 Task: Select Alcohol. Add to cart, from Cowboys Liquor for 425 Callison Lane, Wilmington, Delaware 19801, Cell Number 302-432-3748, following items : XOXO Pinot Grigio Chardonnay Sparkling (750 ml)_x000D_
 - 2, Peller Family Vineyards Sauvignon Blanc (4 L)_x000D_
 - 2, Peller Family Vineyards Dry White (1 L)_x000D_
 - 1, Good Natured Rosé (750 ml)_x000D_
 - 1, Wayne Gretzky Estates Cabernet Merlot VQA (3 L)_x000D_
 - 3
Action: Mouse moved to (532, 129)
Screenshot: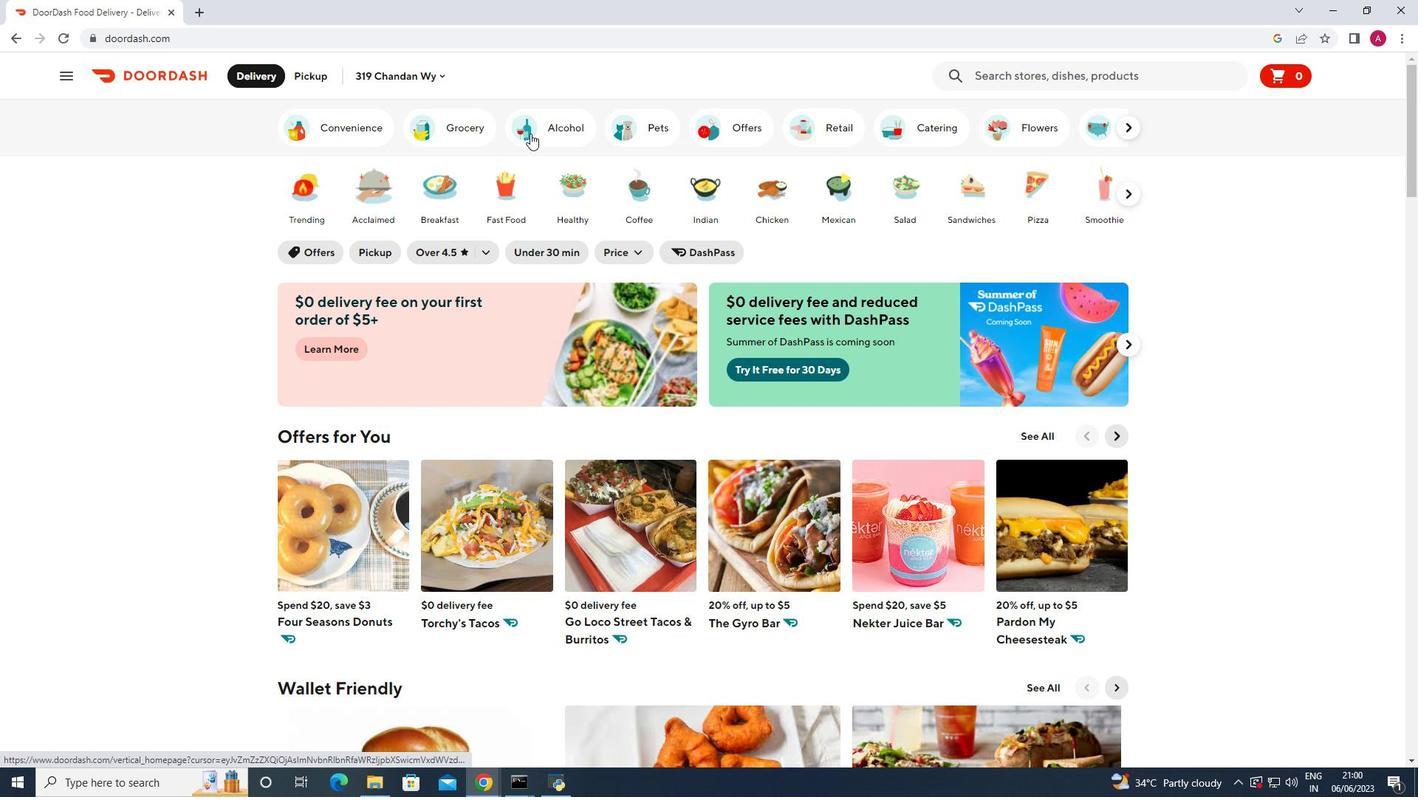 
Action: Mouse pressed left at (532, 129)
Screenshot: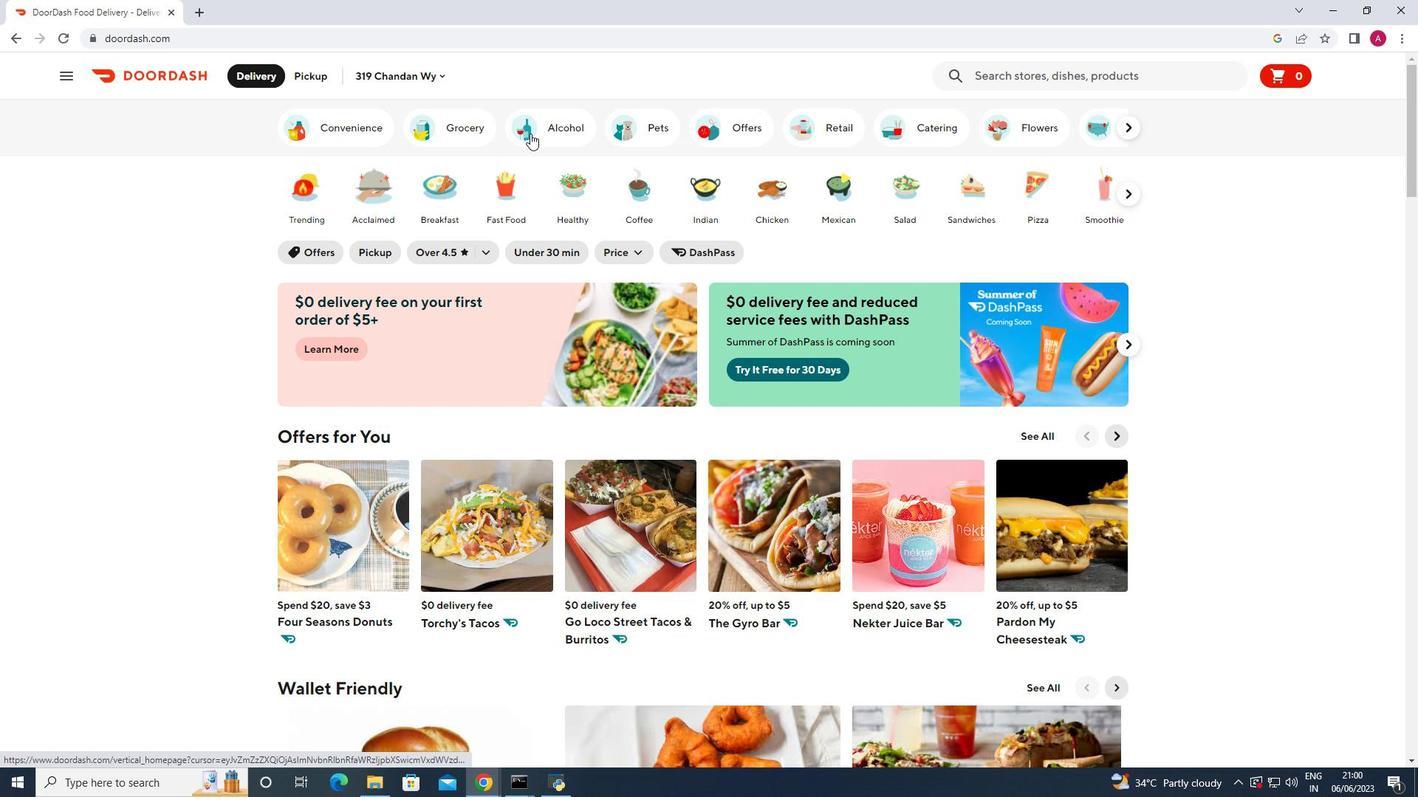 
Action: Mouse moved to (652, 350)
Screenshot: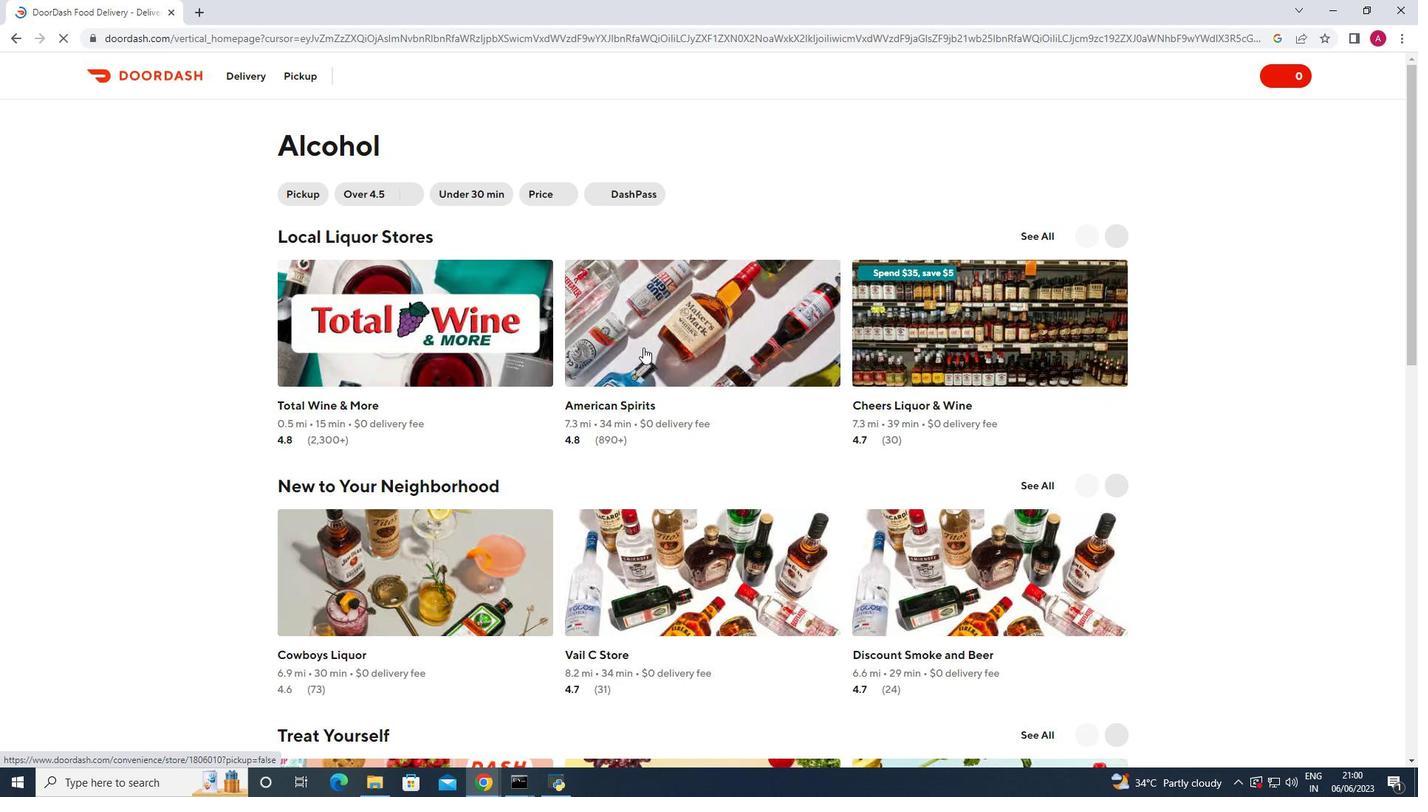 
Action: Mouse scrolled (652, 349) with delta (0, 0)
Screenshot: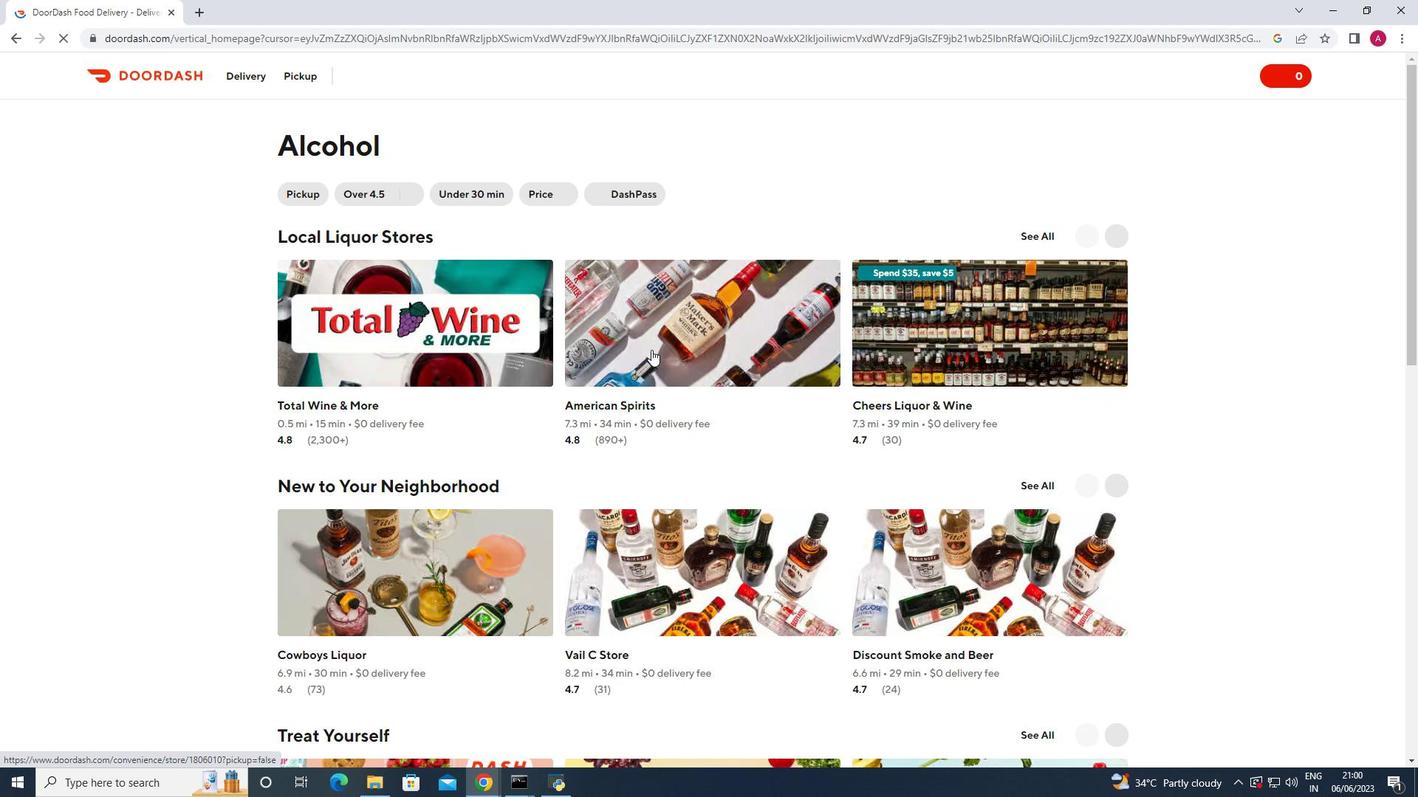
Action: Mouse scrolled (652, 349) with delta (0, 0)
Screenshot: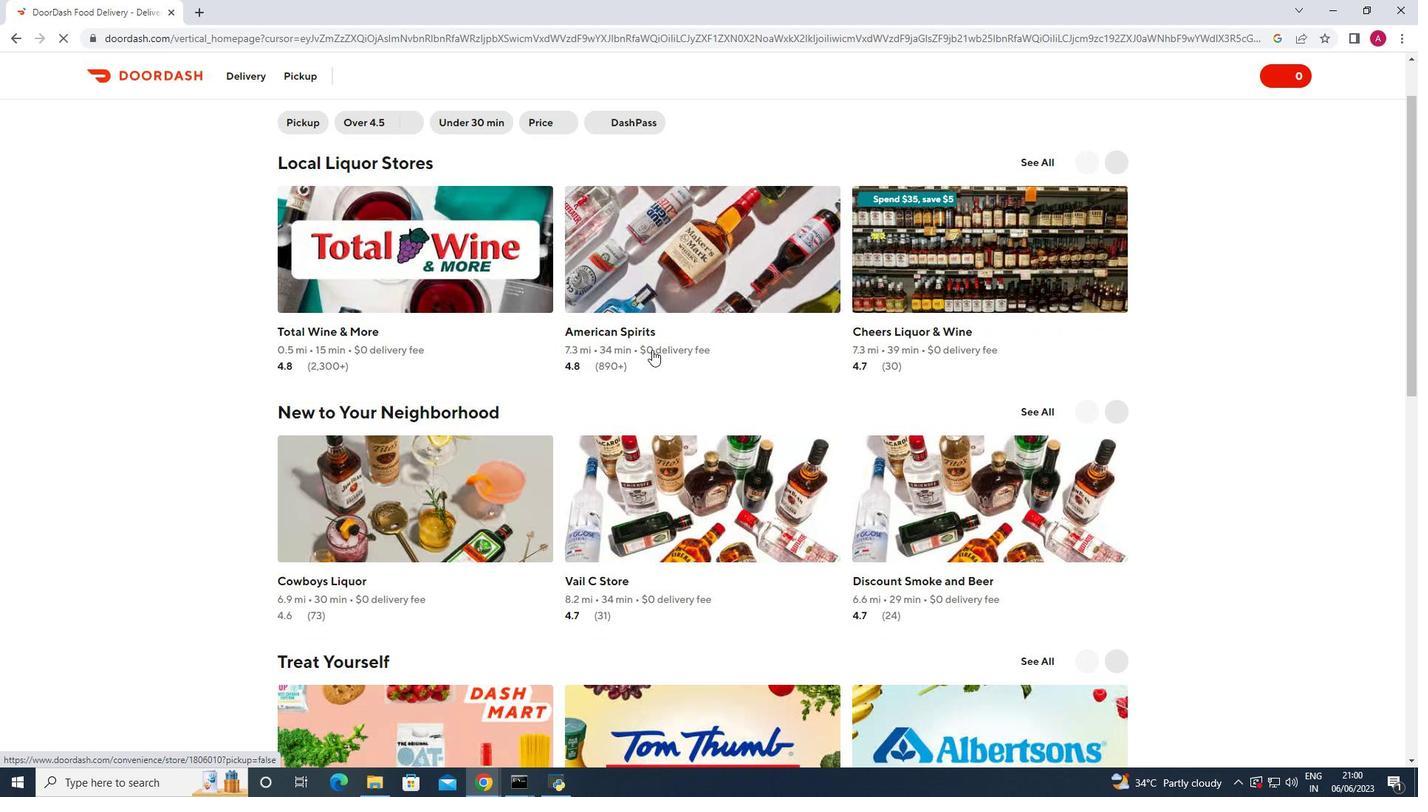 
Action: Mouse scrolled (652, 349) with delta (0, 0)
Screenshot: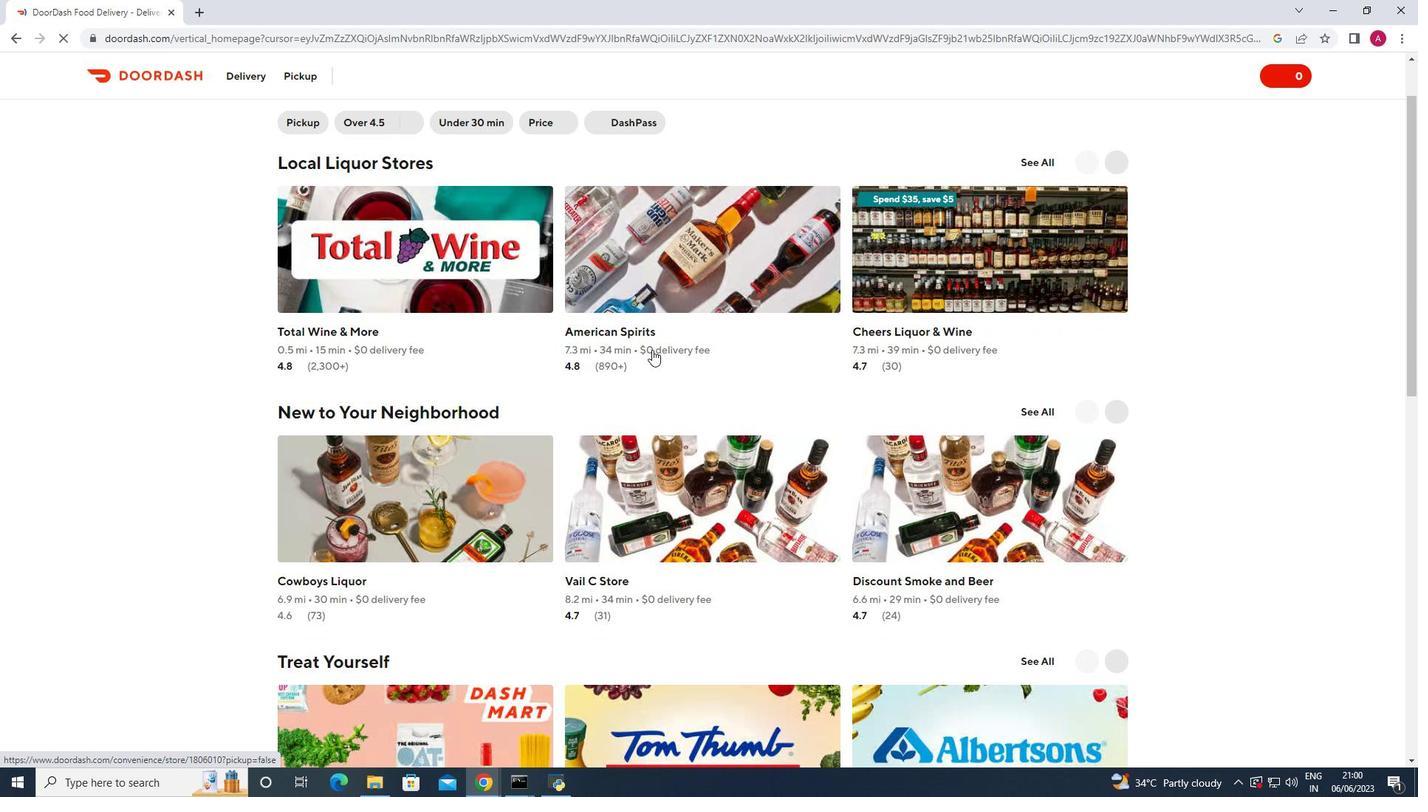 
Action: Mouse scrolled (652, 349) with delta (0, 0)
Screenshot: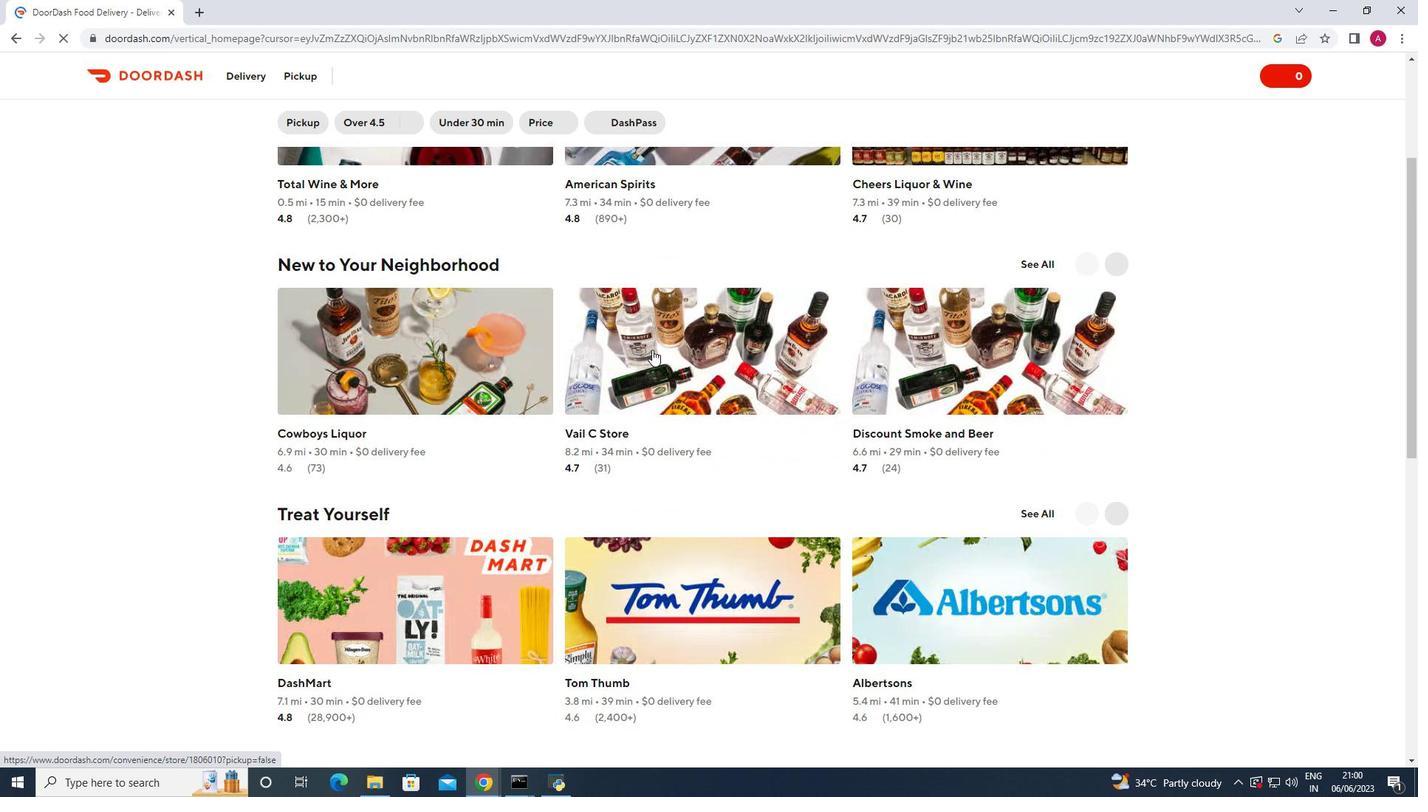 
Action: Mouse scrolled (652, 349) with delta (0, 0)
Screenshot: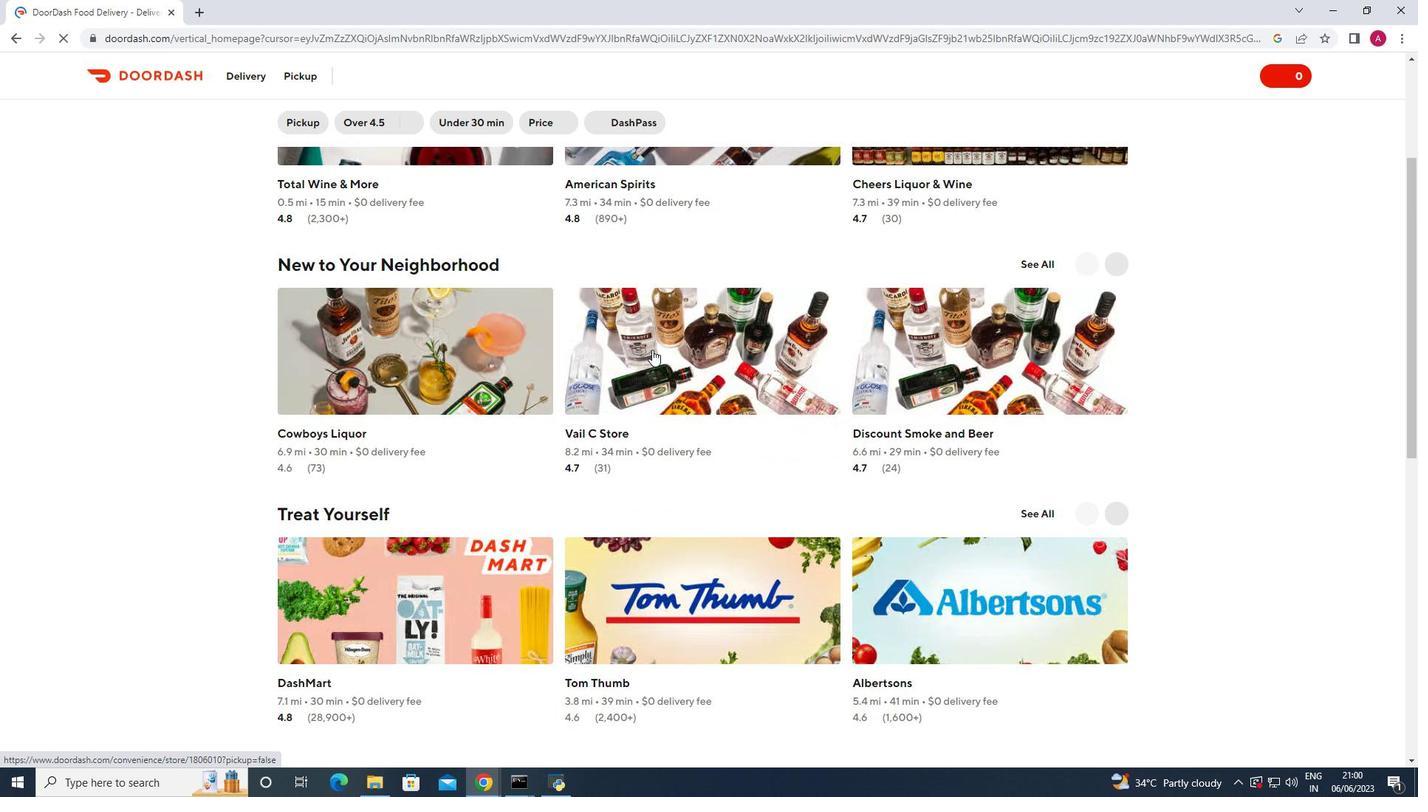 
Action: Mouse scrolled (652, 349) with delta (0, 0)
Screenshot: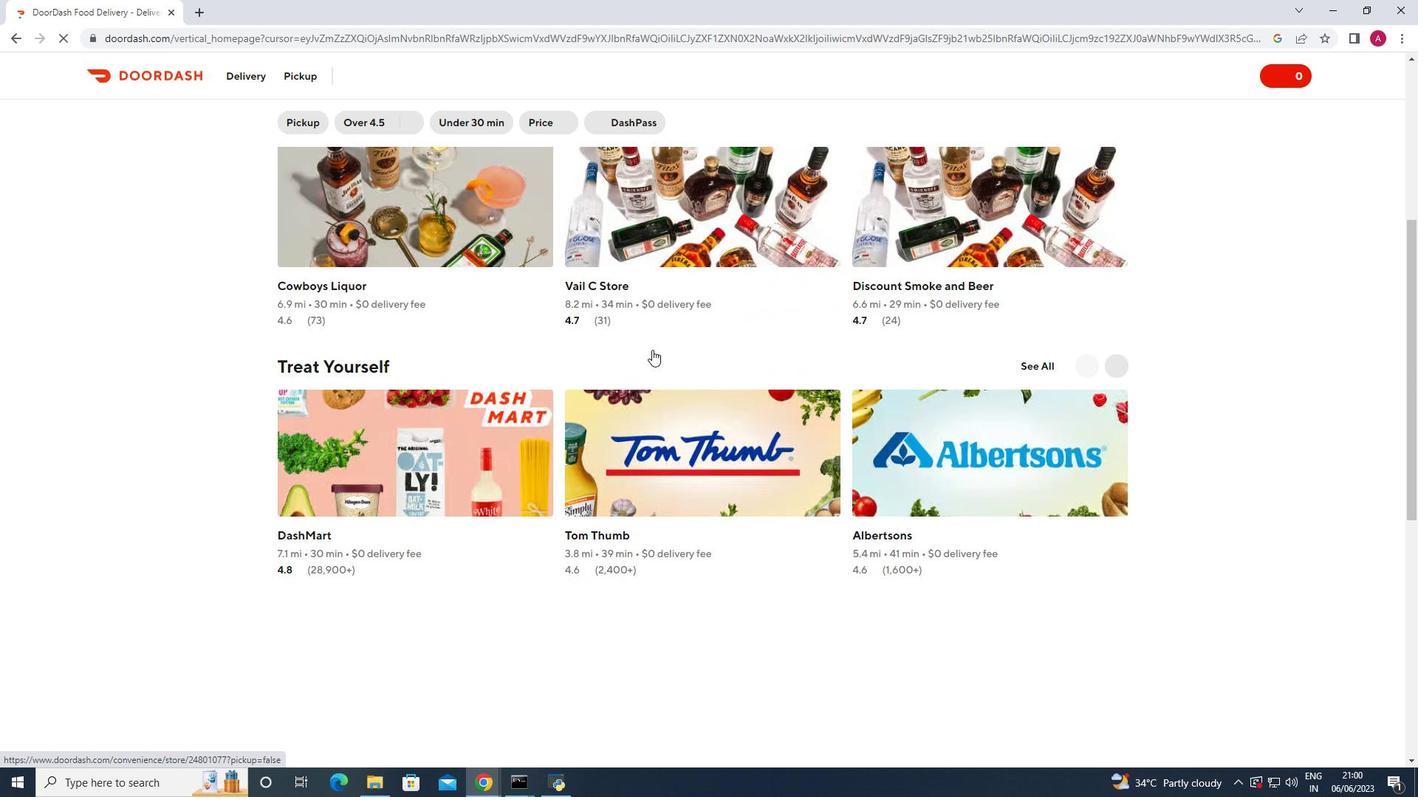 
Action: Mouse scrolled (652, 349) with delta (0, 0)
Screenshot: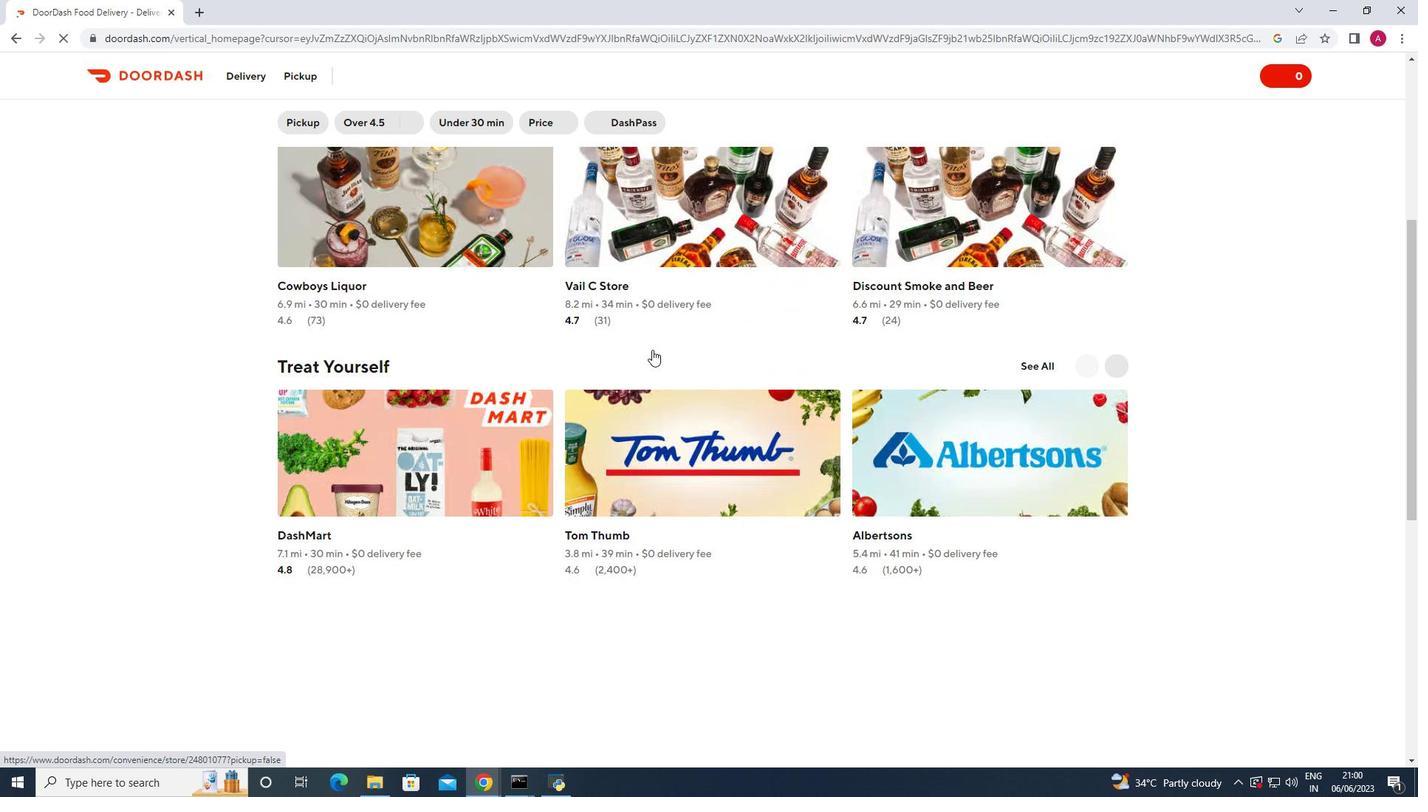 
Action: Mouse scrolled (652, 349) with delta (0, 0)
Screenshot: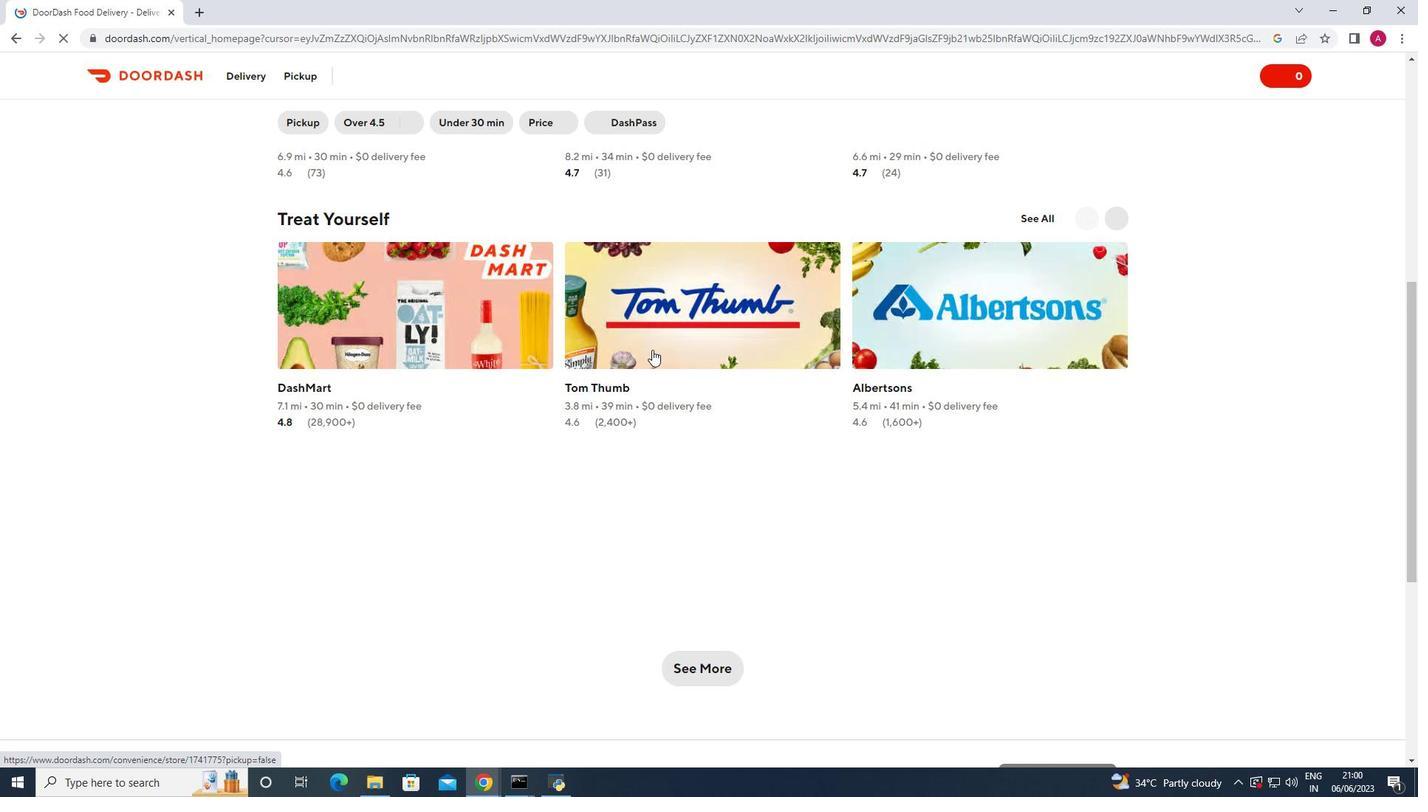 
Action: Mouse scrolled (652, 349) with delta (0, 0)
Screenshot: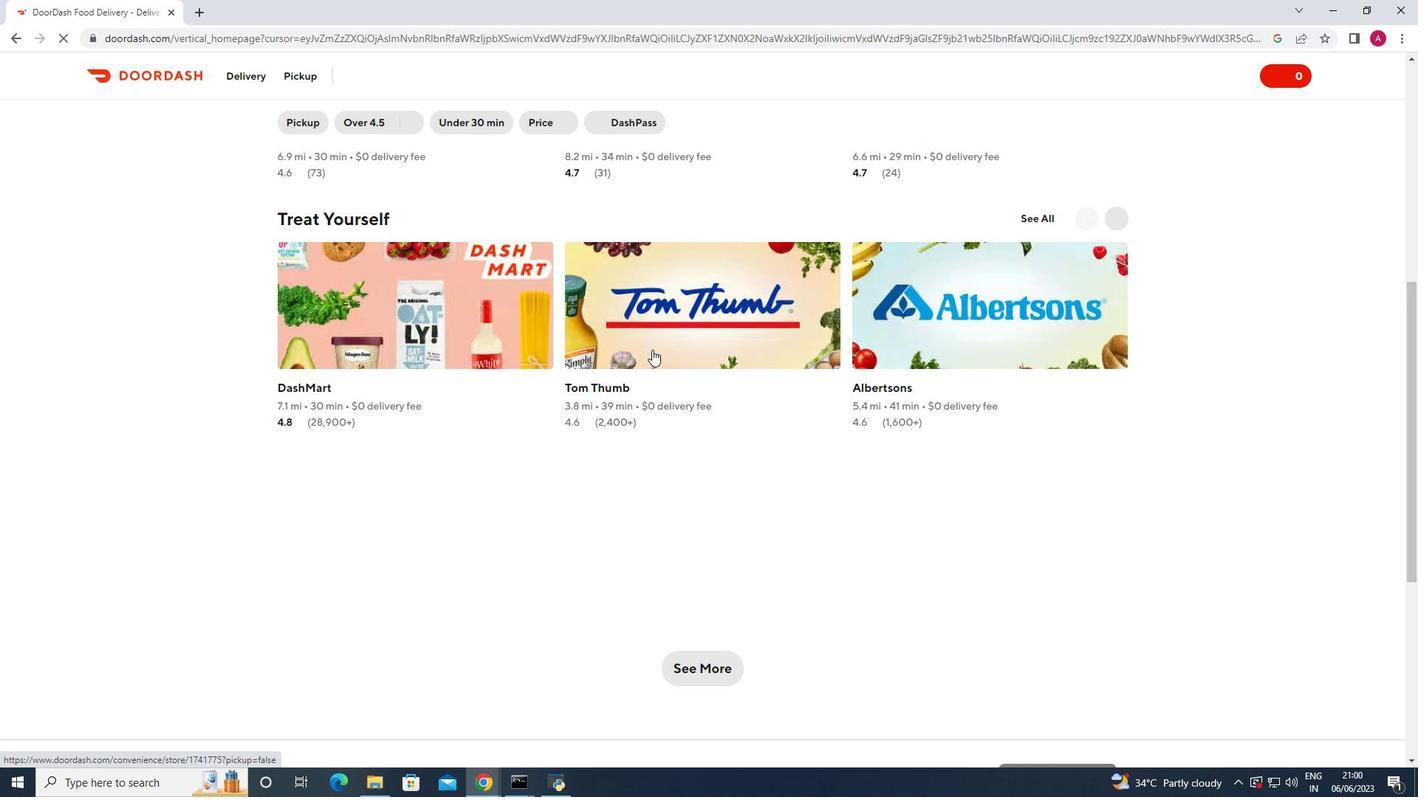 
Action: Mouse moved to (675, 588)
Screenshot: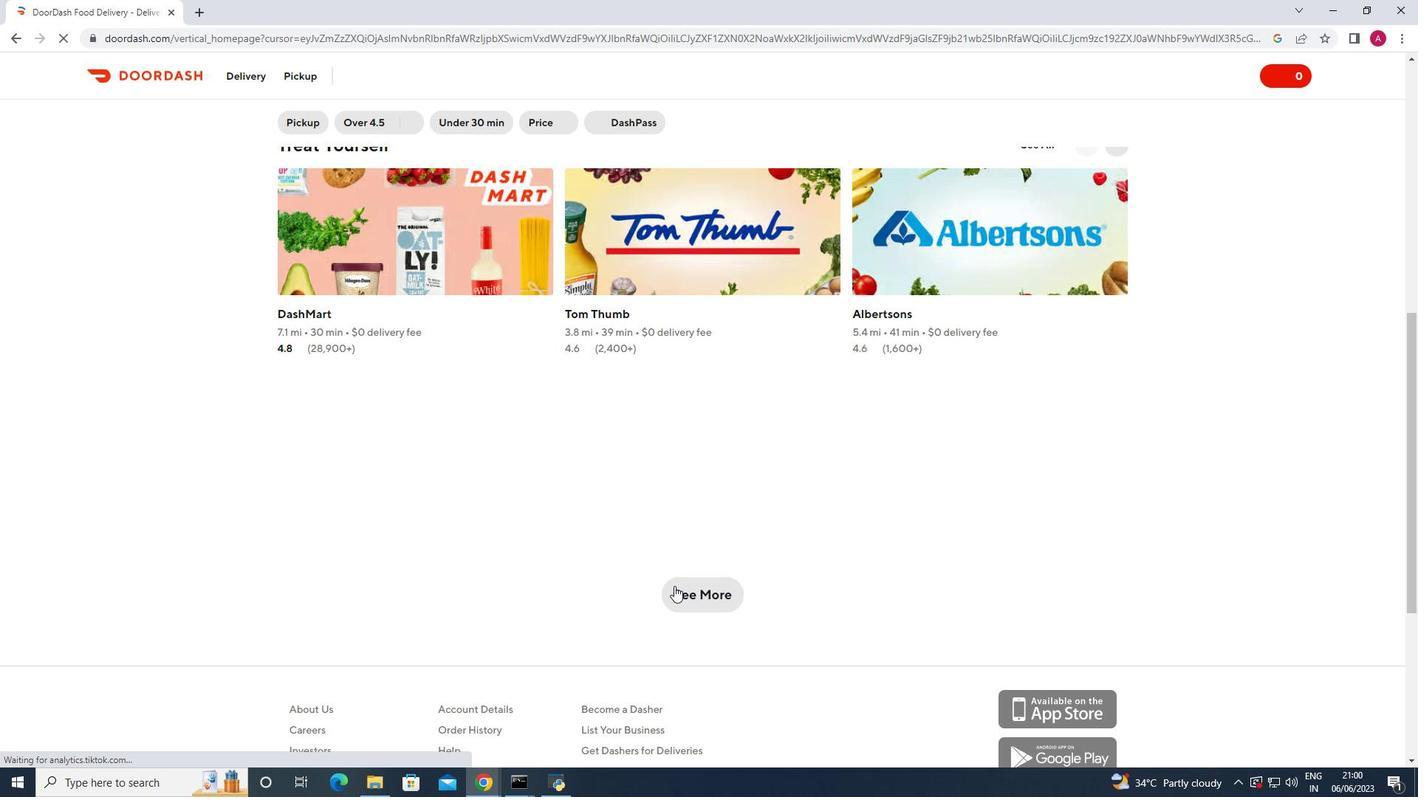 
Action: Mouse pressed left at (675, 588)
Screenshot: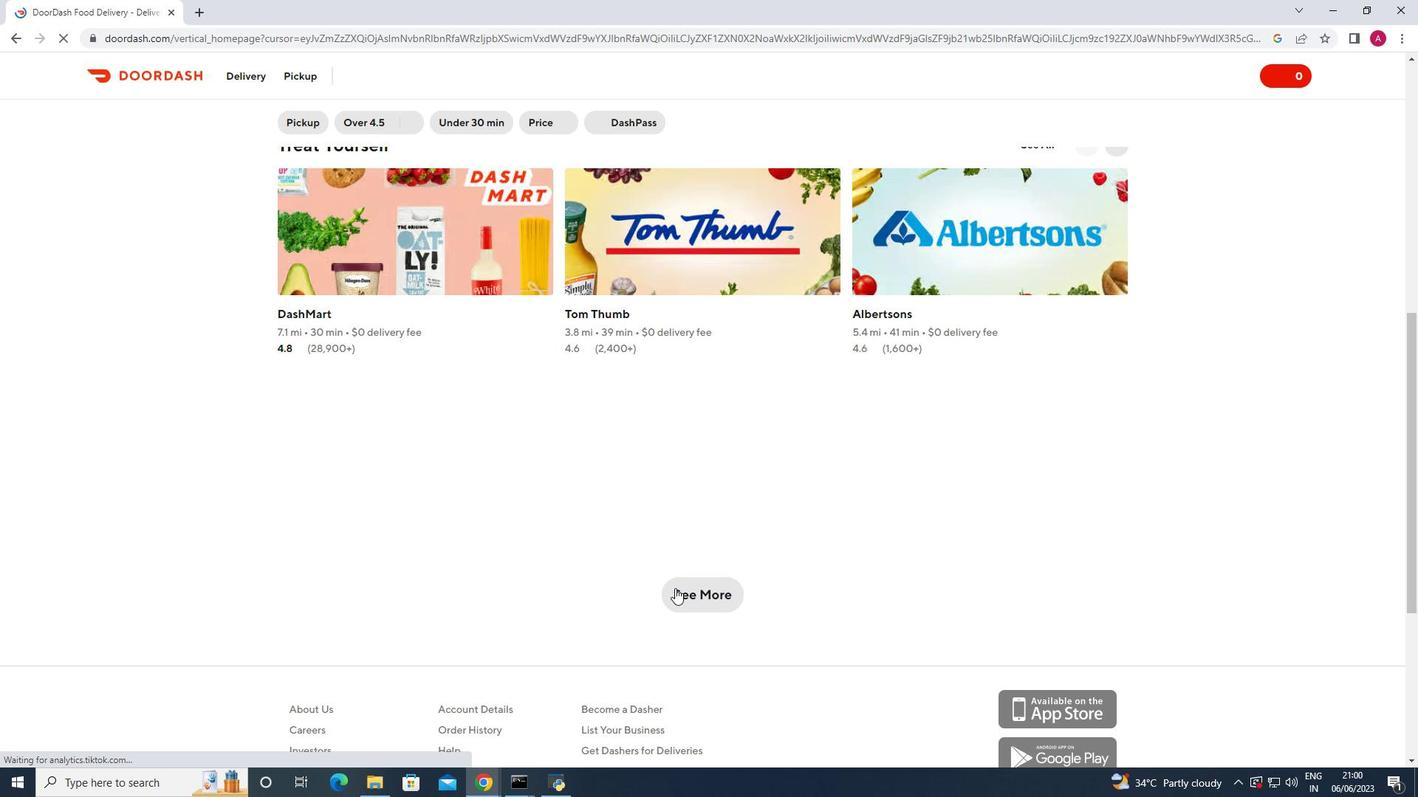 
Action: Mouse moved to (514, 482)
Screenshot: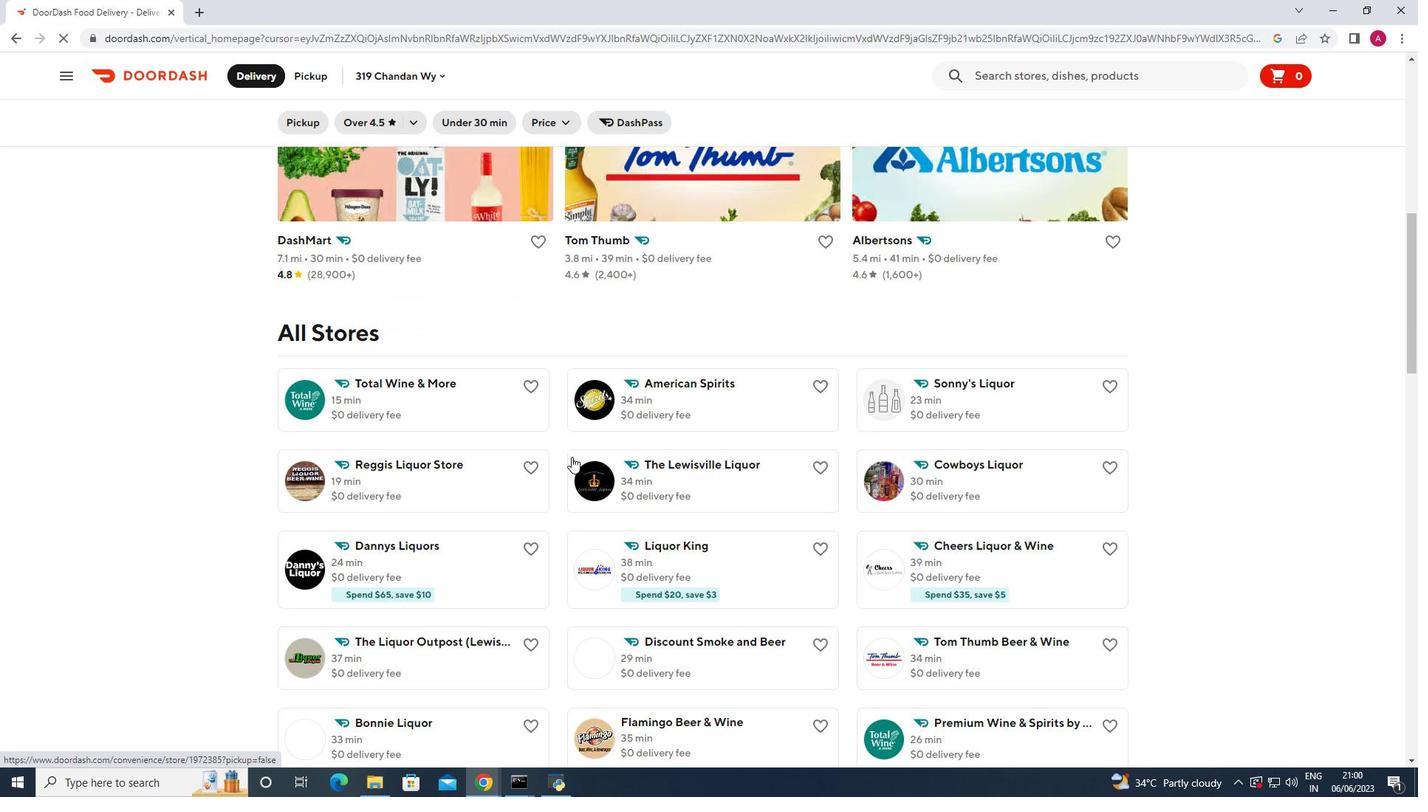 
Action: Mouse scrolled (514, 481) with delta (0, 0)
Screenshot: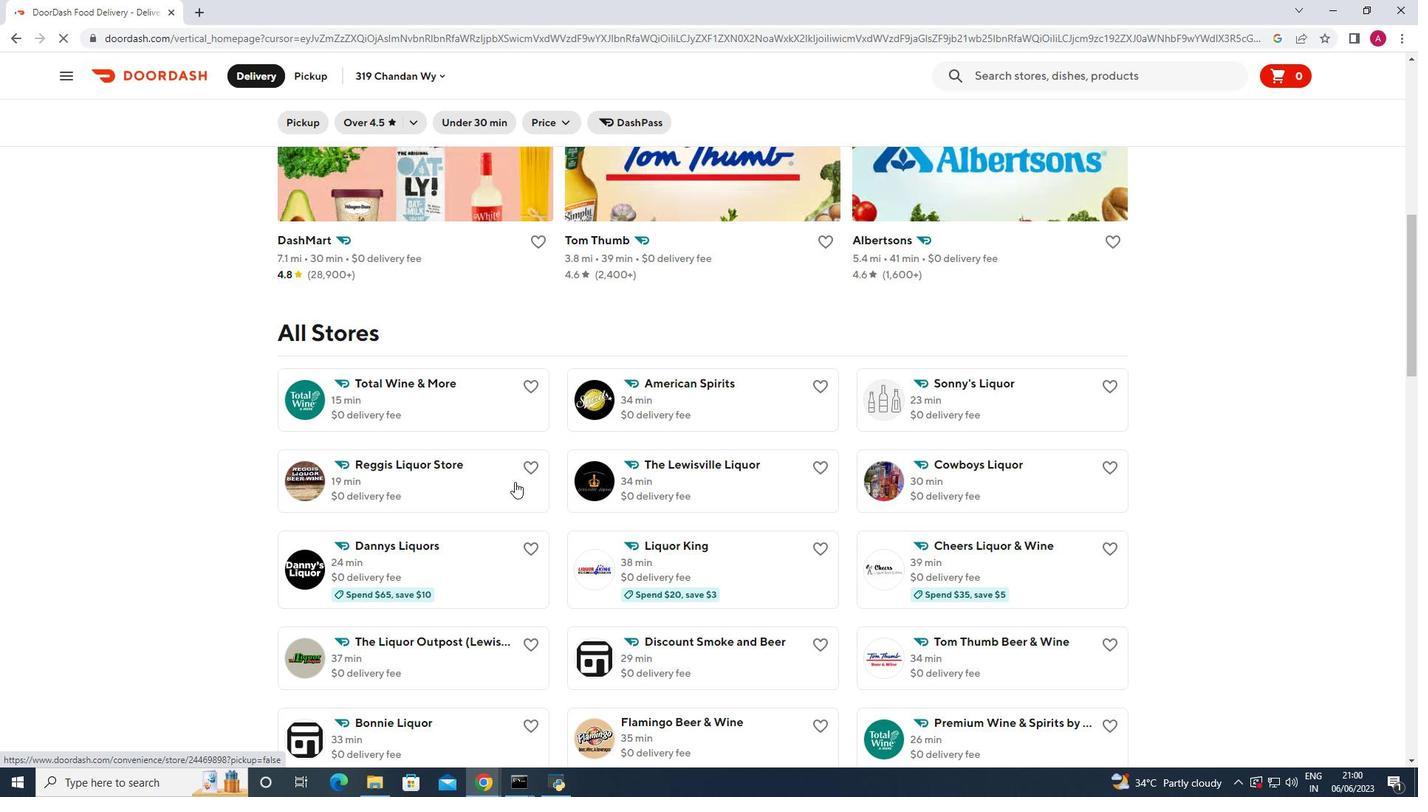 
Action: Mouse scrolled (514, 481) with delta (0, 0)
Screenshot: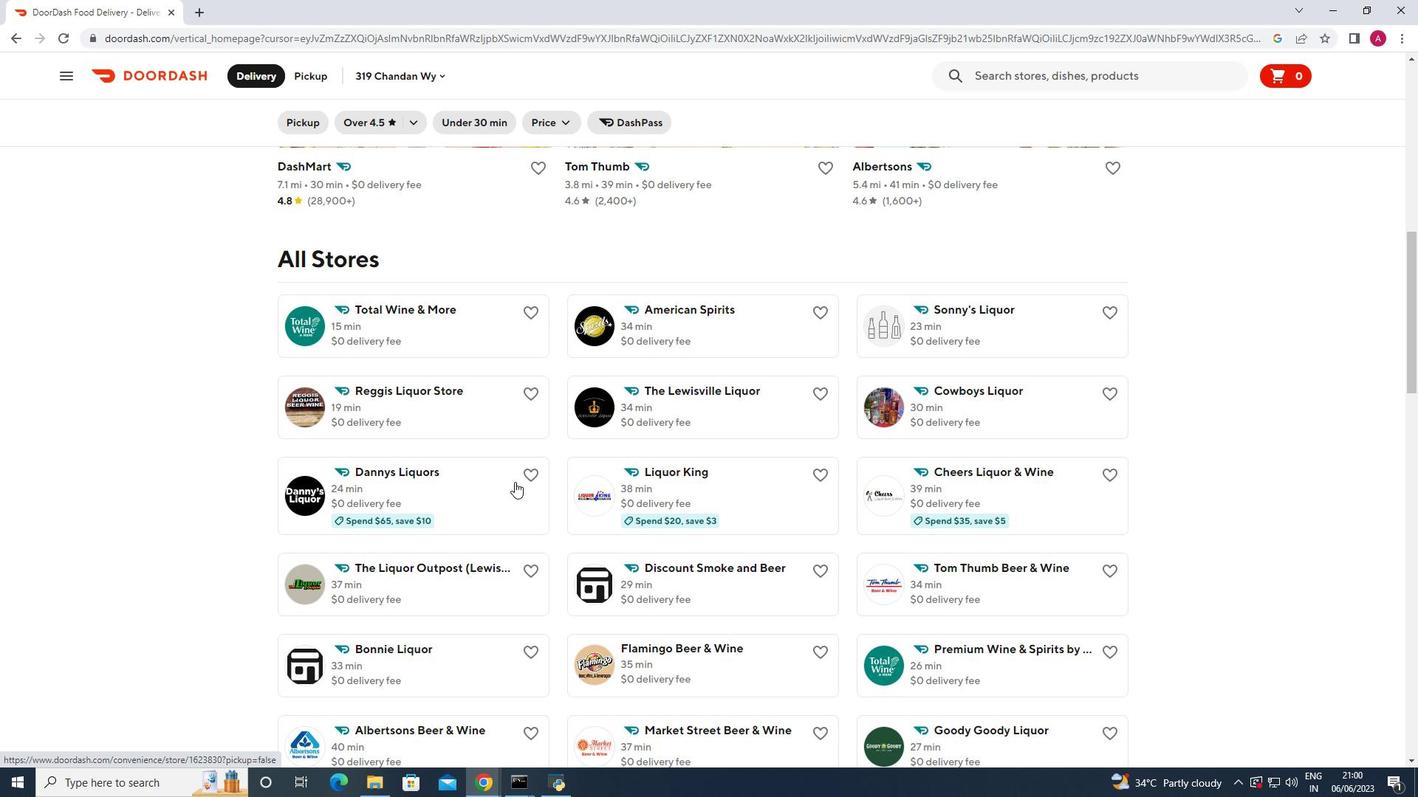 
Action: Mouse scrolled (514, 481) with delta (0, 0)
Screenshot: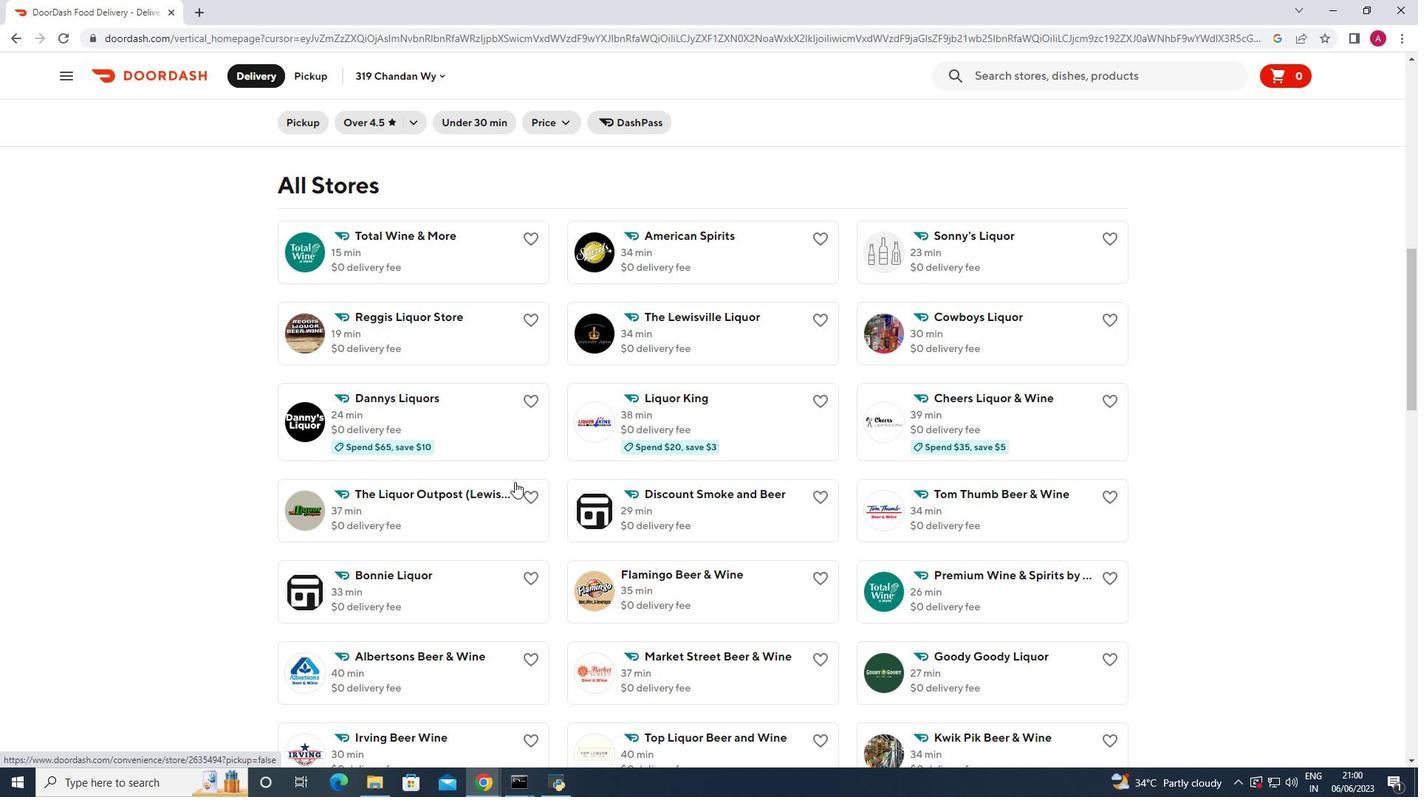 
Action: Mouse scrolled (514, 481) with delta (0, 0)
Screenshot: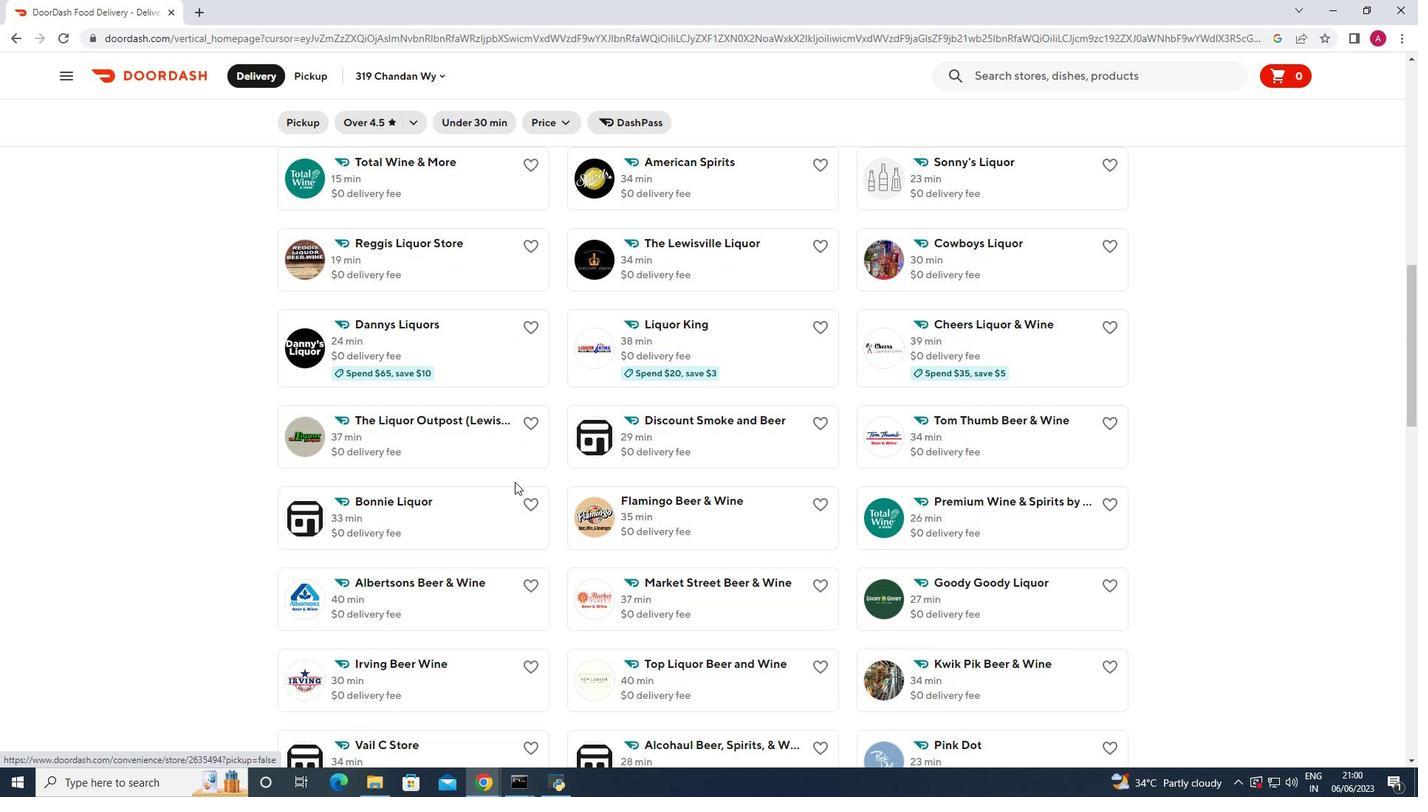 
Action: Mouse scrolled (514, 481) with delta (0, 0)
Screenshot: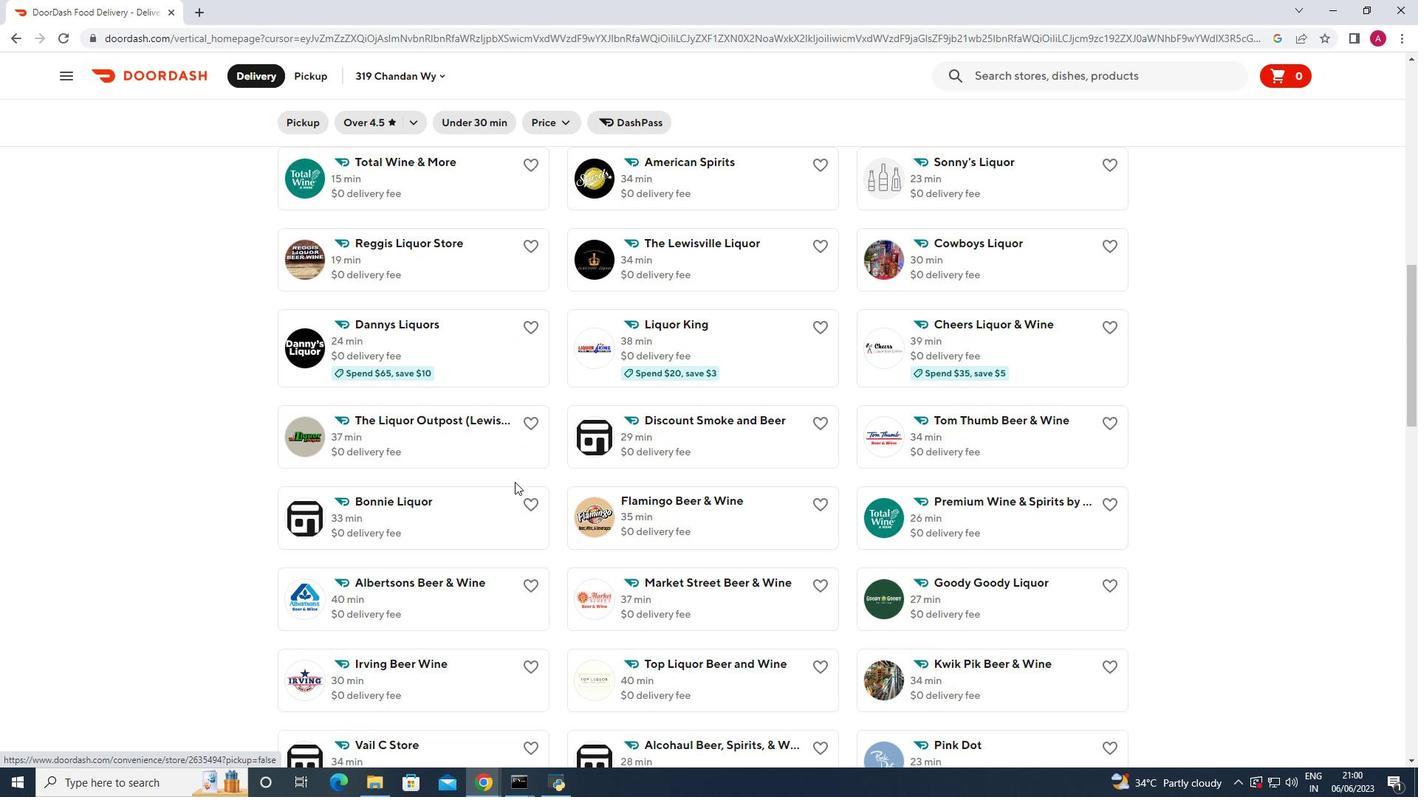 
Action: Mouse scrolled (514, 481) with delta (0, 0)
Screenshot: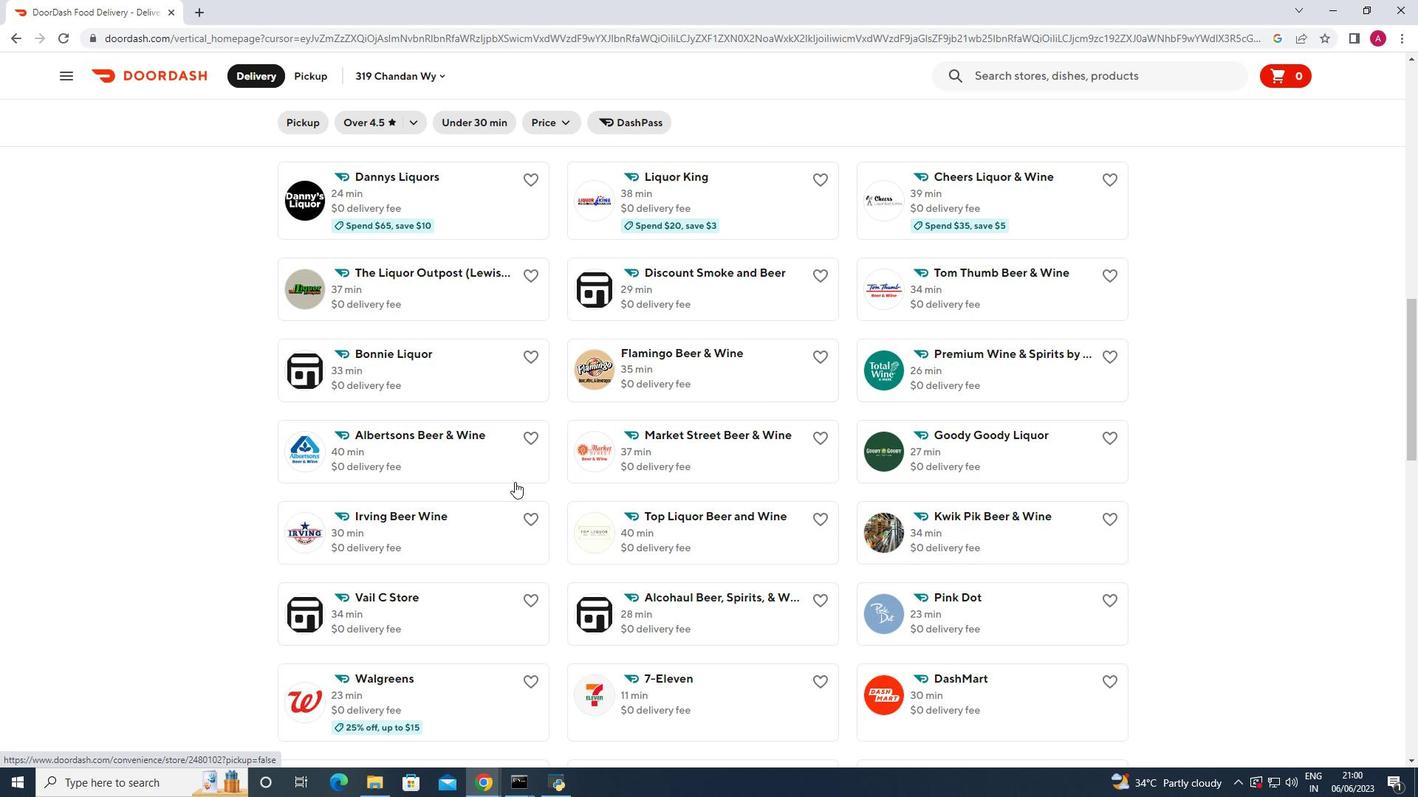 
Action: Mouse scrolled (514, 481) with delta (0, 0)
Screenshot: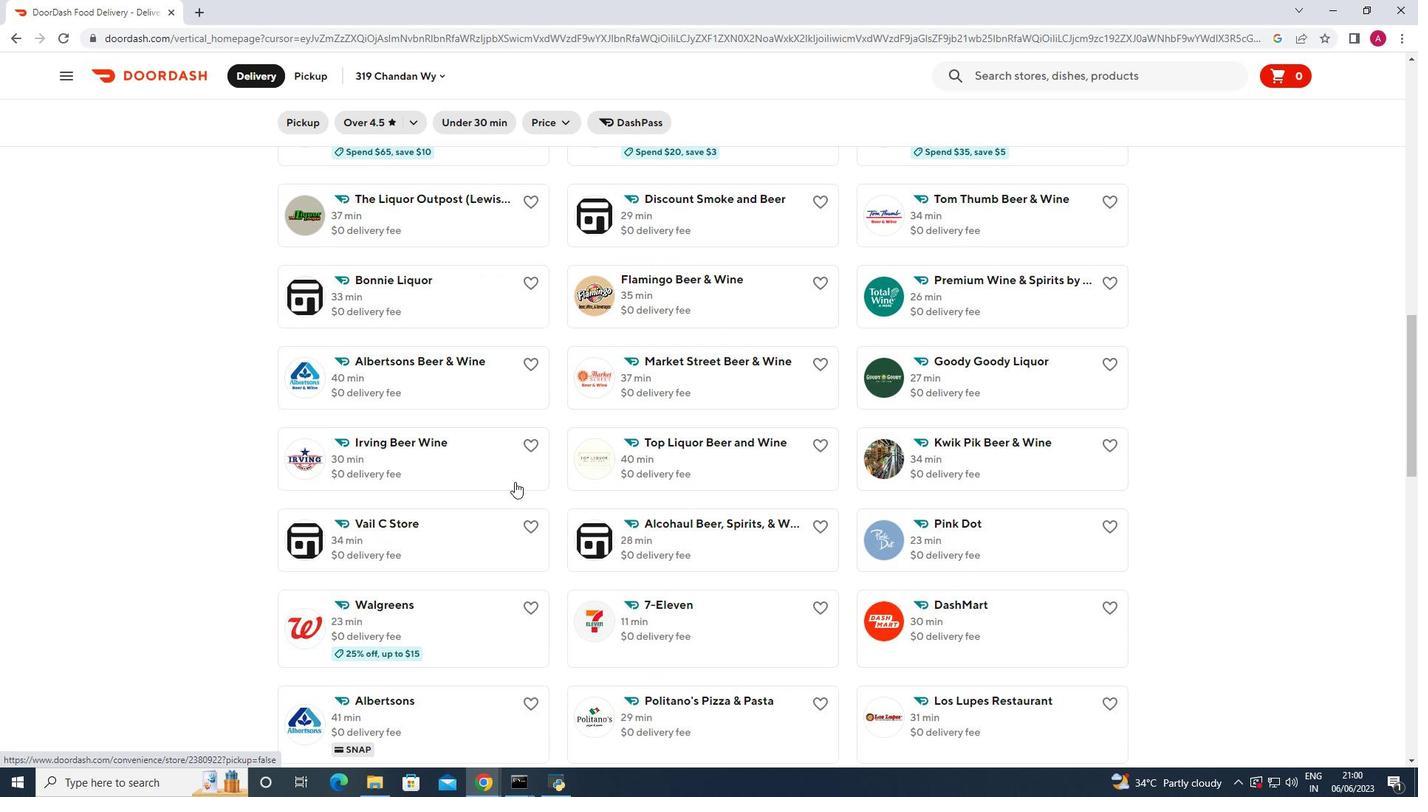 
Action: Mouse scrolled (514, 481) with delta (0, 0)
Screenshot: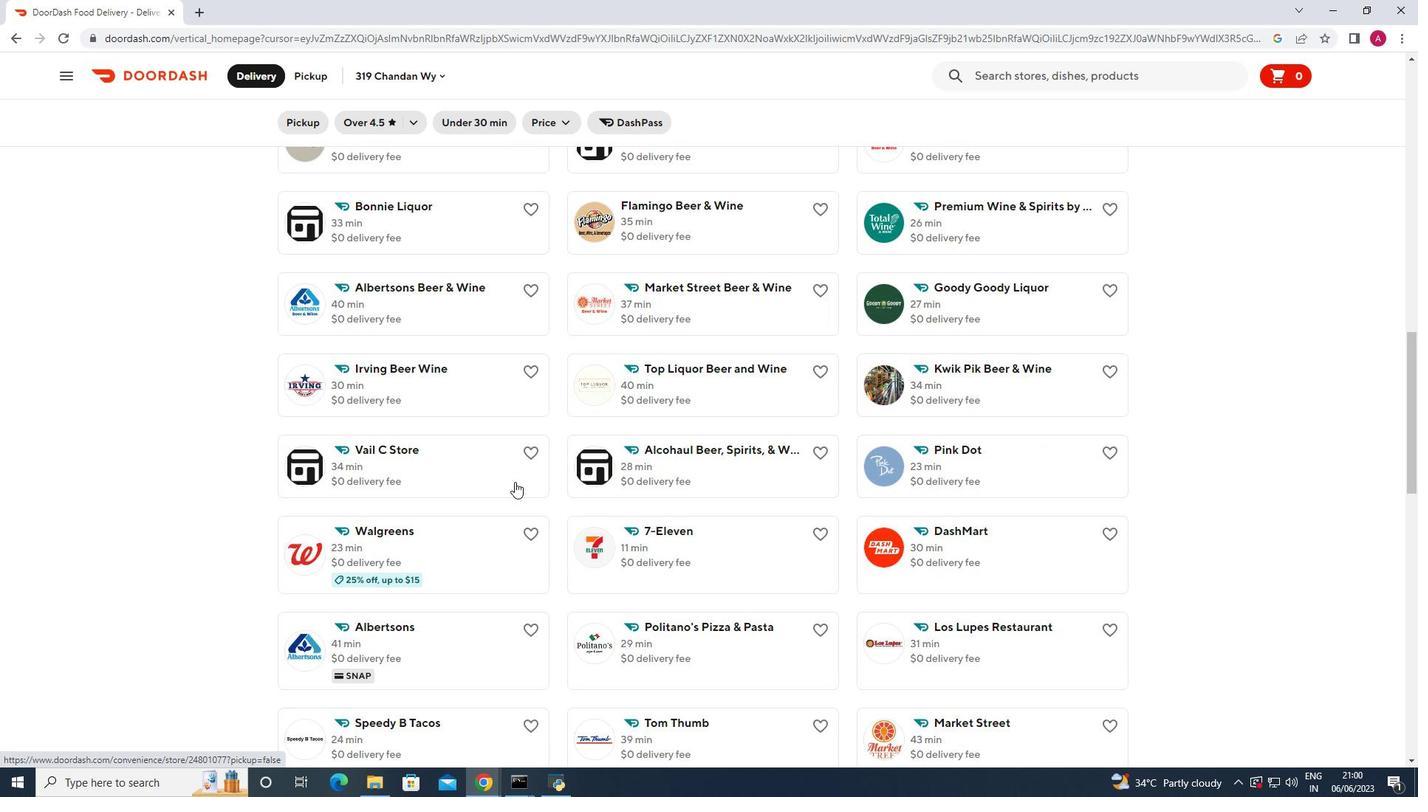 
Action: Mouse scrolled (514, 481) with delta (0, 0)
Screenshot: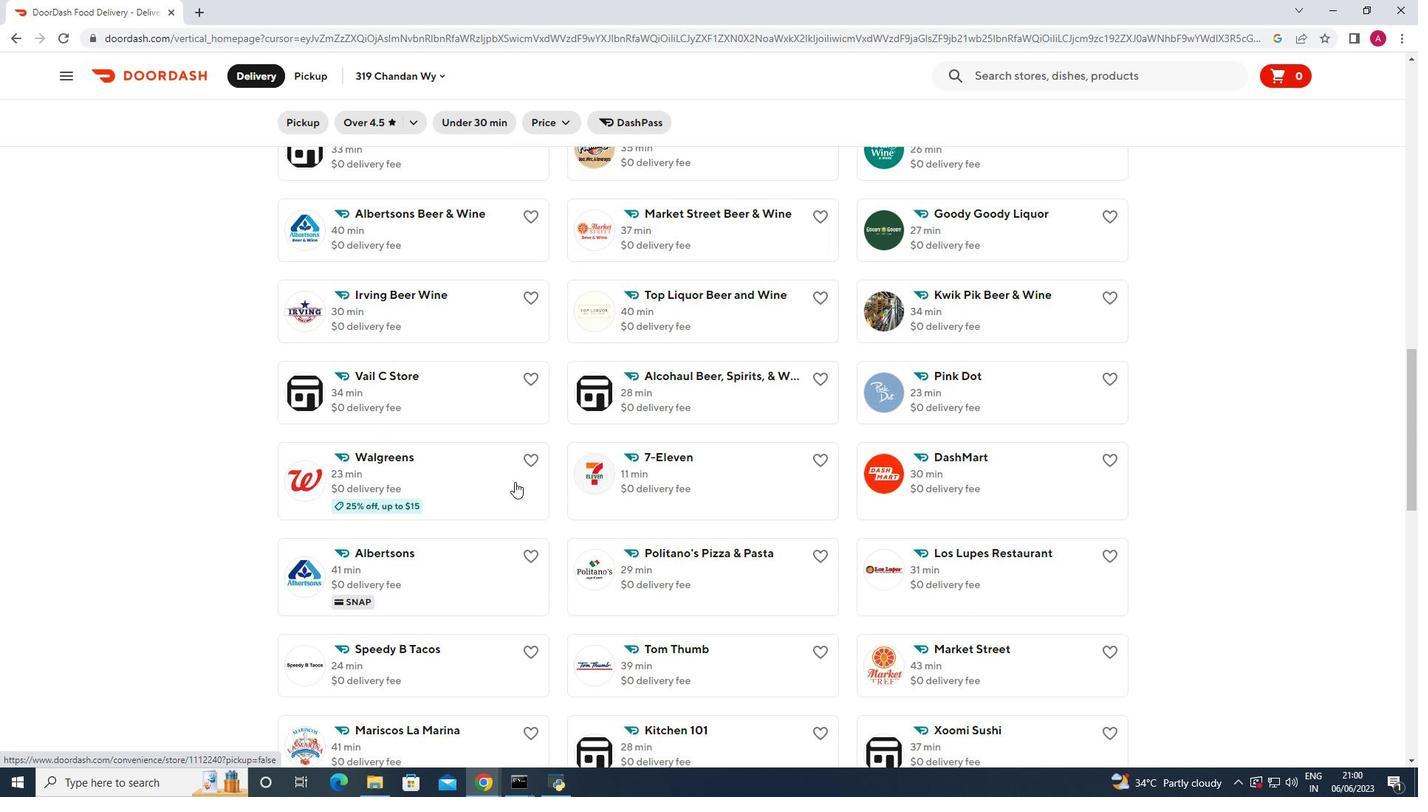 
Action: Mouse scrolled (514, 481) with delta (0, 0)
Screenshot: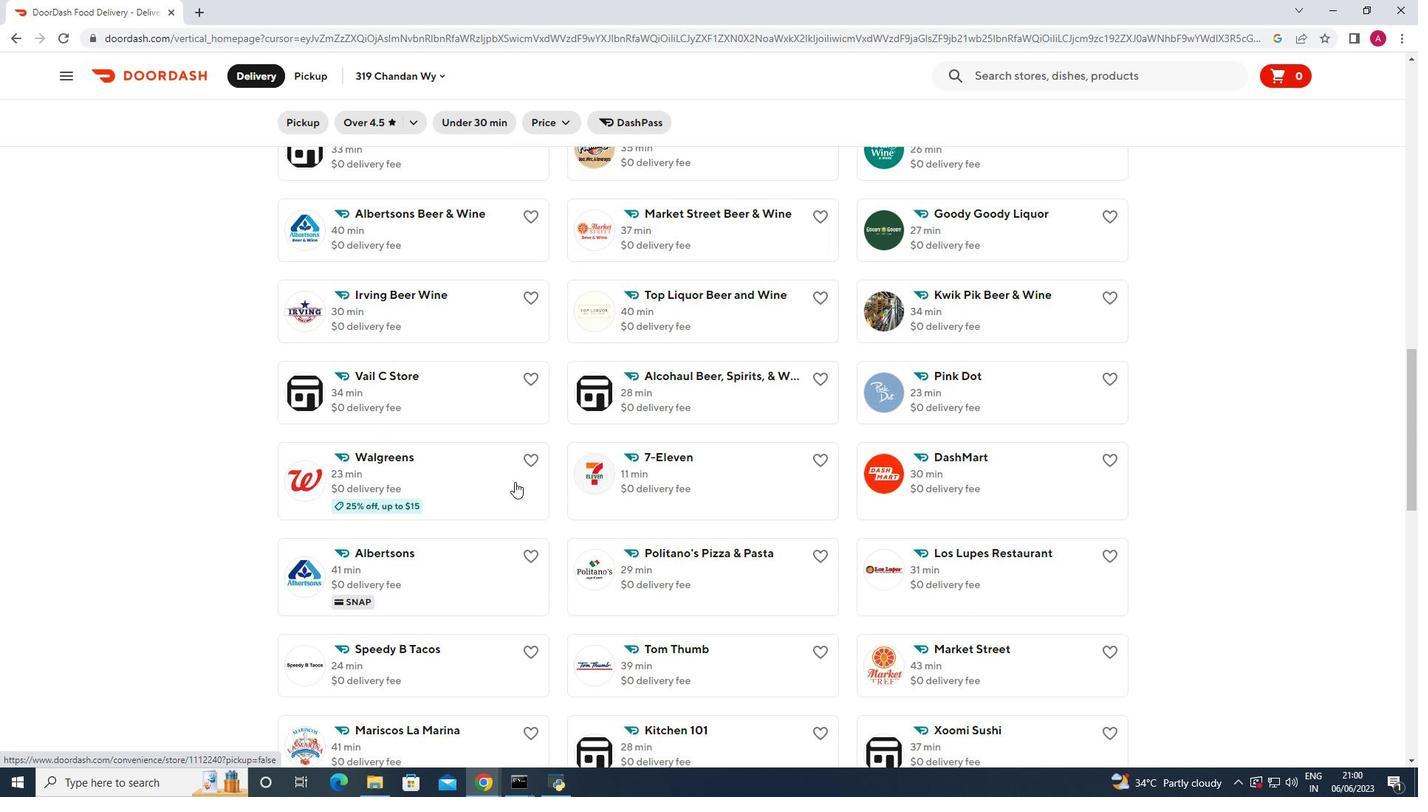 
Action: Mouse scrolled (514, 481) with delta (0, 0)
Screenshot: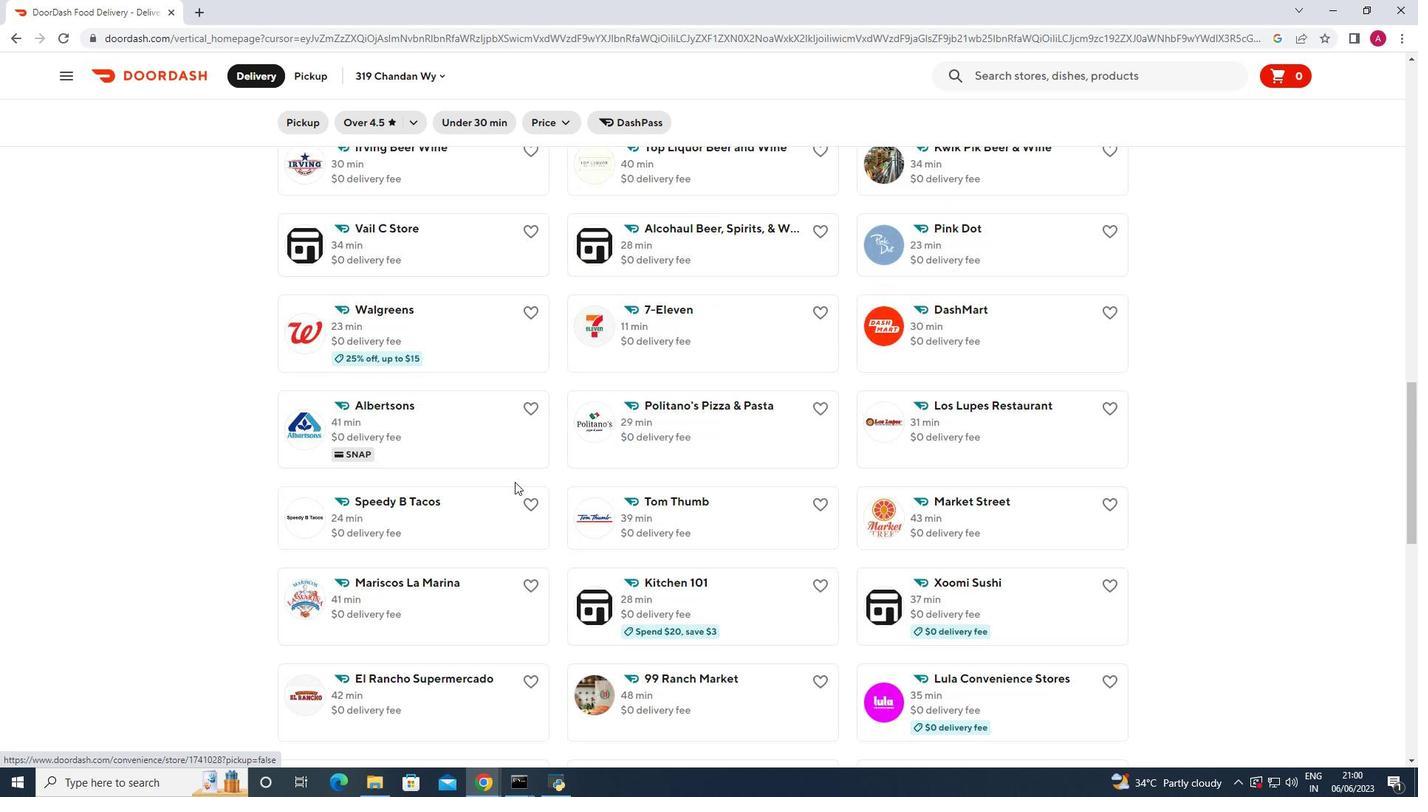 
Action: Mouse scrolled (514, 481) with delta (0, 0)
Screenshot: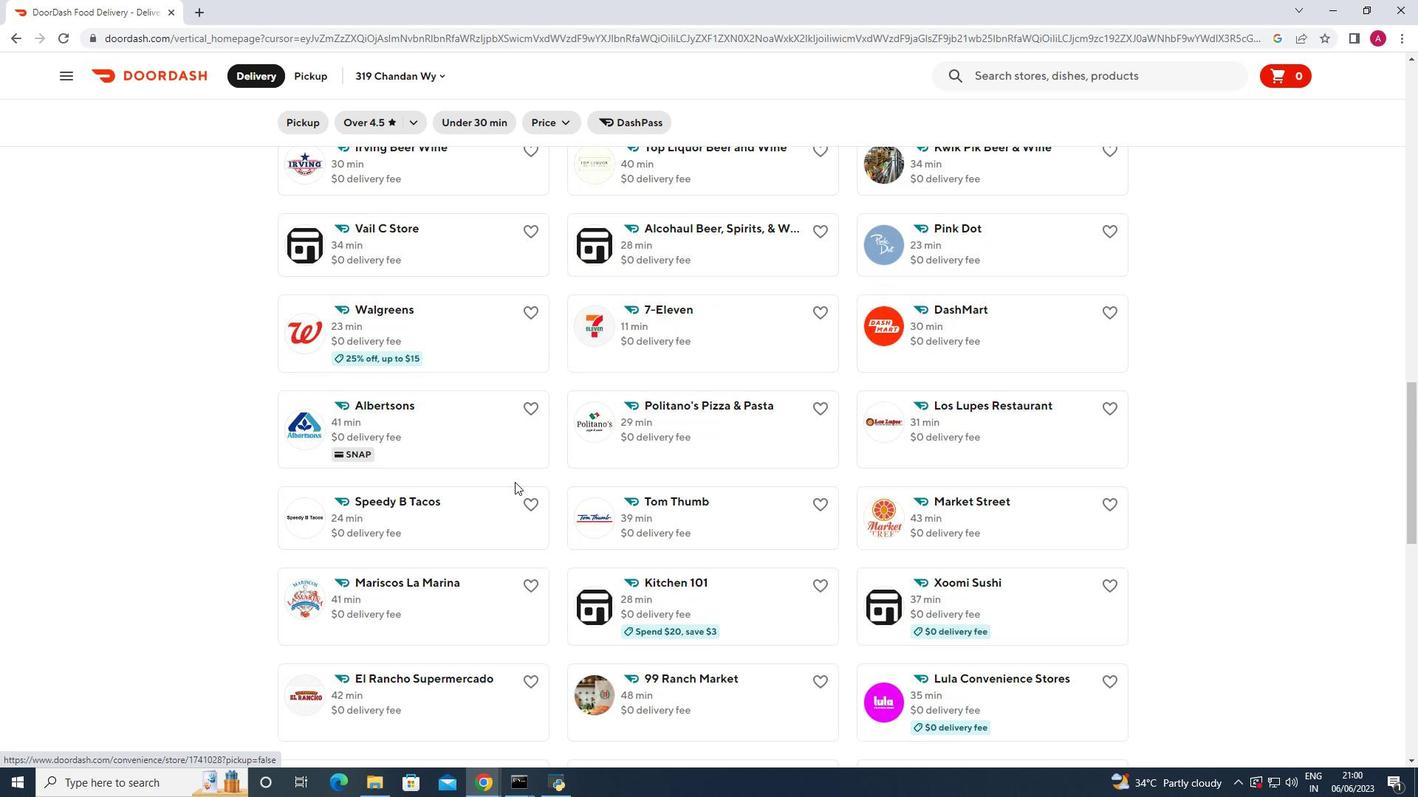 
Action: Mouse scrolled (514, 481) with delta (0, 0)
Screenshot: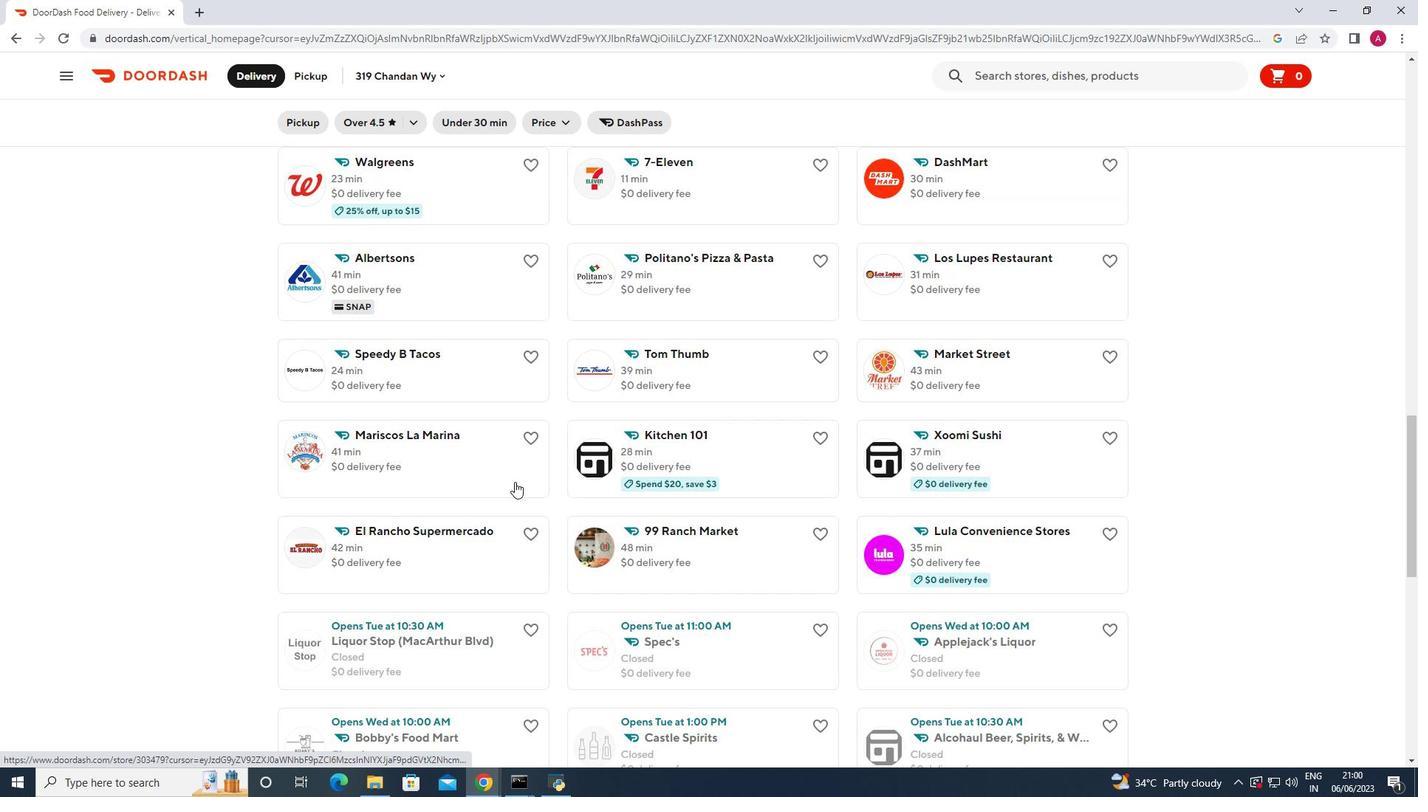 
Action: Mouse scrolled (514, 481) with delta (0, 0)
Screenshot: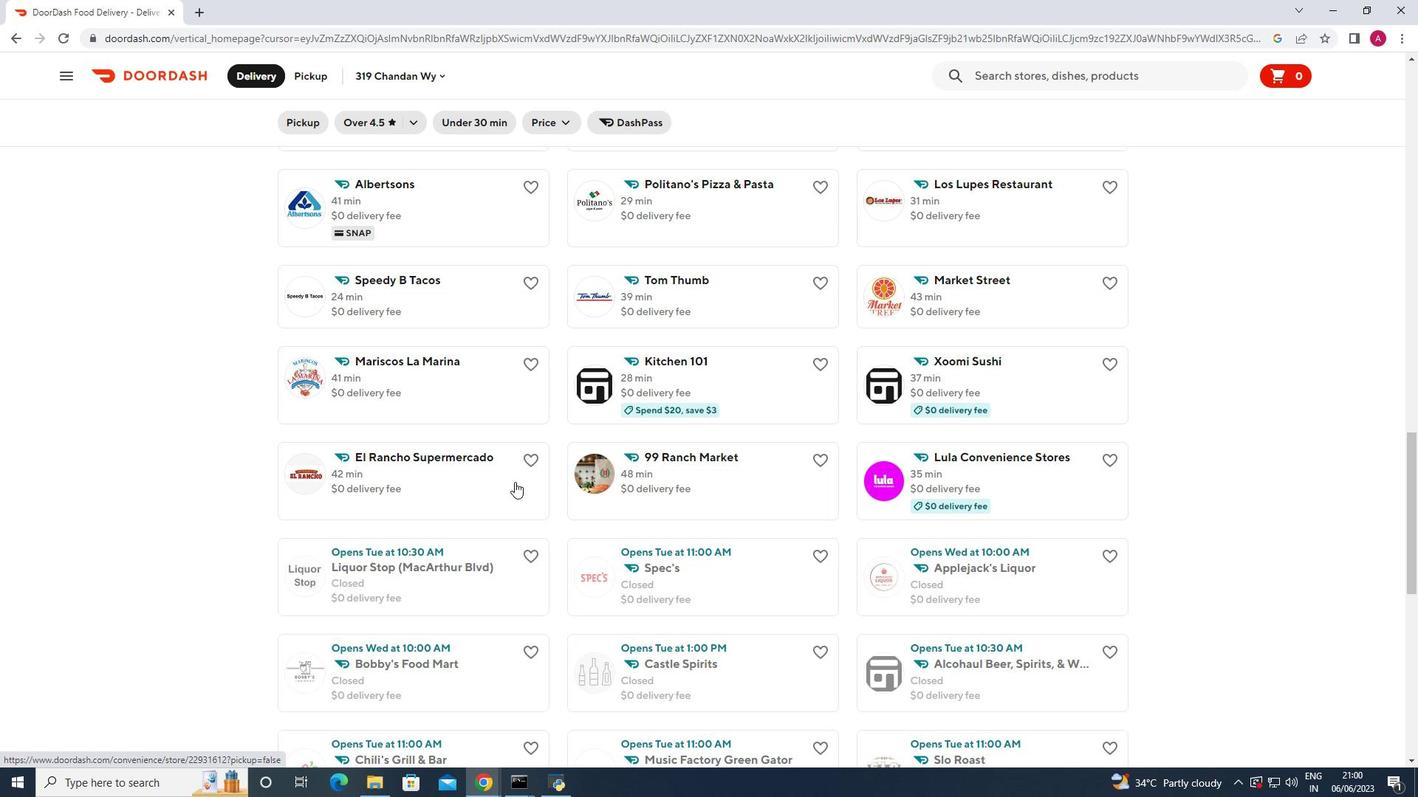 
Action: Mouse scrolled (514, 481) with delta (0, 0)
Screenshot: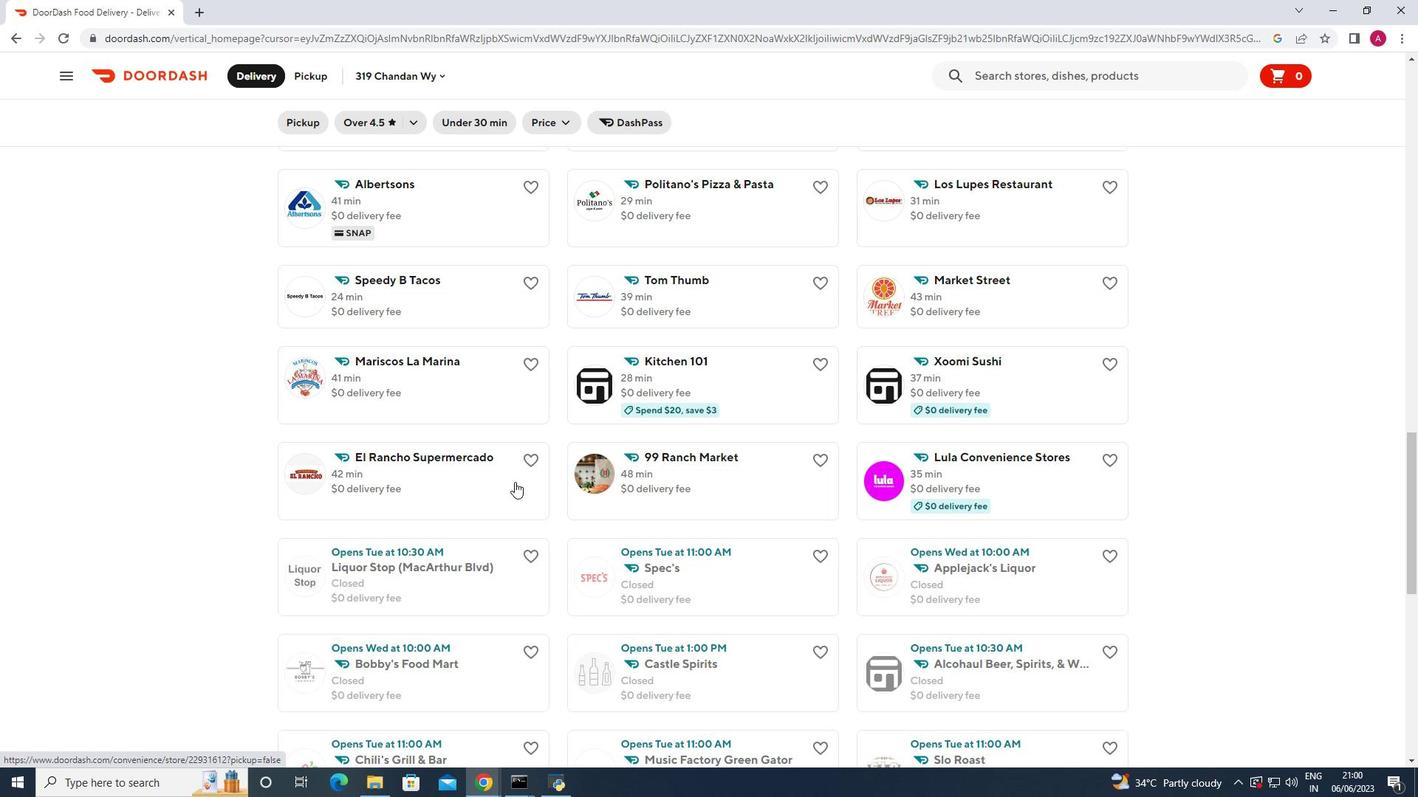 
Action: Mouse scrolled (514, 481) with delta (0, 0)
Screenshot: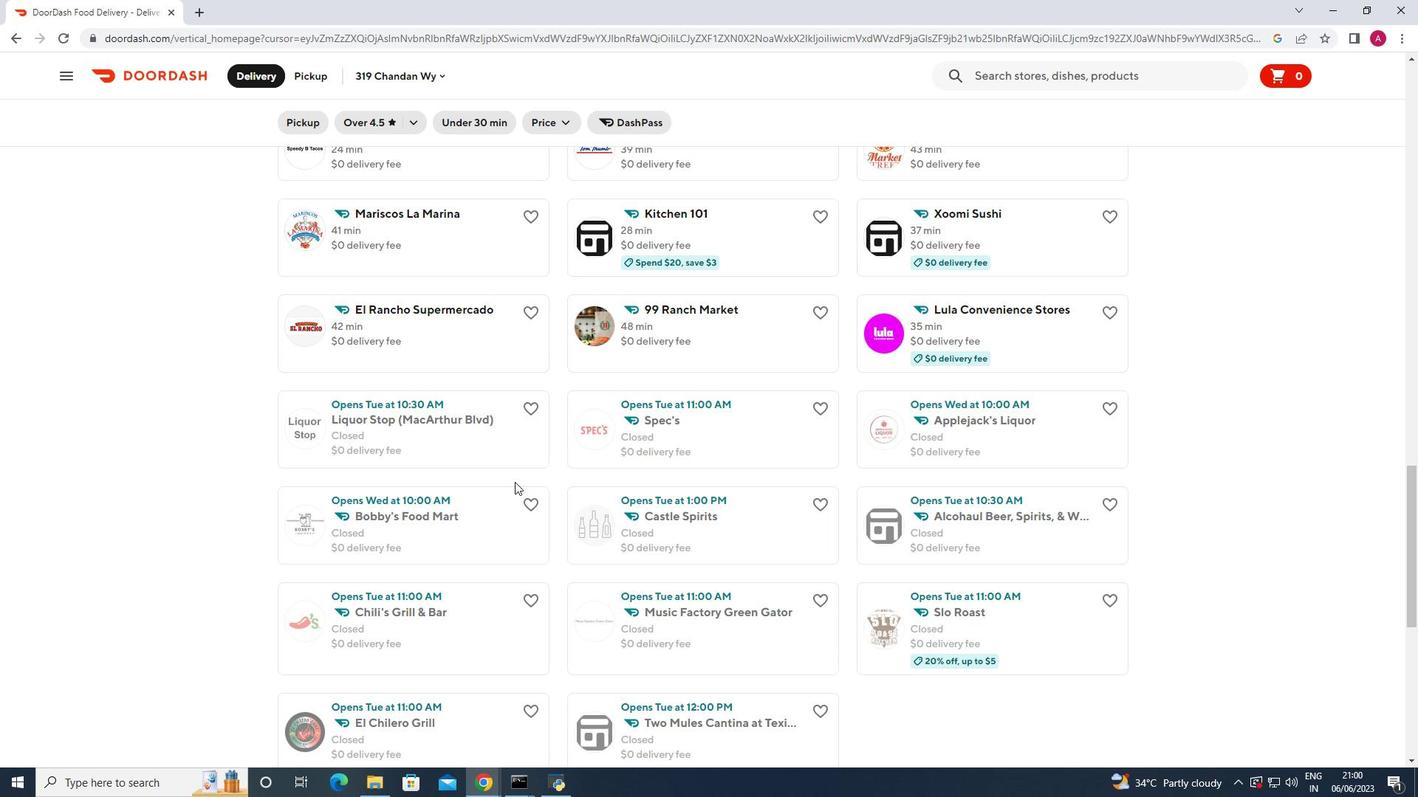
Action: Mouse scrolled (514, 481) with delta (0, 0)
Screenshot: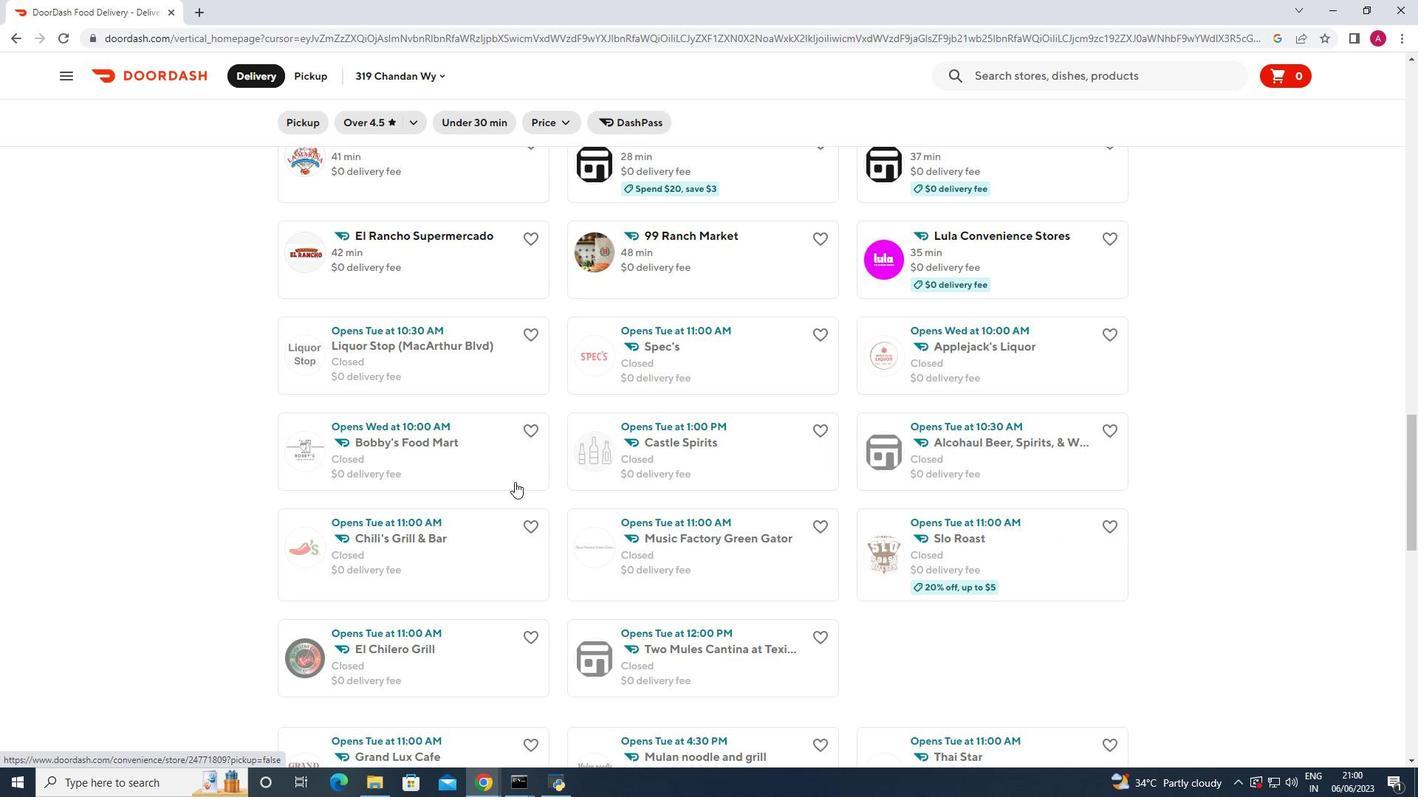 
Action: Mouse scrolled (514, 481) with delta (0, 0)
Screenshot: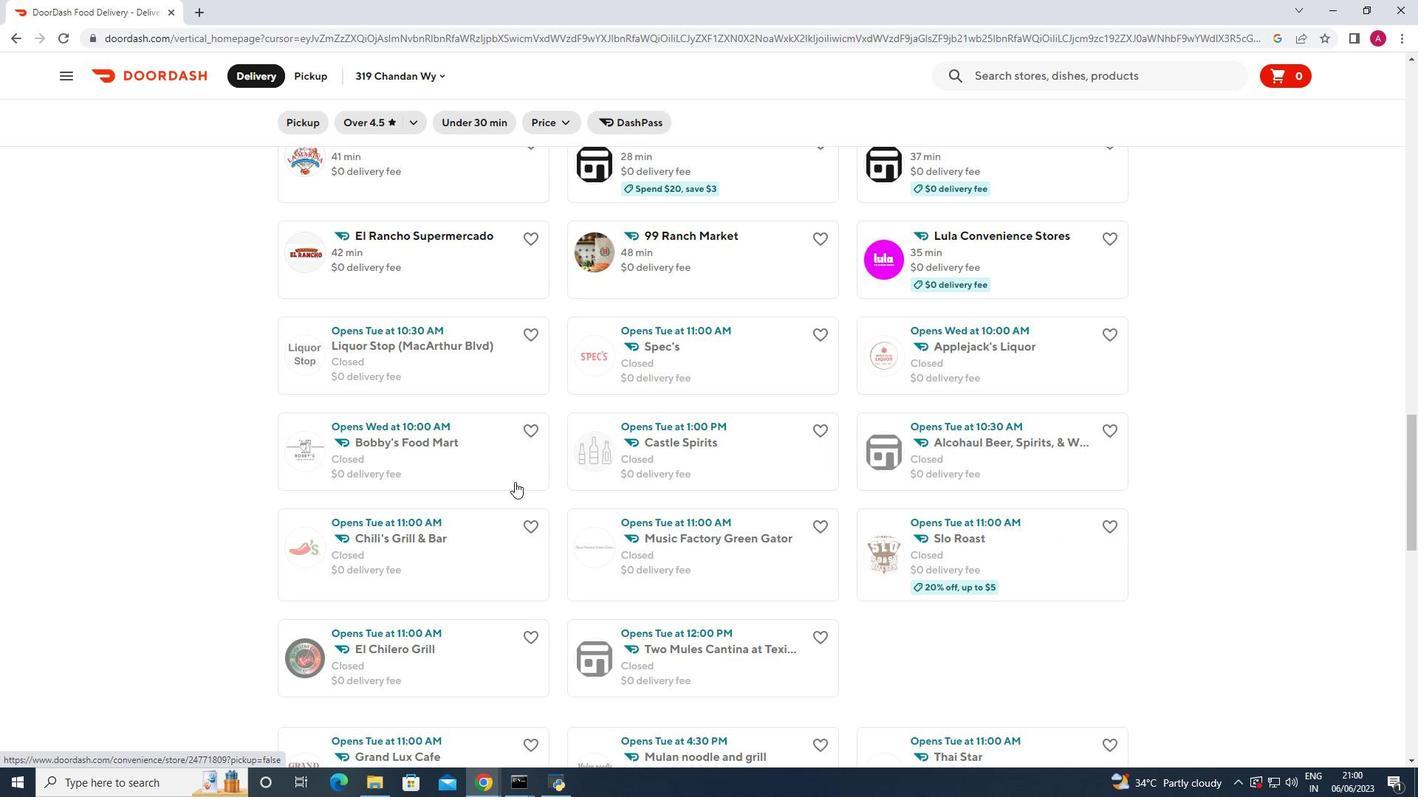 
Action: Mouse scrolled (514, 481) with delta (0, 0)
Screenshot: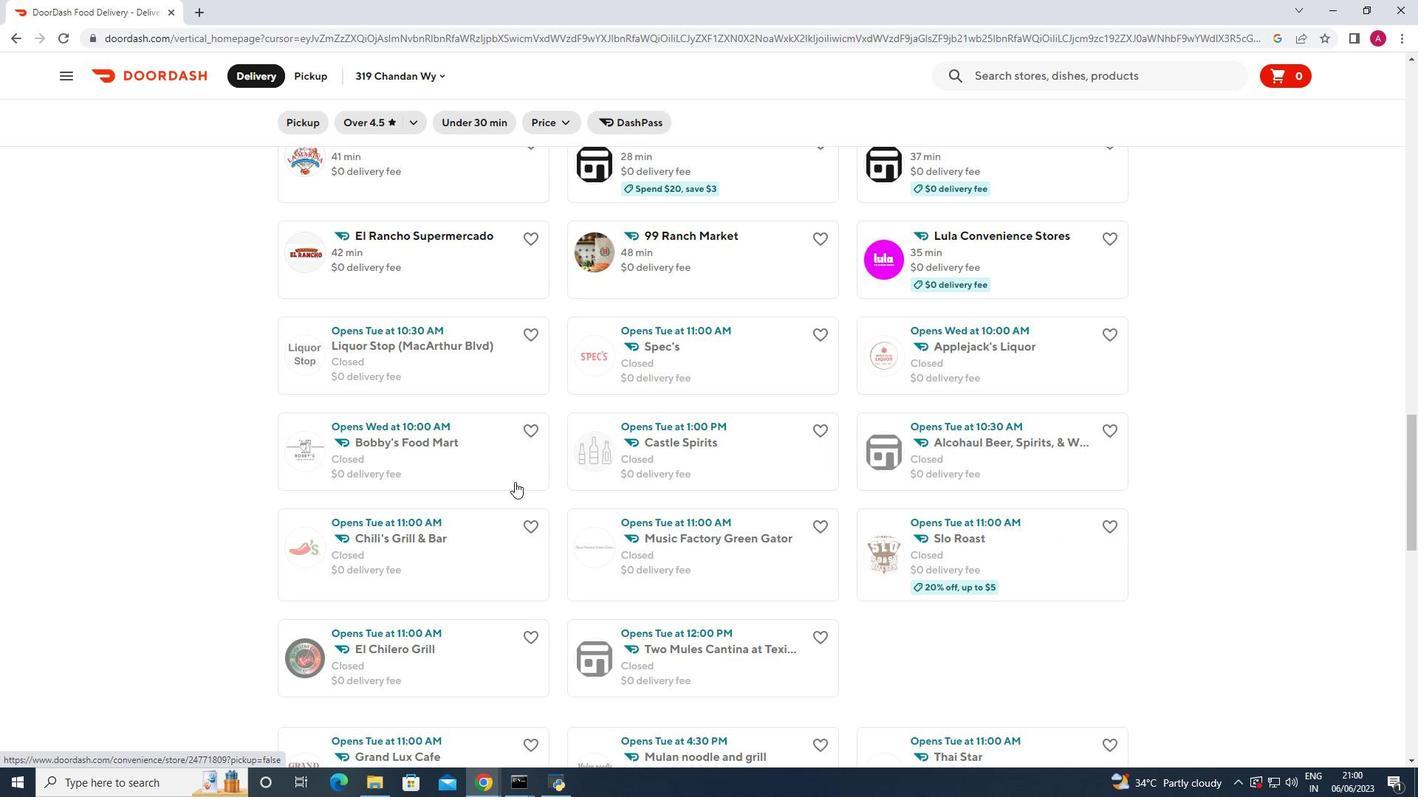 
Action: Mouse scrolled (514, 481) with delta (0, 0)
Screenshot: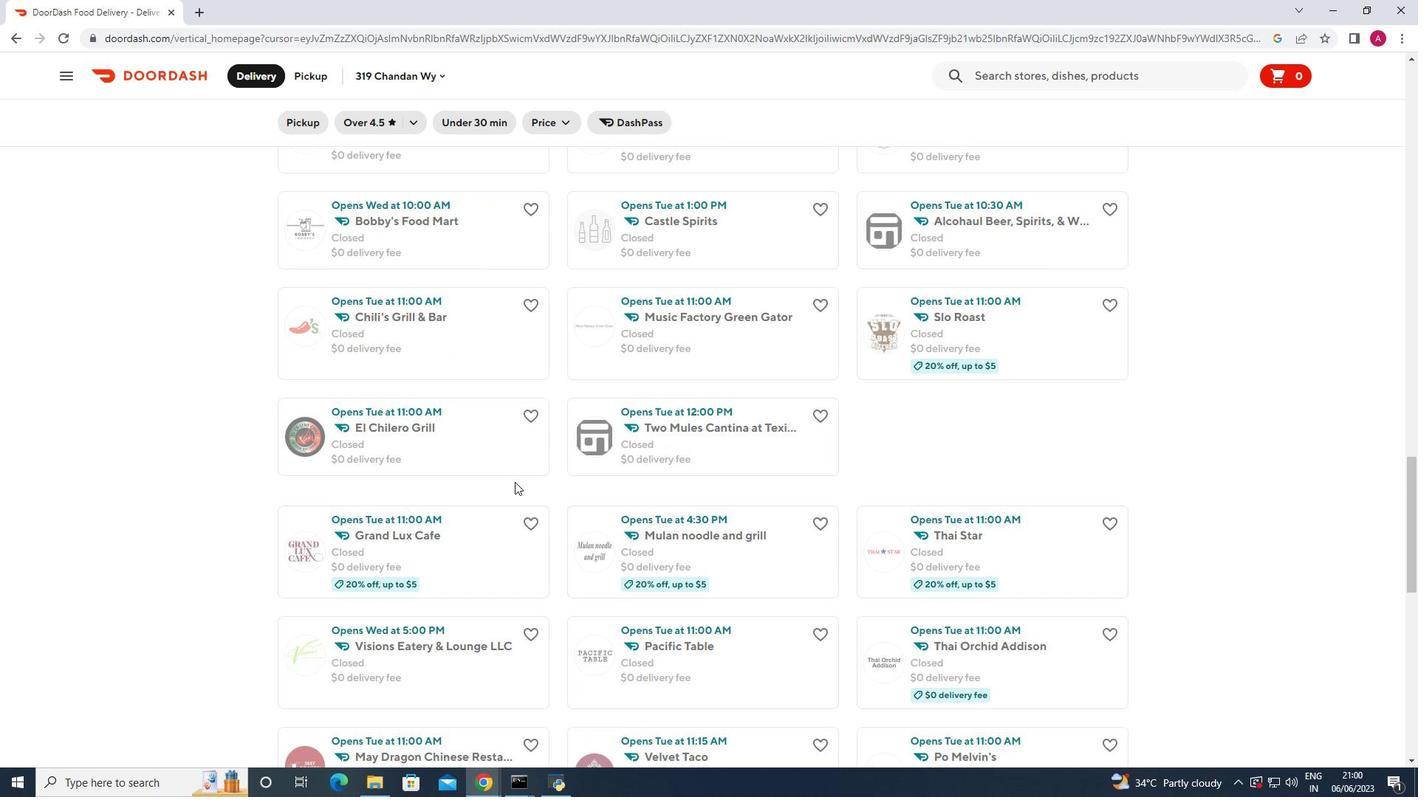 
Action: Mouse scrolled (514, 481) with delta (0, 0)
Screenshot: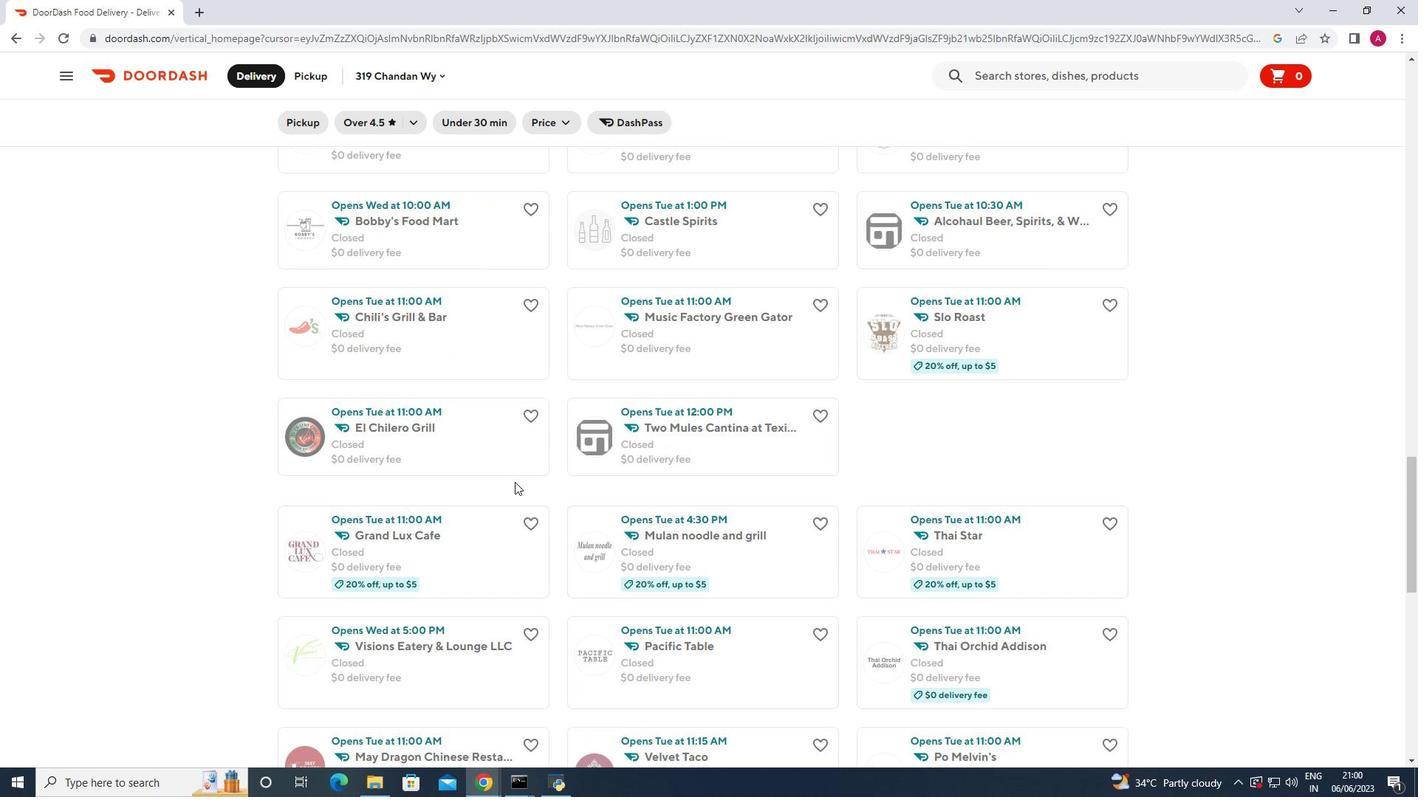 
Action: Mouse scrolled (514, 481) with delta (0, 0)
Screenshot: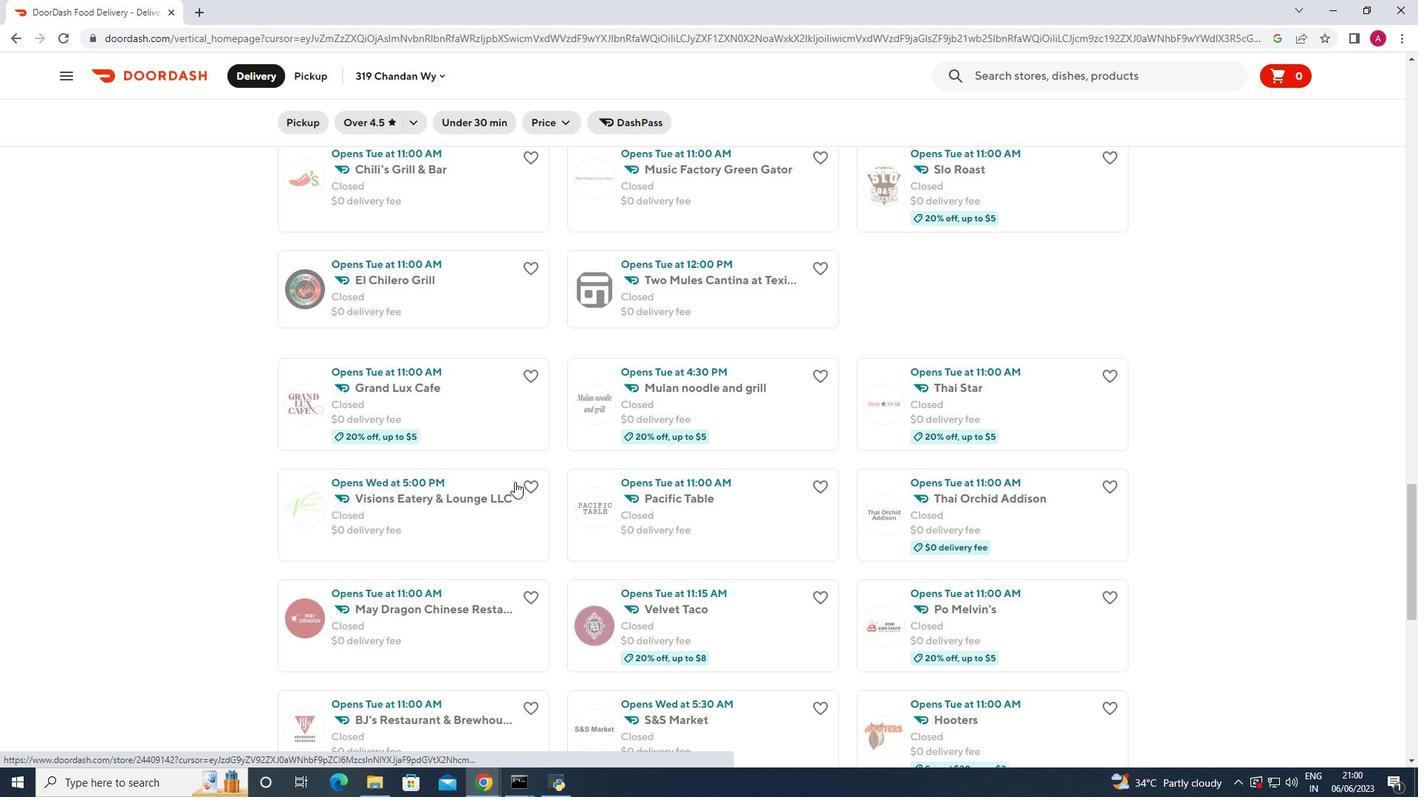 
Action: Mouse scrolled (514, 481) with delta (0, 0)
Screenshot: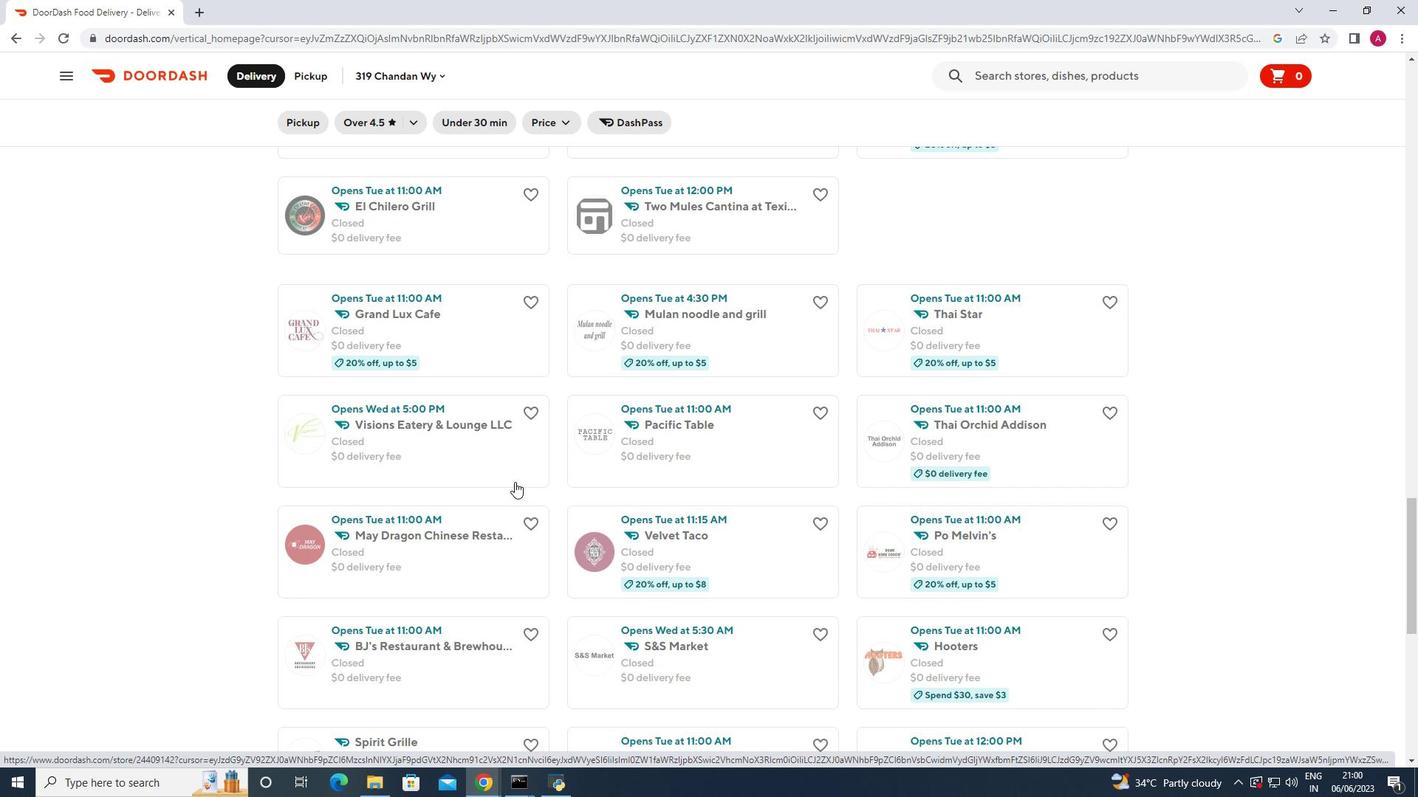 
Action: Mouse scrolled (514, 481) with delta (0, 0)
Screenshot: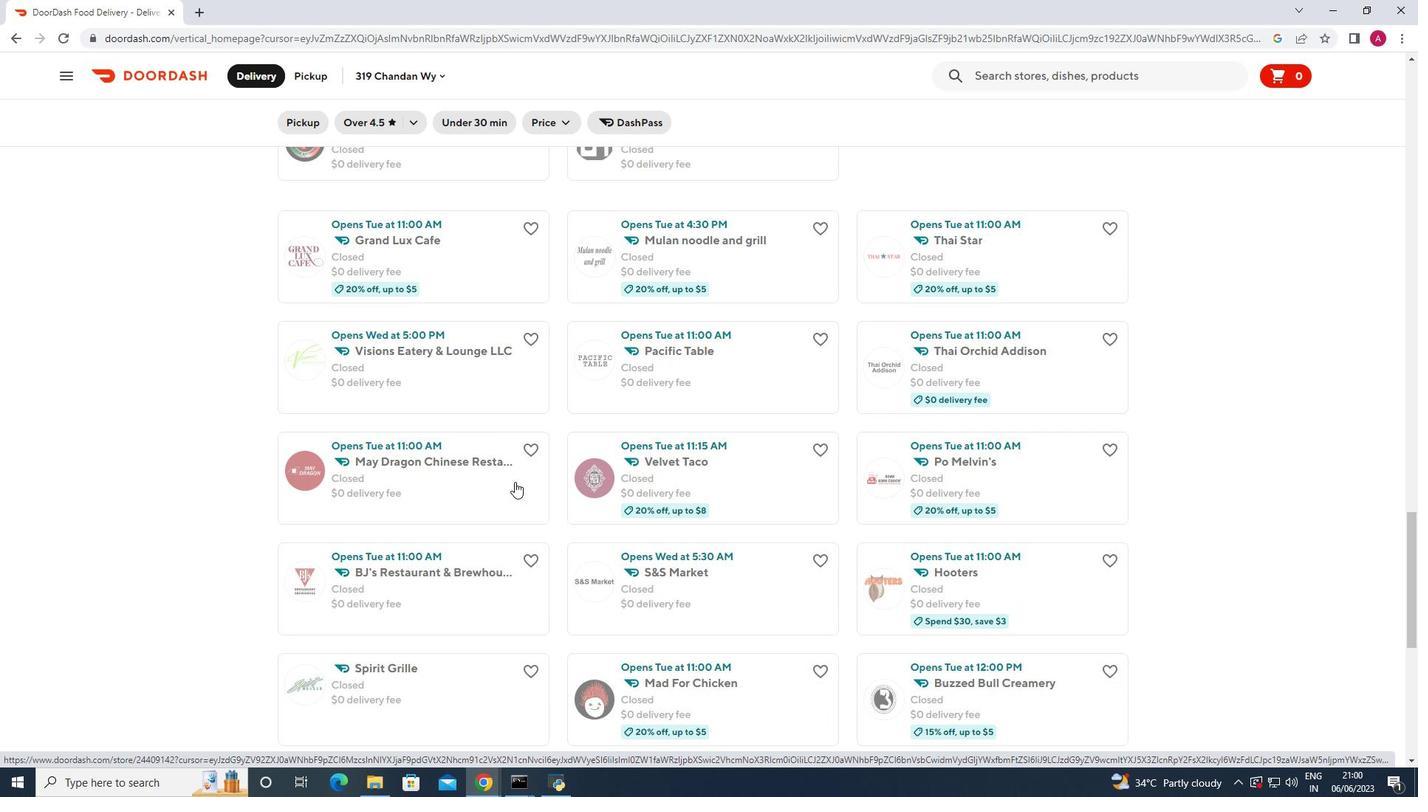 
Action: Mouse scrolled (514, 481) with delta (0, 0)
Screenshot: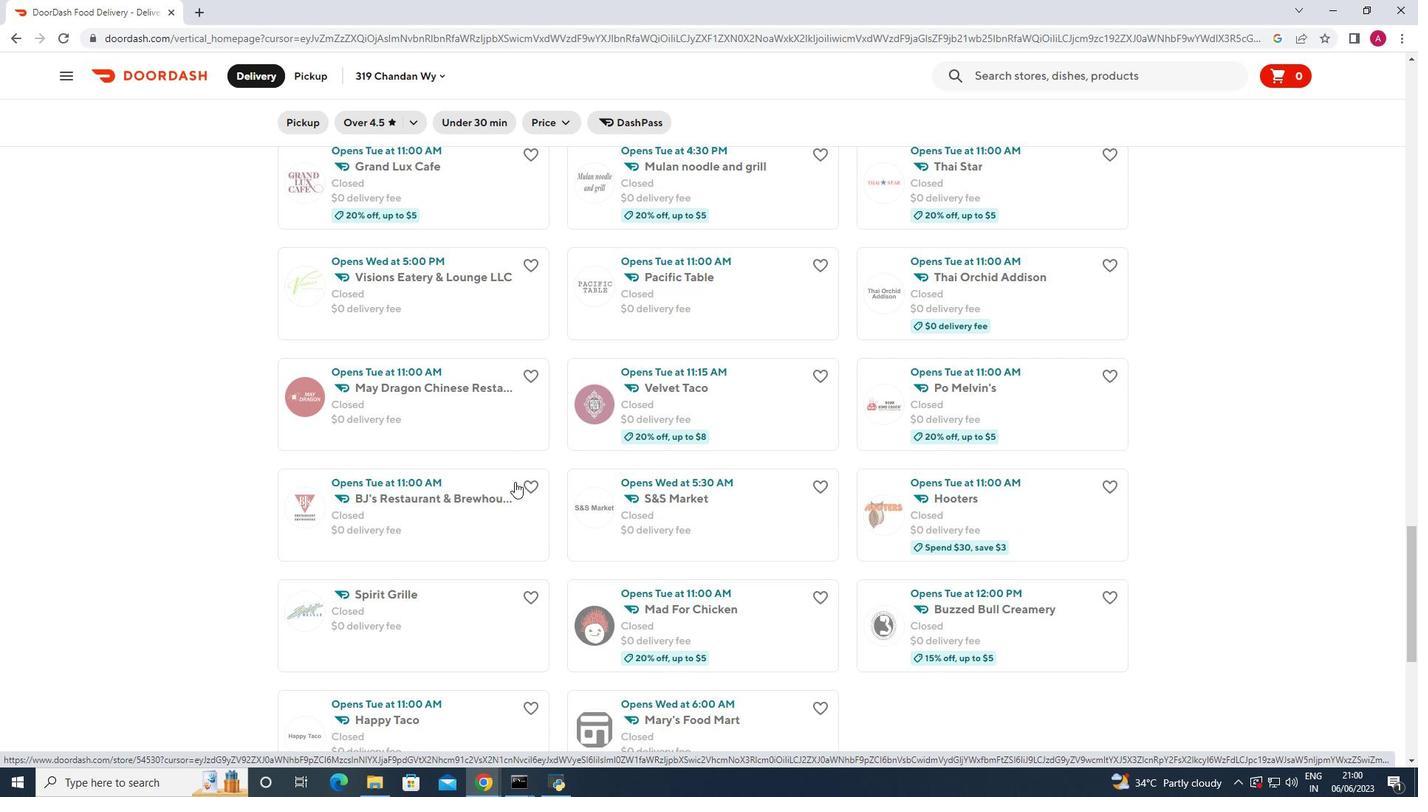 
Action: Mouse scrolled (514, 481) with delta (0, 0)
Screenshot: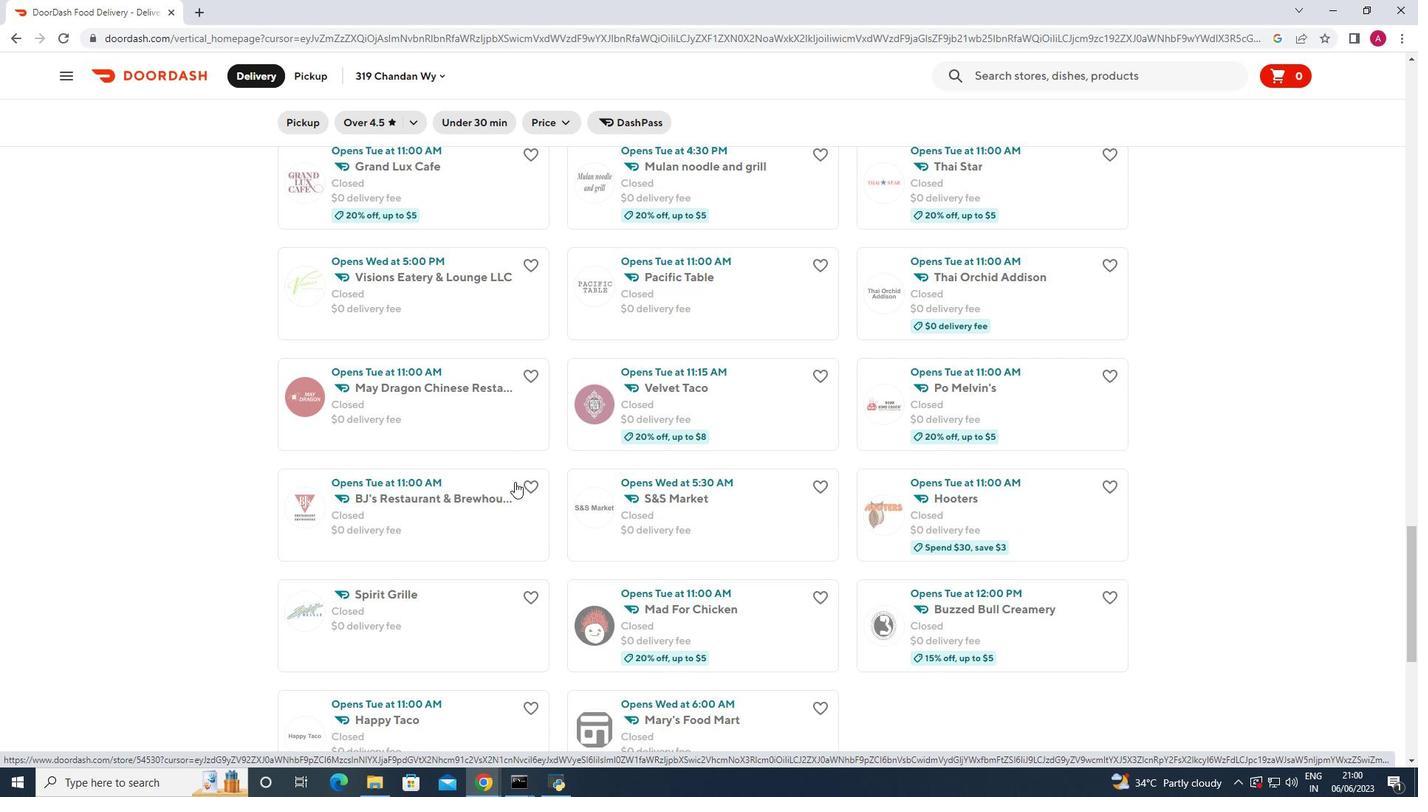 
Action: Mouse scrolled (514, 481) with delta (0, 0)
Screenshot: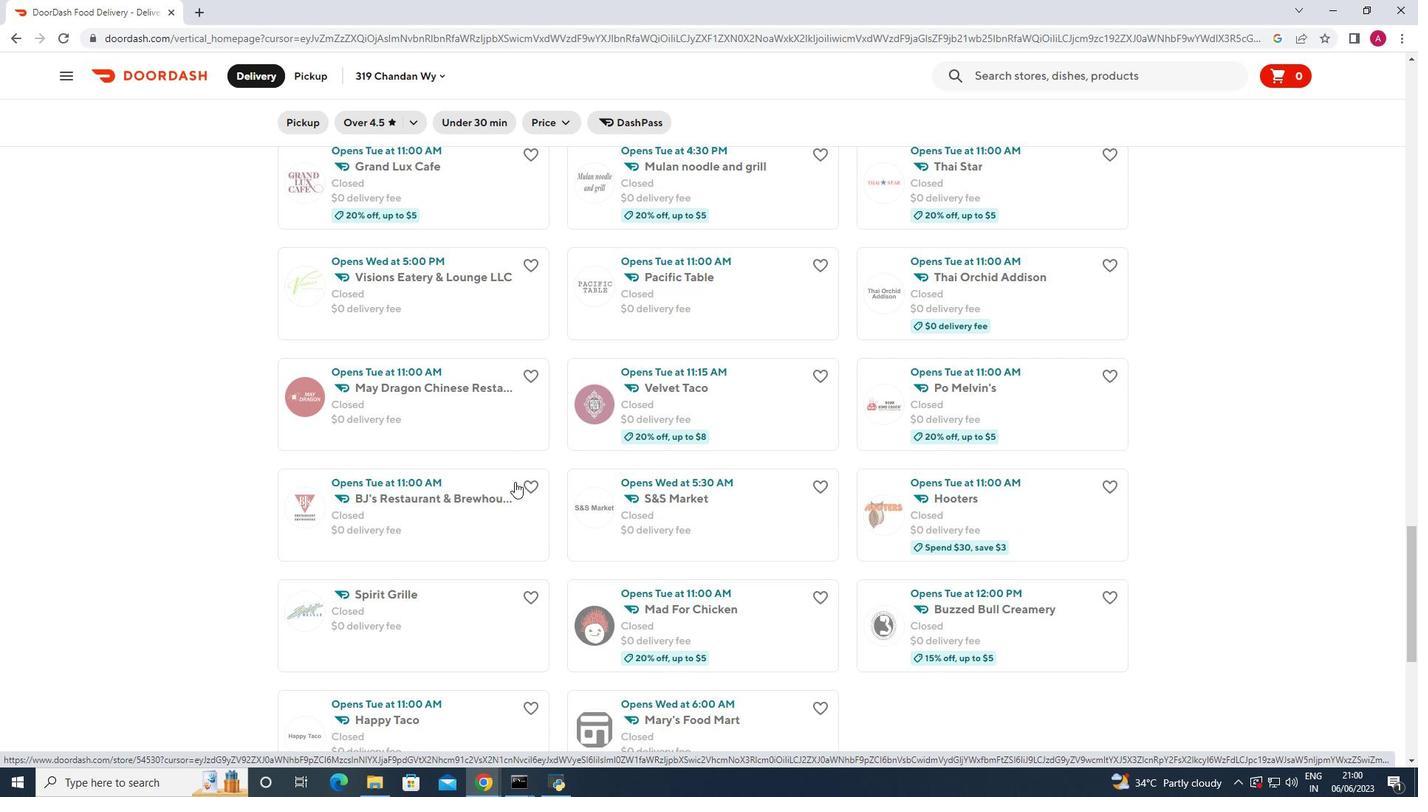 
Action: Mouse scrolled (514, 483) with delta (0, 0)
Screenshot: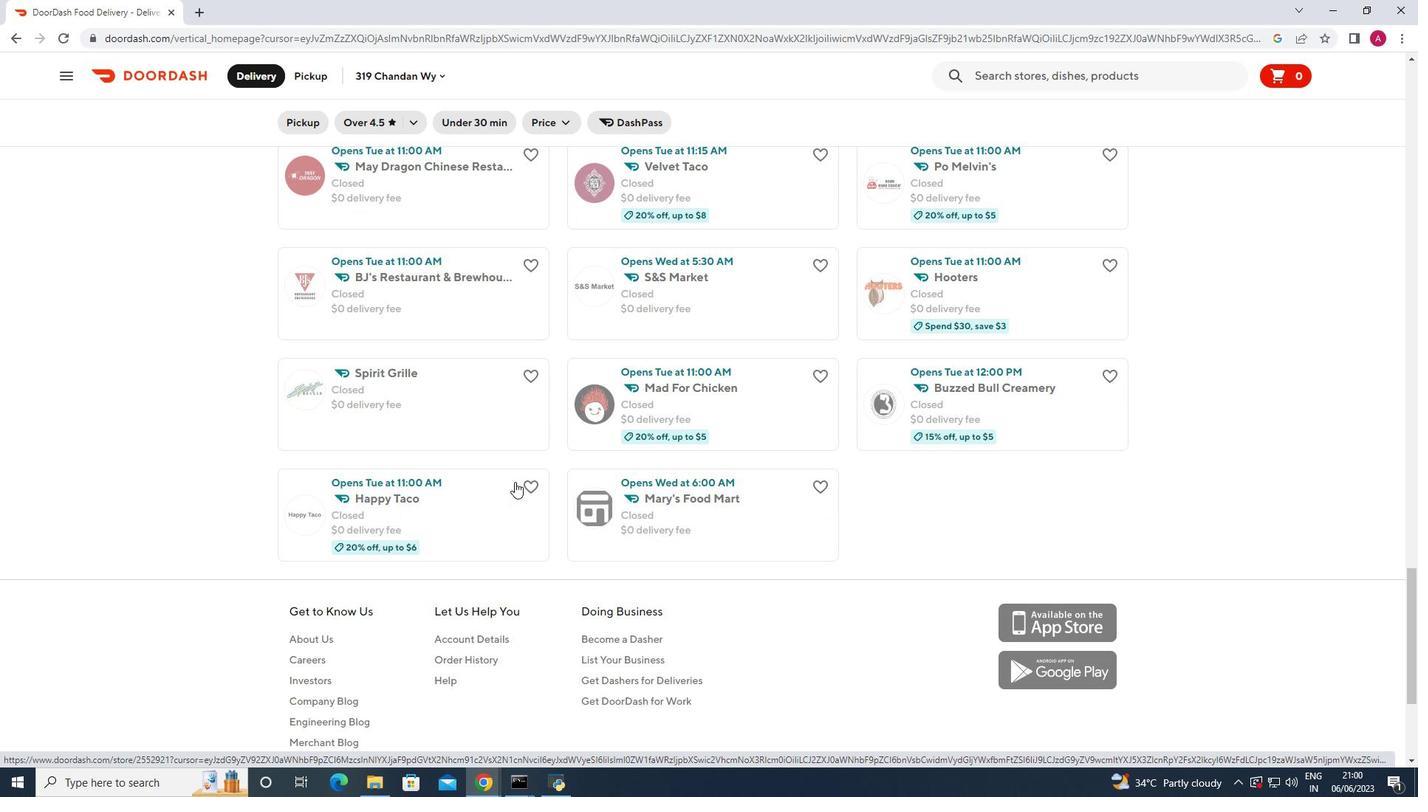 
Action: Mouse scrolled (514, 483) with delta (0, 0)
Screenshot: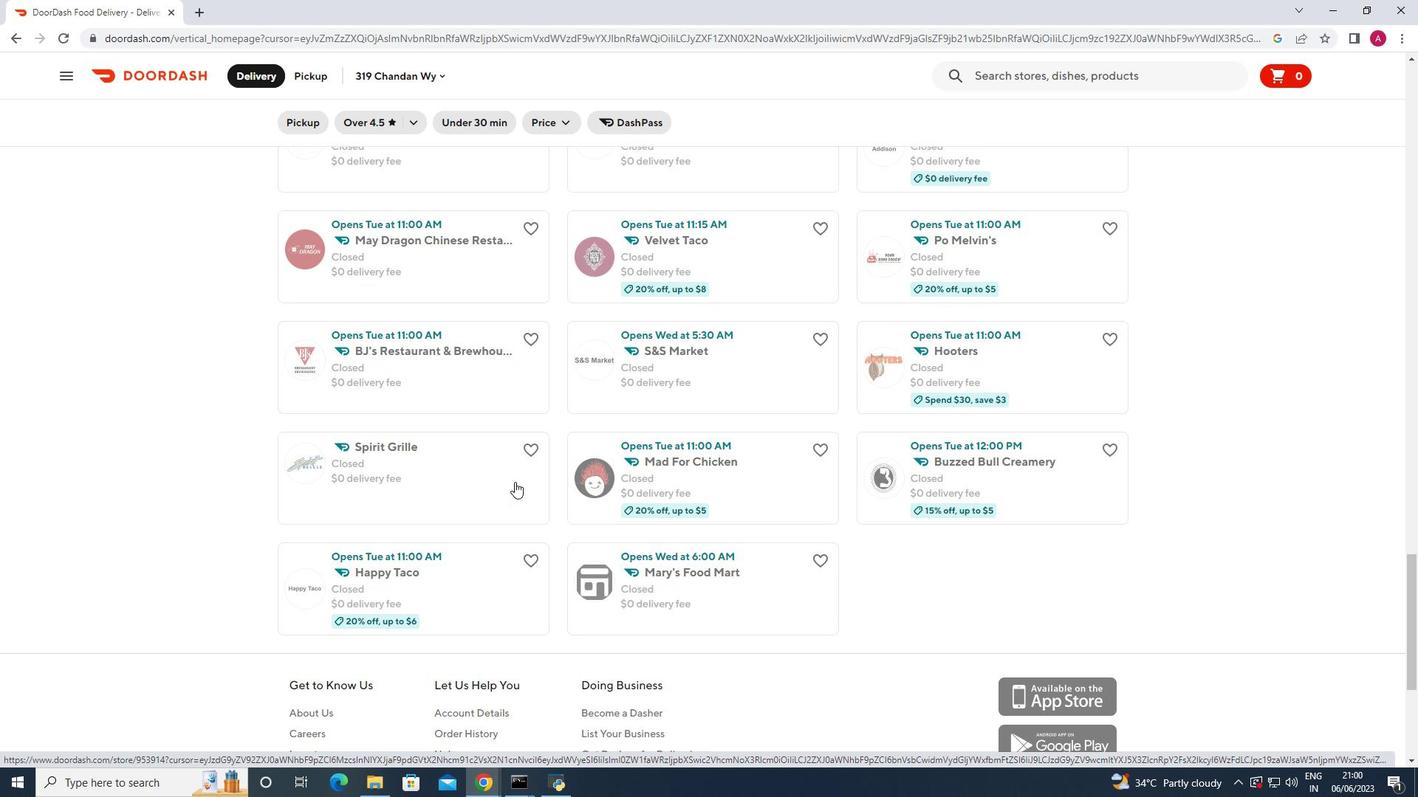 
Action: Mouse scrolled (514, 483) with delta (0, 0)
Screenshot: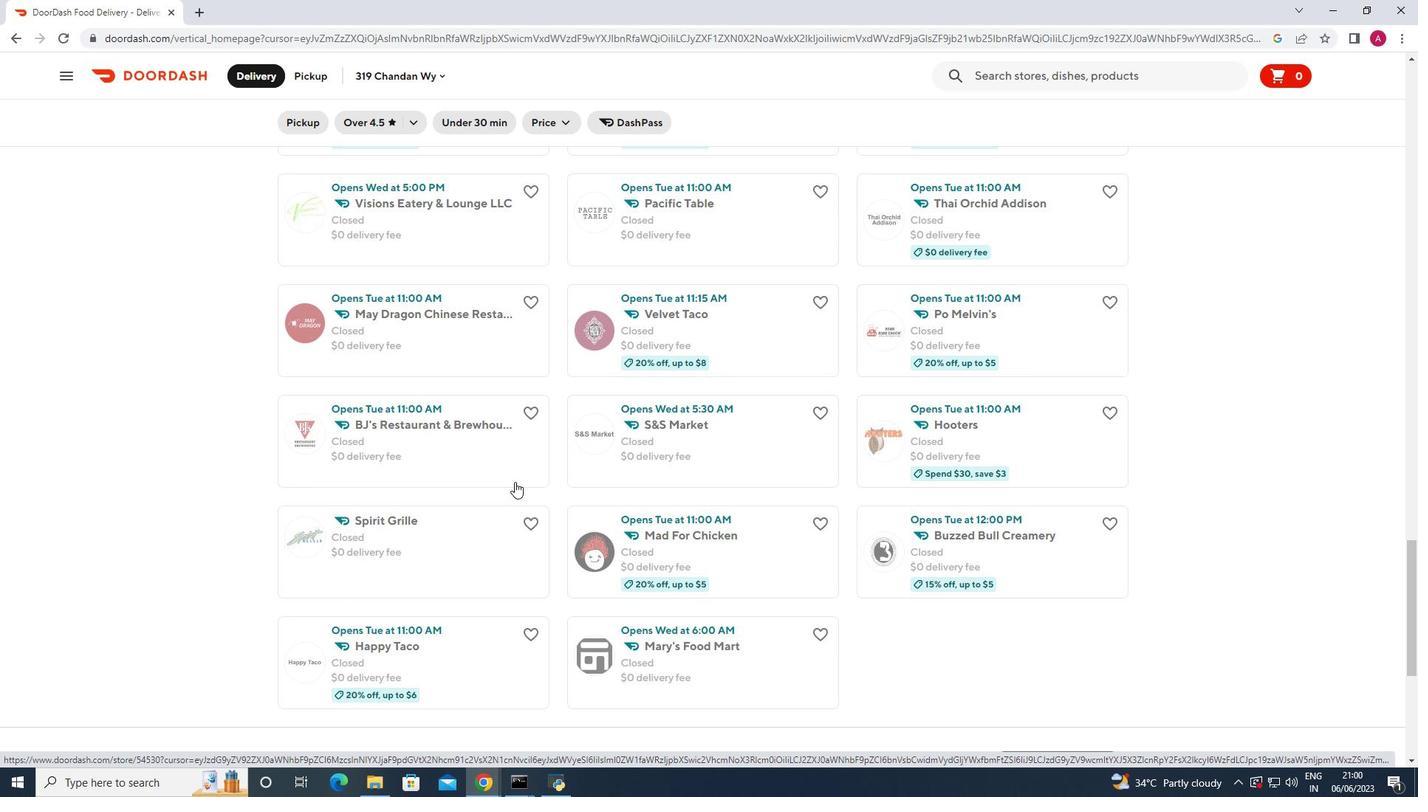 
Action: Mouse scrolled (514, 483) with delta (0, 0)
Screenshot: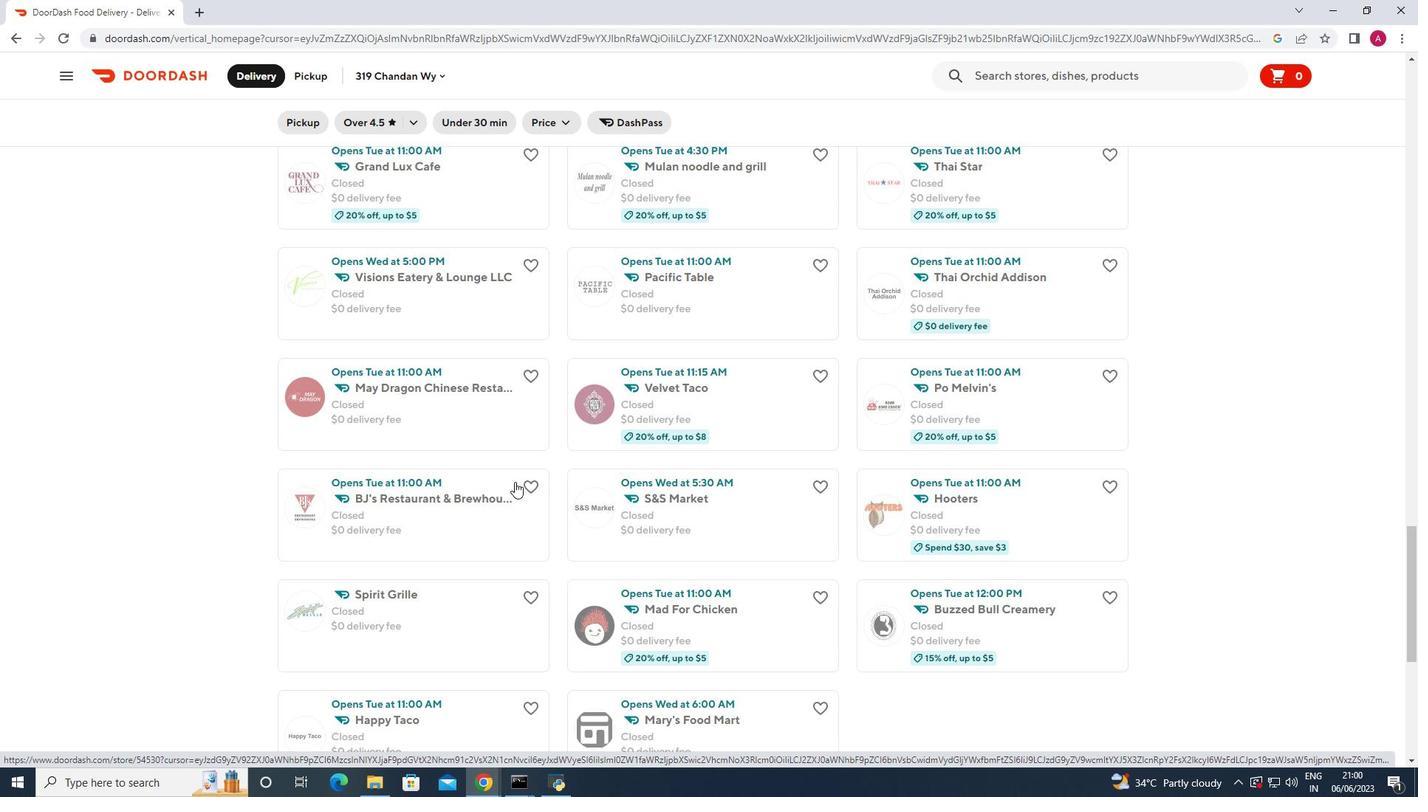 
Action: Mouse scrolled (514, 483) with delta (0, 0)
Screenshot: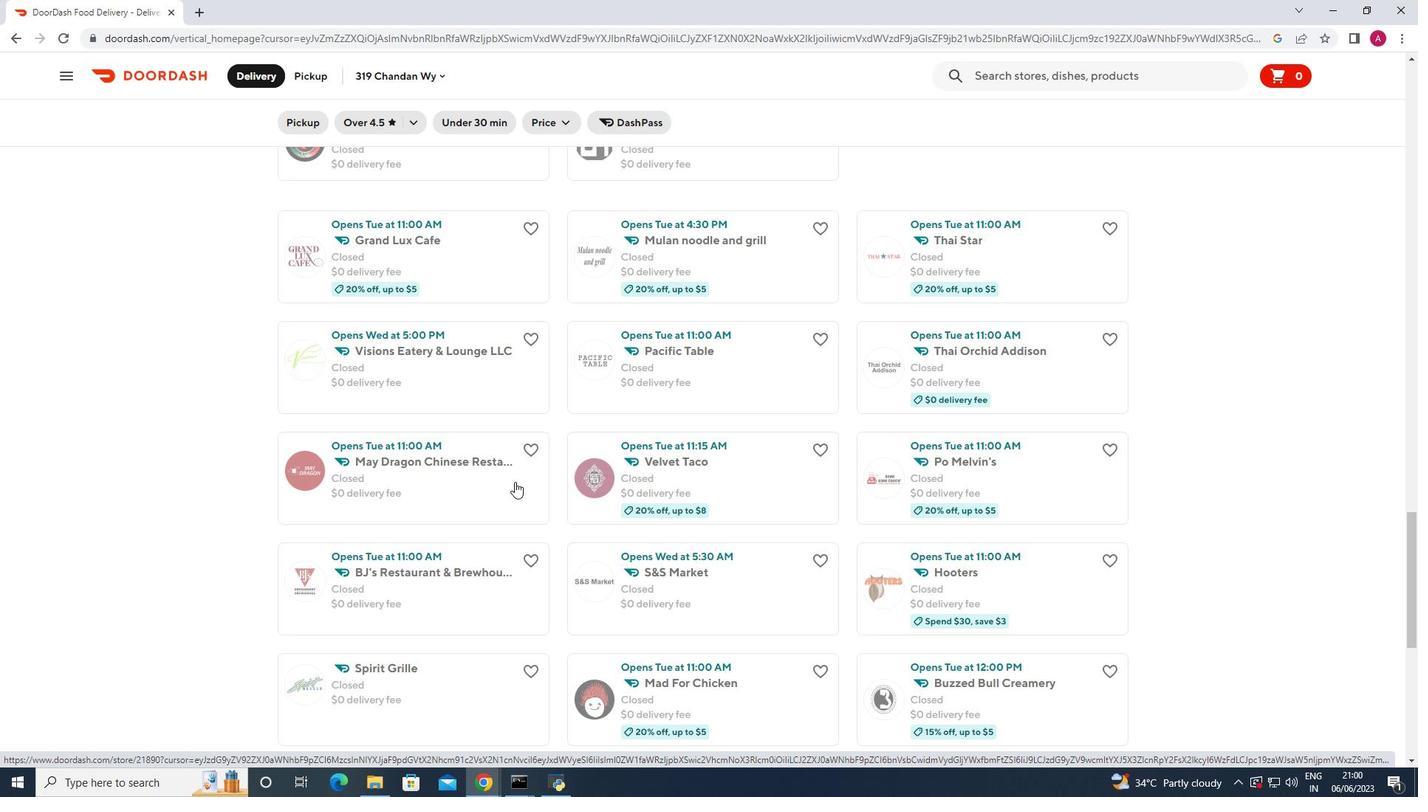 
Action: Mouse scrolled (514, 483) with delta (0, 0)
Screenshot: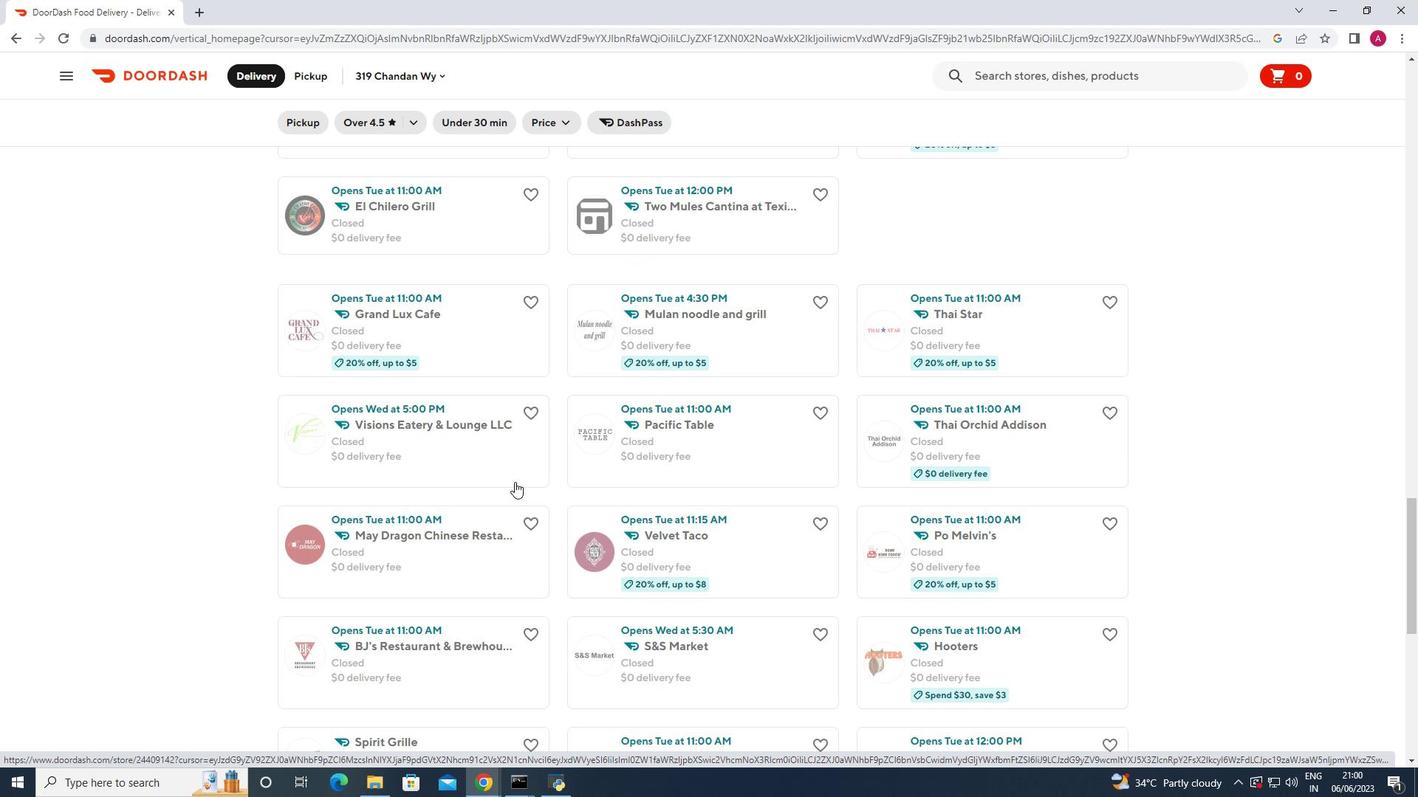 
Action: Mouse scrolled (514, 483) with delta (0, 0)
Screenshot: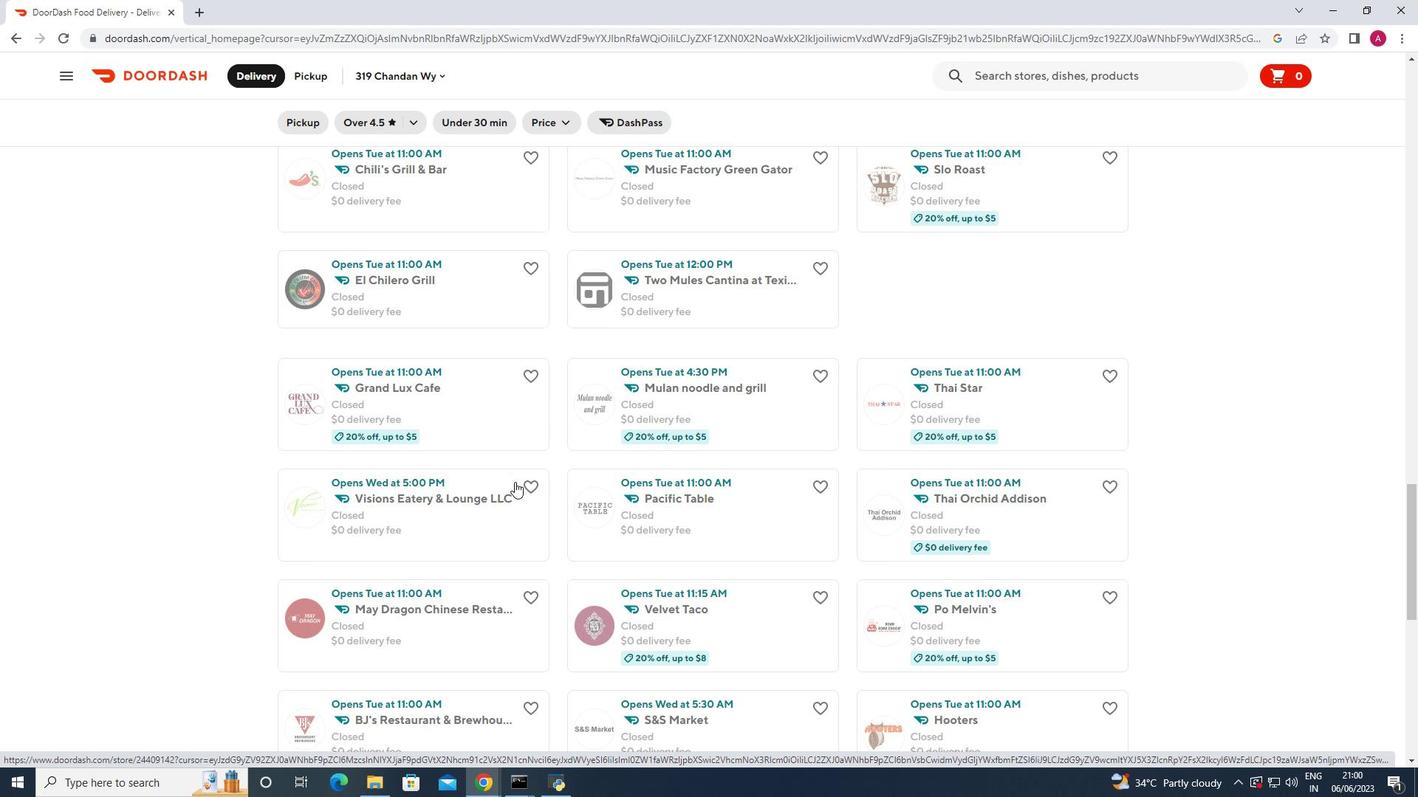 
Action: Mouse scrolled (514, 483) with delta (0, 0)
Screenshot: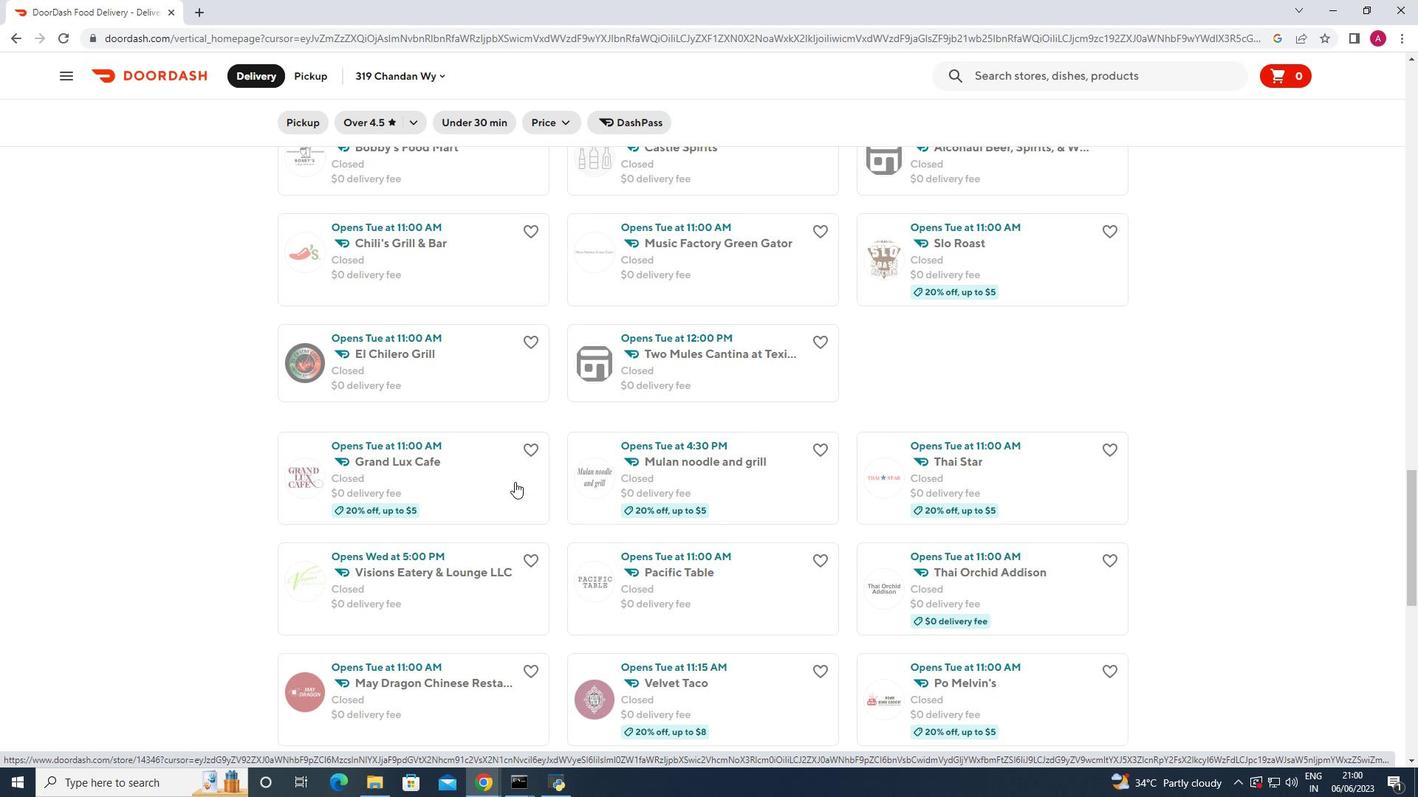 
Action: Mouse scrolled (514, 483) with delta (0, 0)
Screenshot: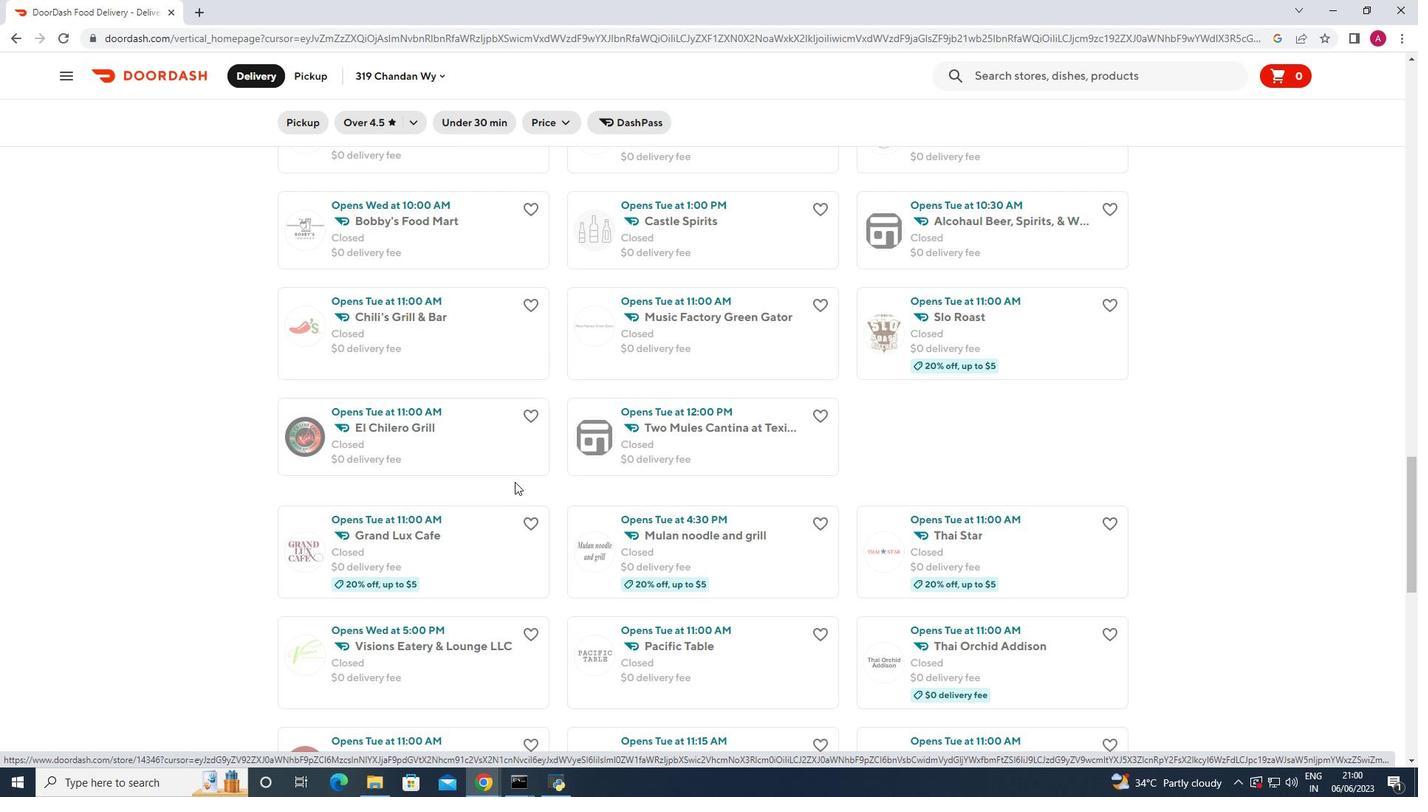 
Action: Mouse scrolled (514, 483) with delta (0, 0)
Screenshot: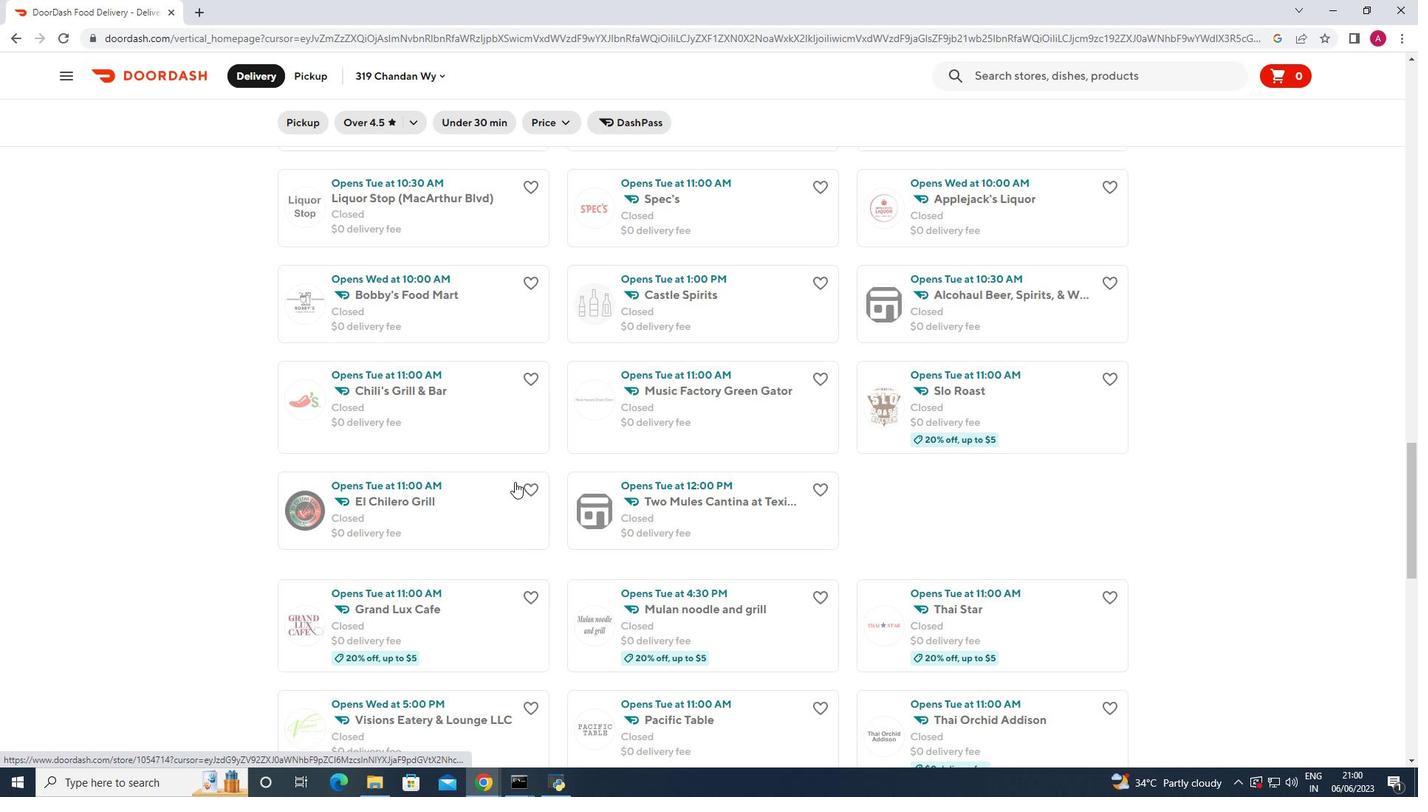 
Action: Mouse scrolled (514, 483) with delta (0, 0)
Screenshot: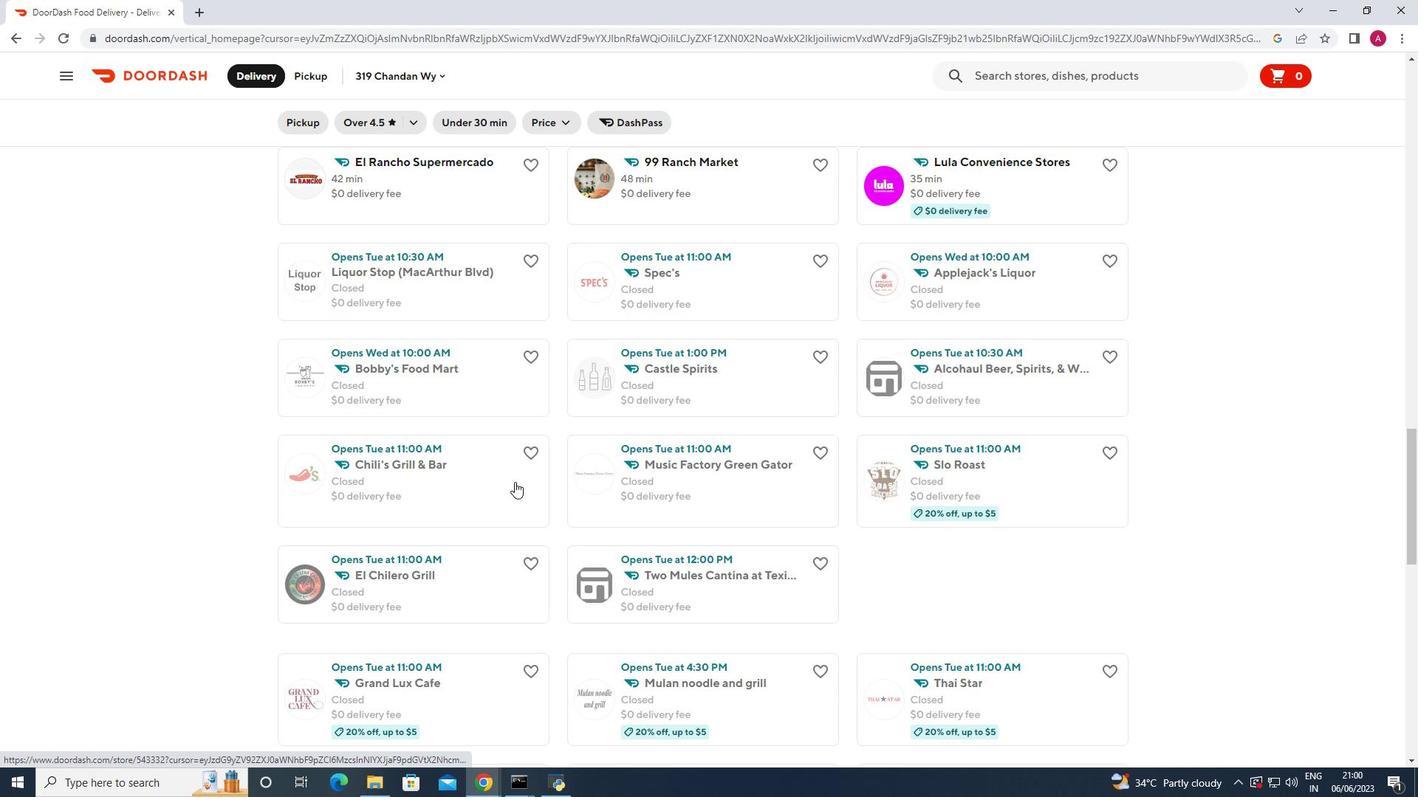 
Action: Mouse scrolled (514, 483) with delta (0, 0)
Screenshot: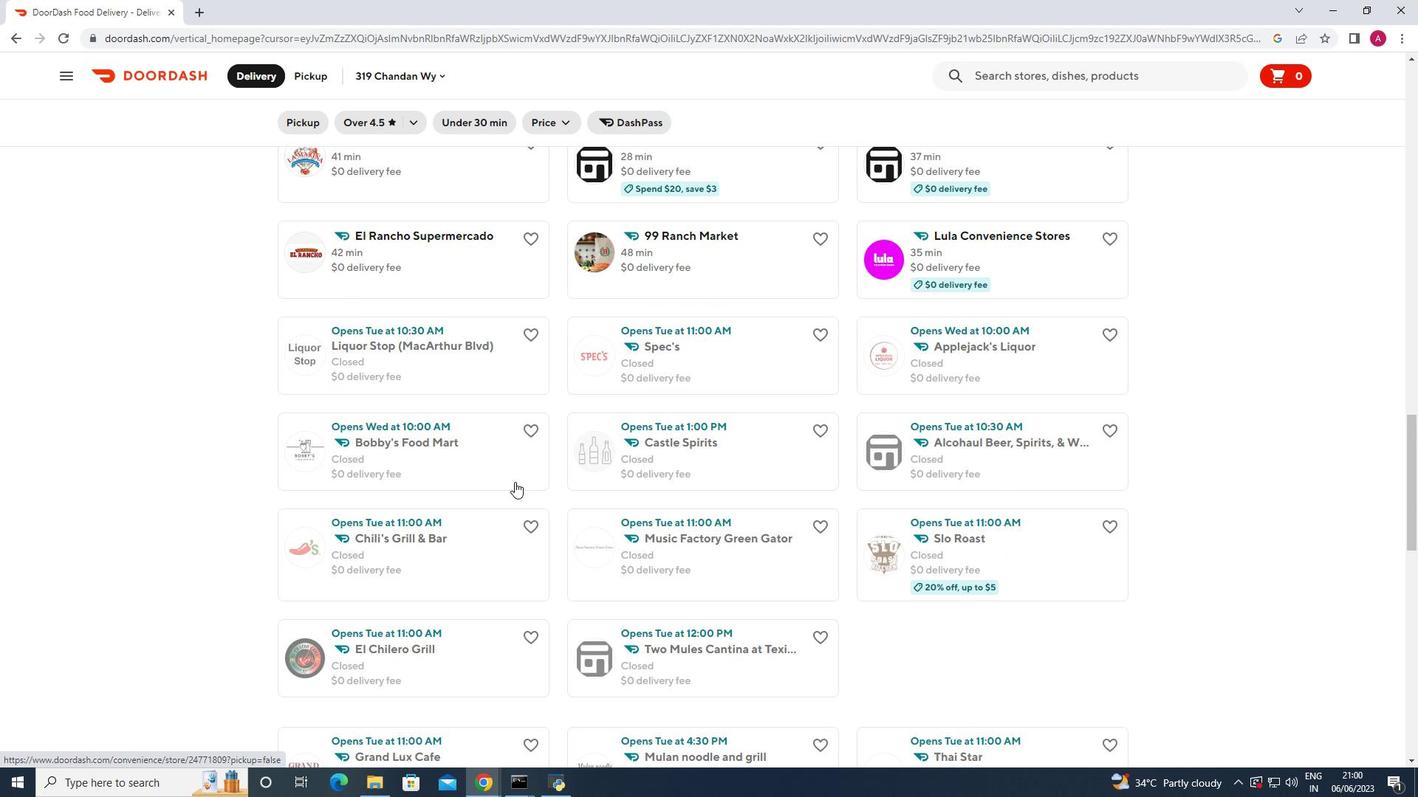 
Action: Mouse scrolled (514, 483) with delta (0, 0)
Screenshot: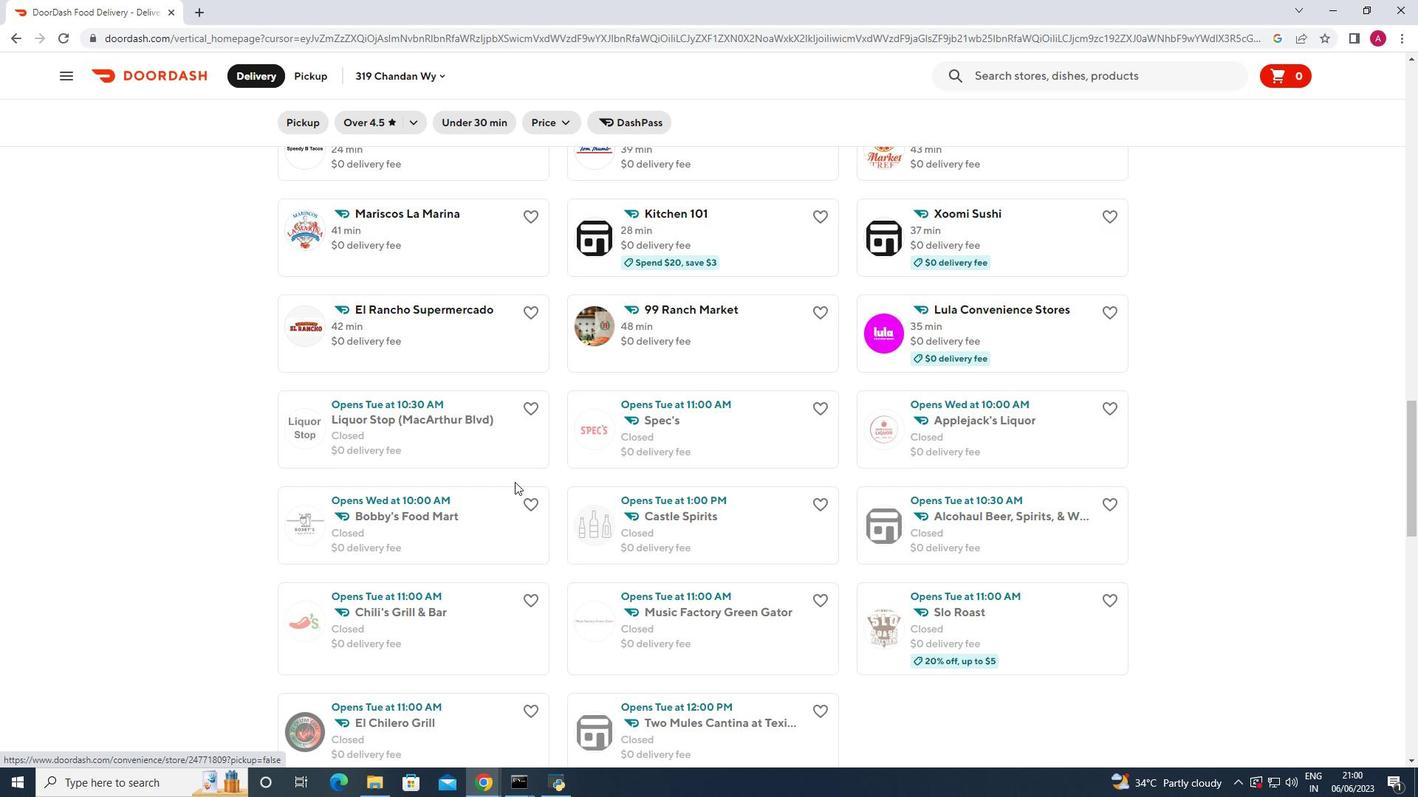 
Action: Mouse scrolled (514, 483) with delta (0, 0)
Screenshot: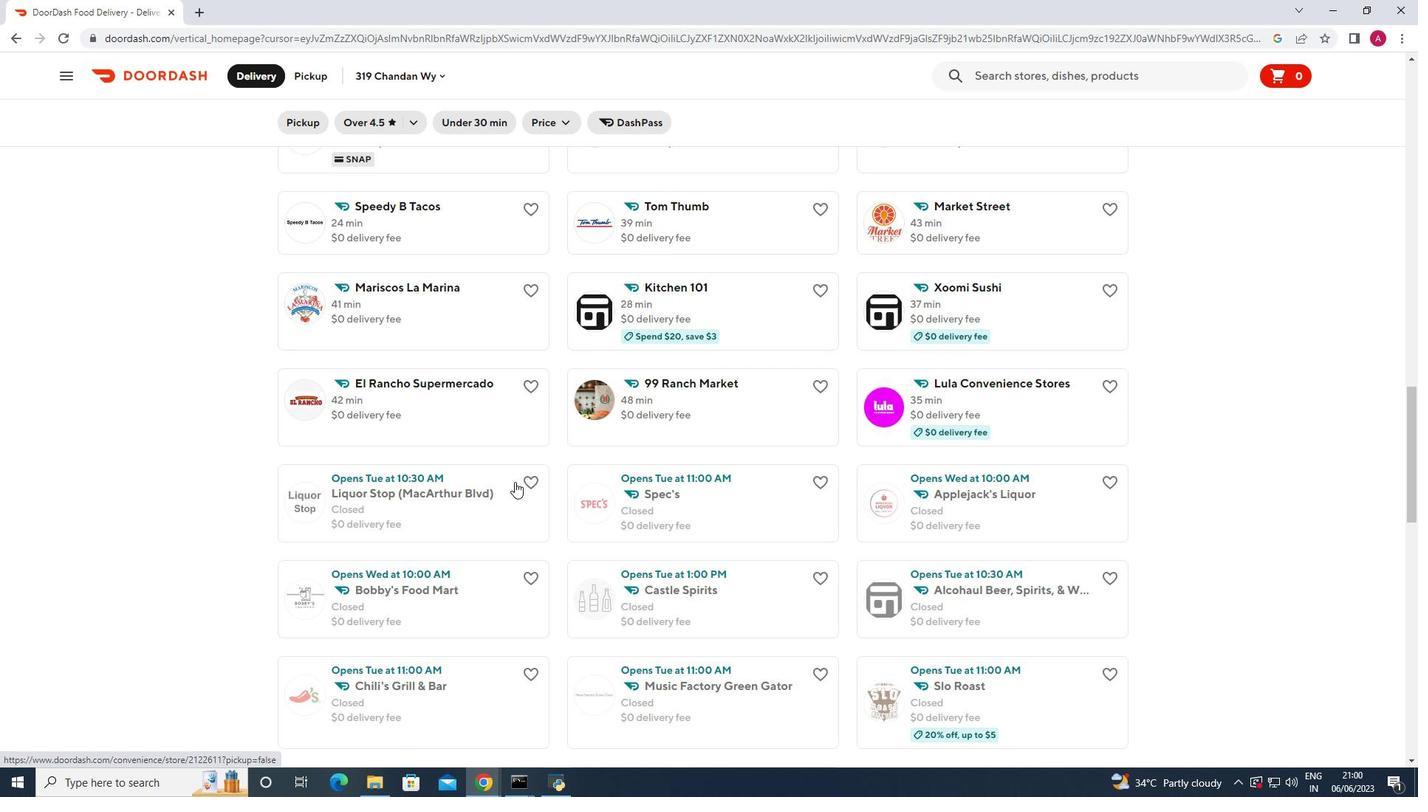
Action: Mouse scrolled (514, 483) with delta (0, 0)
Screenshot: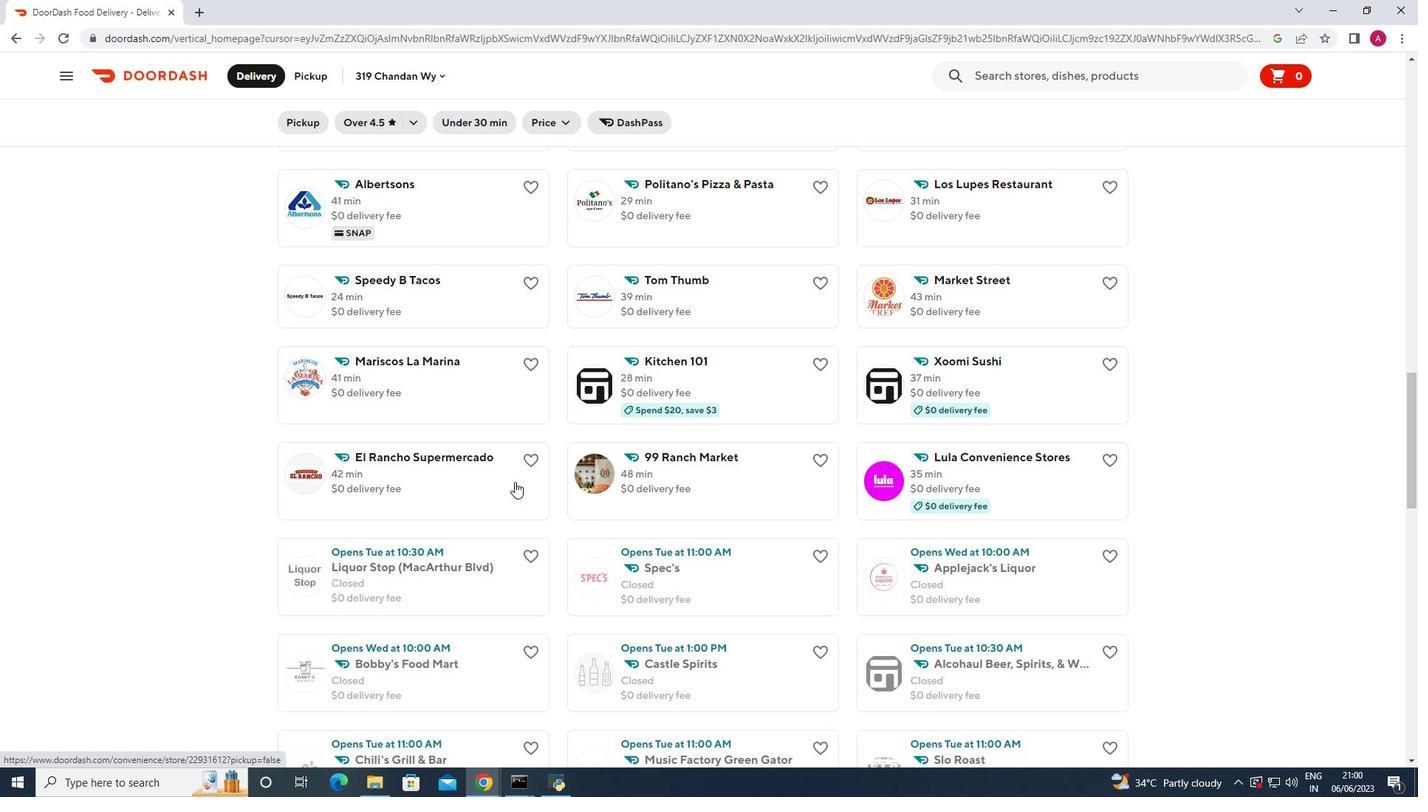 
Action: Mouse scrolled (514, 483) with delta (0, 0)
Screenshot: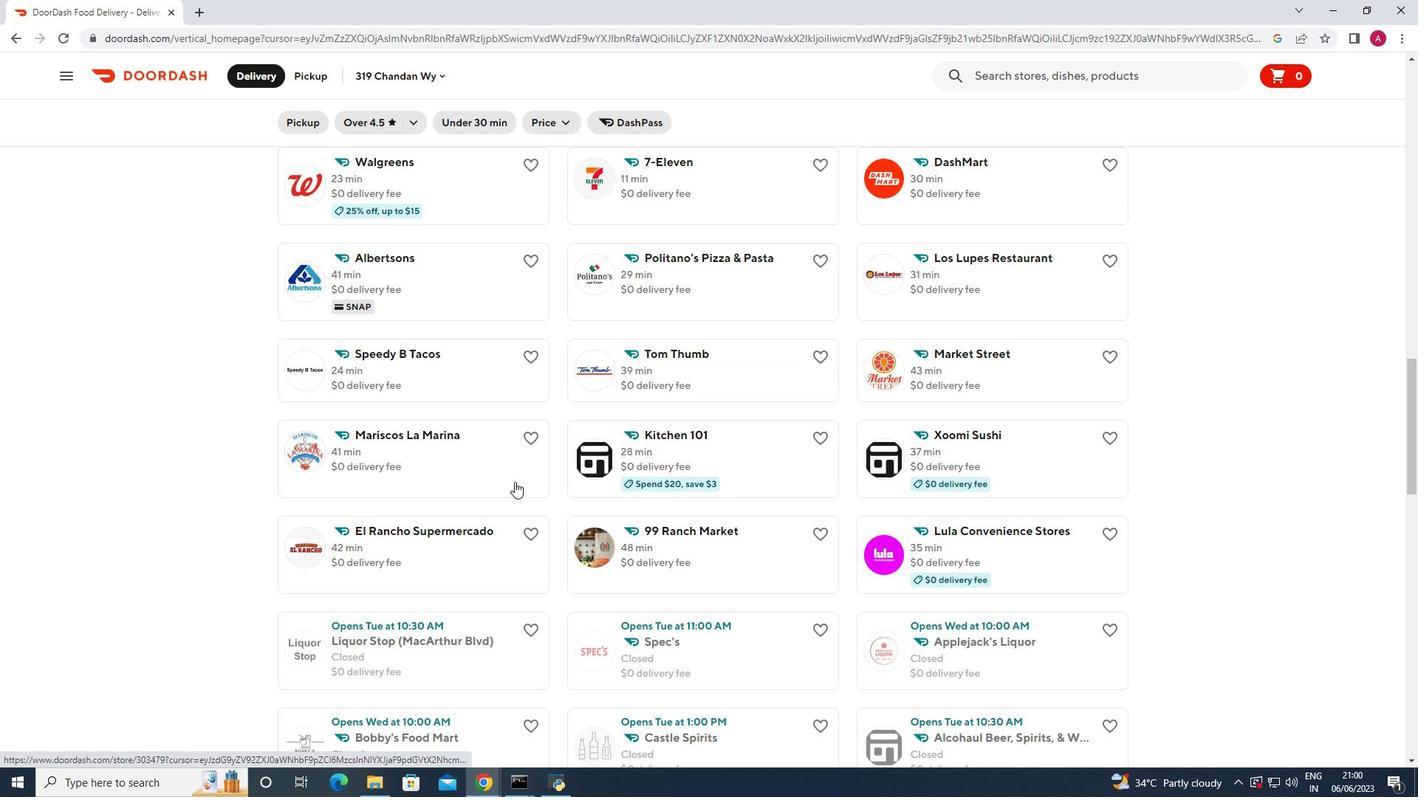
Action: Mouse scrolled (514, 483) with delta (0, 0)
Screenshot: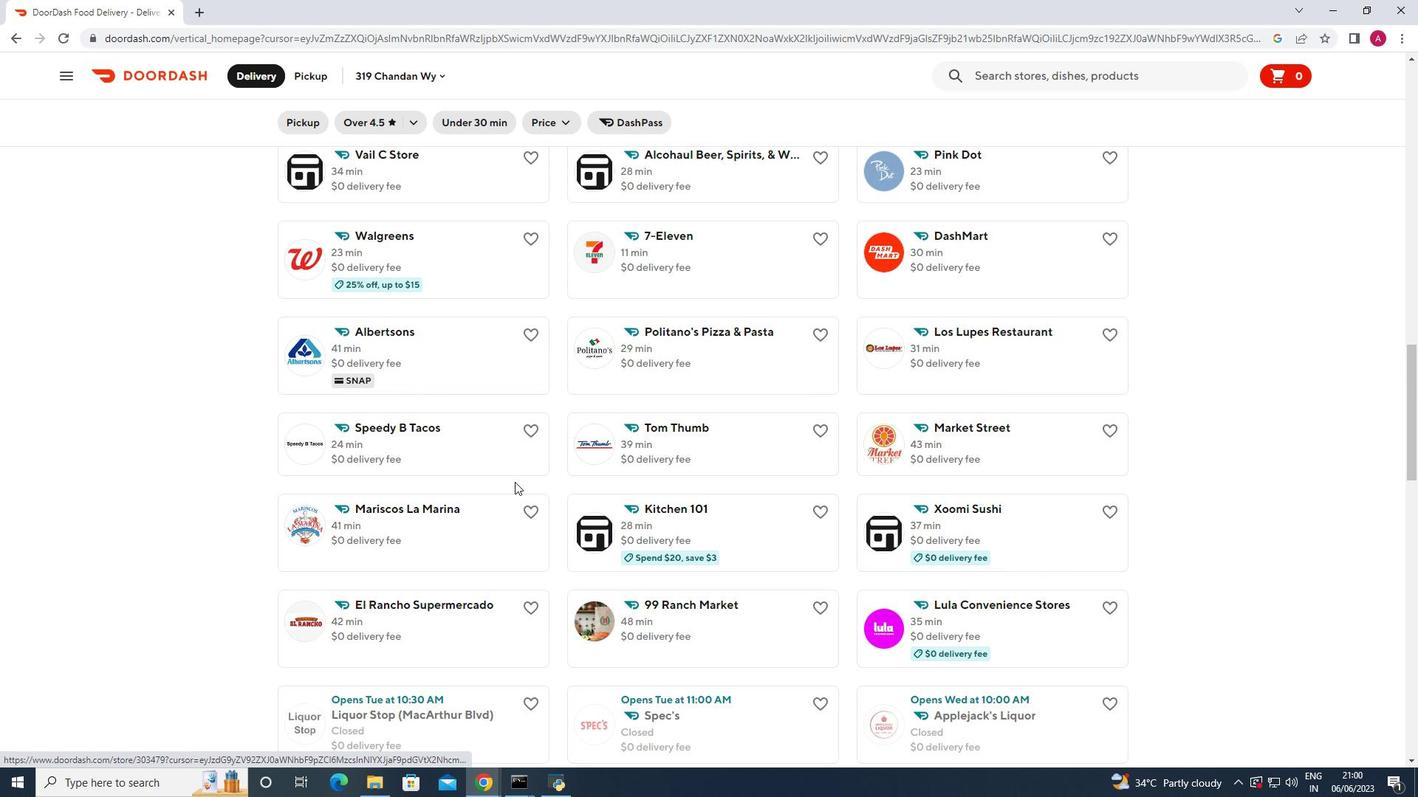 
Action: Mouse scrolled (514, 483) with delta (0, 0)
Screenshot: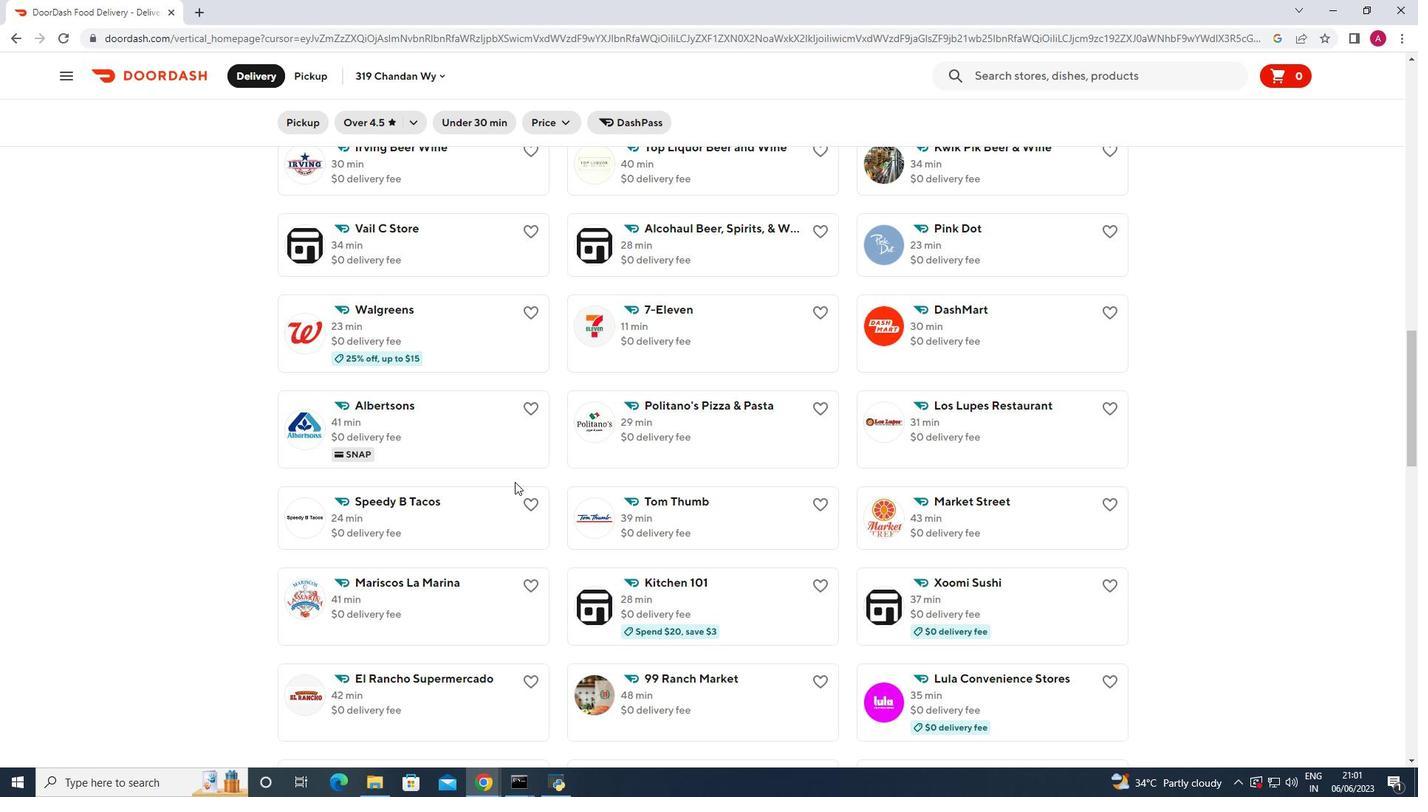 
Action: Mouse scrolled (514, 483) with delta (0, 0)
Screenshot: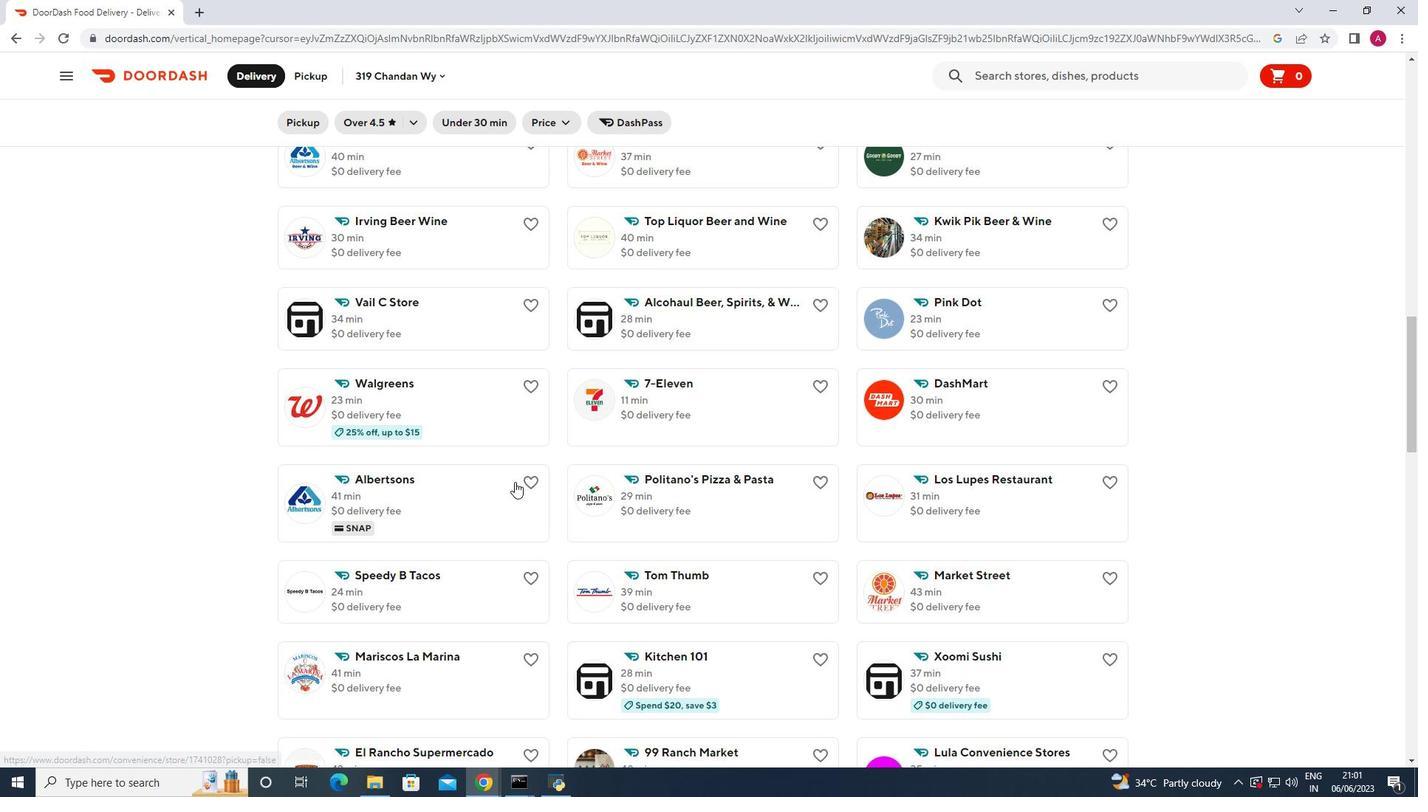 
Action: Mouse scrolled (514, 483) with delta (0, 0)
Screenshot: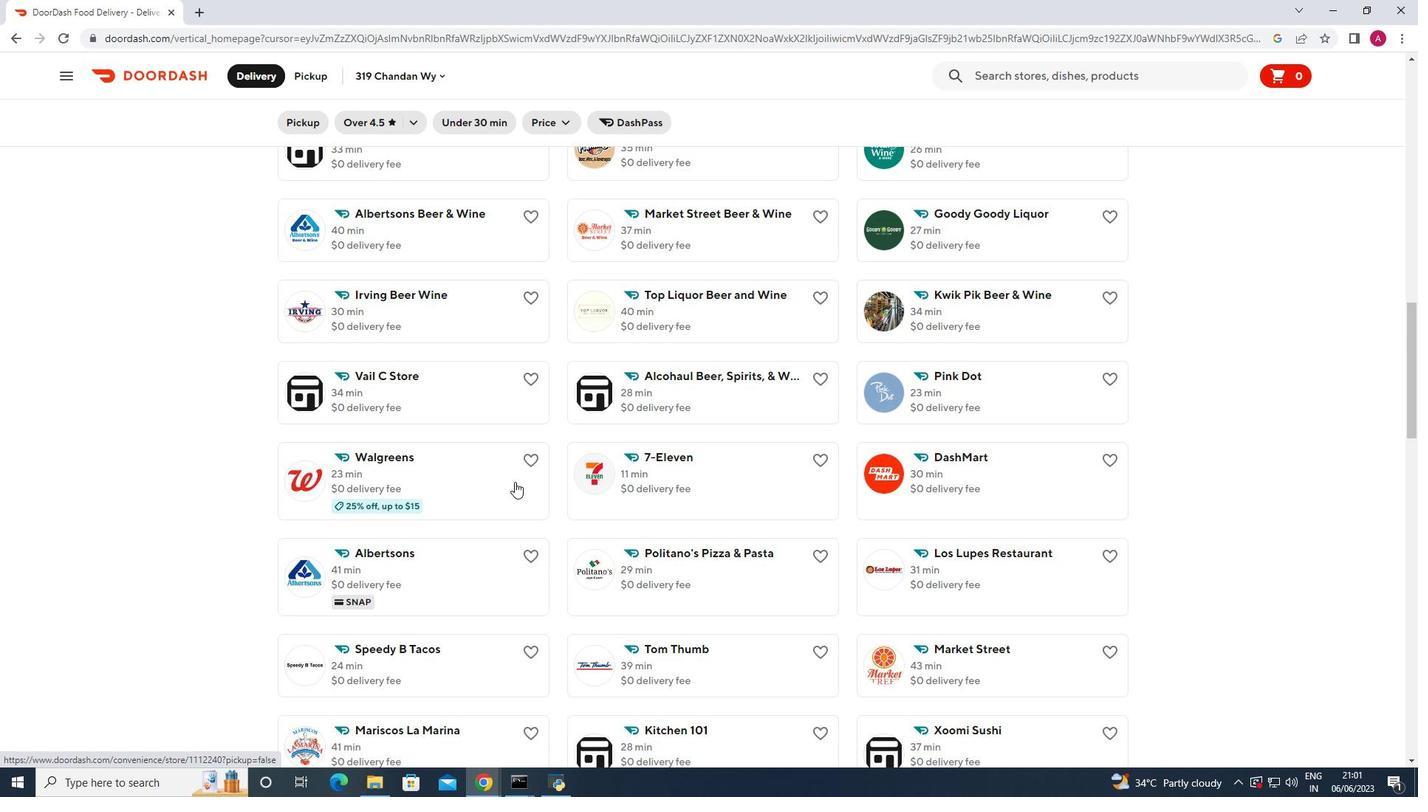 
Action: Mouse scrolled (514, 483) with delta (0, 0)
Screenshot: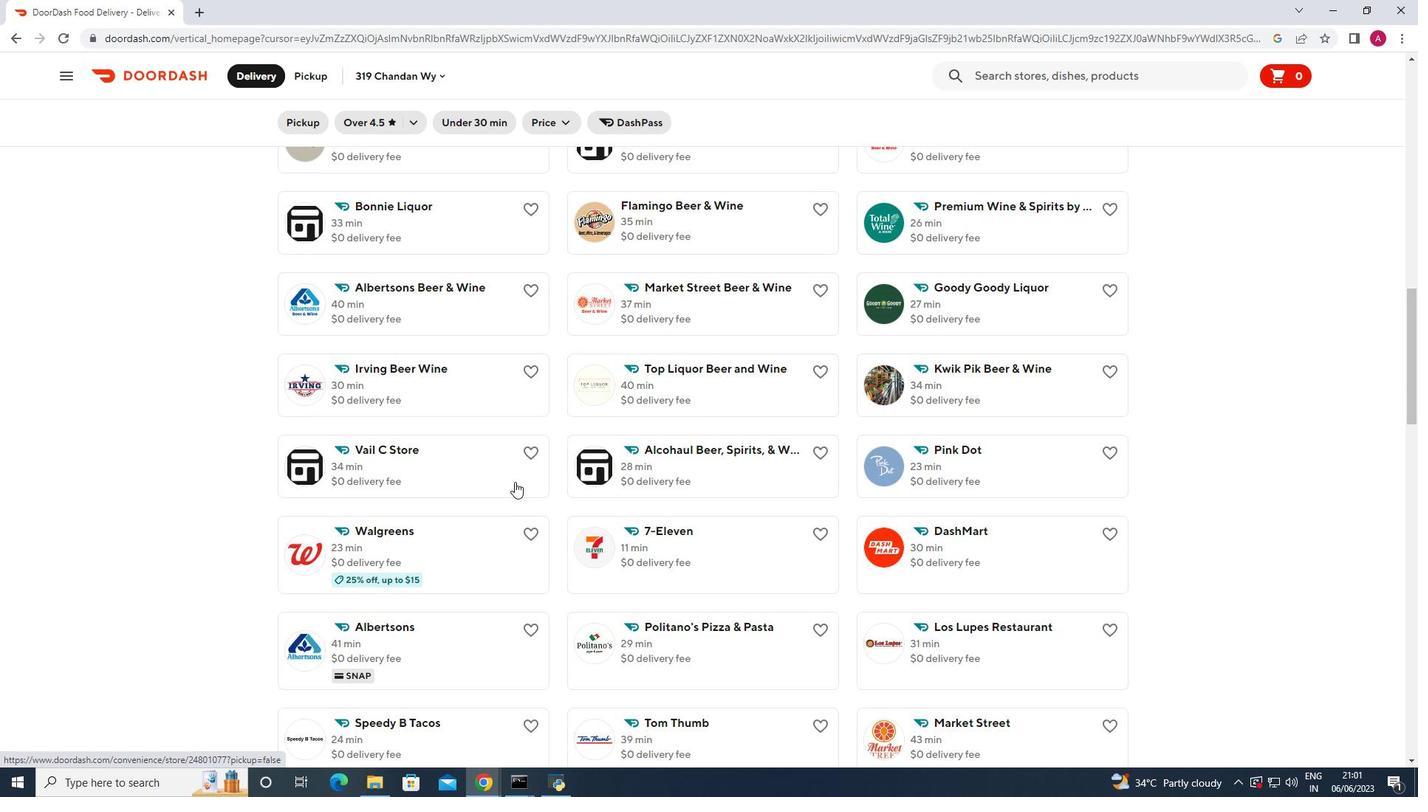 
Action: Mouse scrolled (514, 483) with delta (0, 0)
Screenshot: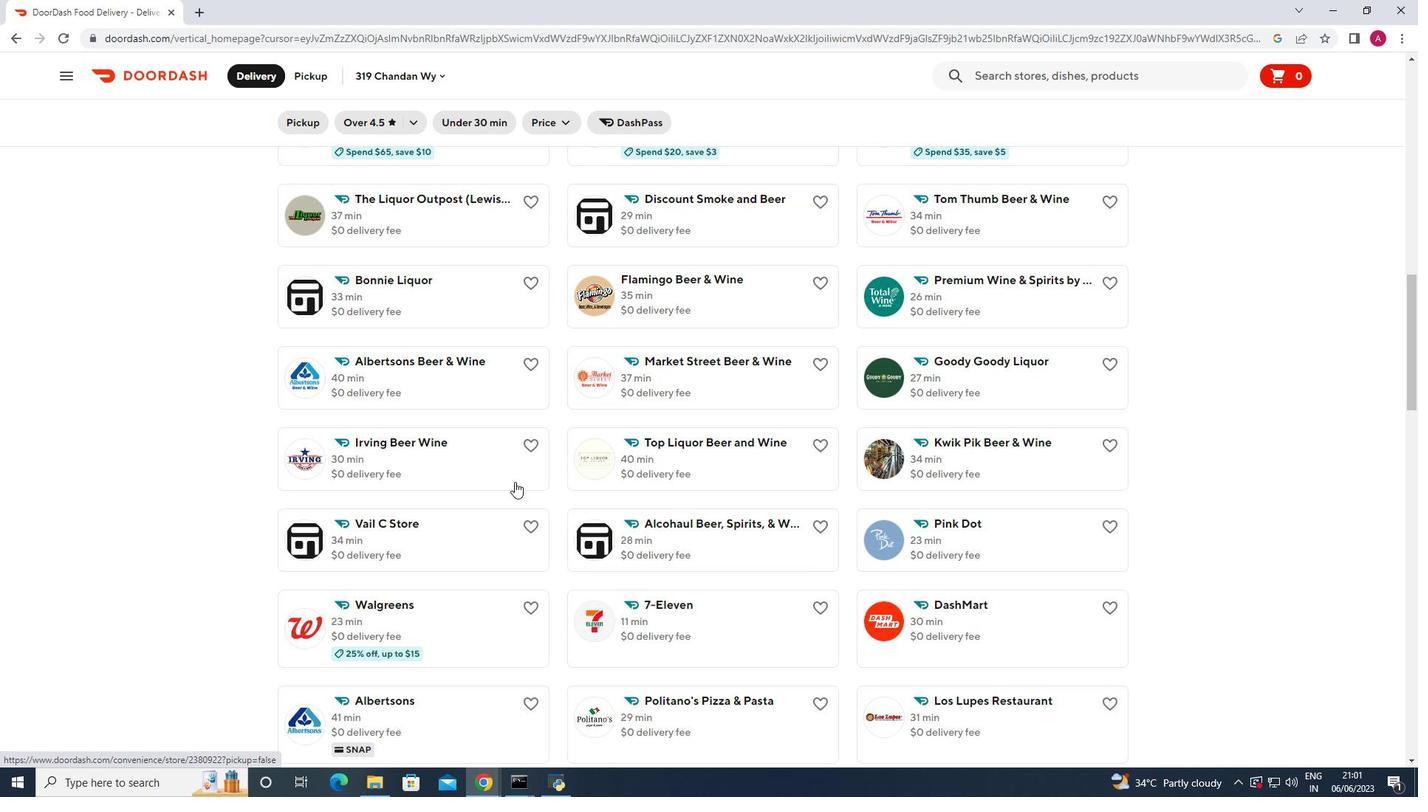
Action: Mouse scrolled (514, 483) with delta (0, 0)
Screenshot: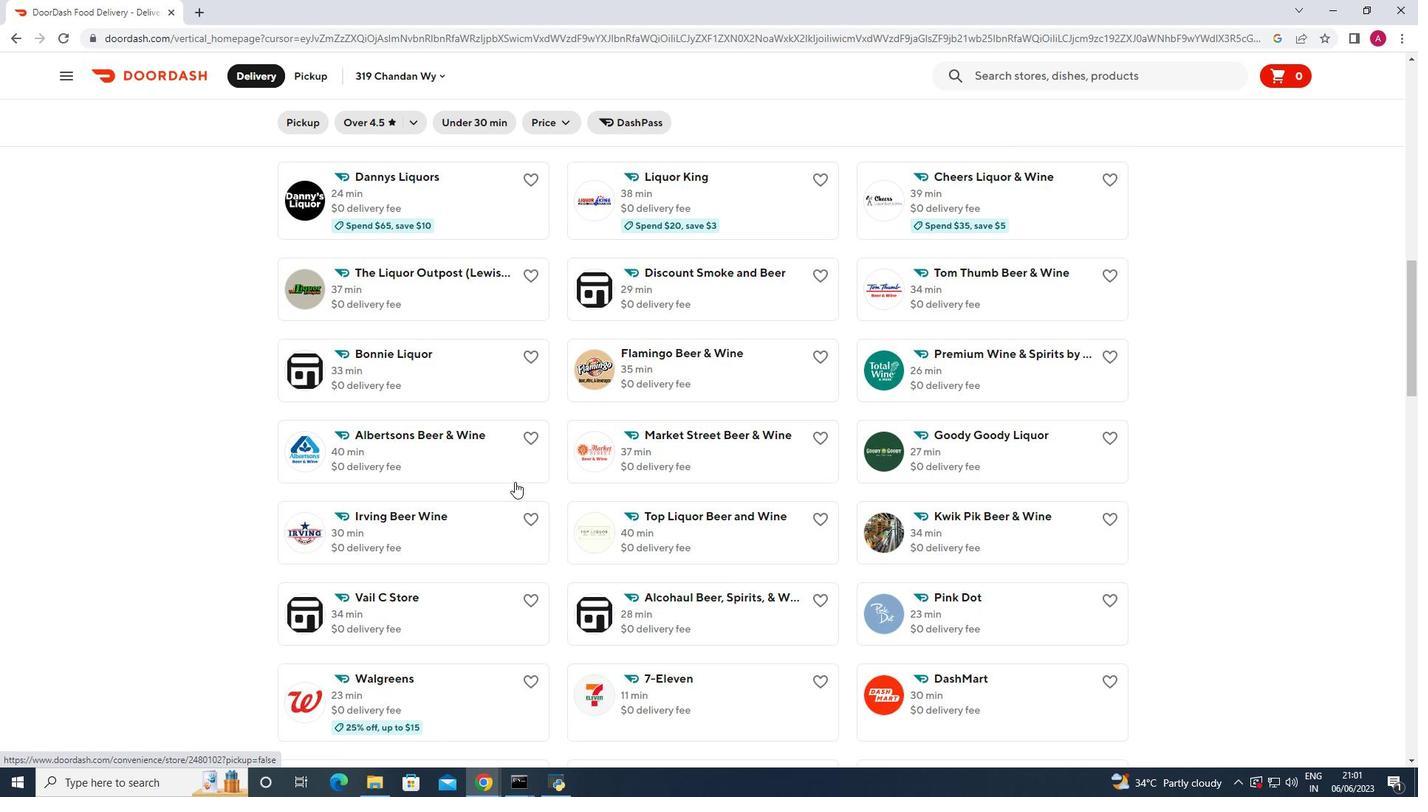 
Action: Mouse scrolled (514, 483) with delta (0, 0)
Screenshot: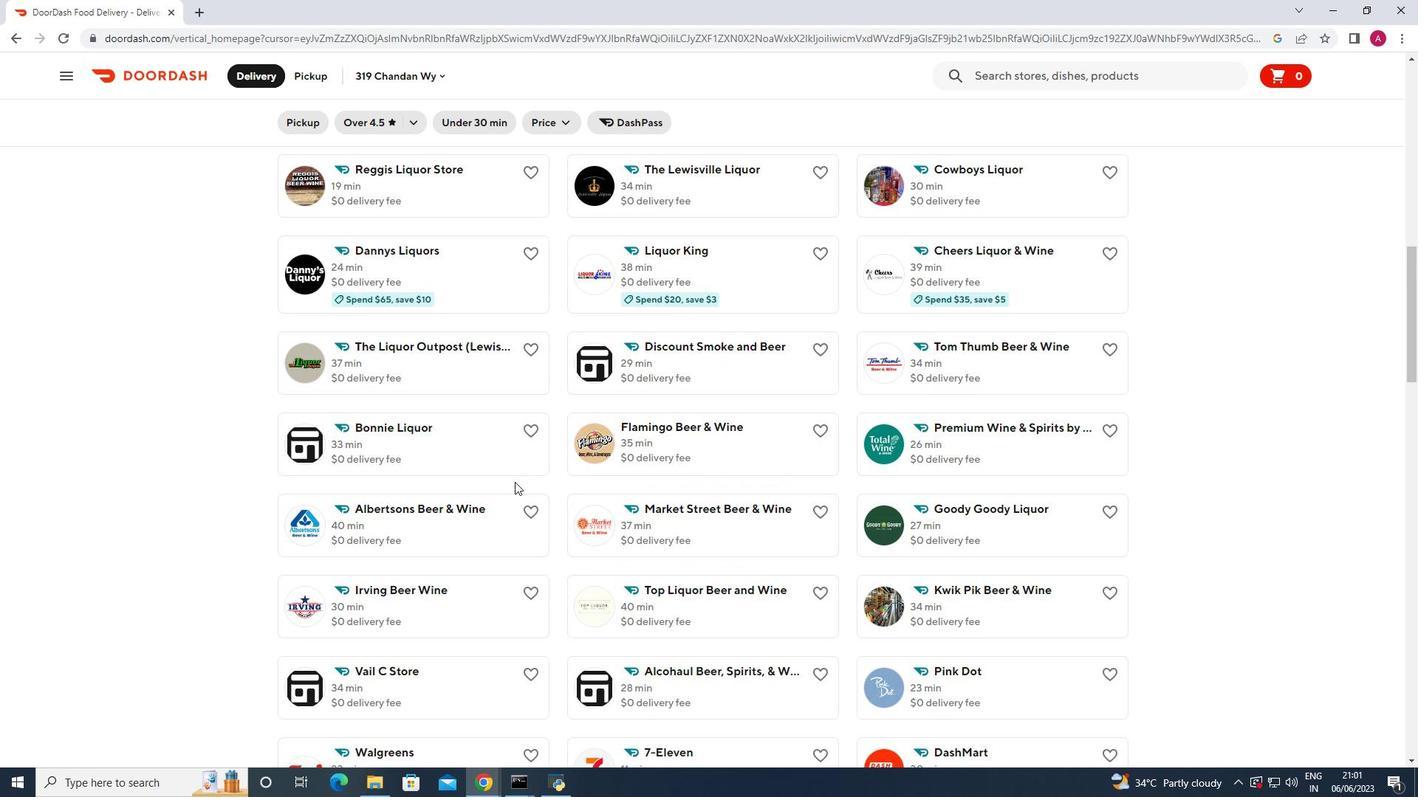 
Action: Mouse scrolled (514, 483) with delta (0, 0)
Screenshot: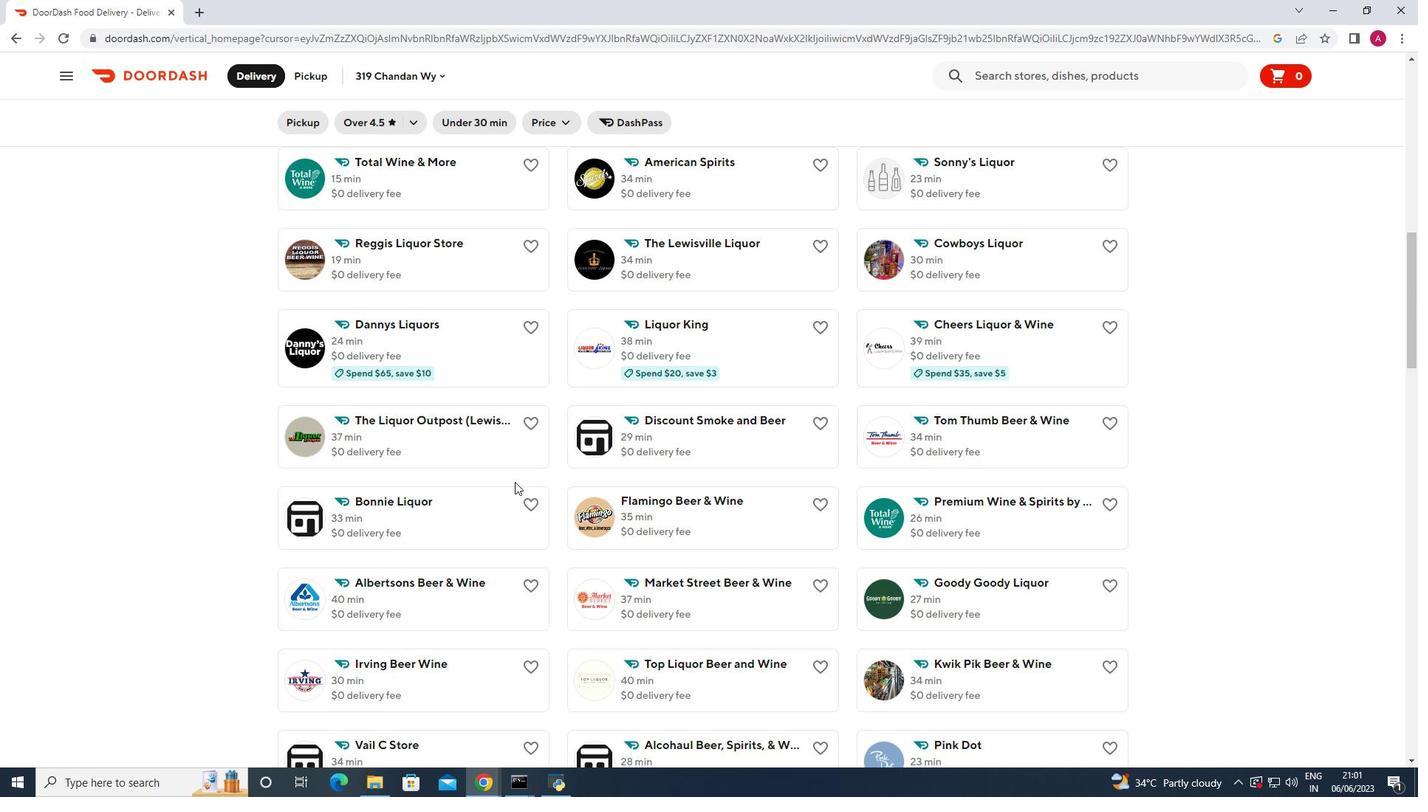 
Action: Mouse scrolled (514, 483) with delta (0, 0)
Screenshot: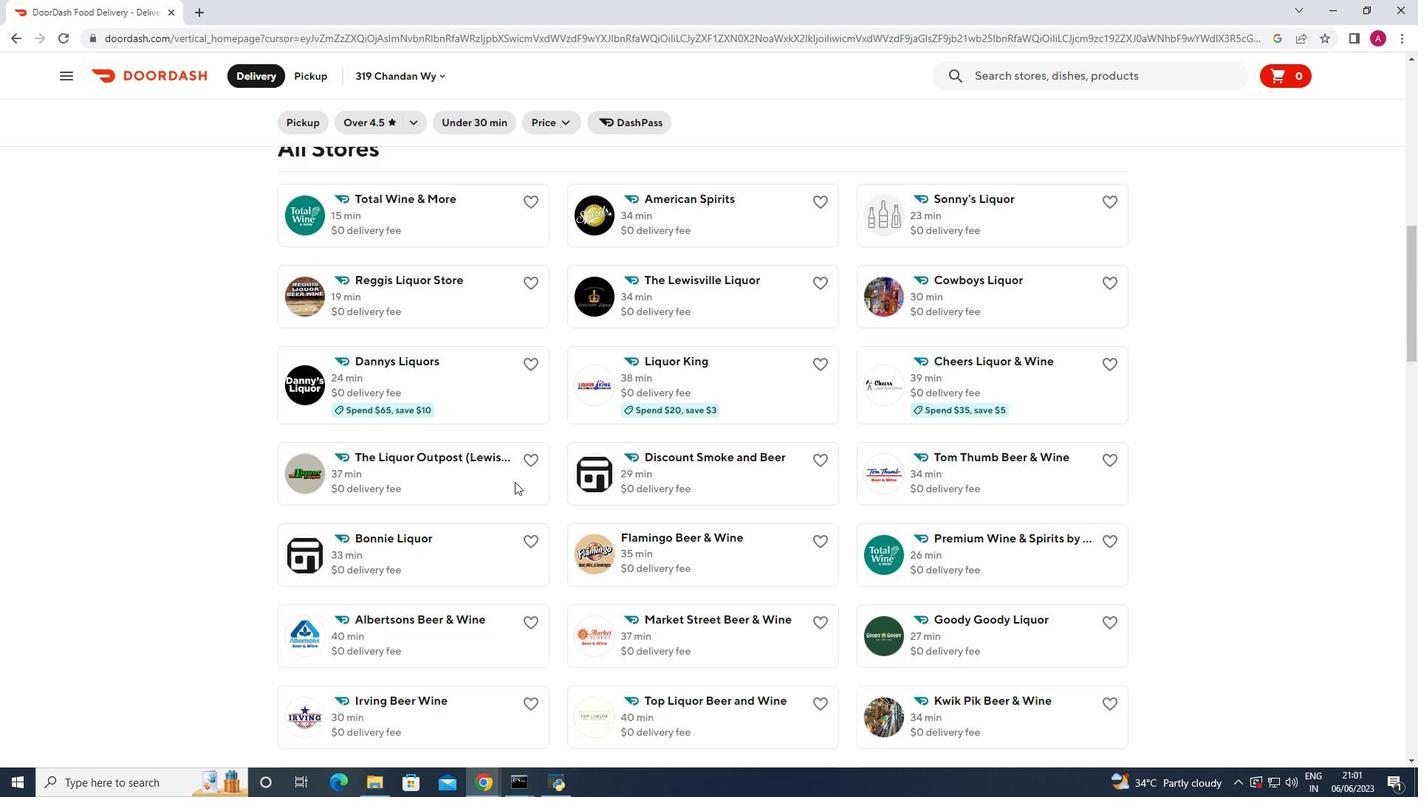 
Action: Mouse scrolled (514, 483) with delta (0, 0)
Screenshot: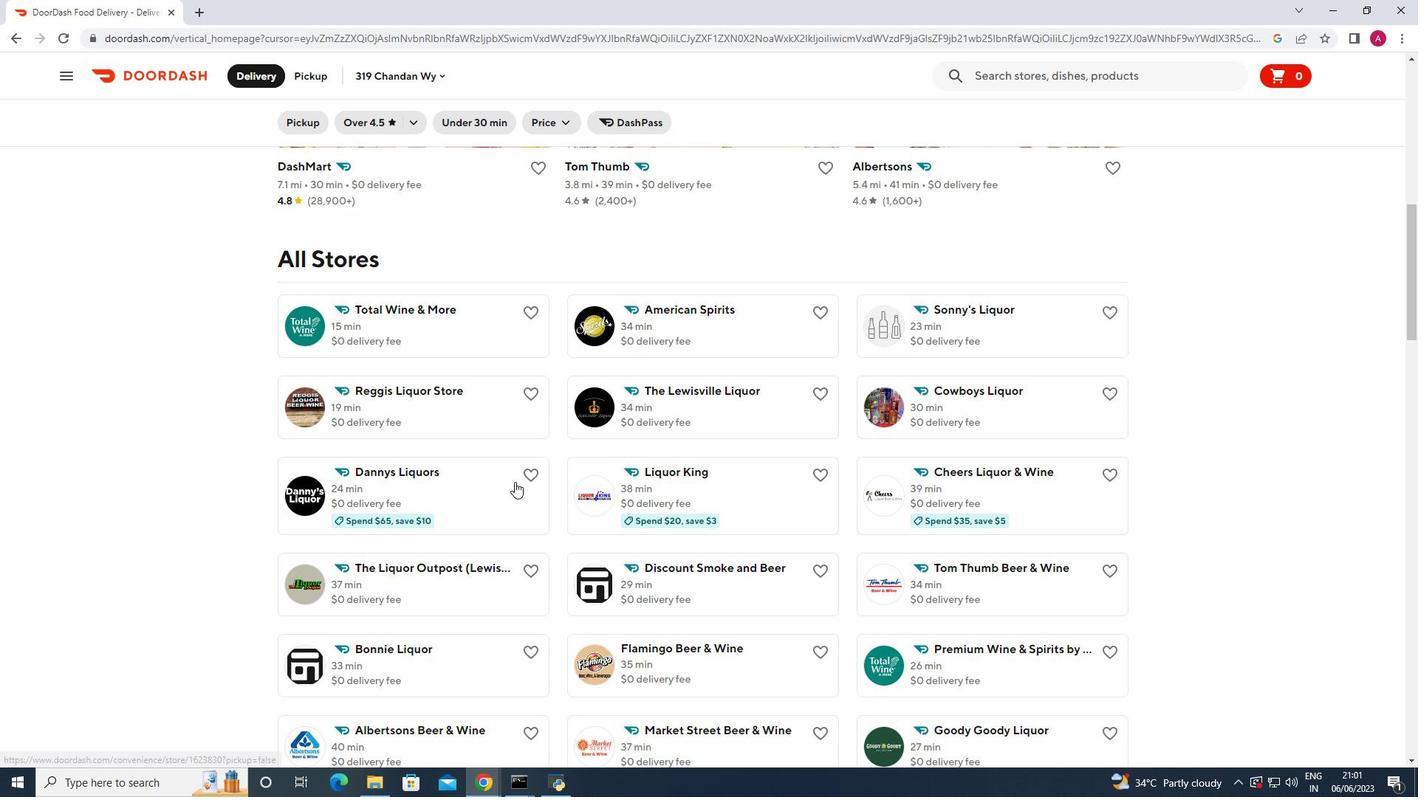 
Action: Mouse scrolled (514, 481) with delta (0, 0)
Screenshot: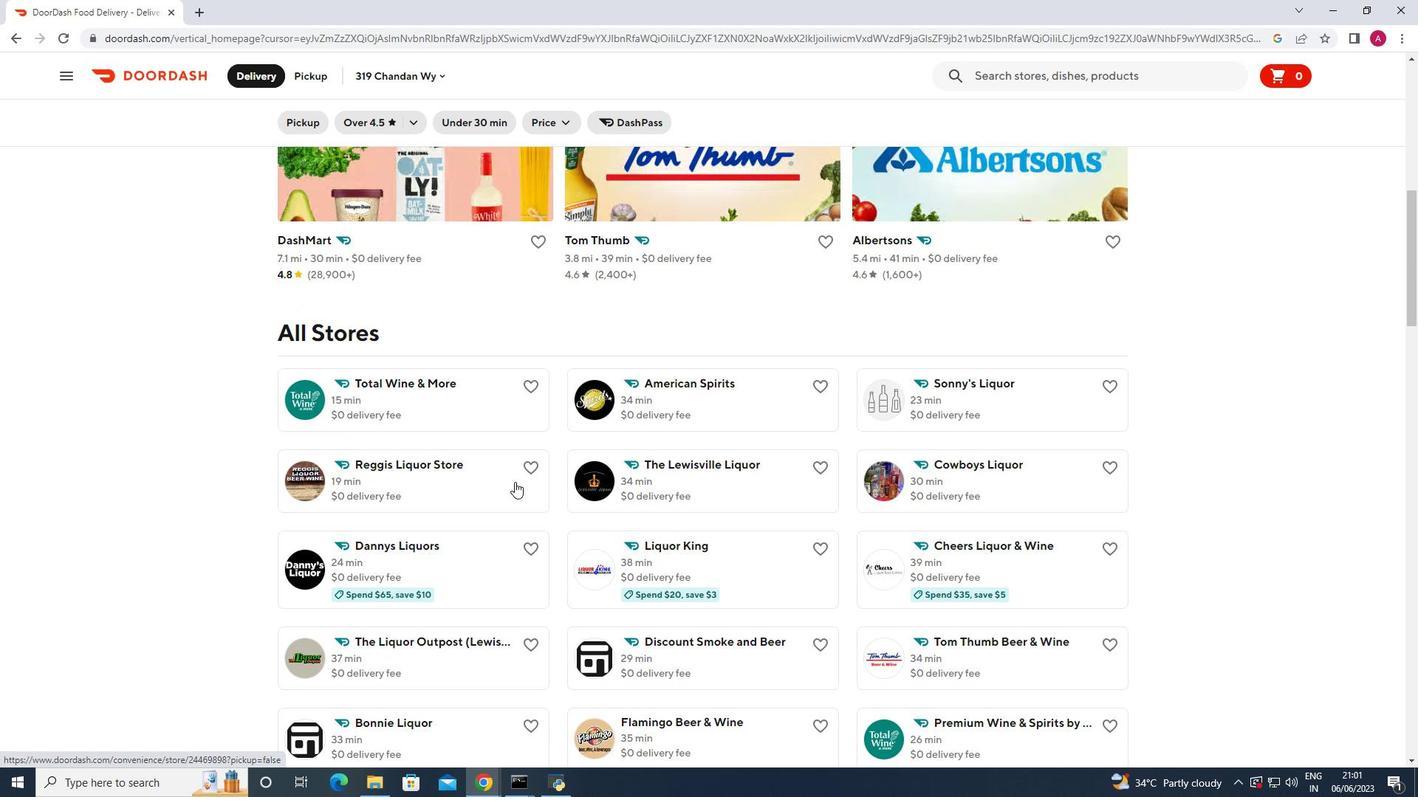 
Action: Mouse scrolled (514, 481) with delta (0, 0)
Screenshot: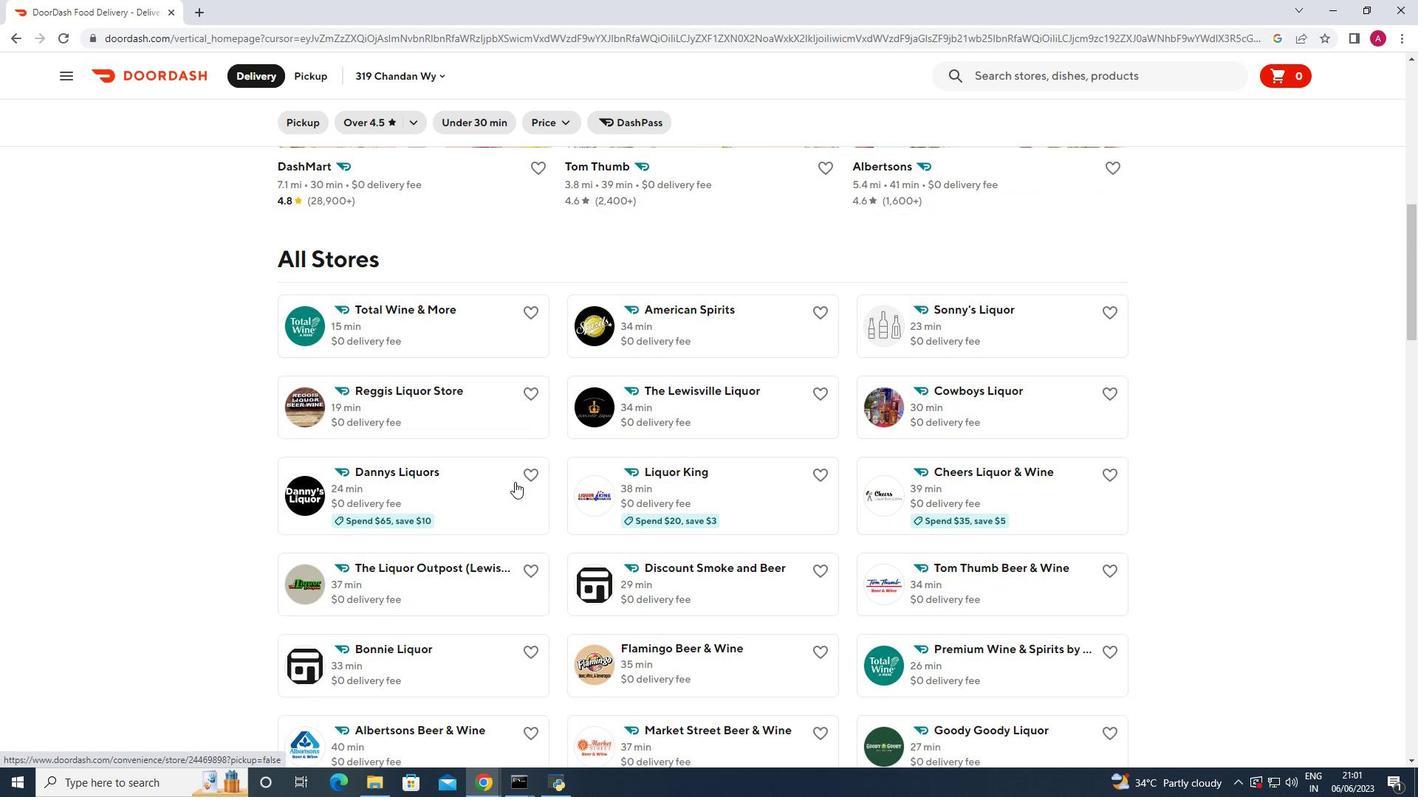 
Action: Mouse scrolled (514, 481) with delta (0, 0)
Screenshot: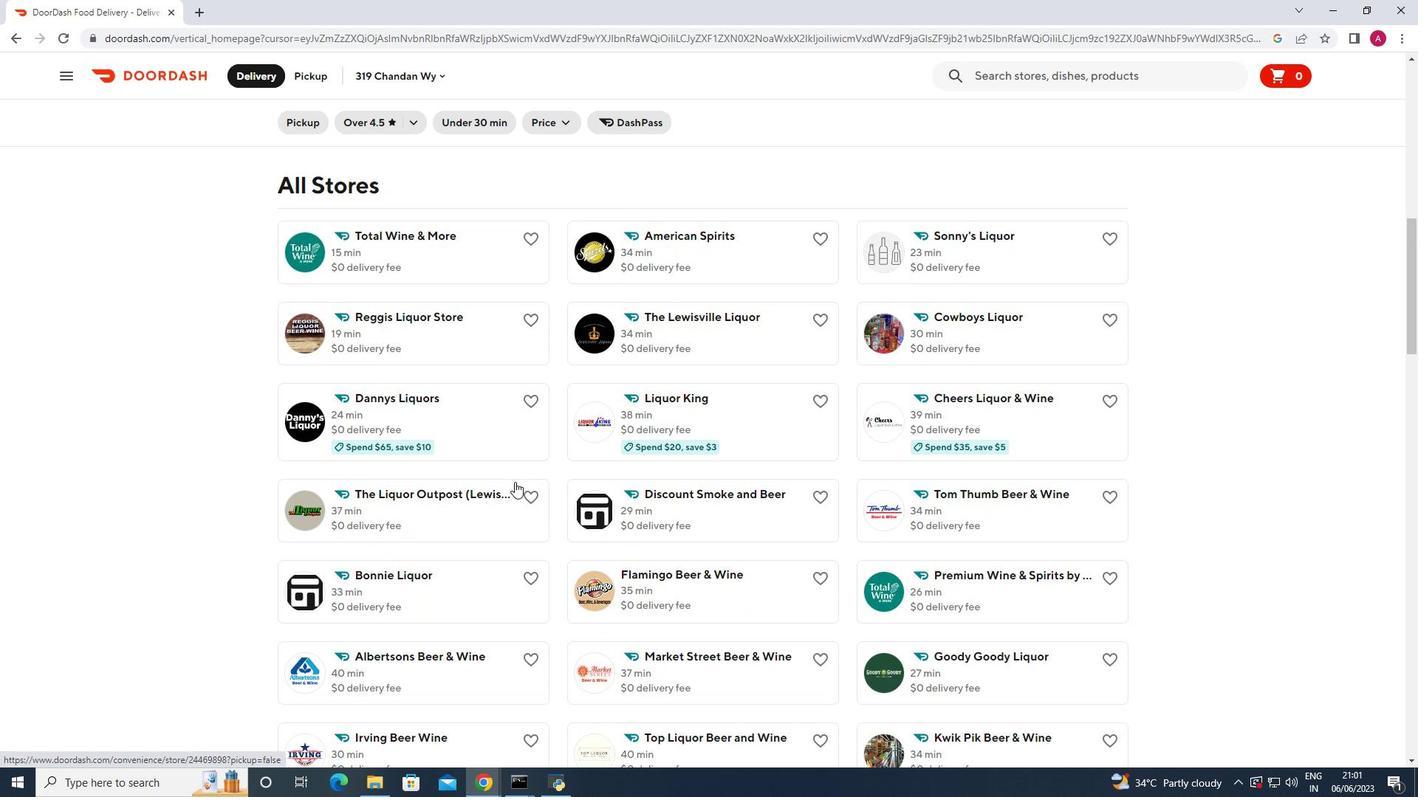 
Action: Mouse scrolled (514, 481) with delta (0, 0)
Screenshot: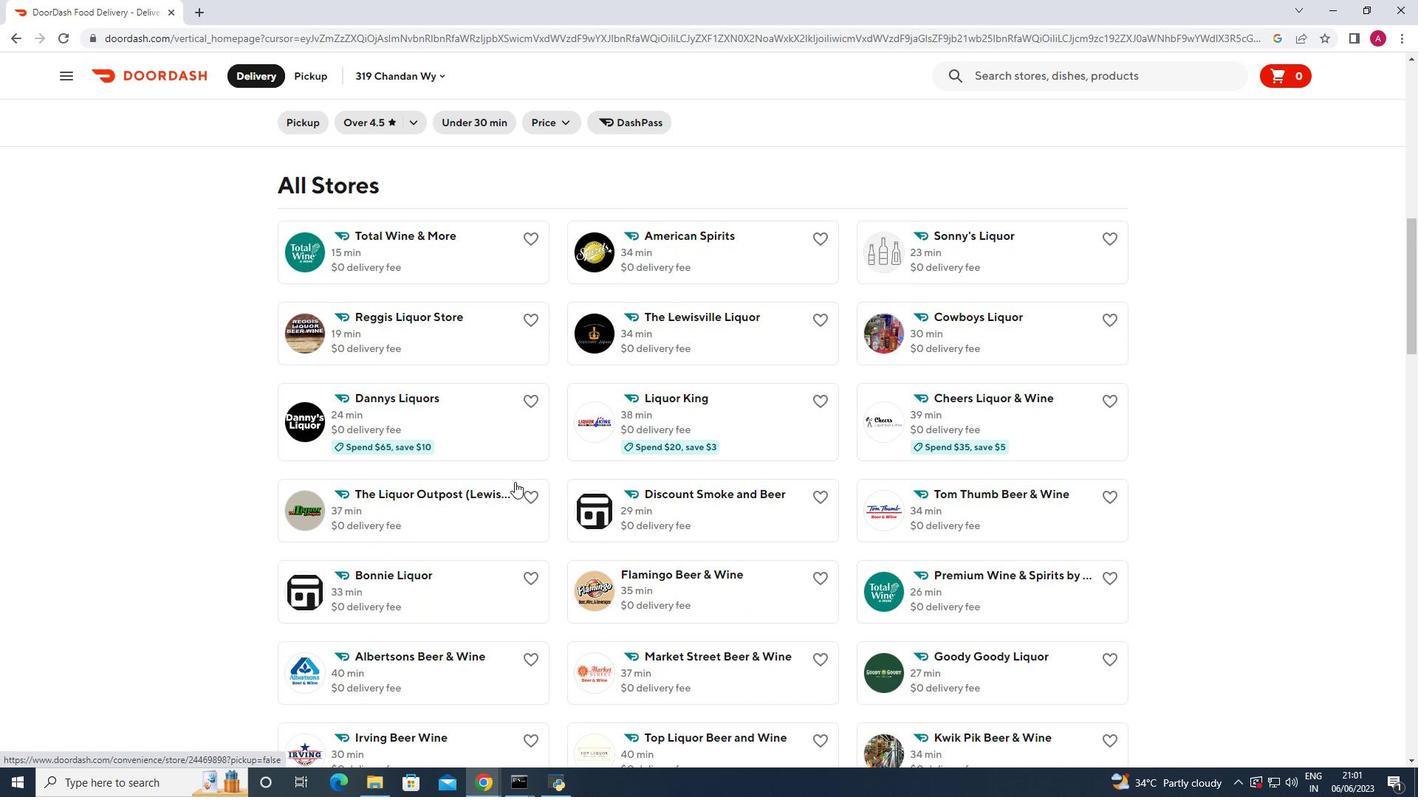 
Action: Mouse scrolled (514, 481) with delta (0, 0)
Screenshot: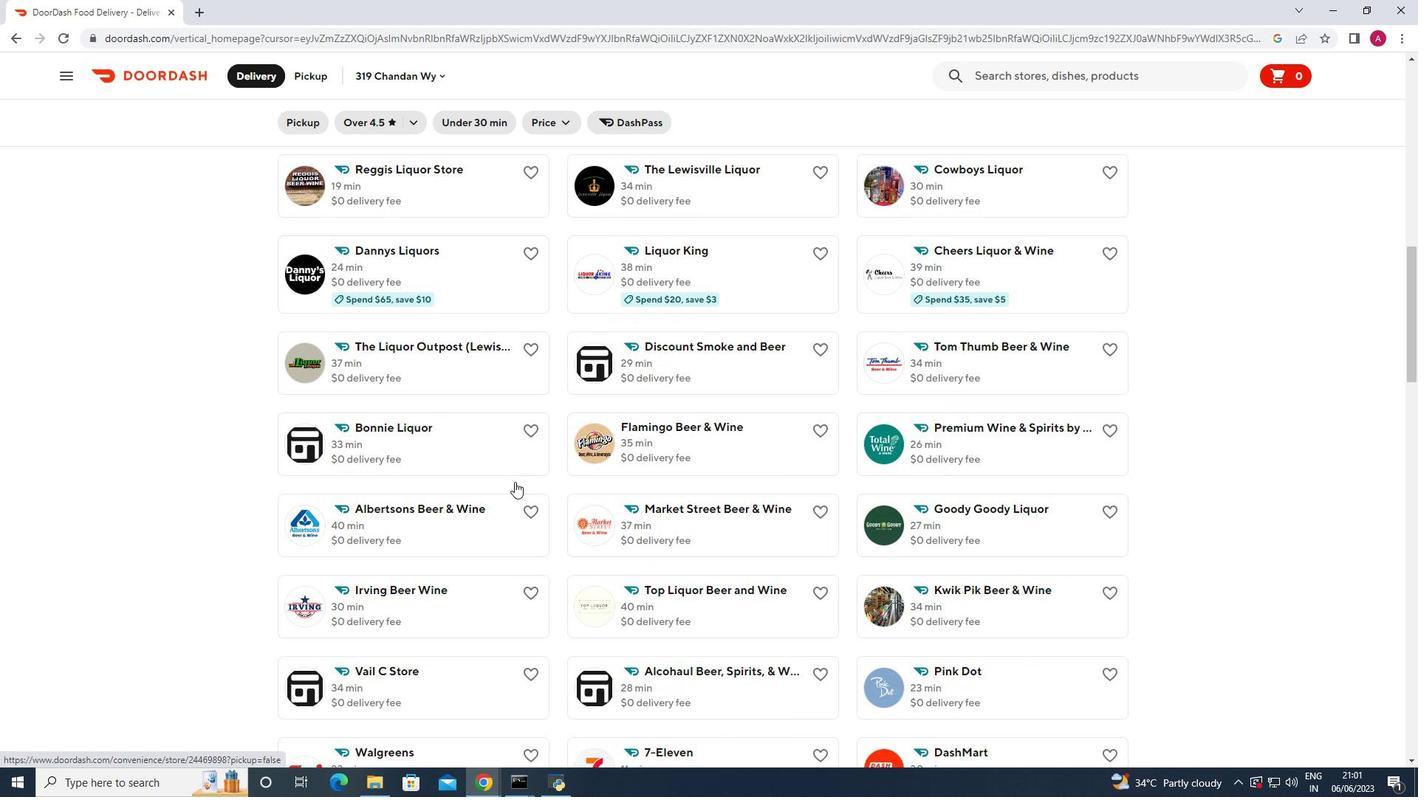 
Action: Mouse scrolled (514, 481) with delta (0, 0)
Screenshot: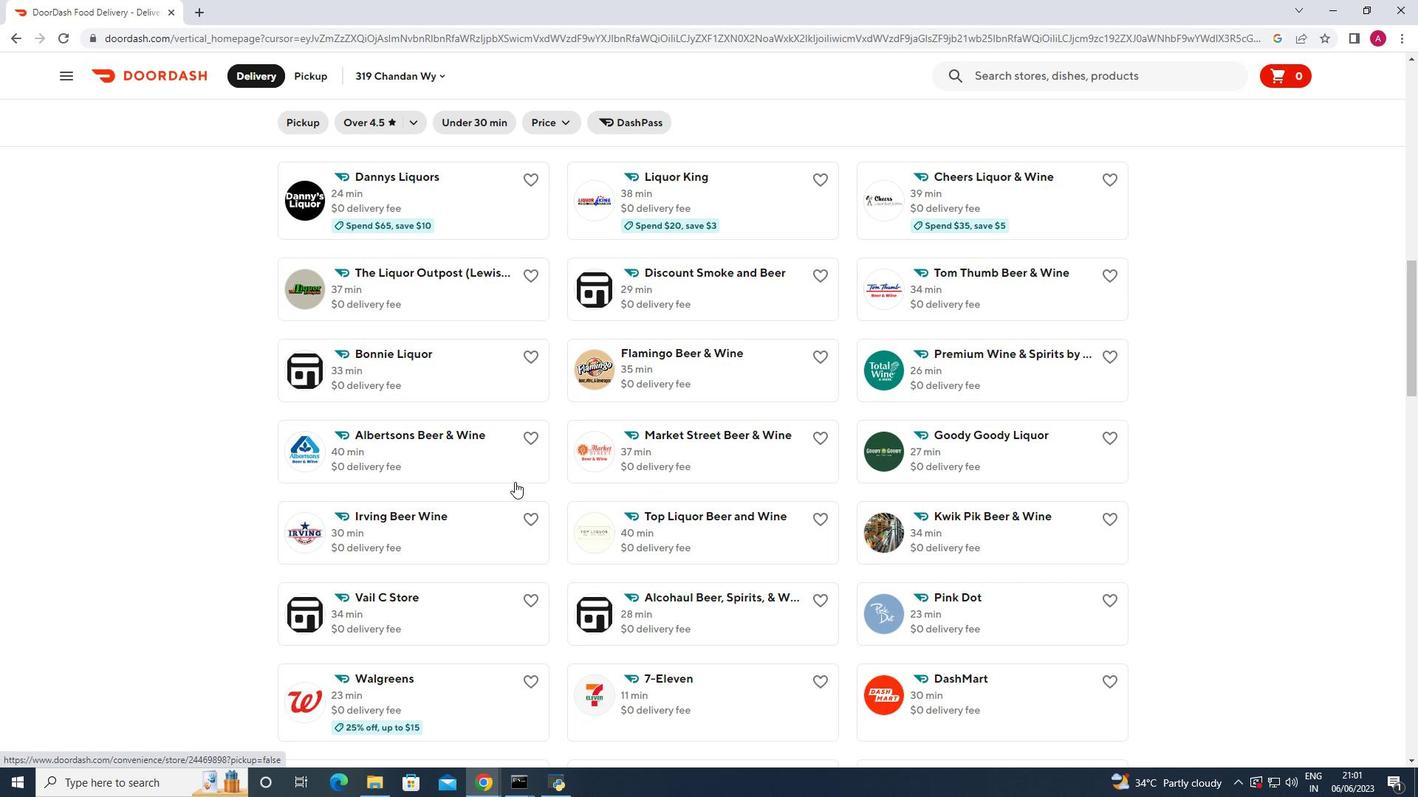 
Action: Mouse scrolled (514, 481) with delta (0, 0)
Screenshot: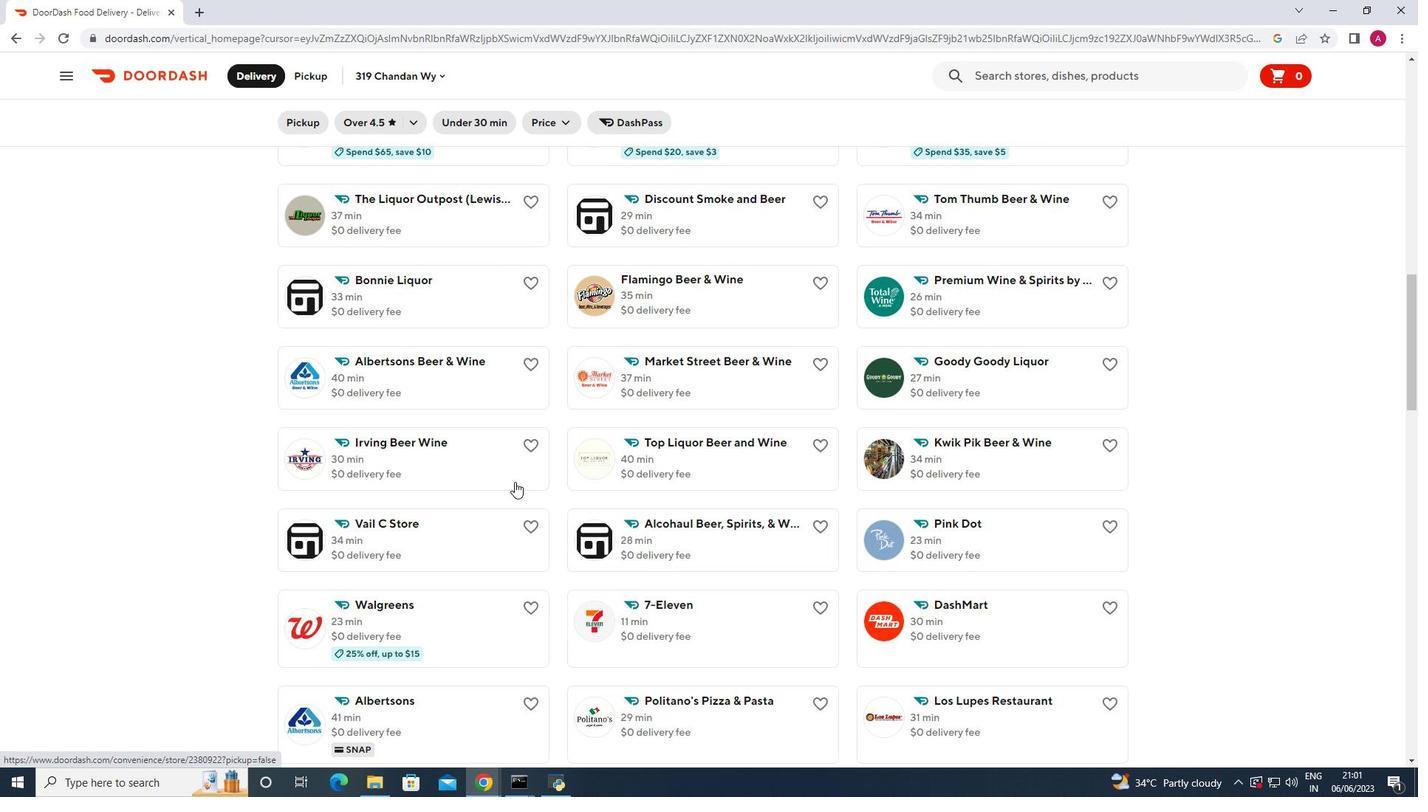 
Action: Mouse scrolled (514, 481) with delta (0, 0)
Screenshot: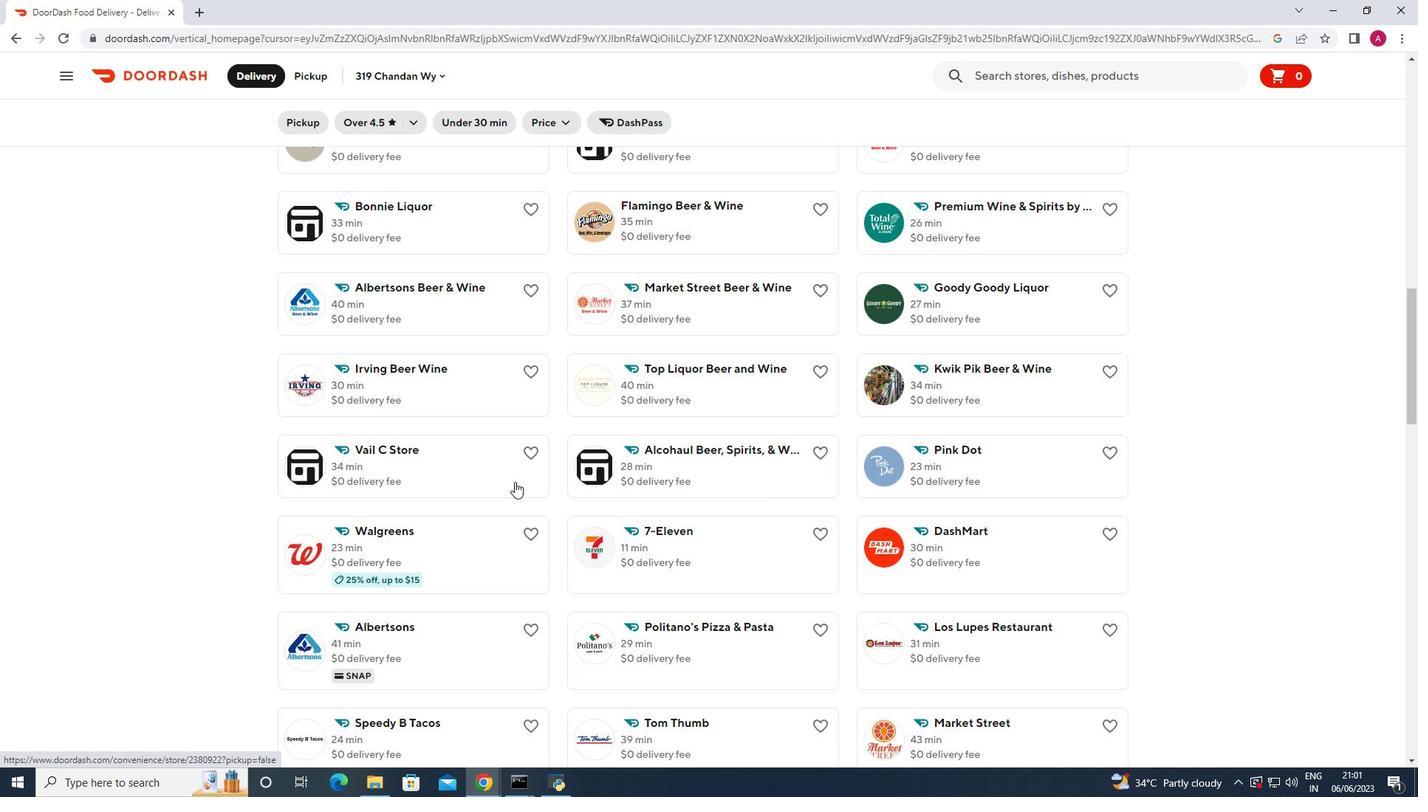 
Action: Mouse scrolled (514, 481) with delta (0, 0)
Screenshot: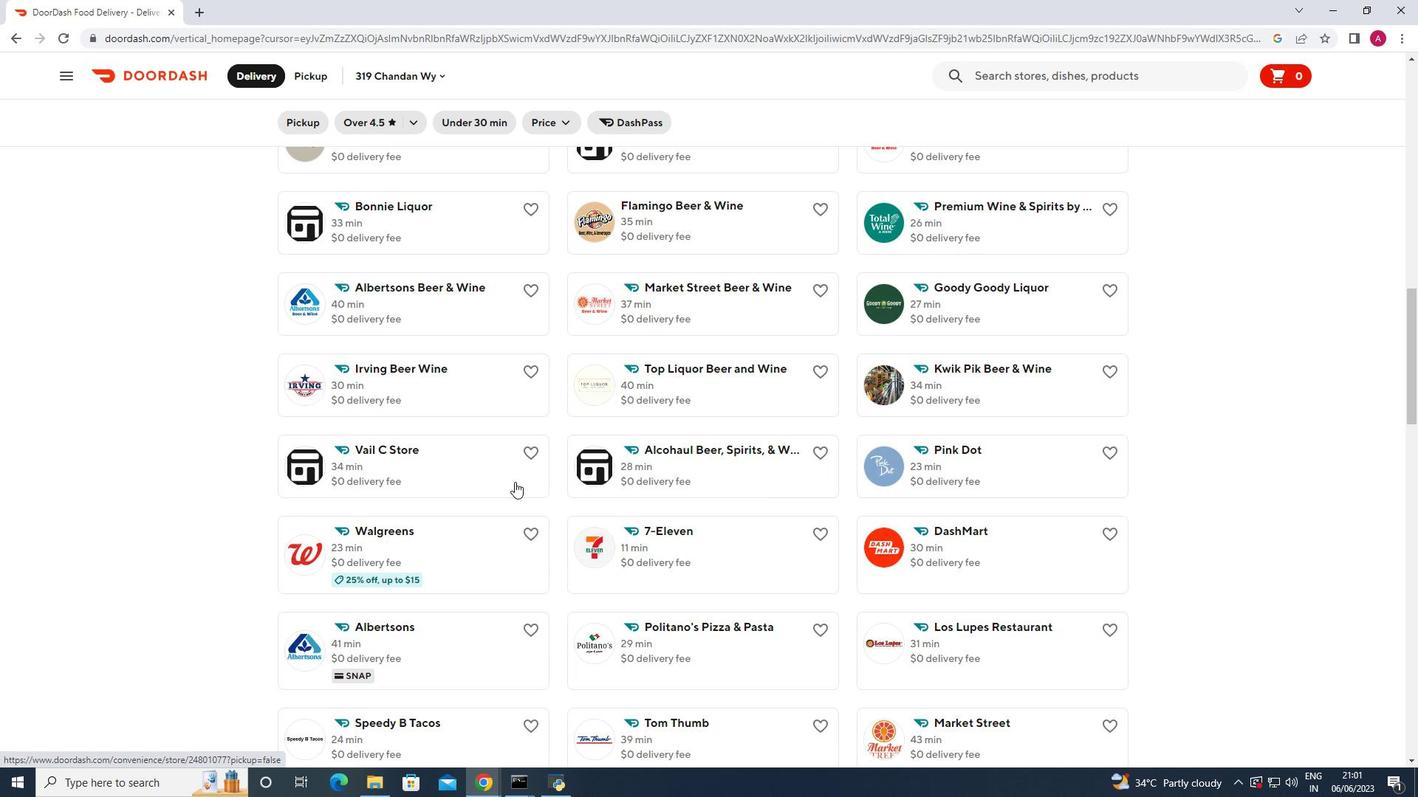 
Action: Mouse scrolled (514, 481) with delta (0, 0)
Screenshot: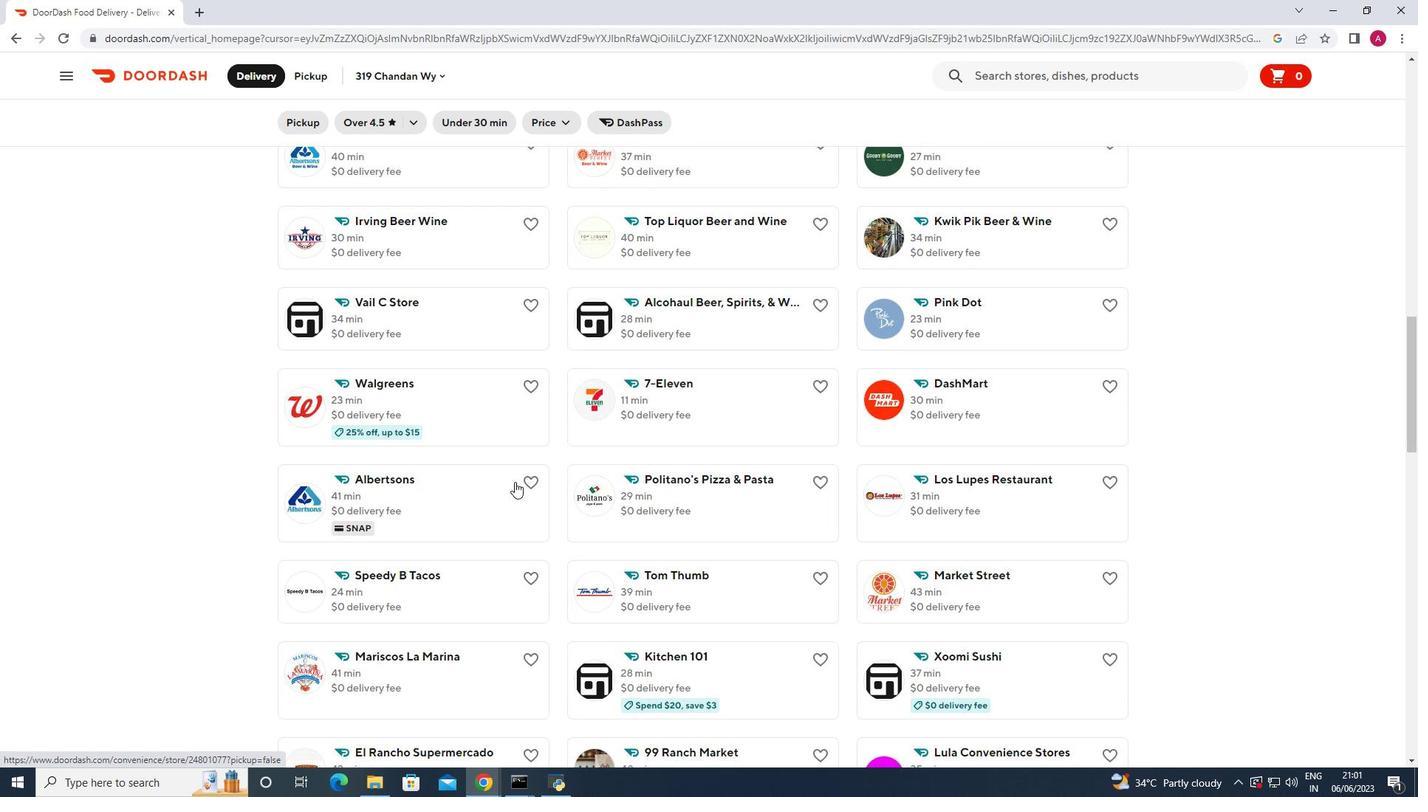 
Action: Mouse scrolled (514, 481) with delta (0, 0)
Screenshot: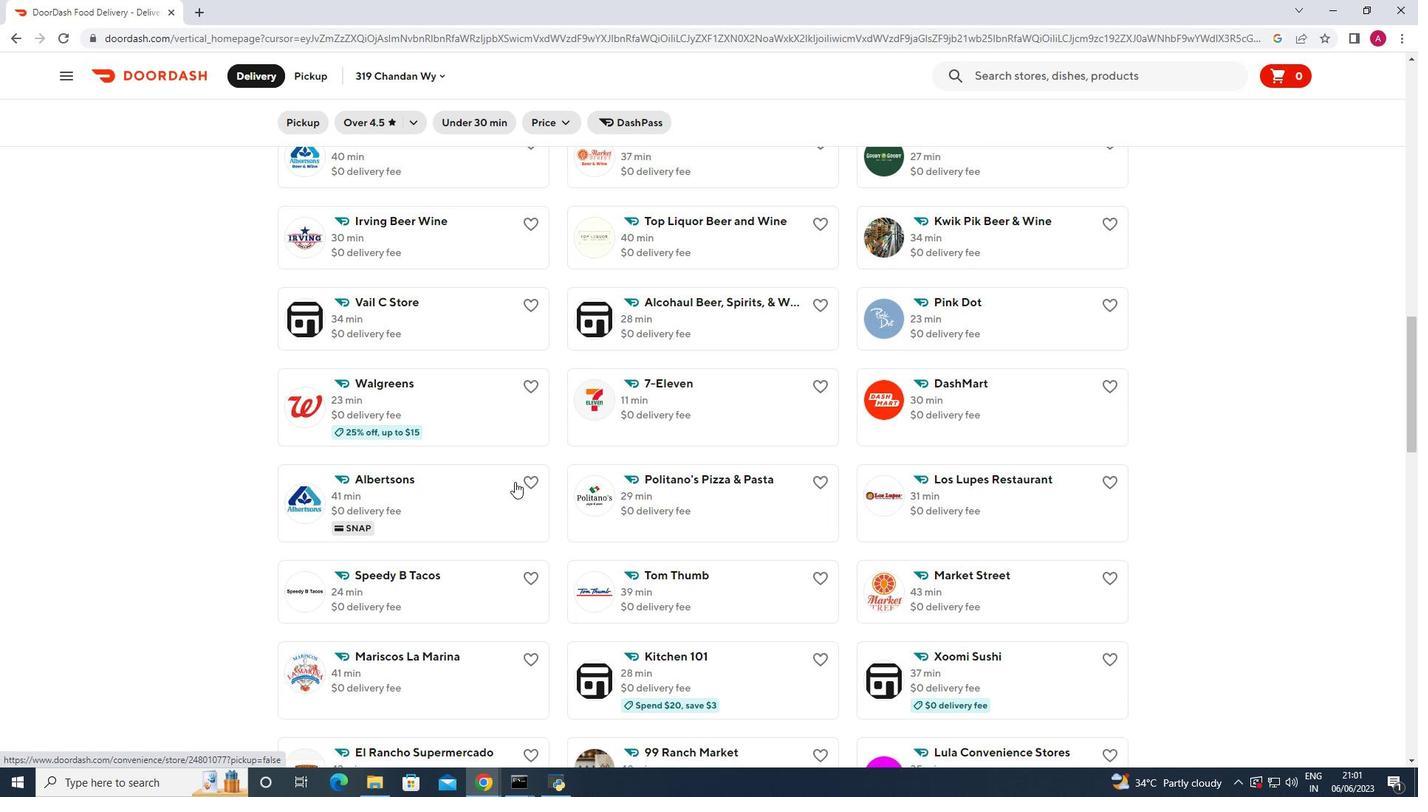 
Action: Mouse scrolled (514, 481) with delta (0, 0)
Screenshot: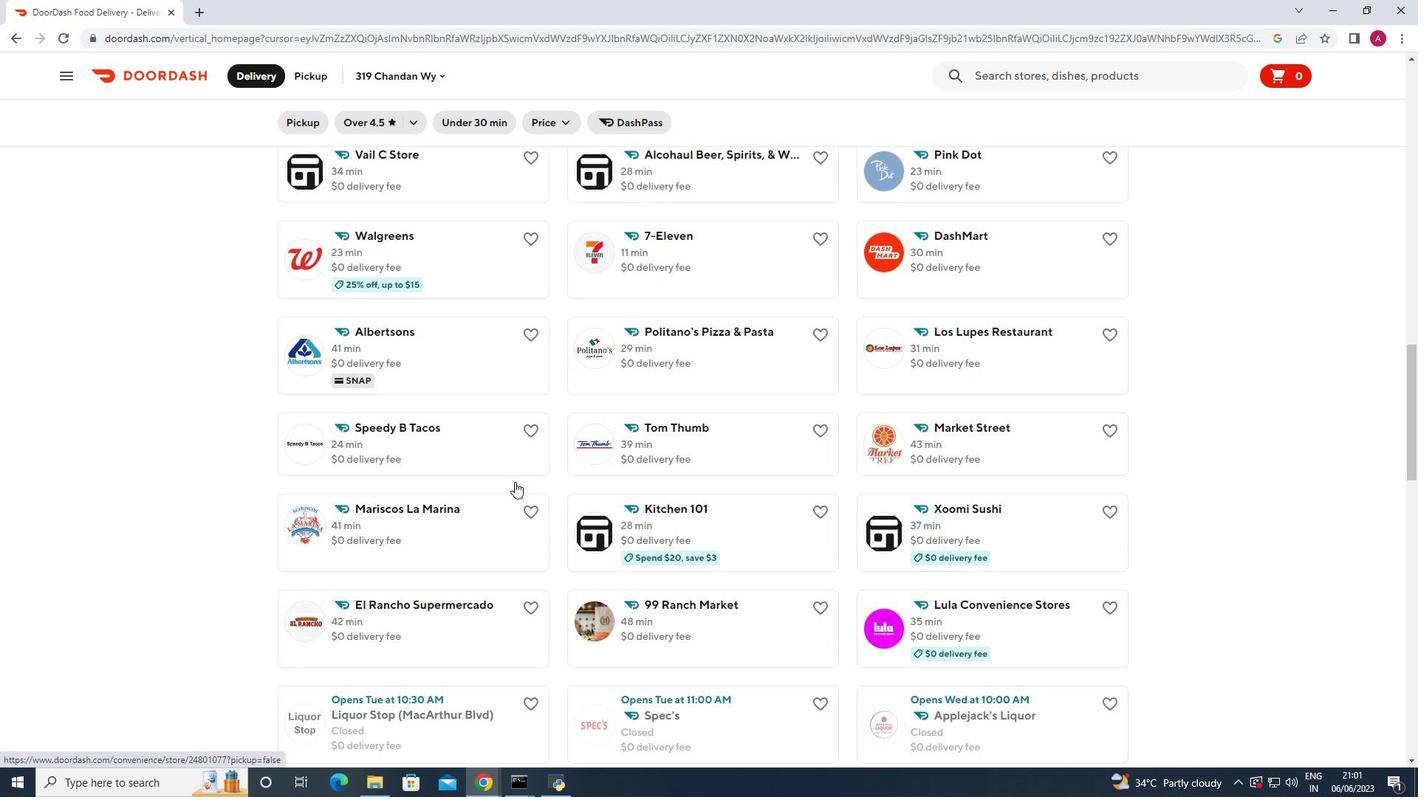 
Action: Mouse scrolled (514, 481) with delta (0, 0)
Screenshot: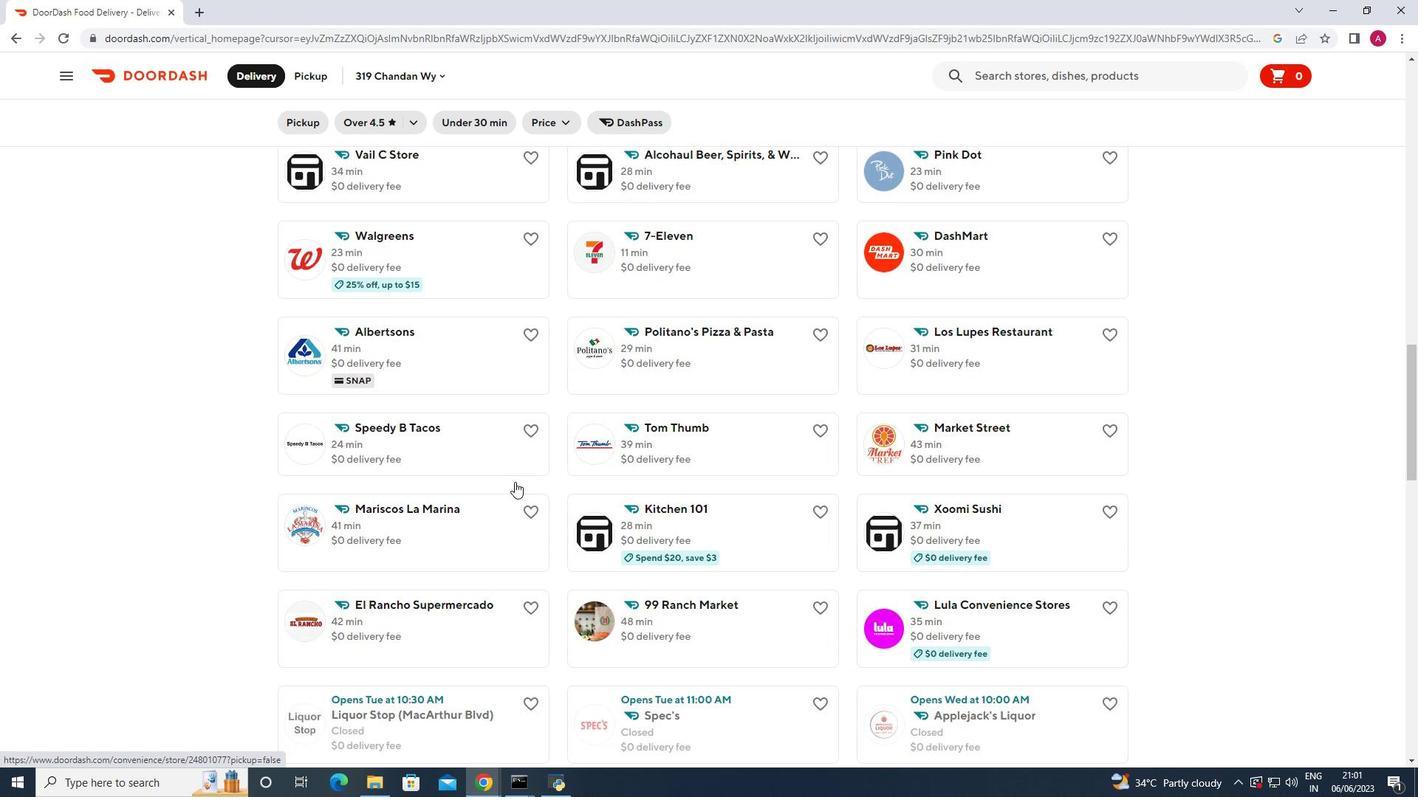 
Action: Mouse moved to (657, 457)
Screenshot: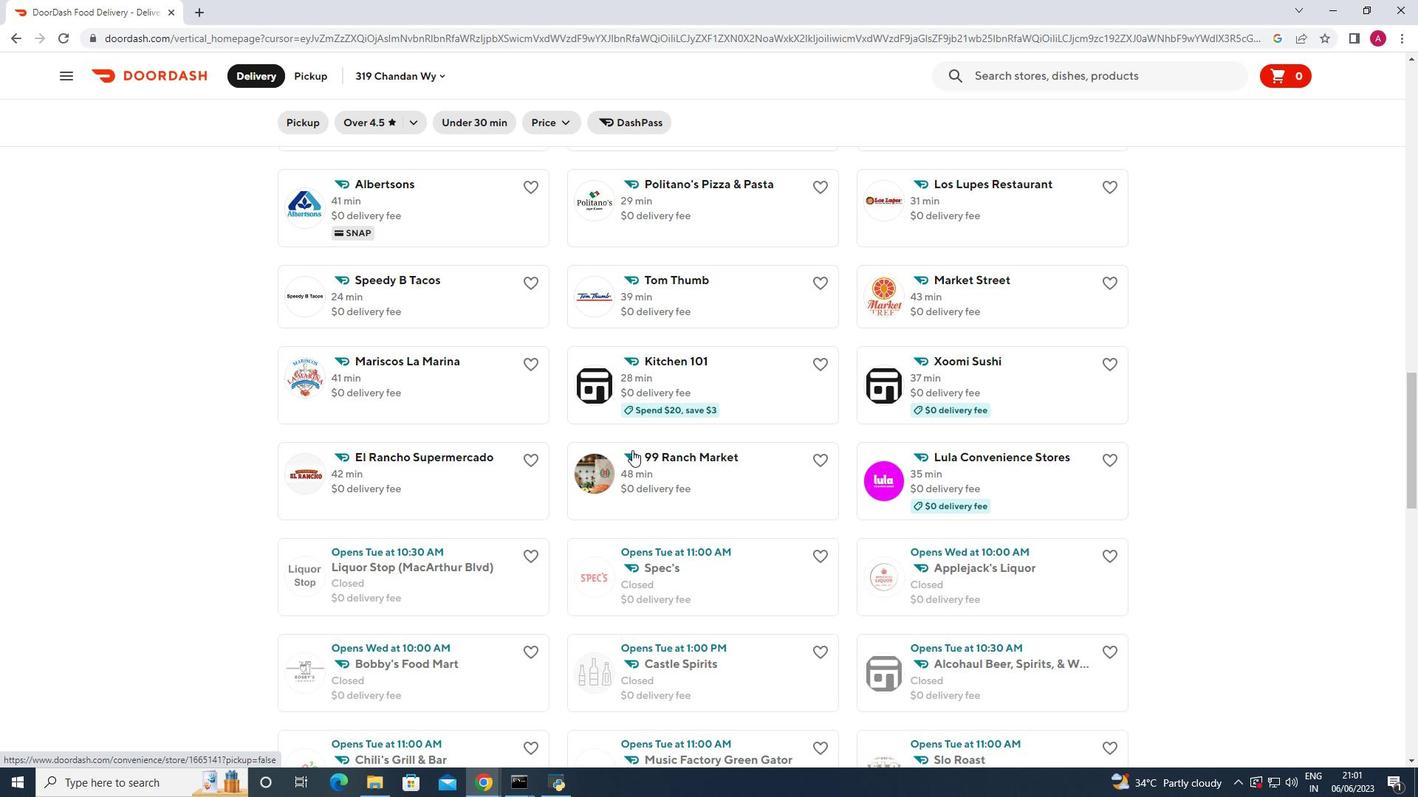 
Action: Mouse scrolled (657, 456) with delta (0, 0)
Screenshot: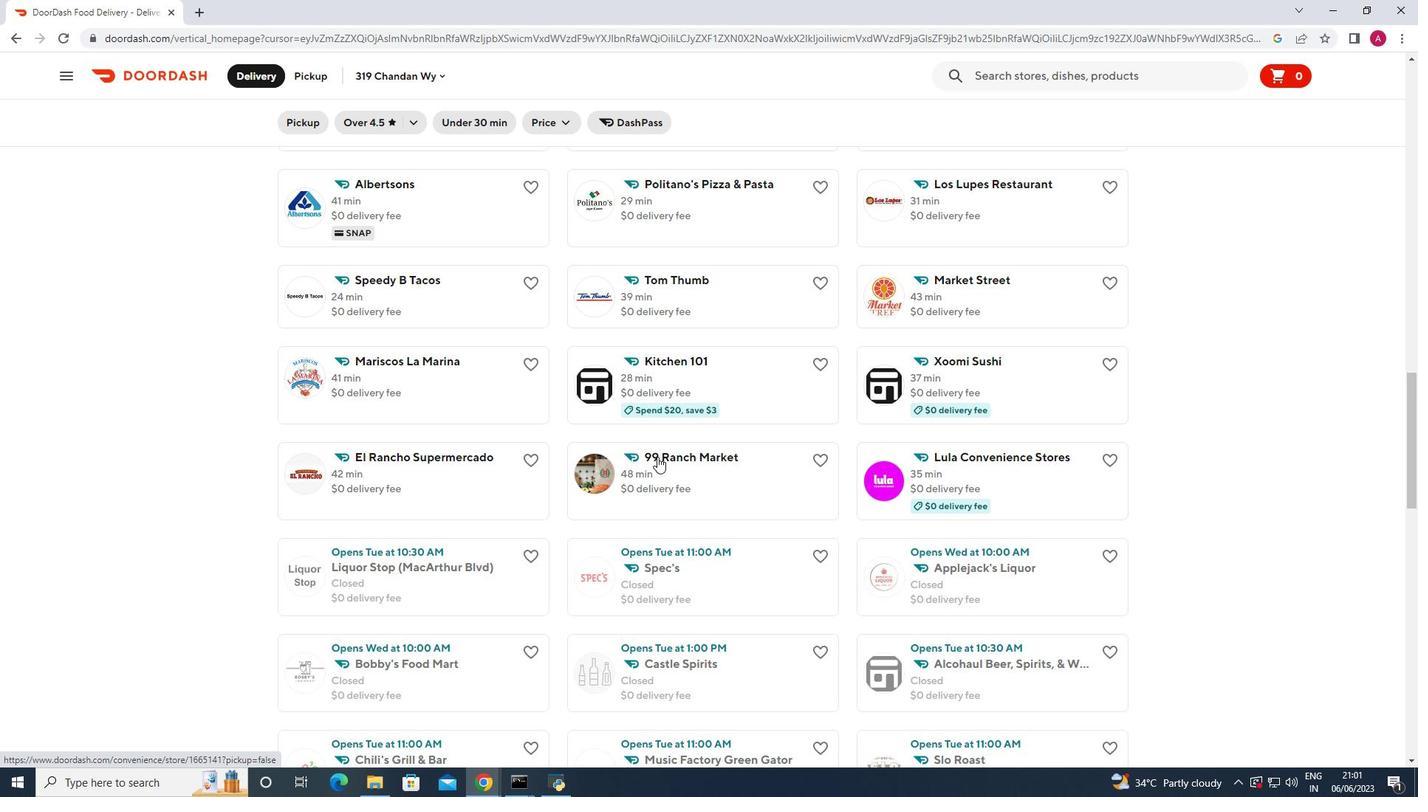 
Action: Mouse moved to (653, 460)
Screenshot: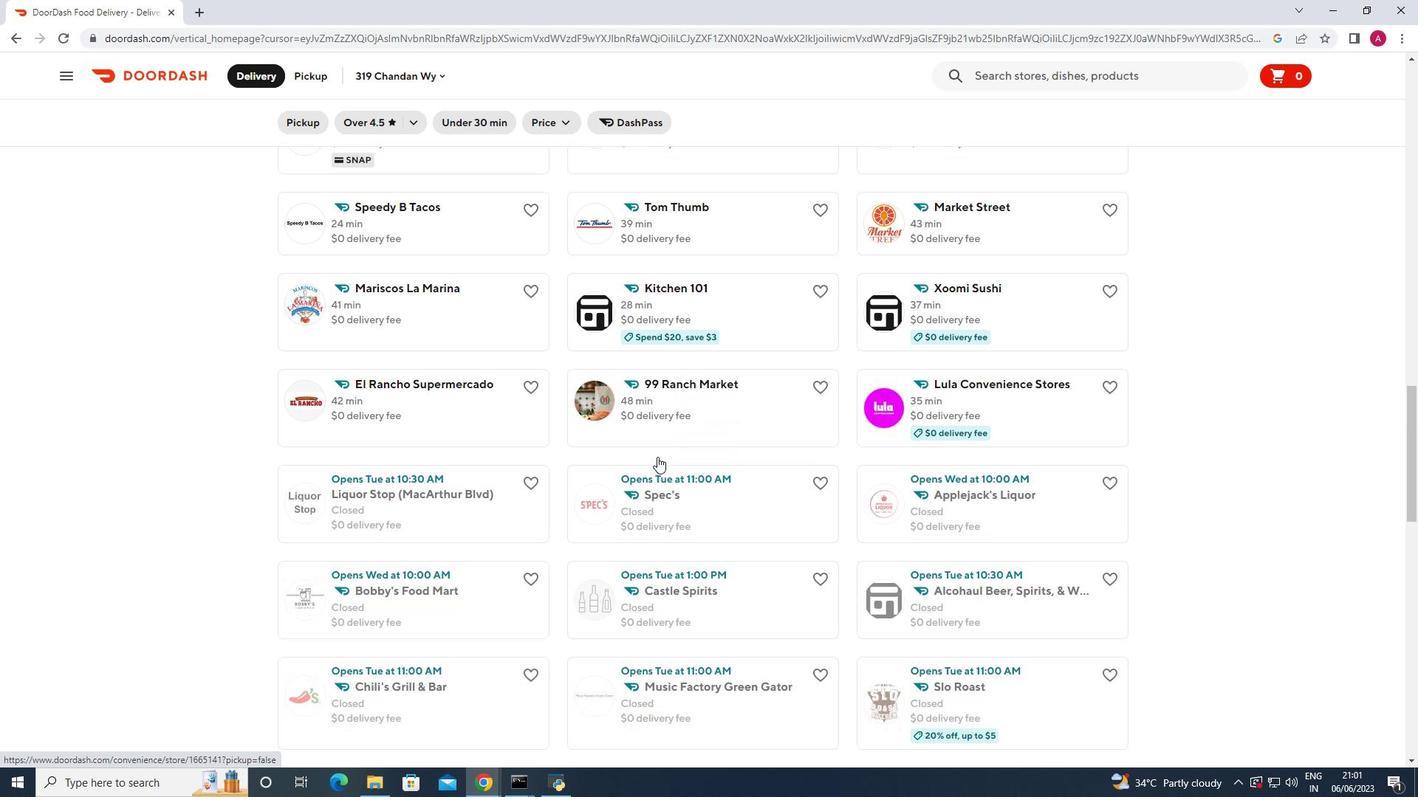 
Action: Mouse scrolled (653, 459) with delta (0, 0)
Screenshot: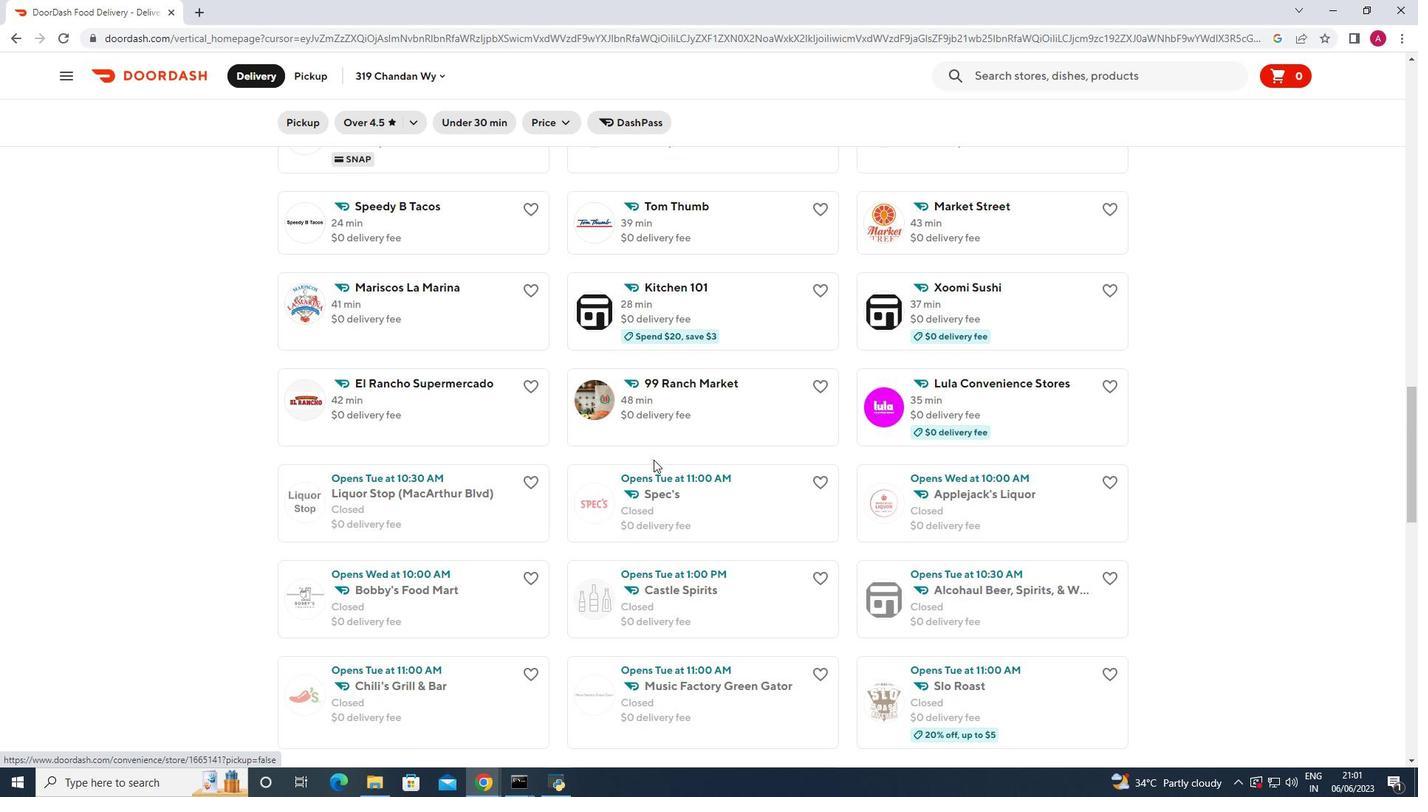 
Action: Mouse scrolled (653, 459) with delta (0, 0)
Screenshot: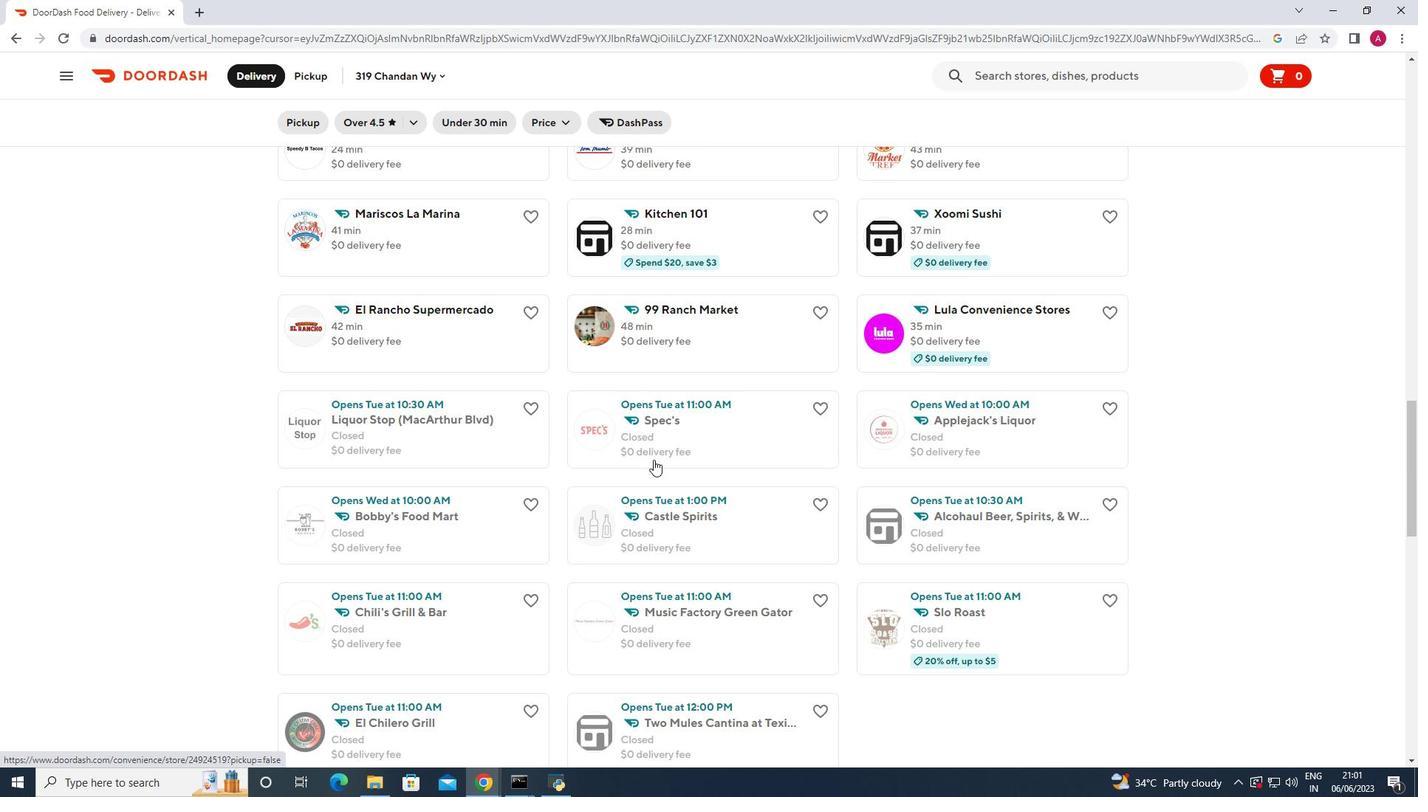 
Action: Mouse moved to (650, 460)
Screenshot: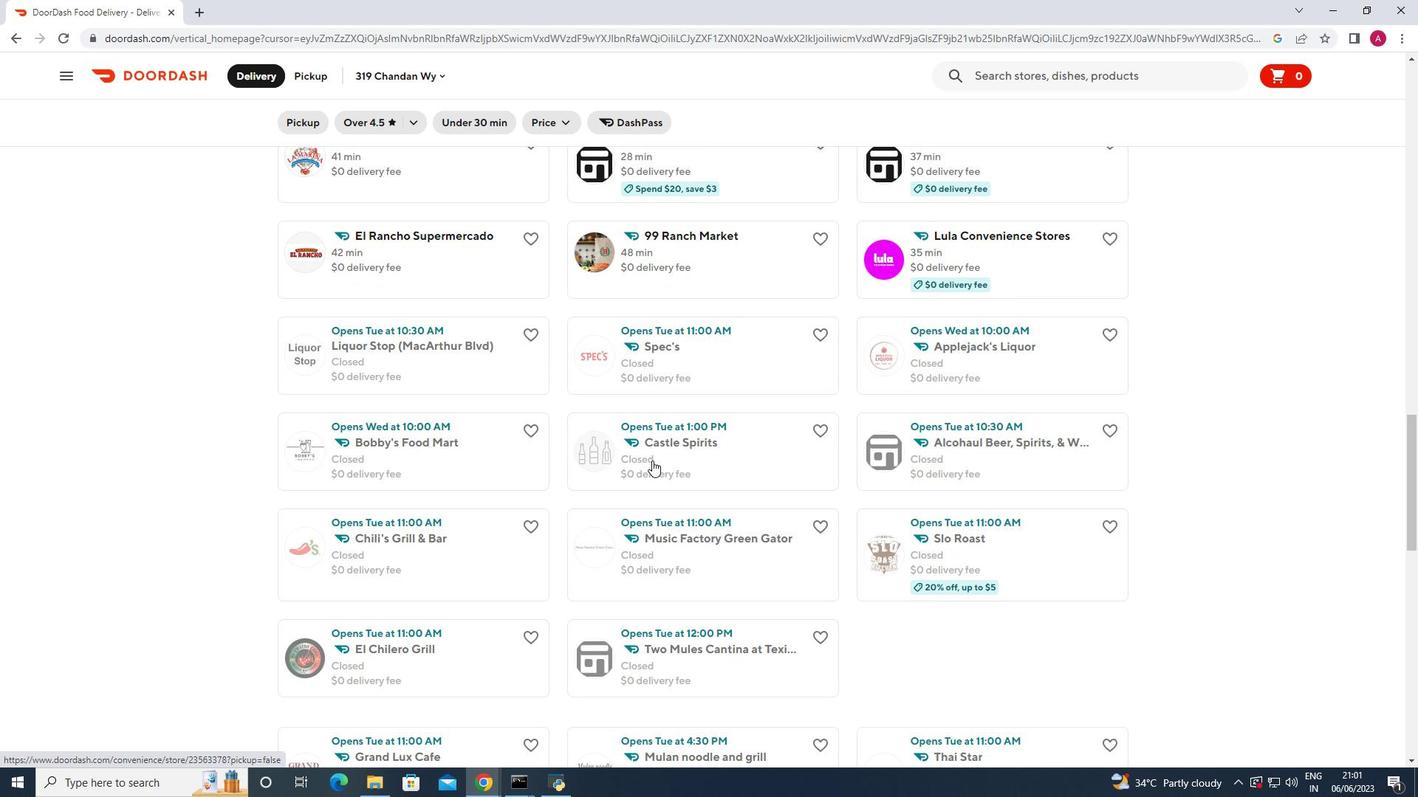 
Action: Mouse scrolled (650, 460) with delta (0, 0)
Screenshot: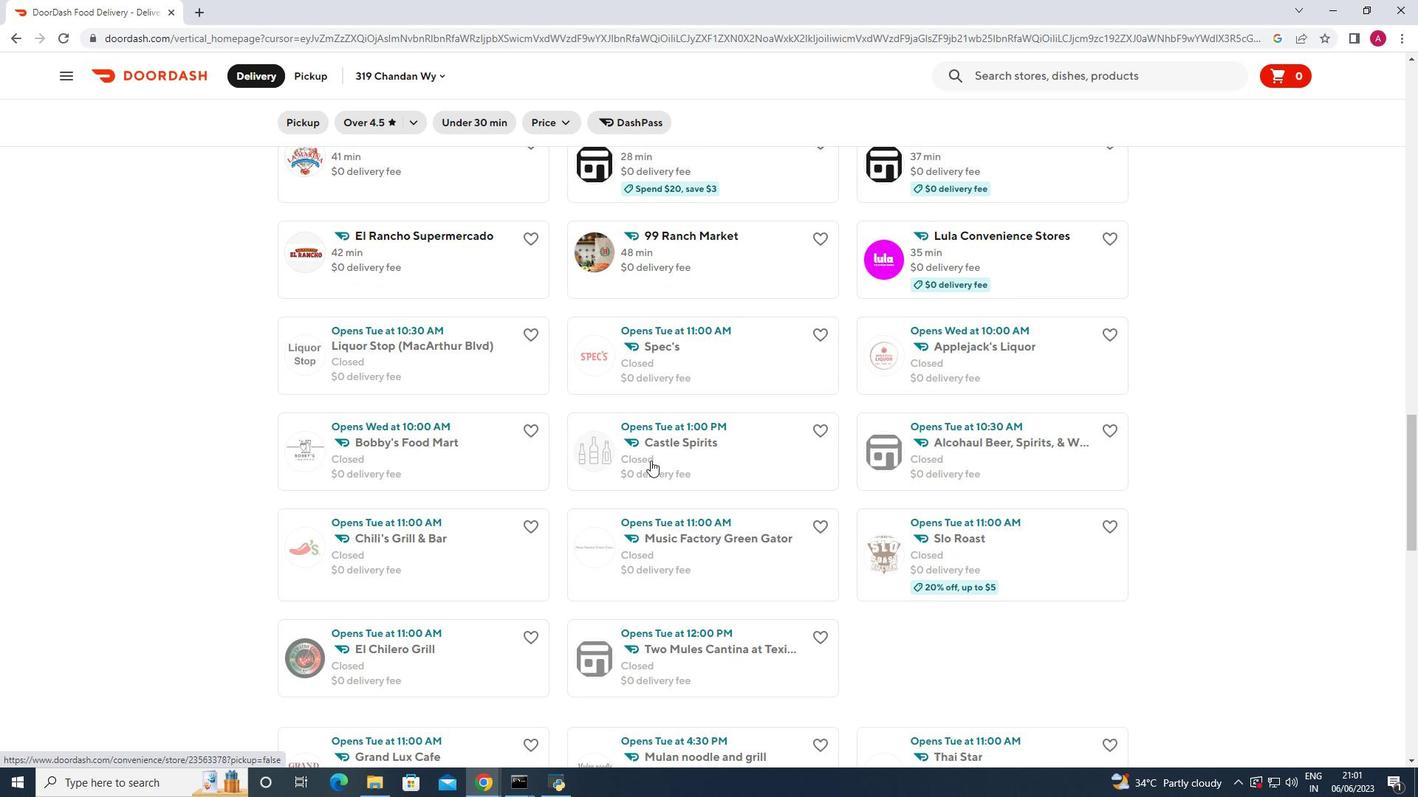 
Action: Mouse moved to (648, 461)
Screenshot: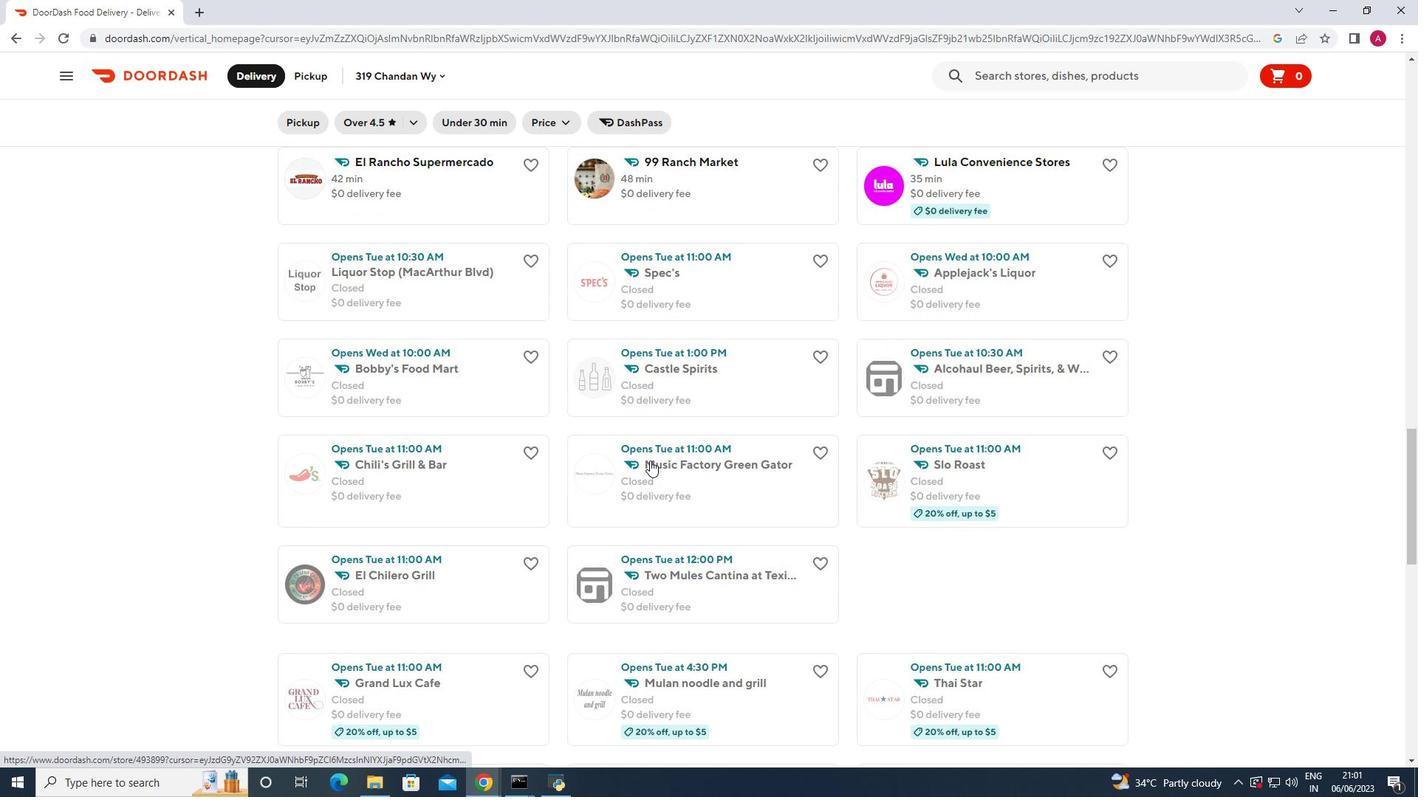 
Action: Mouse scrolled (648, 460) with delta (0, 0)
Screenshot: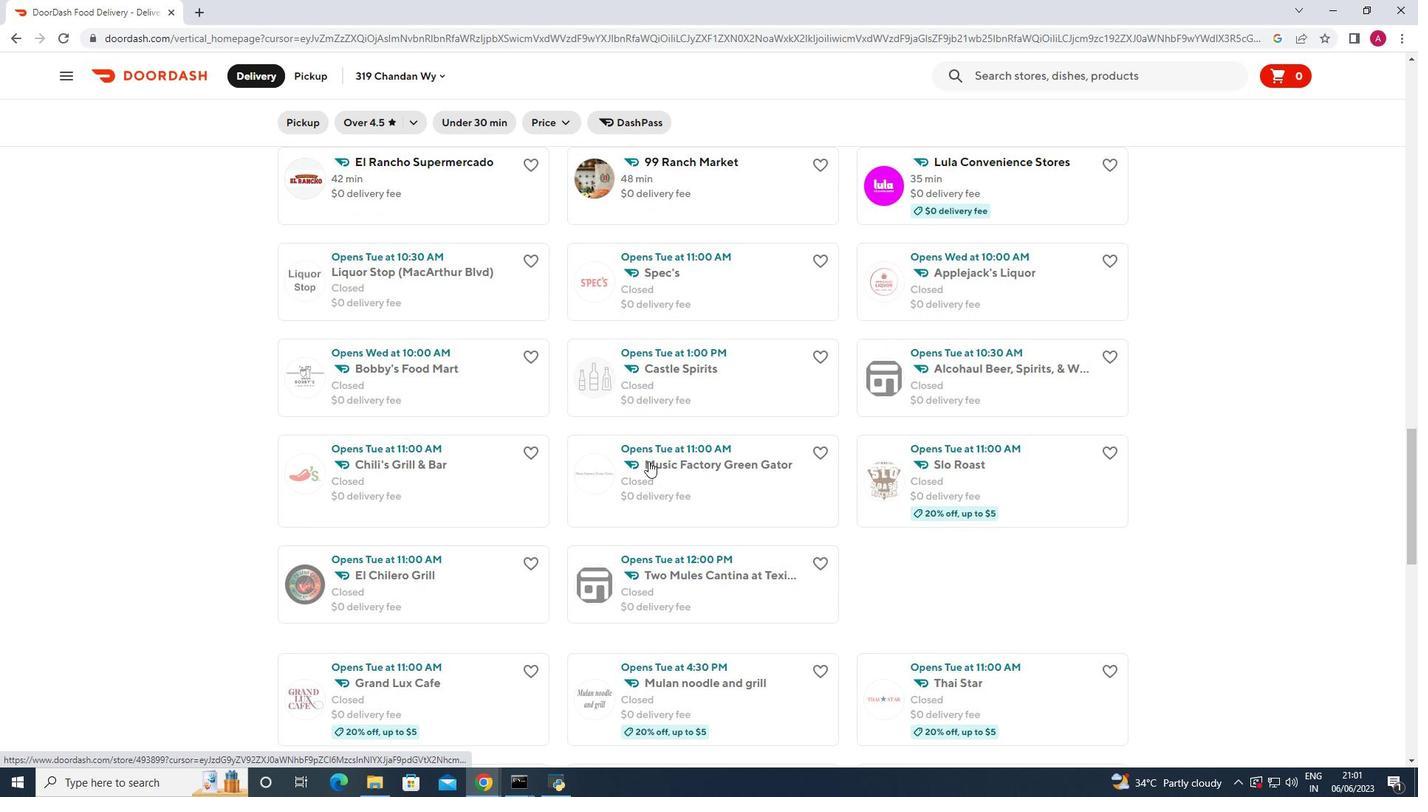 
Action: Mouse moved to (646, 462)
Screenshot: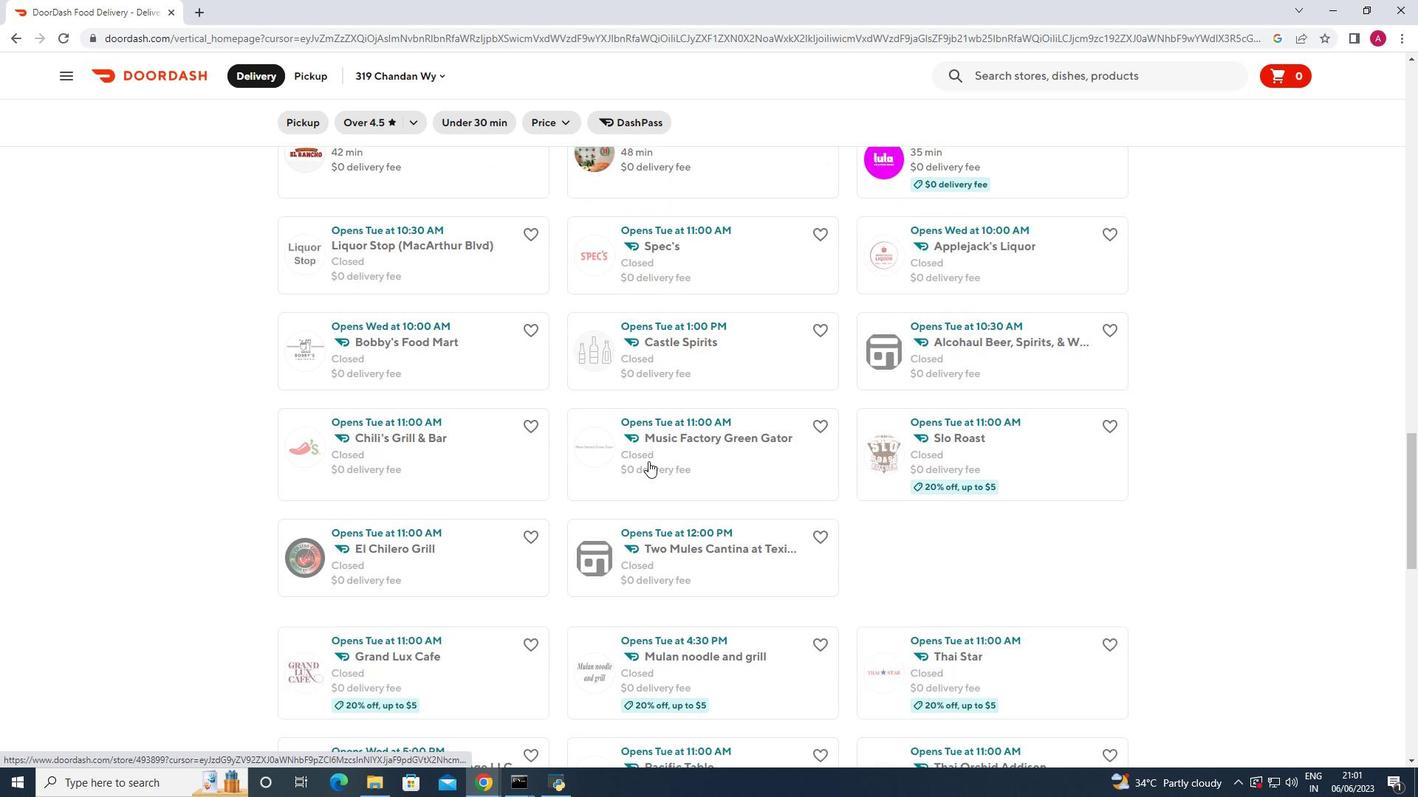 
Action: Mouse scrolled (646, 461) with delta (0, 0)
Screenshot: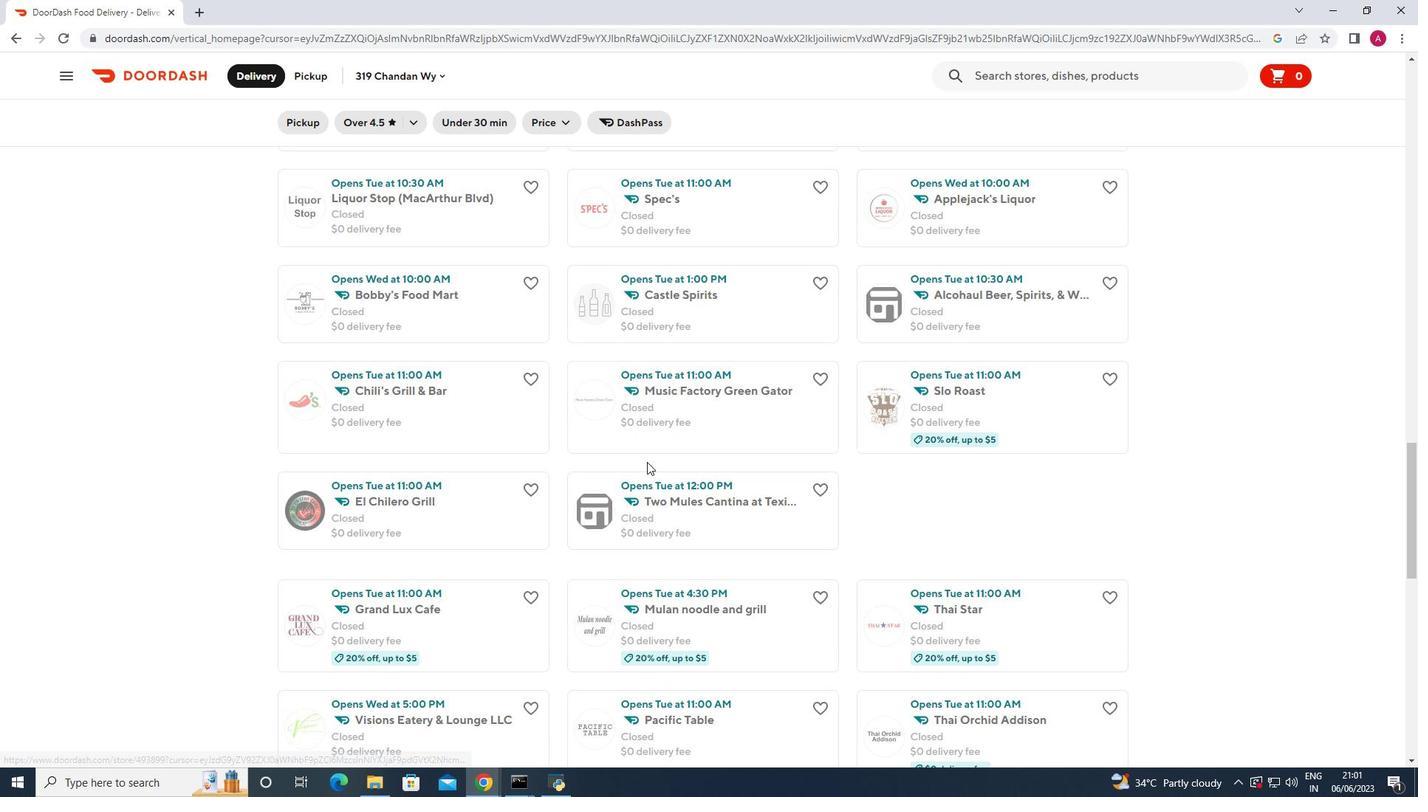 
Action: Mouse scrolled (646, 461) with delta (0, 0)
Screenshot: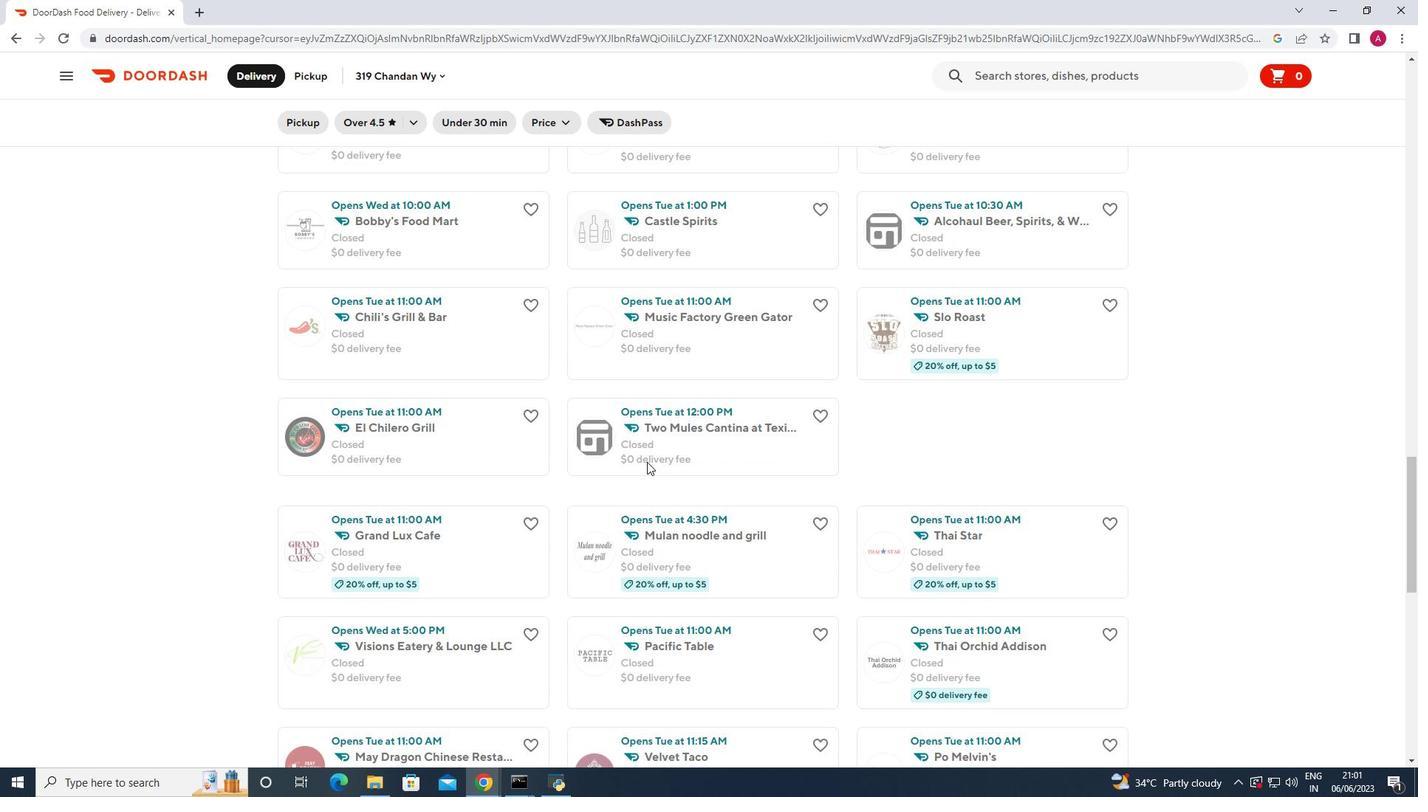 
Action: Mouse moved to (645, 463)
Screenshot: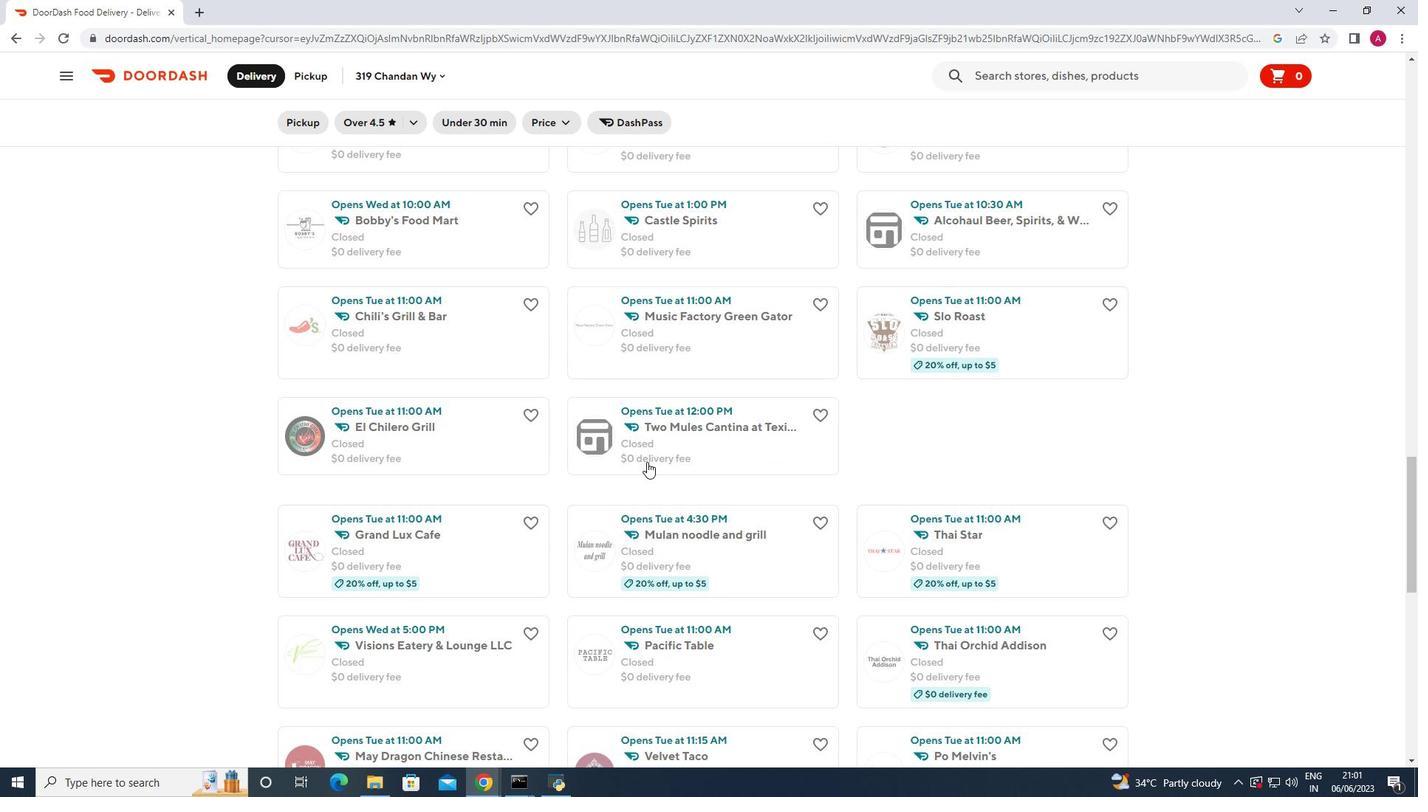 
Action: Mouse scrolled (645, 462) with delta (0, 0)
Screenshot: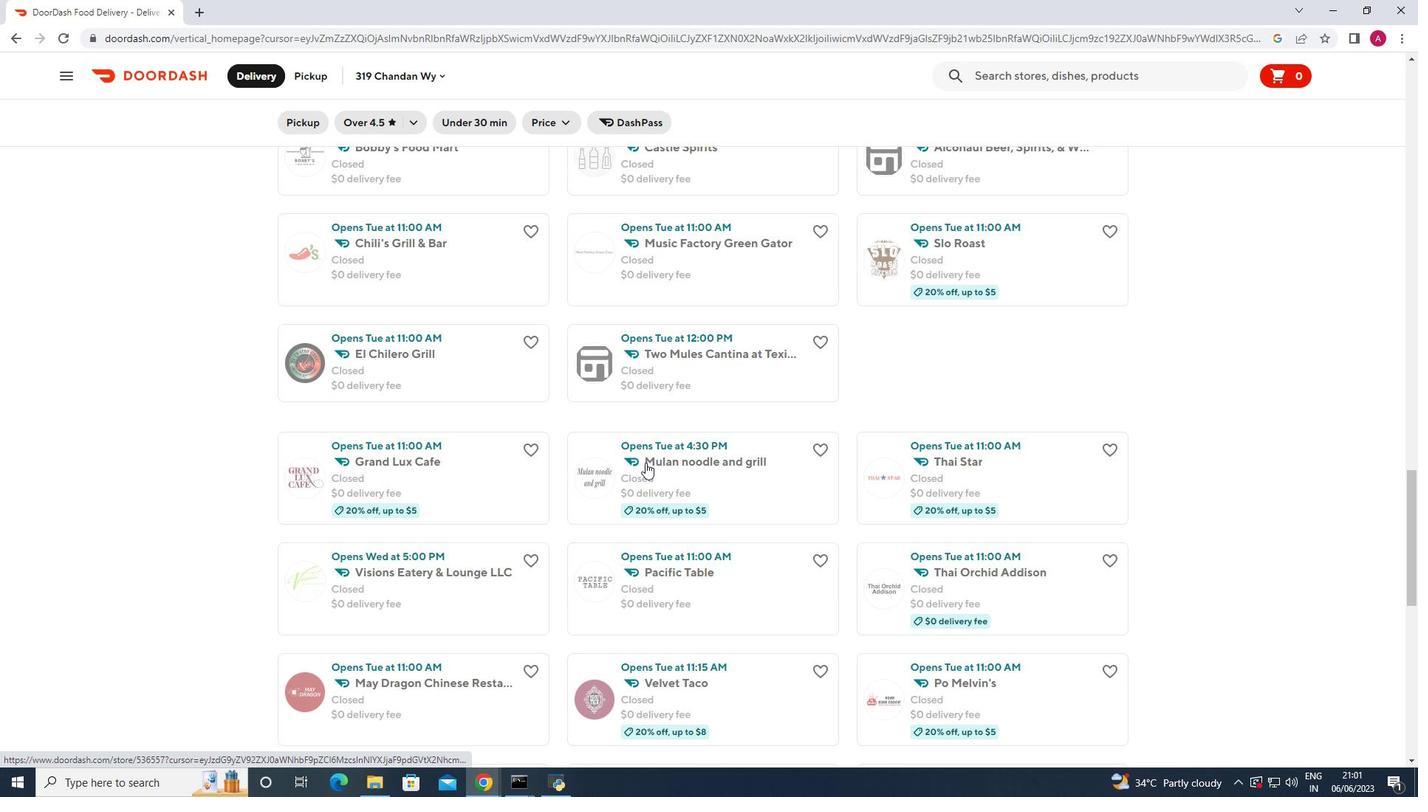 
Action: Mouse moved to (744, 571)
Screenshot: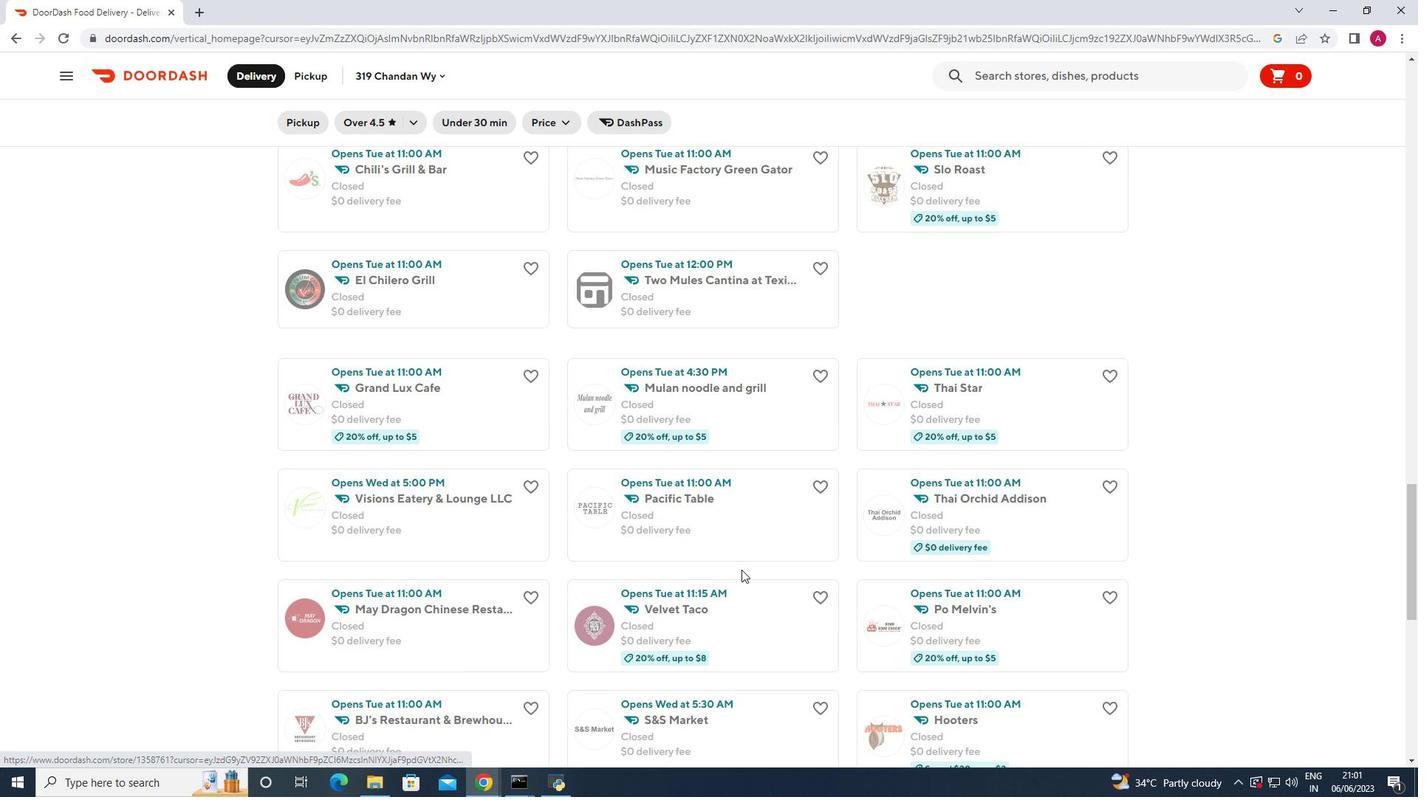 
Action: Mouse scrolled (744, 570) with delta (0, 0)
Screenshot: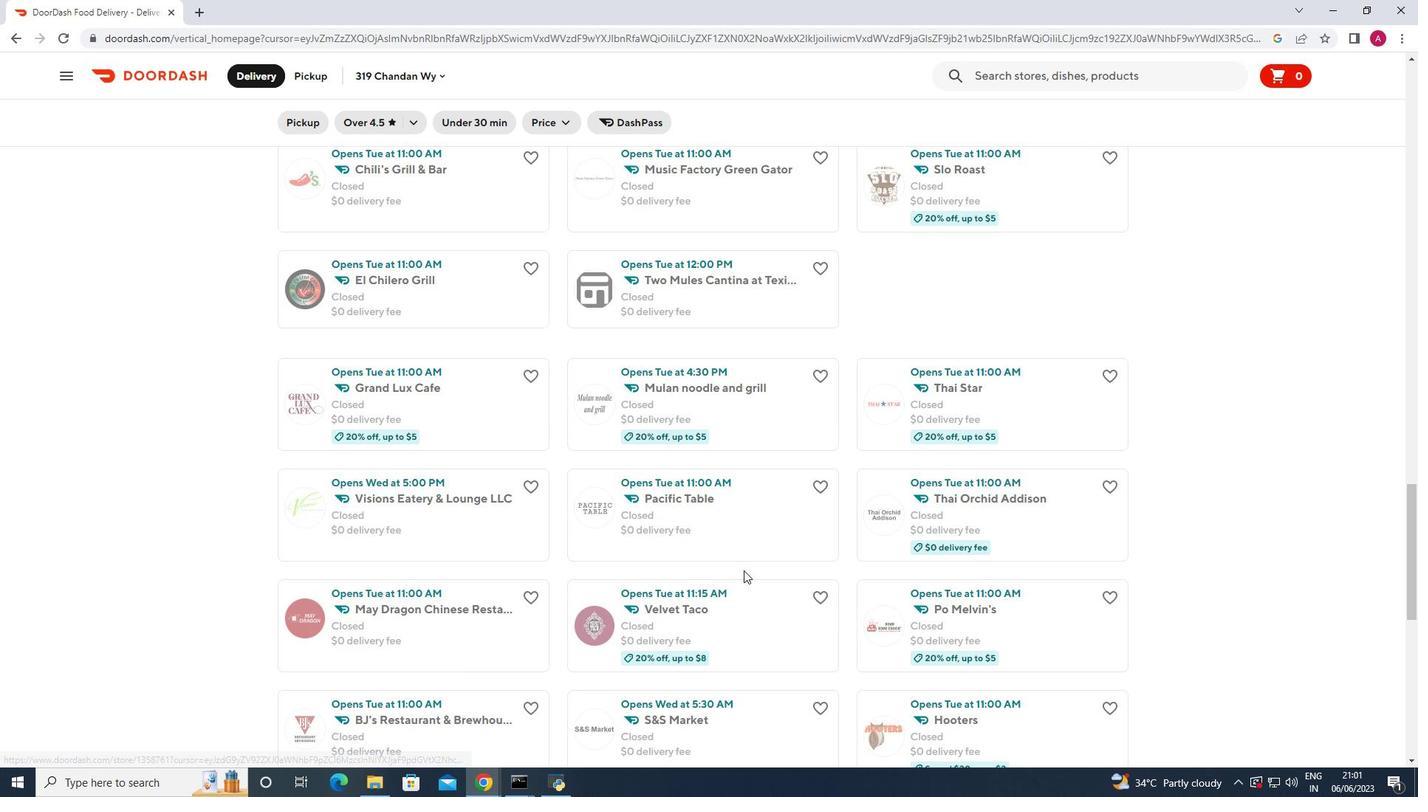 
Action: Mouse moved to (744, 572)
Screenshot: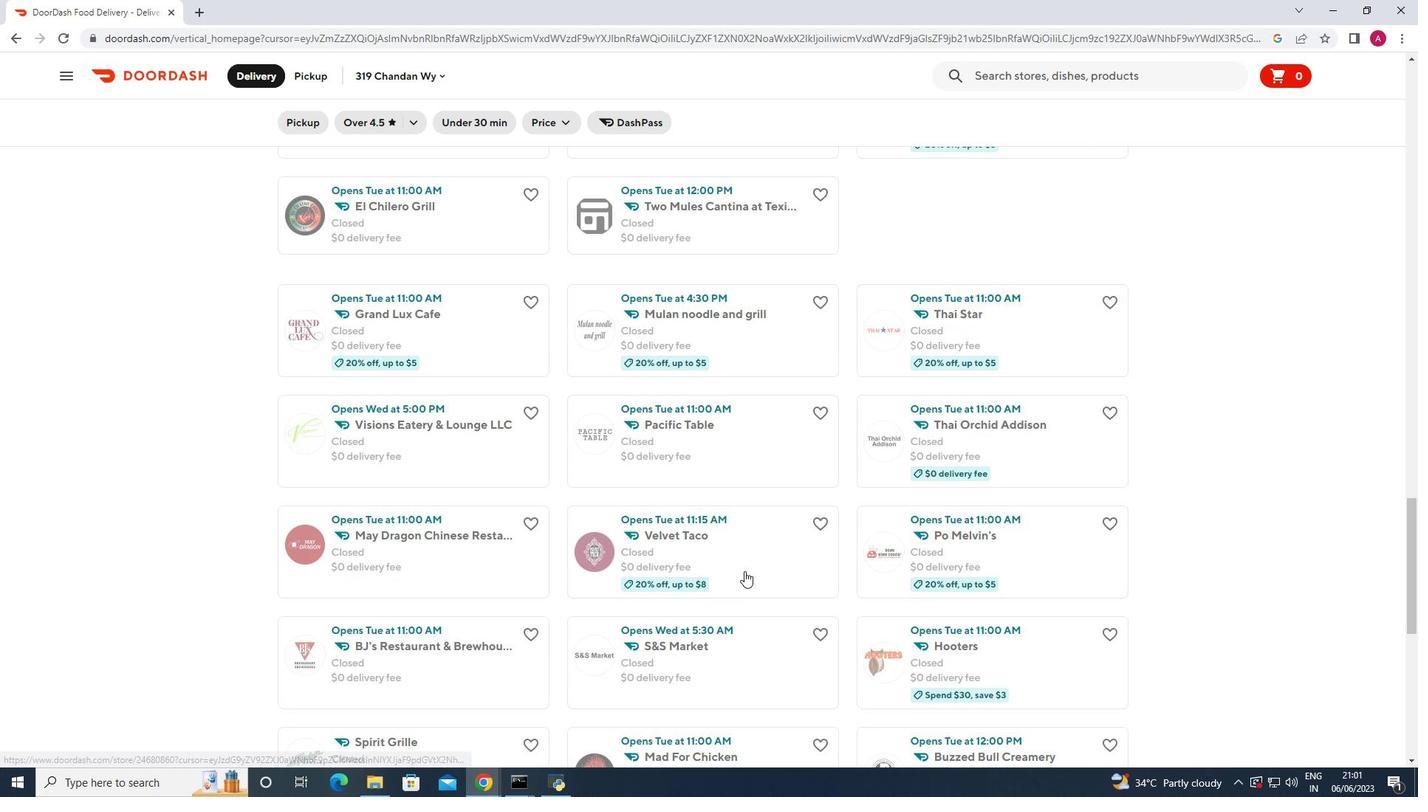 
Action: Mouse scrolled (744, 571) with delta (0, 0)
Screenshot: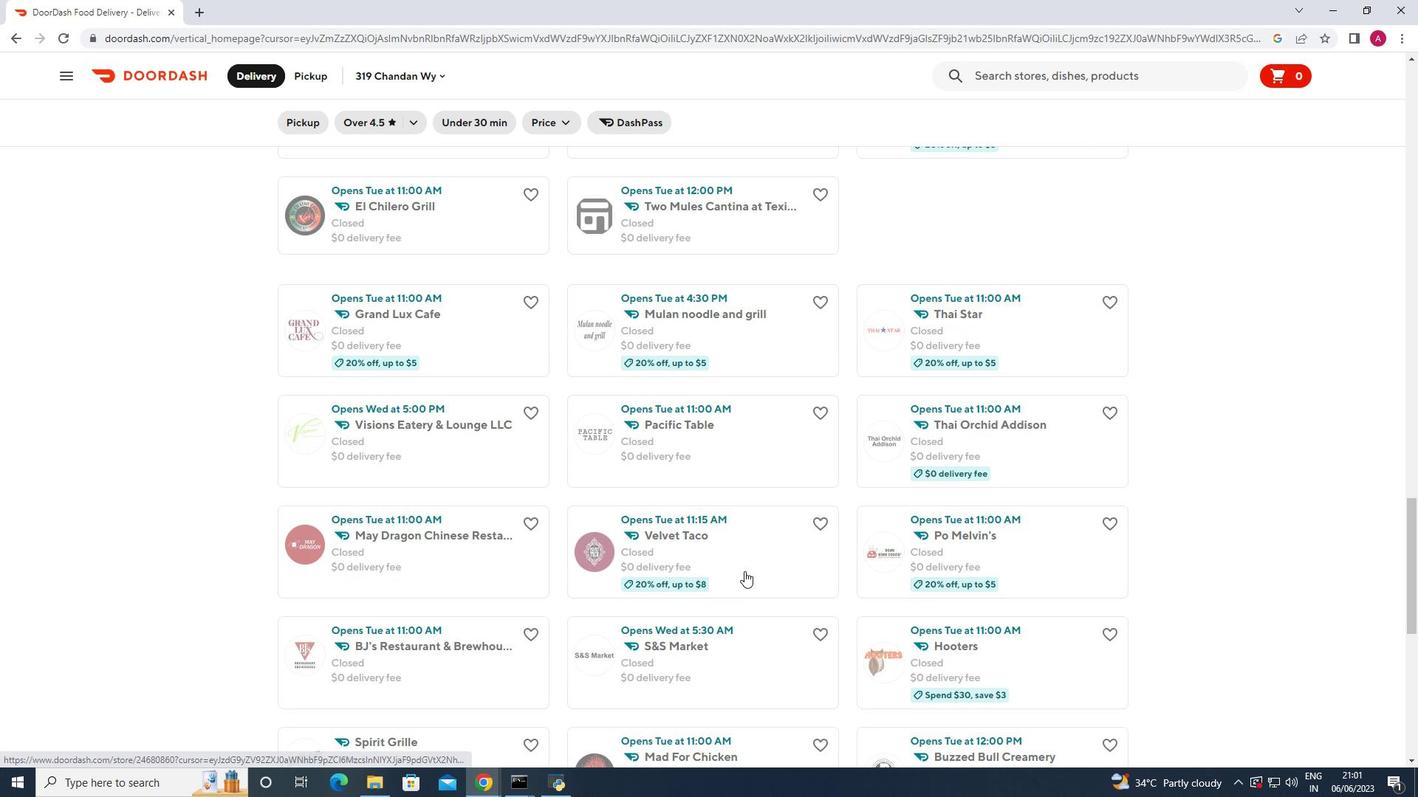 
Action: Mouse moved to (744, 572)
Screenshot: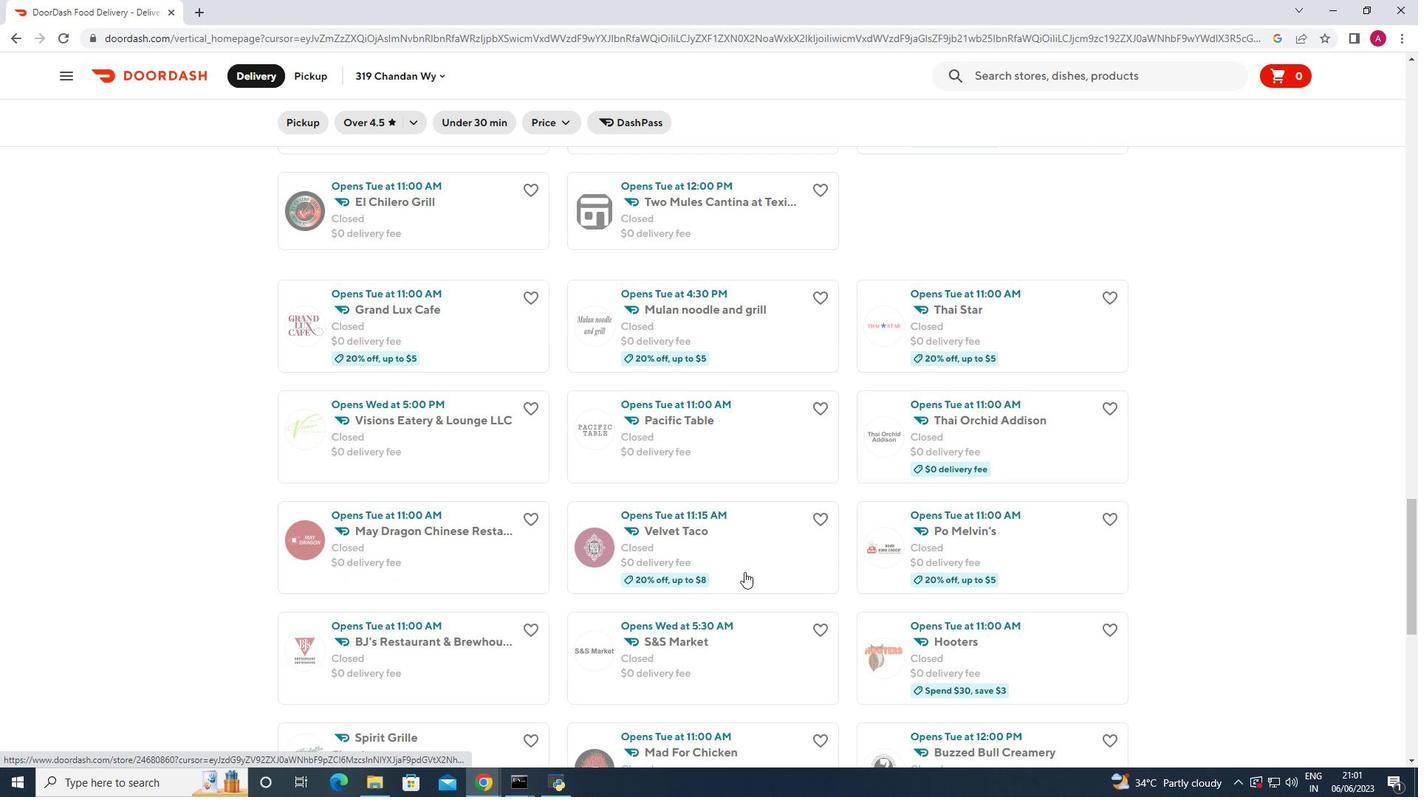 
Action: Mouse scrolled (744, 571) with delta (0, 0)
Screenshot: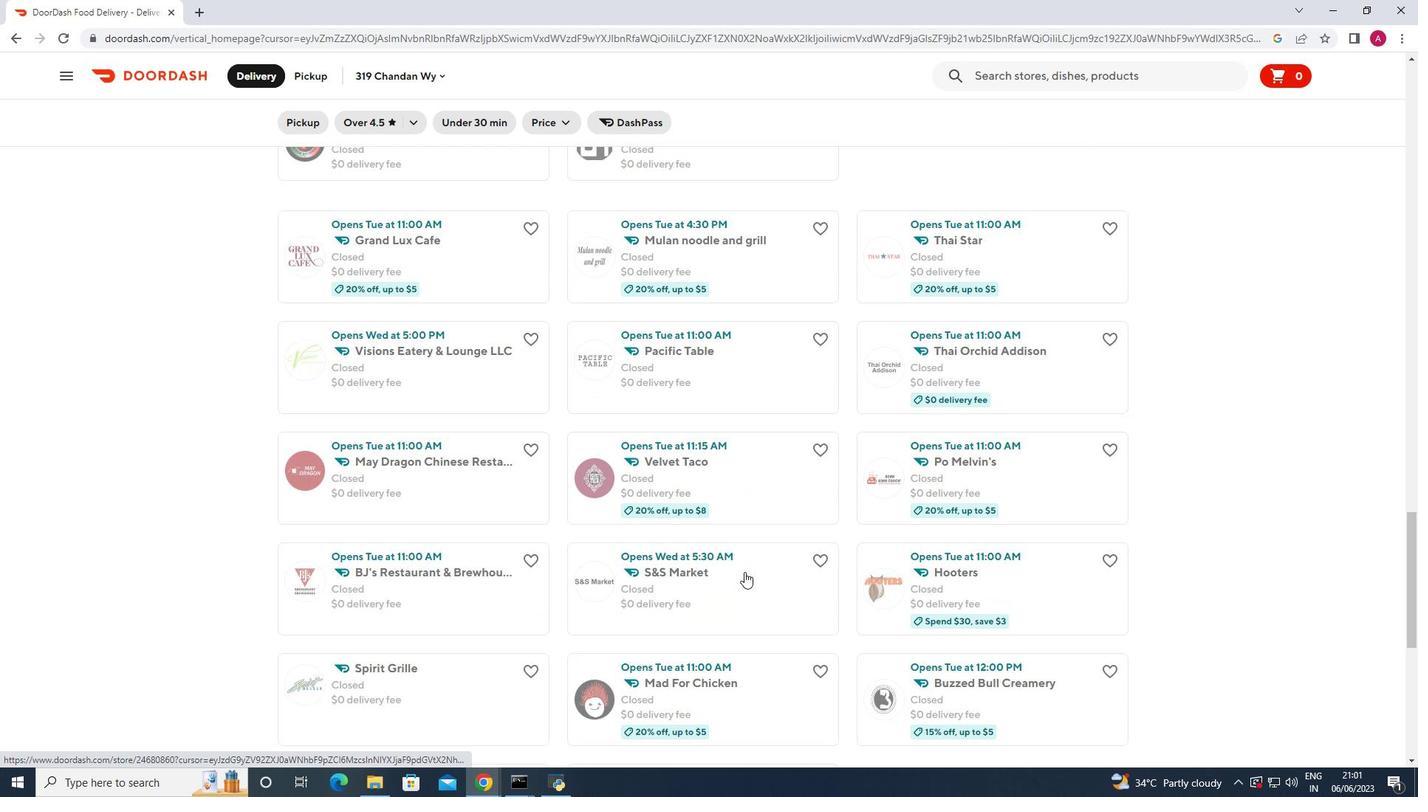 
Action: Mouse moved to (744, 573)
Screenshot: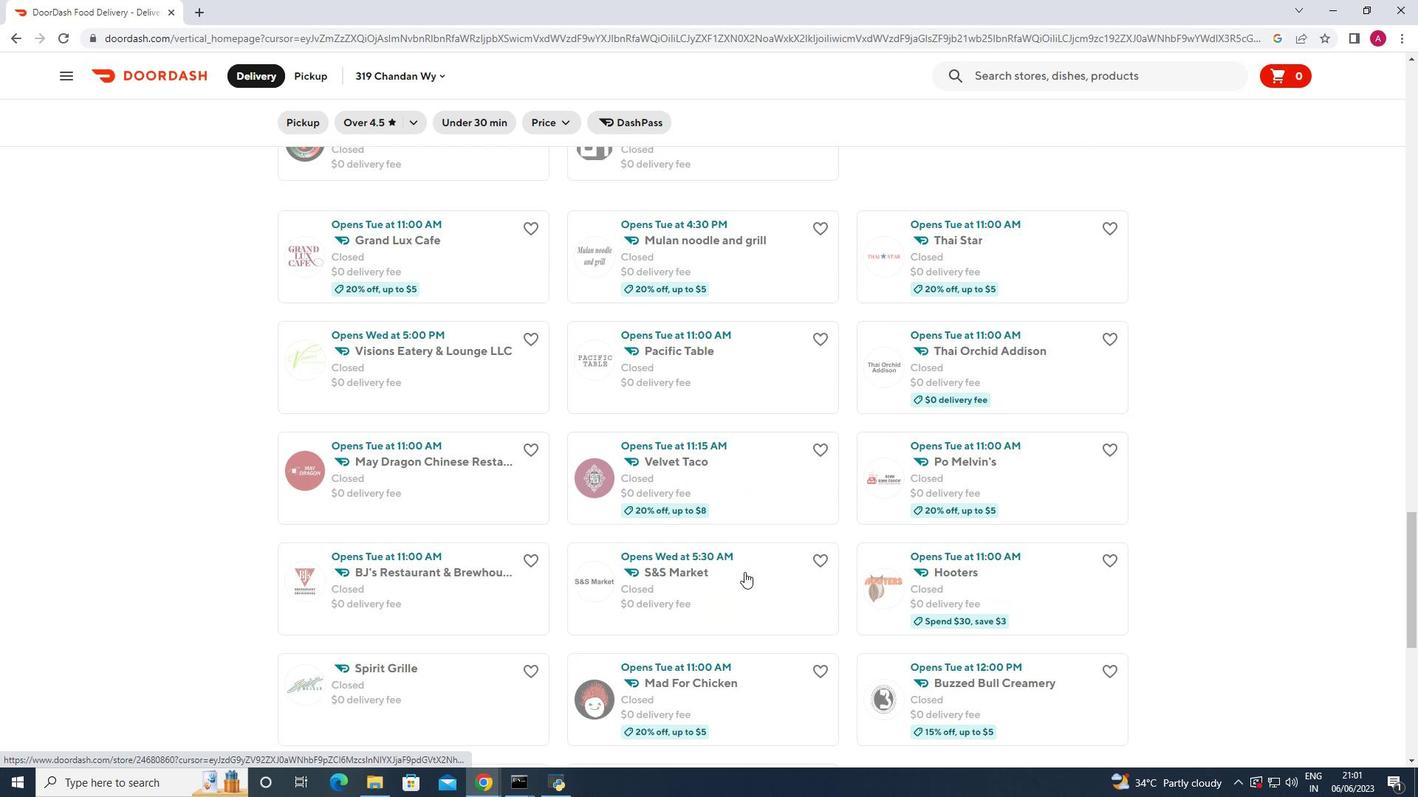 
Action: Mouse scrolled (744, 572) with delta (0, 0)
Screenshot: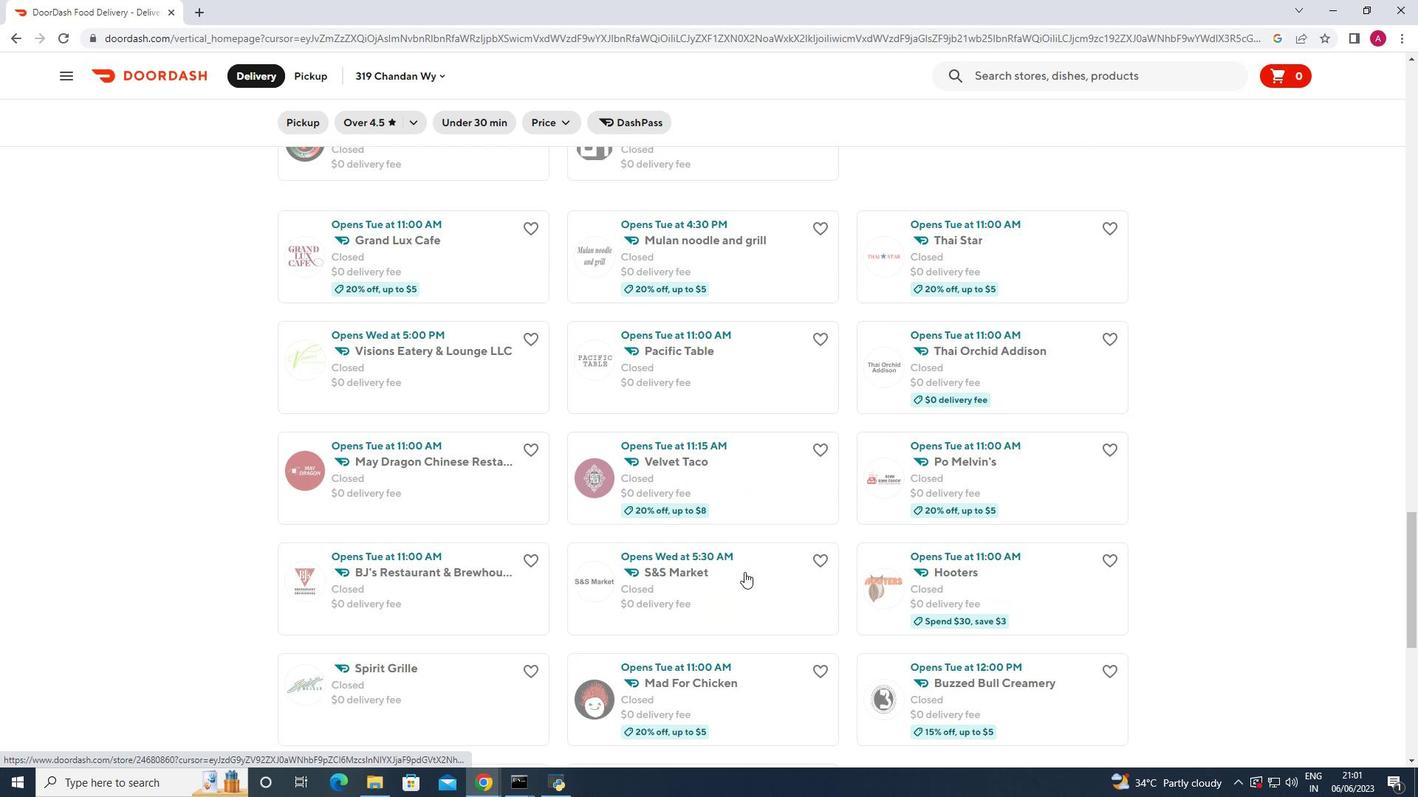 
Action: Mouse scrolled (744, 572) with delta (0, 0)
Screenshot: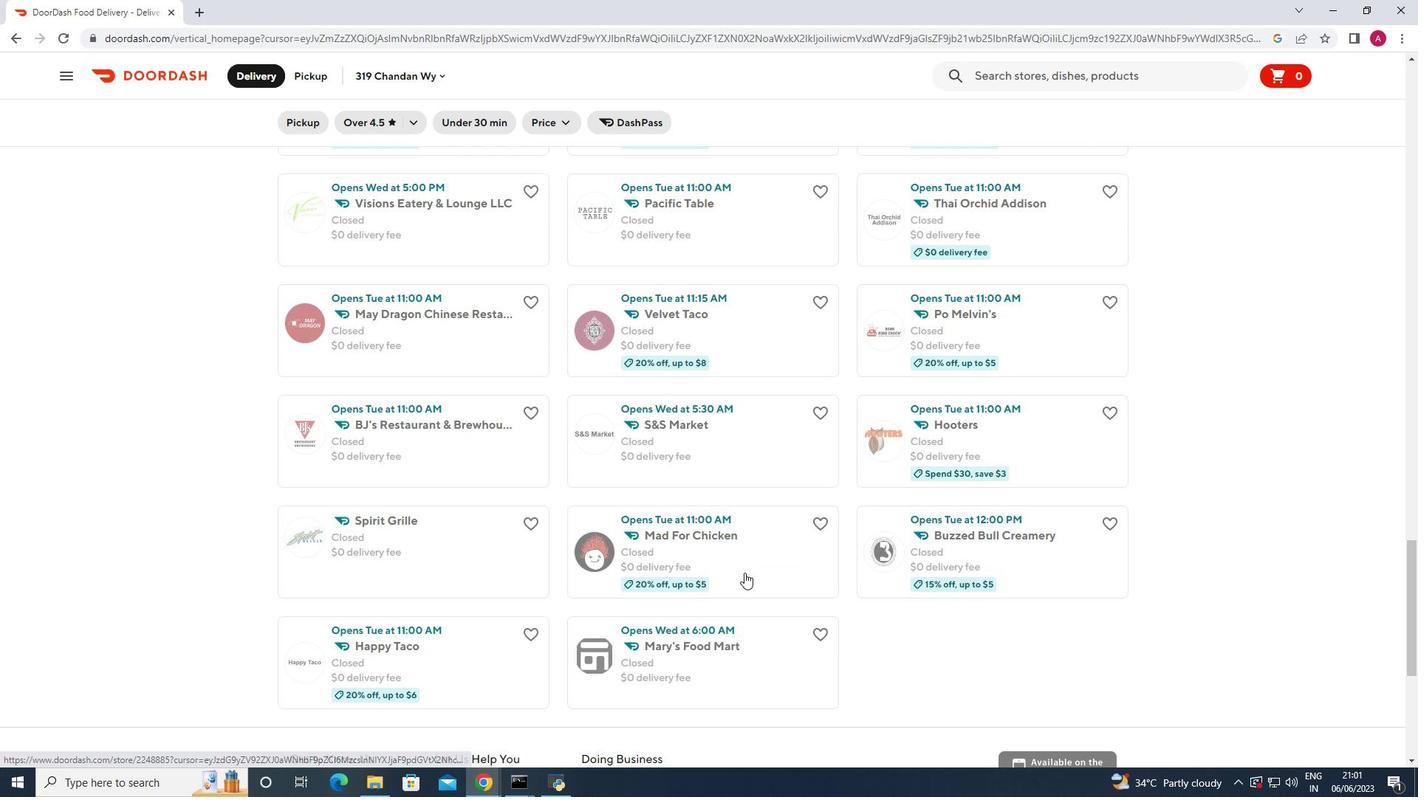 
Action: Mouse moved to (712, 320)
Screenshot: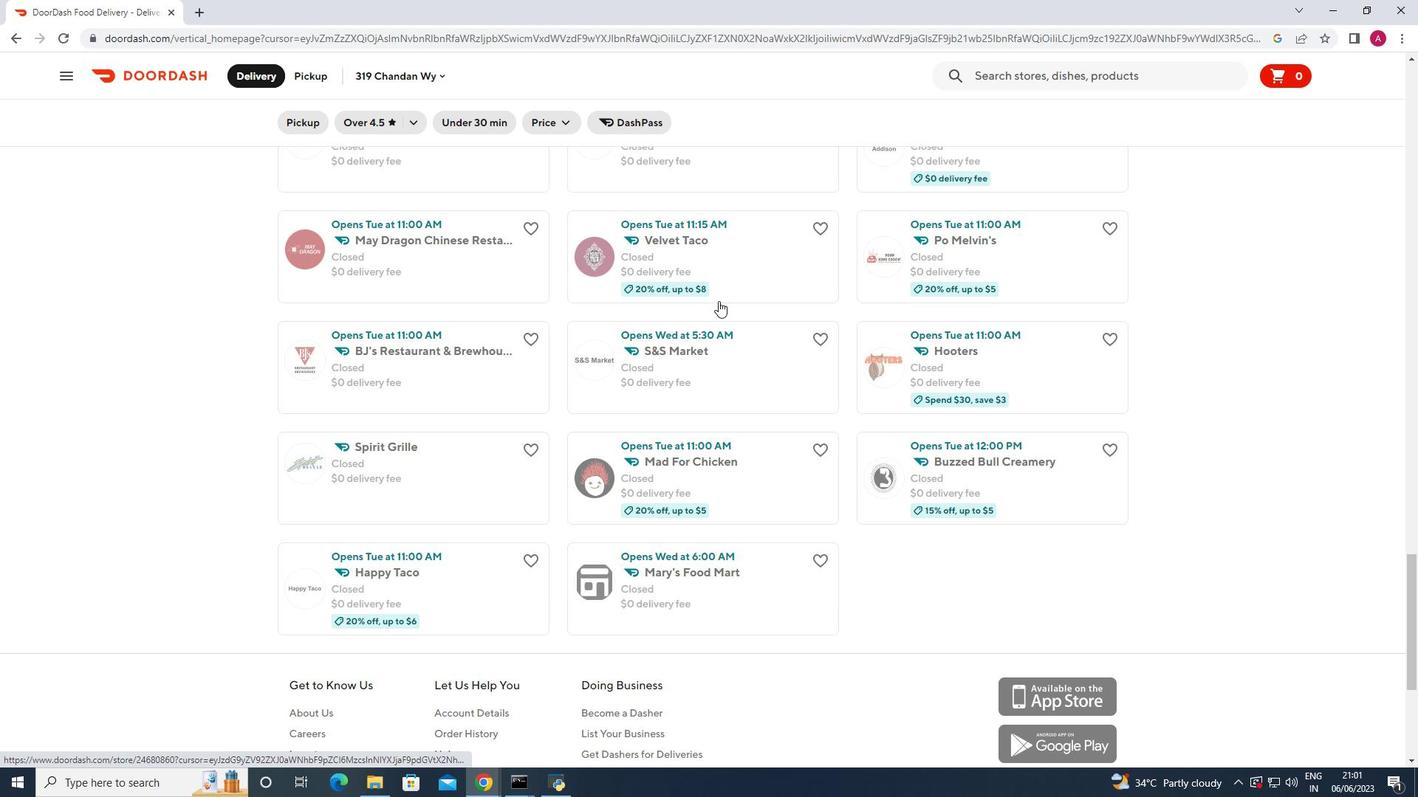 
Action: Mouse scrolled (712, 321) with delta (0, 0)
Screenshot: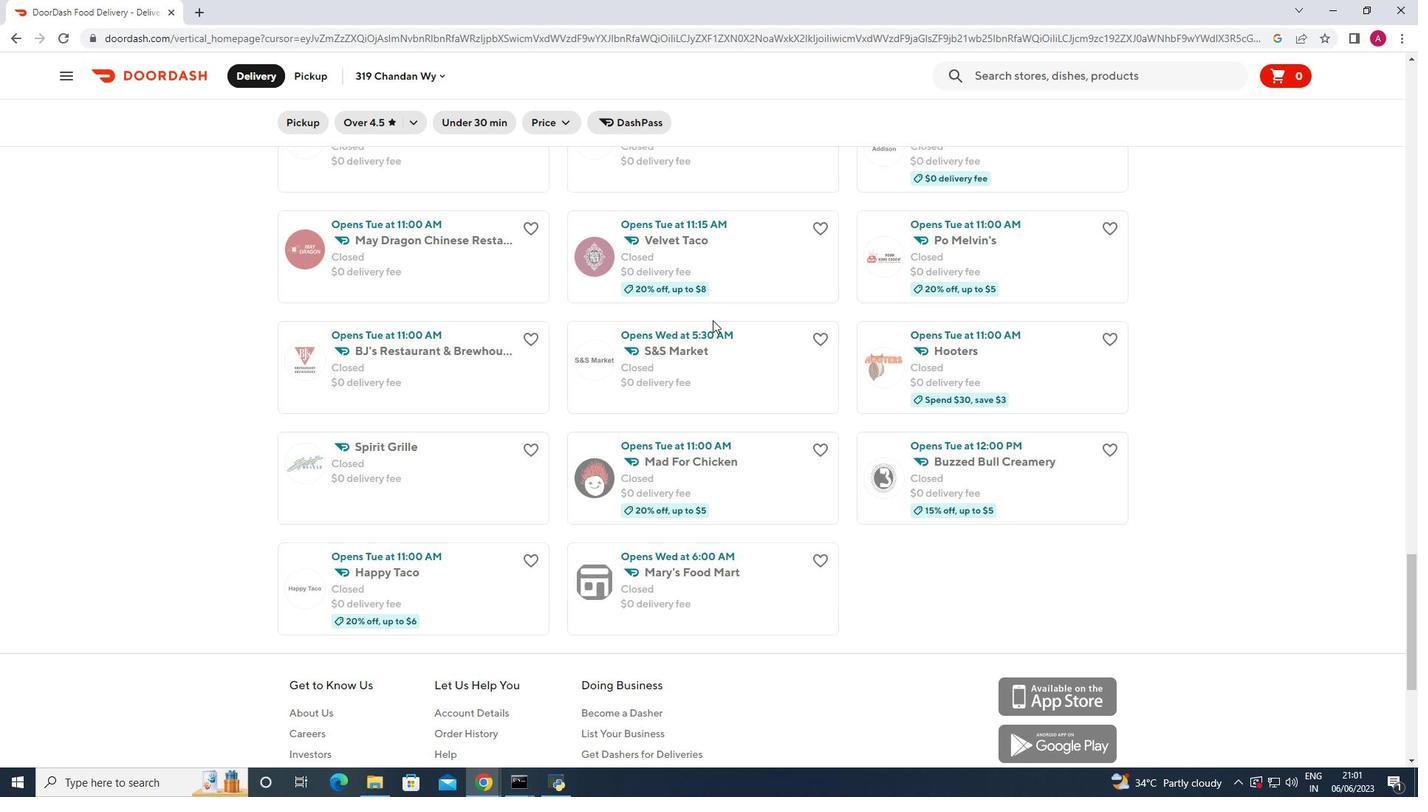 
Action: Mouse moved to (660, 279)
Screenshot: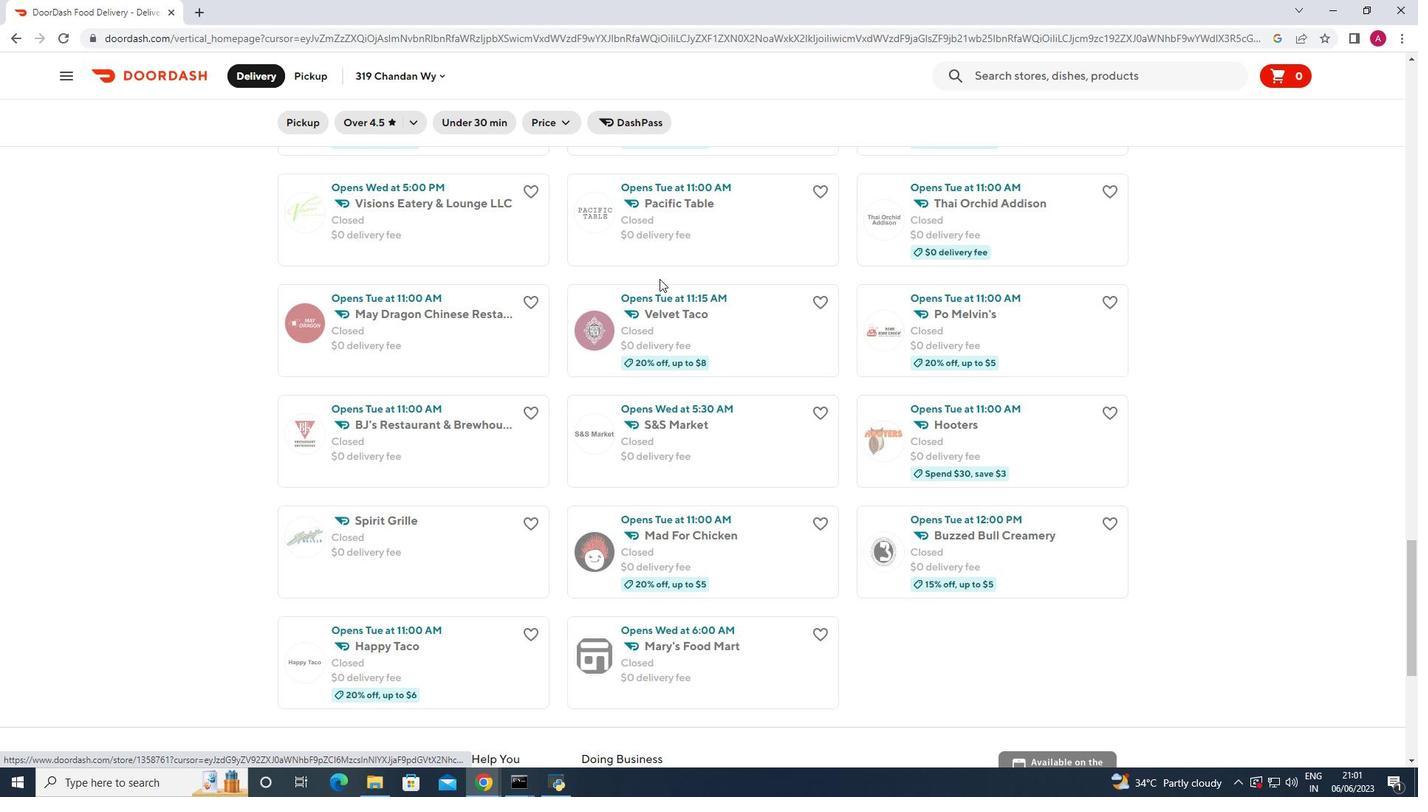 
Action: Mouse scrolled (660, 279) with delta (0, 0)
Screenshot: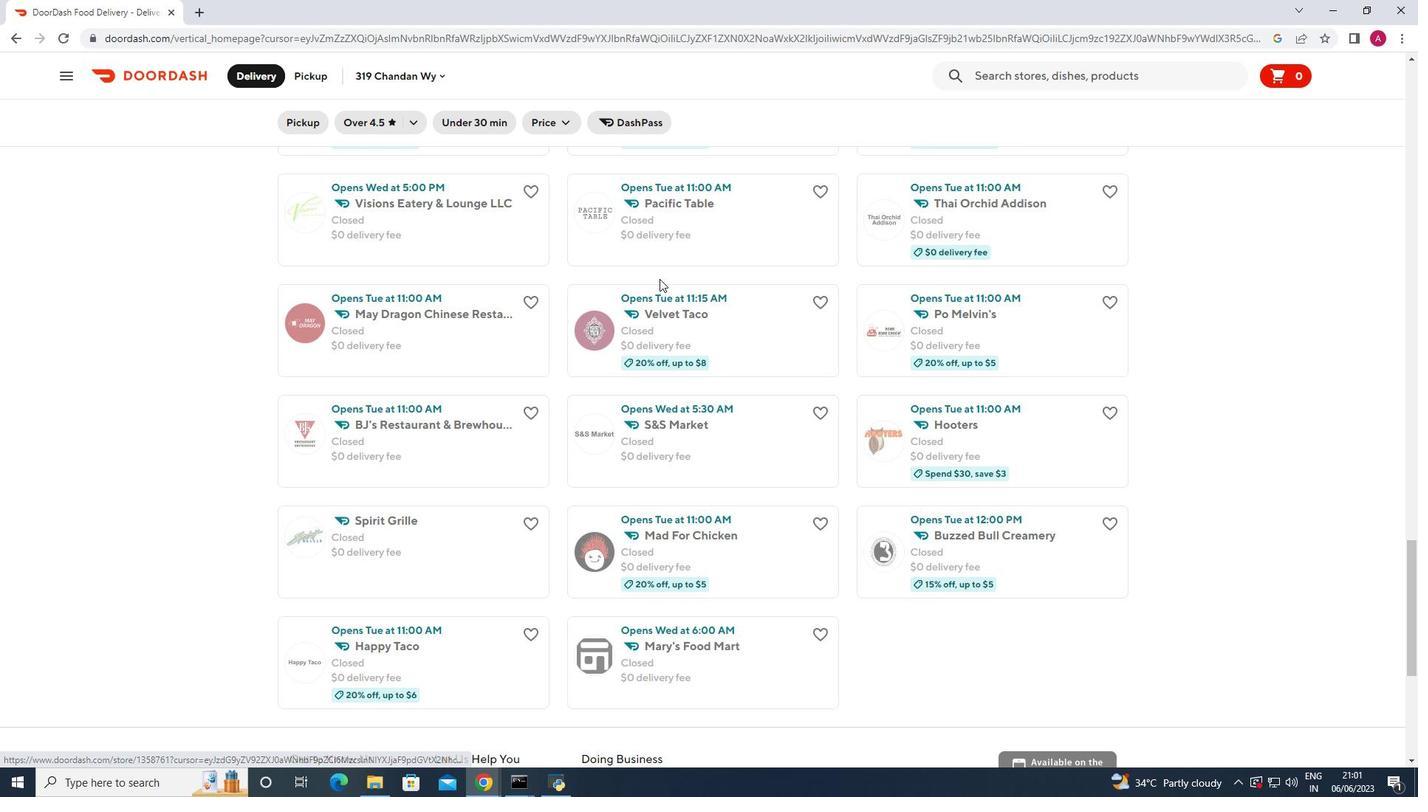 
Action: Mouse scrolled (660, 279) with delta (0, 0)
Screenshot: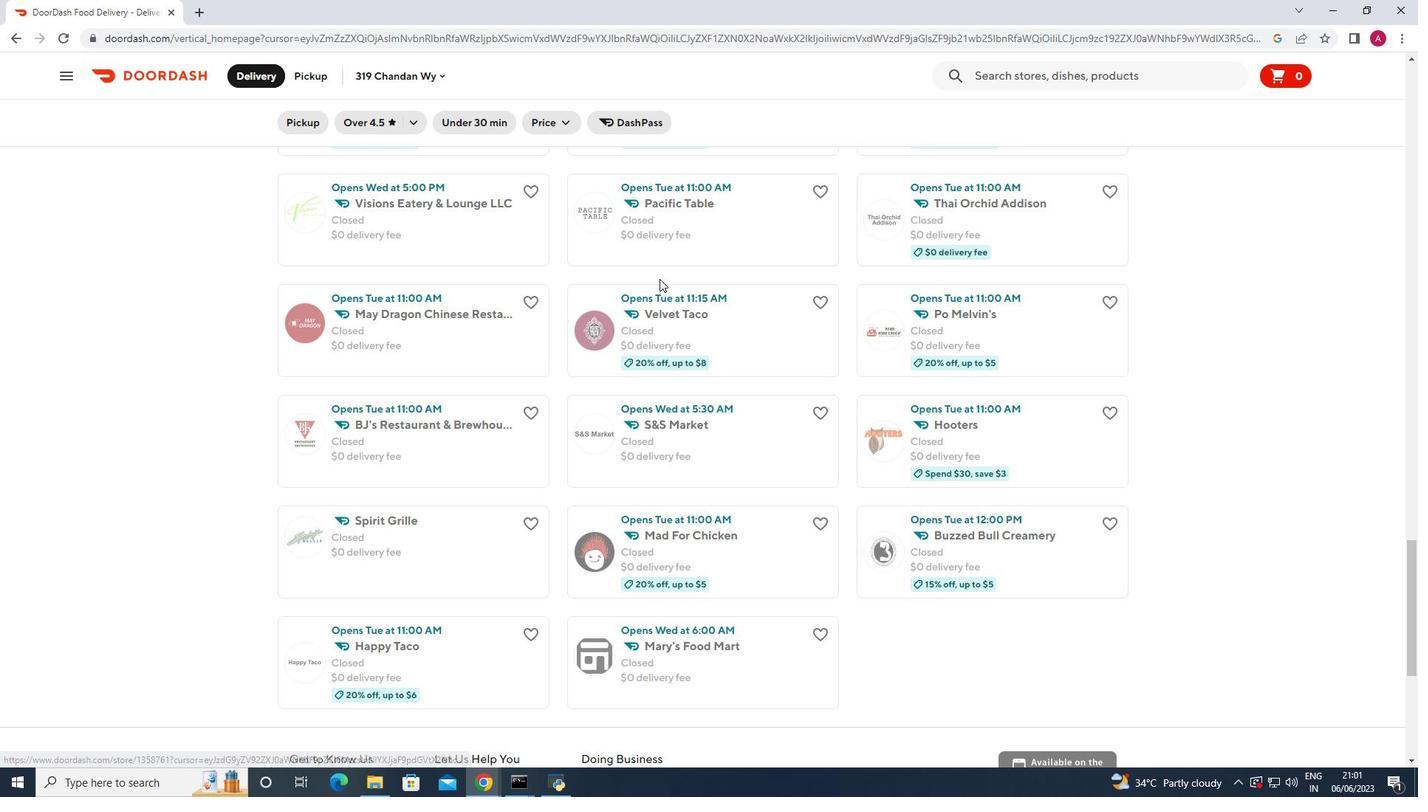
Action: Mouse moved to (520, 296)
Screenshot: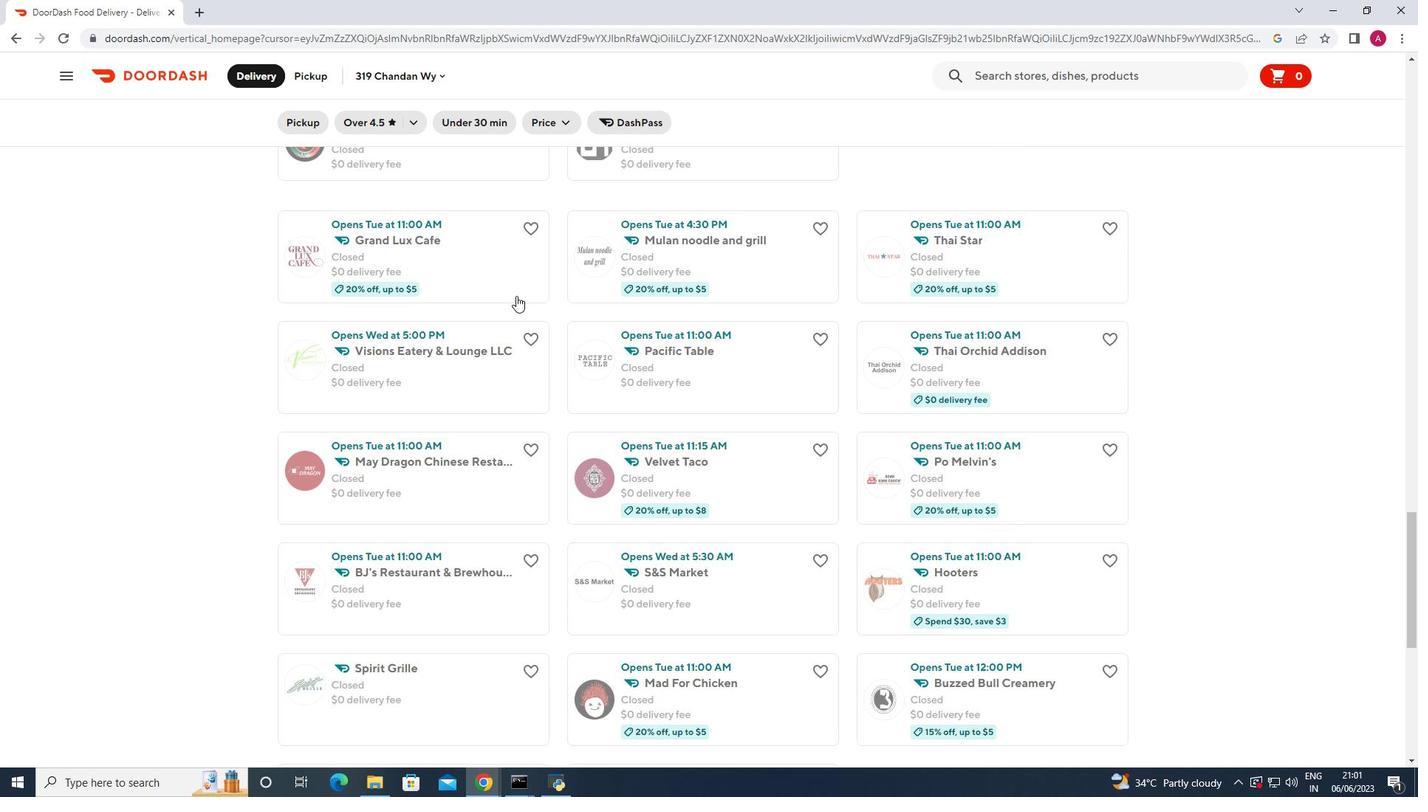 
Action: Mouse scrolled (520, 296) with delta (0, 0)
Screenshot: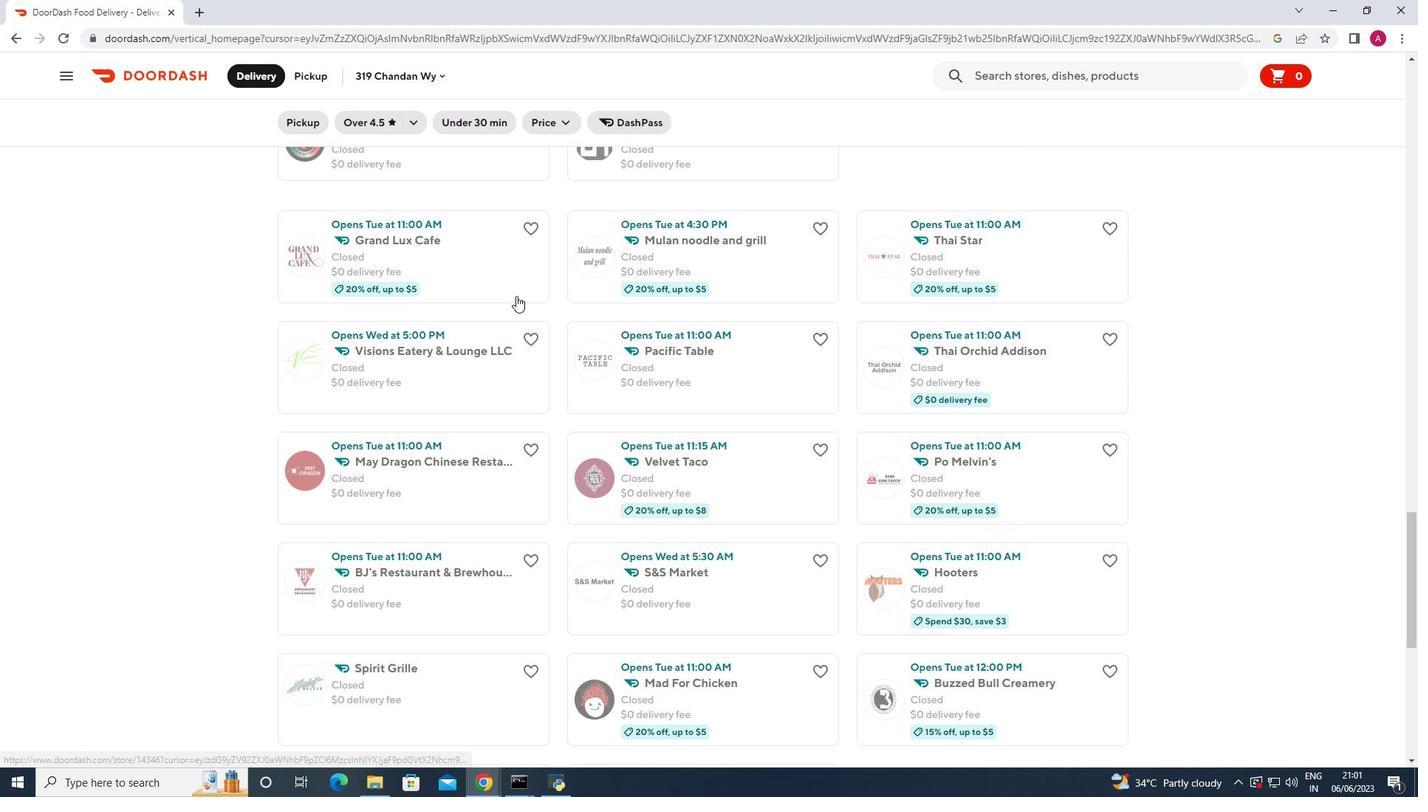 
Action: Mouse moved to (595, 259)
Screenshot: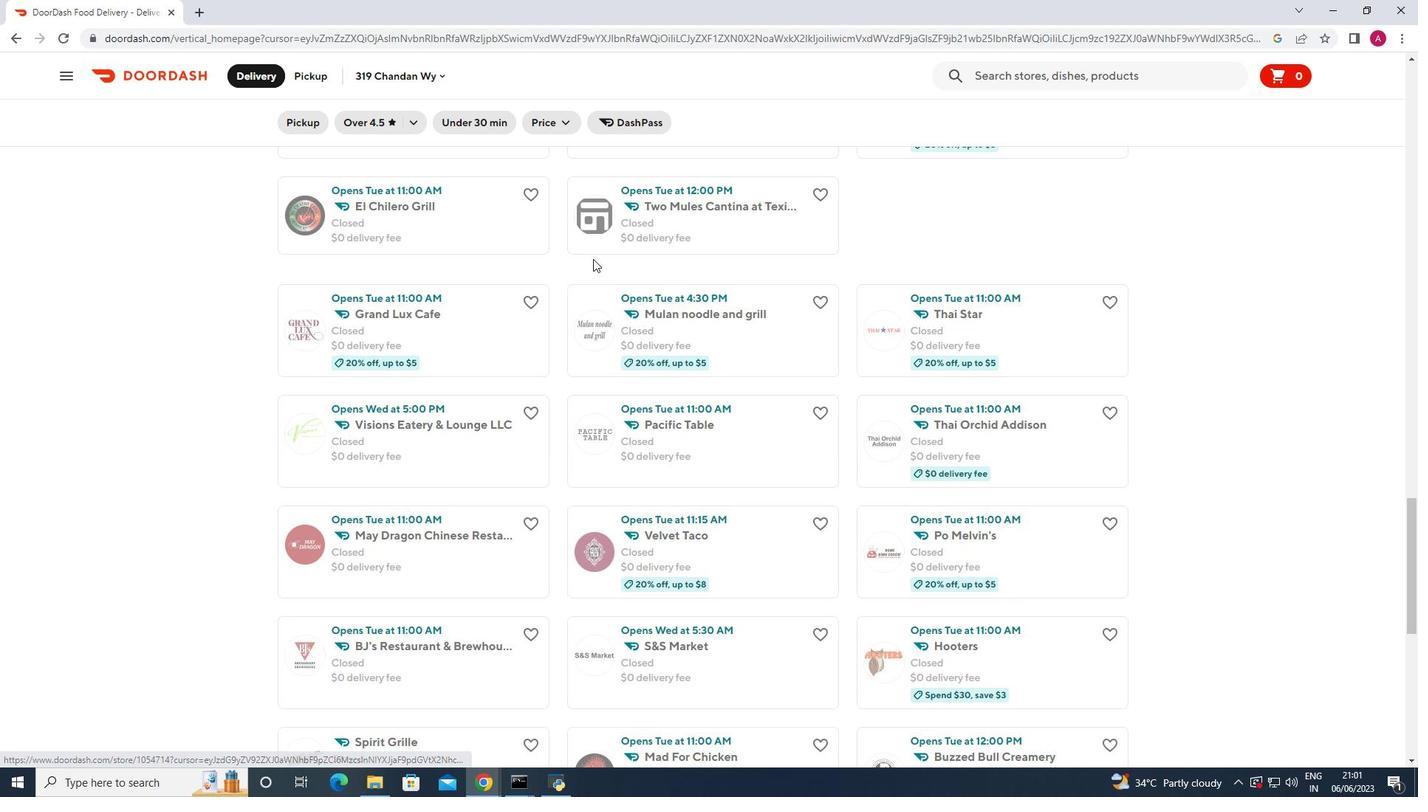 
Action: Mouse scrolled (595, 259) with delta (0, 0)
Screenshot: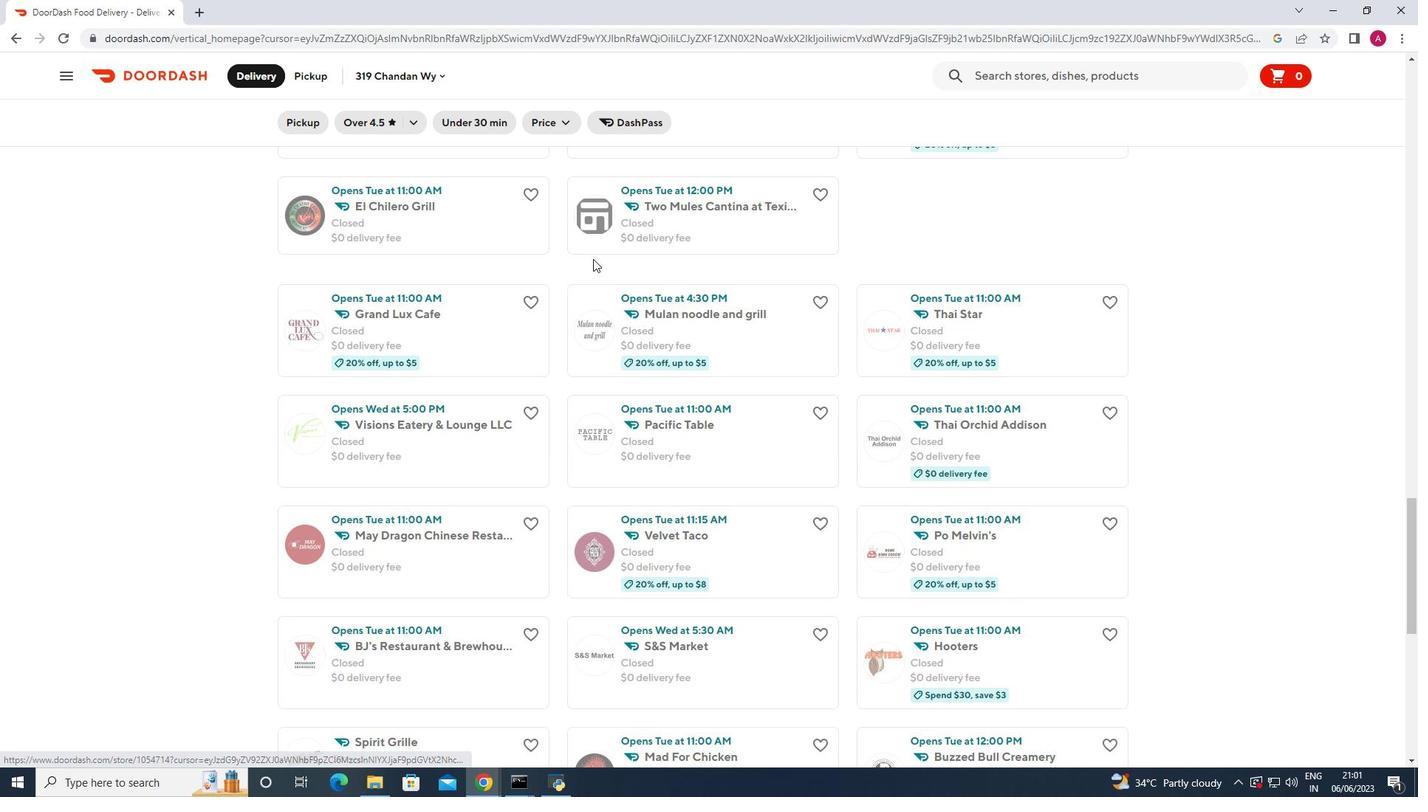 
Action: Mouse moved to (597, 259)
Screenshot: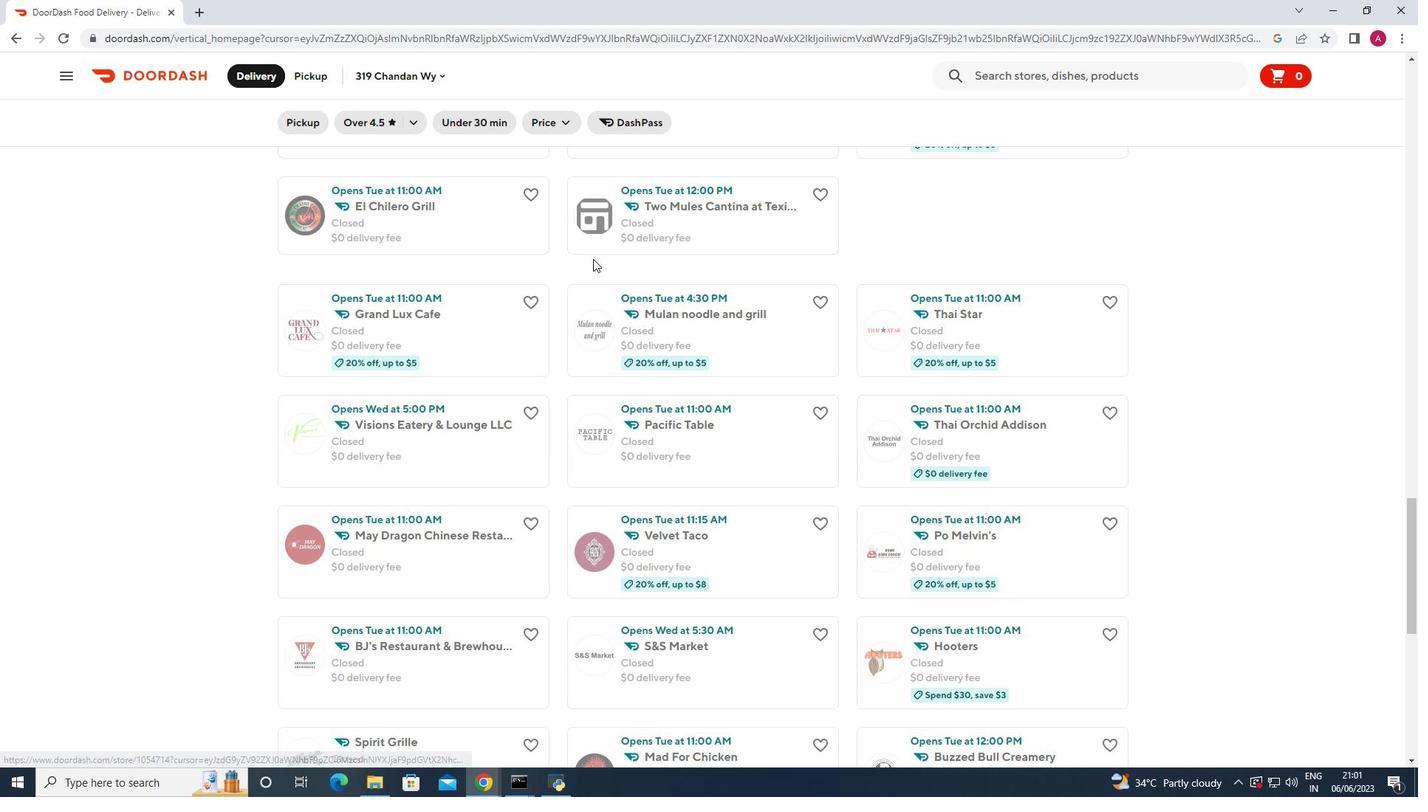 
Action: Mouse scrolled (597, 259) with delta (0, 0)
Screenshot: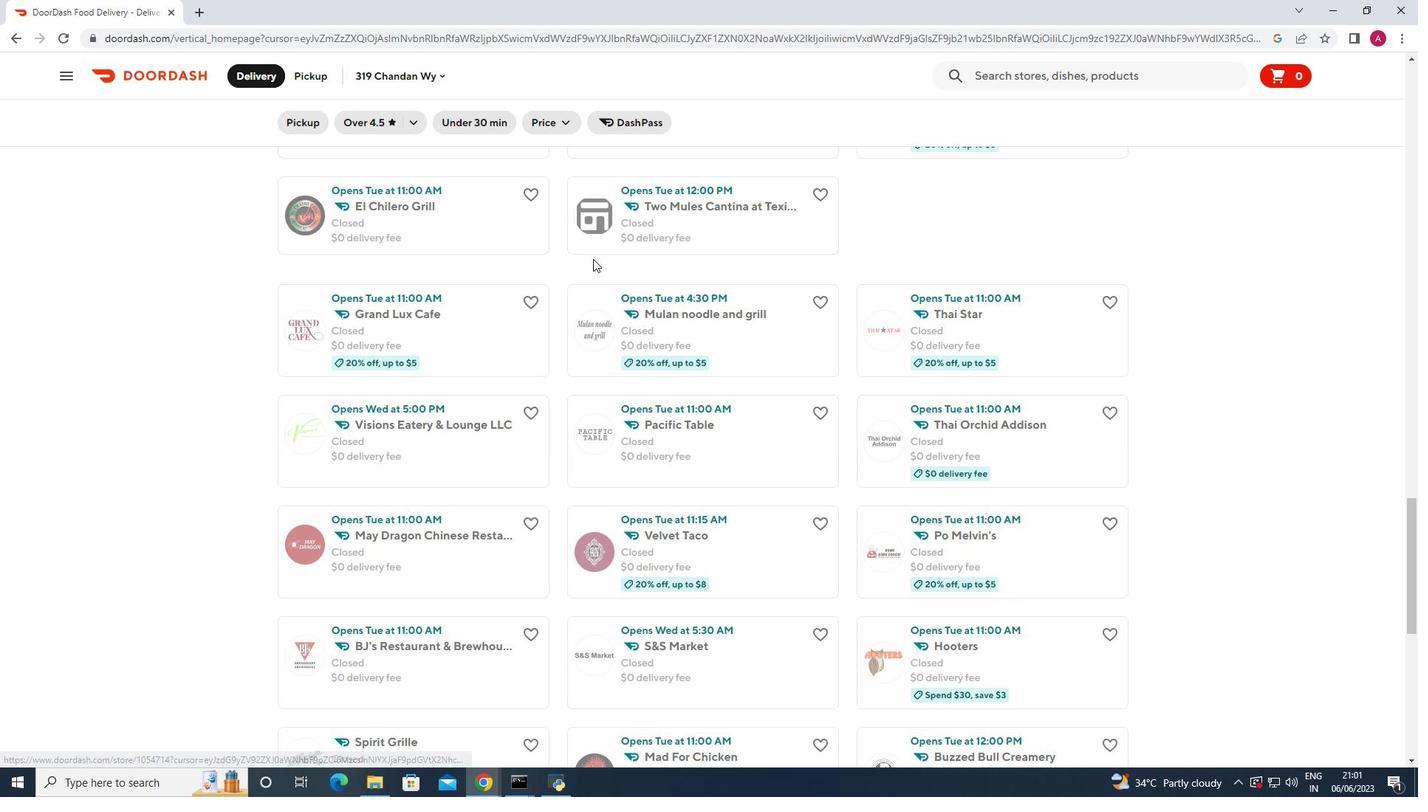 
Action: Mouse moved to (642, 282)
Screenshot: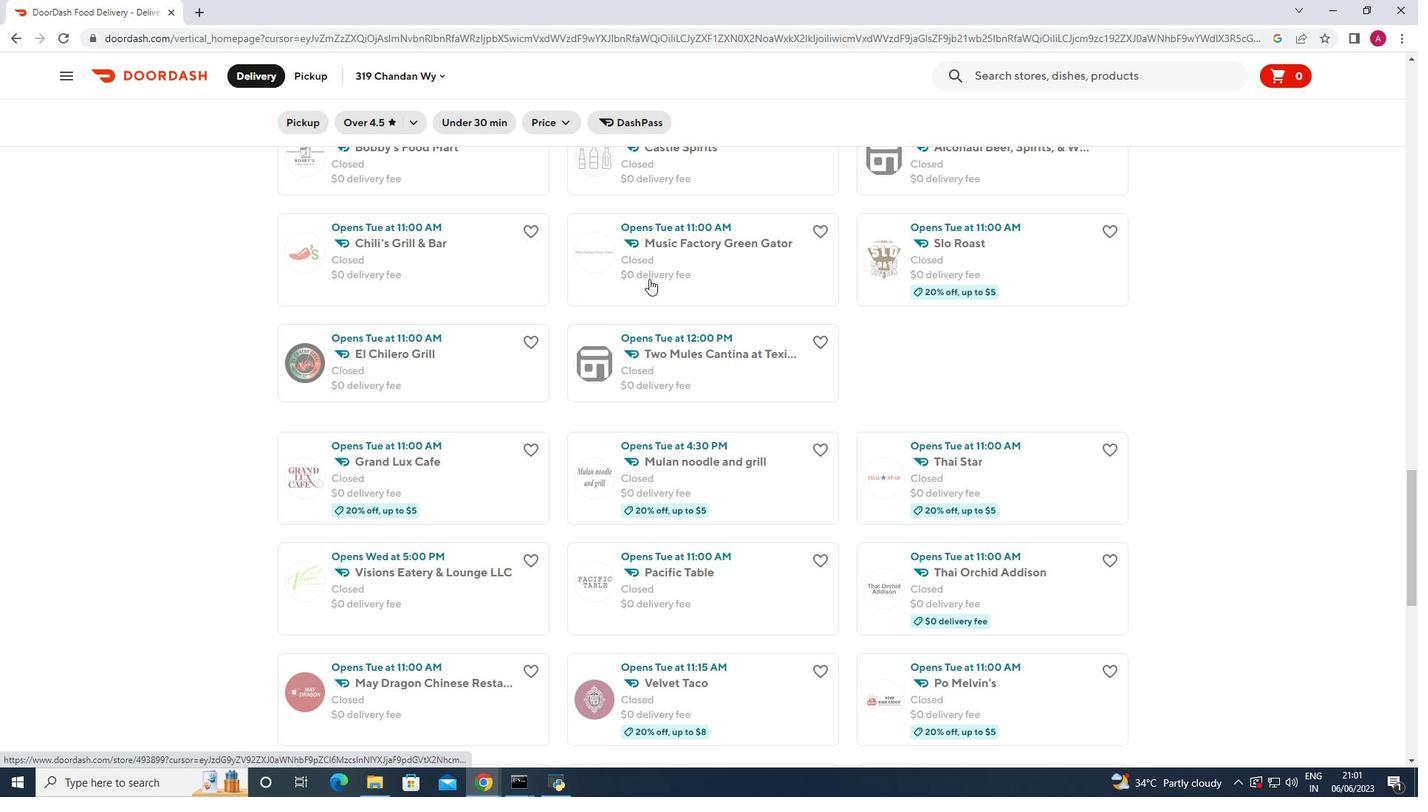 
Action: Mouse scrolled (642, 283) with delta (0, 0)
Screenshot: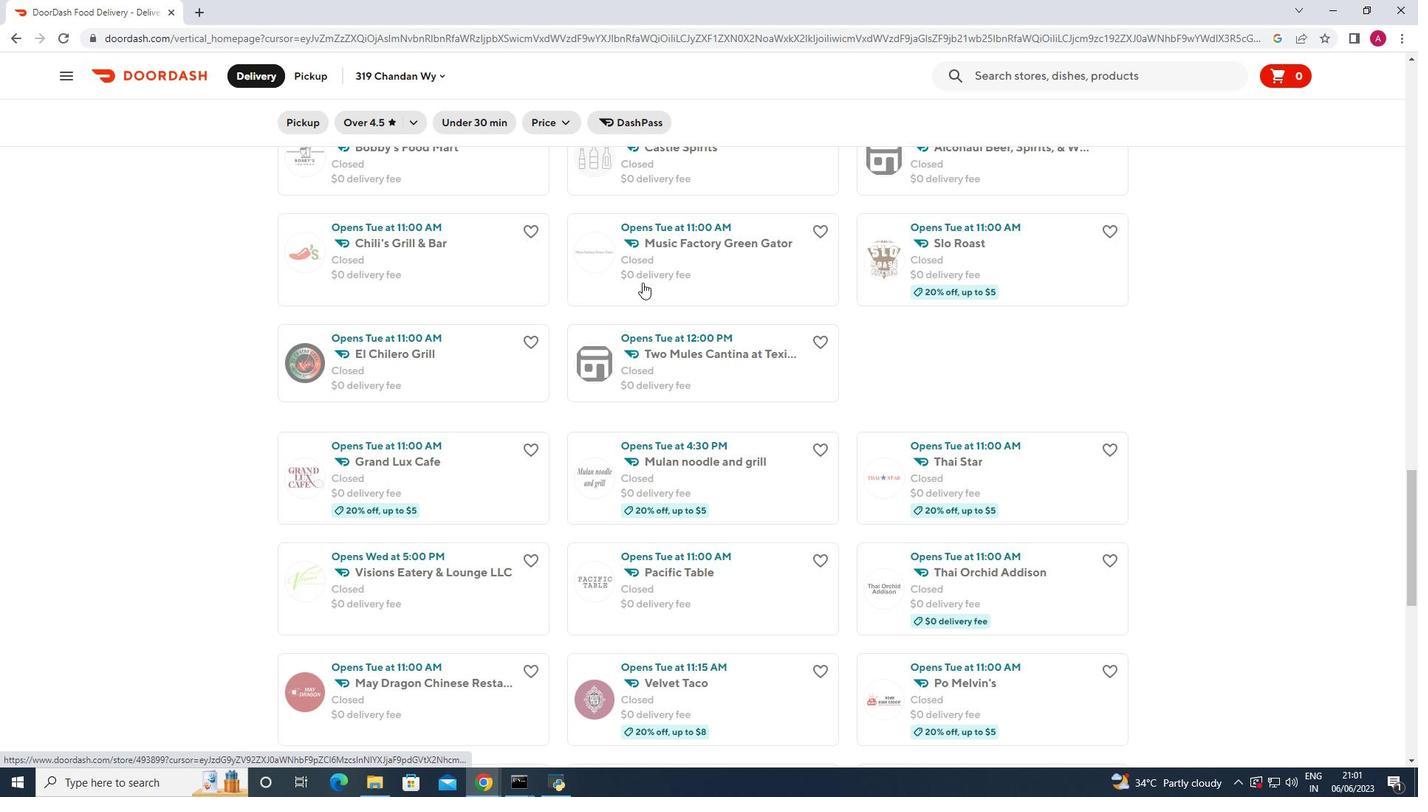 
Action: Mouse moved to (655, 277)
Screenshot: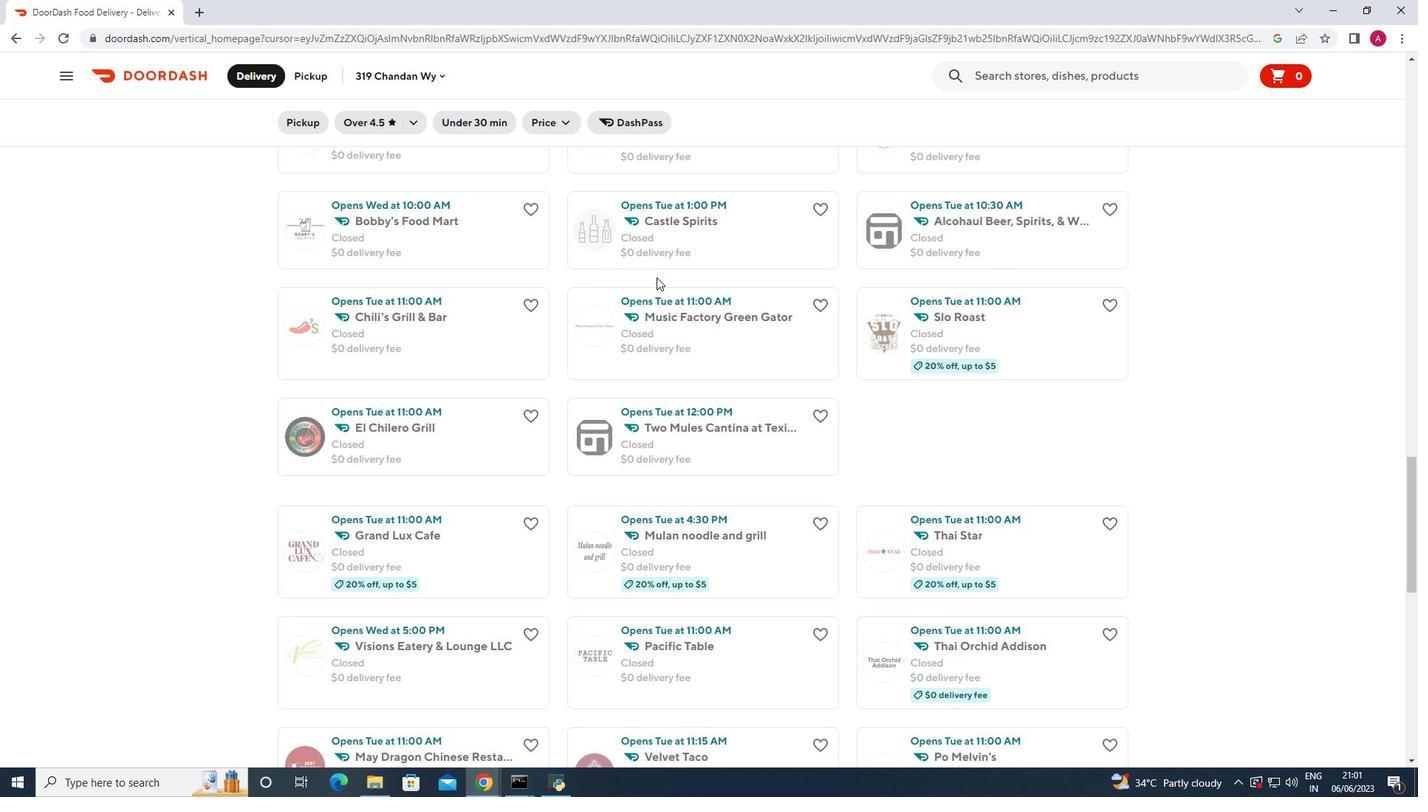 
Action: Mouse scrolled (655, 278) with delta (0, 0)
Screenshot: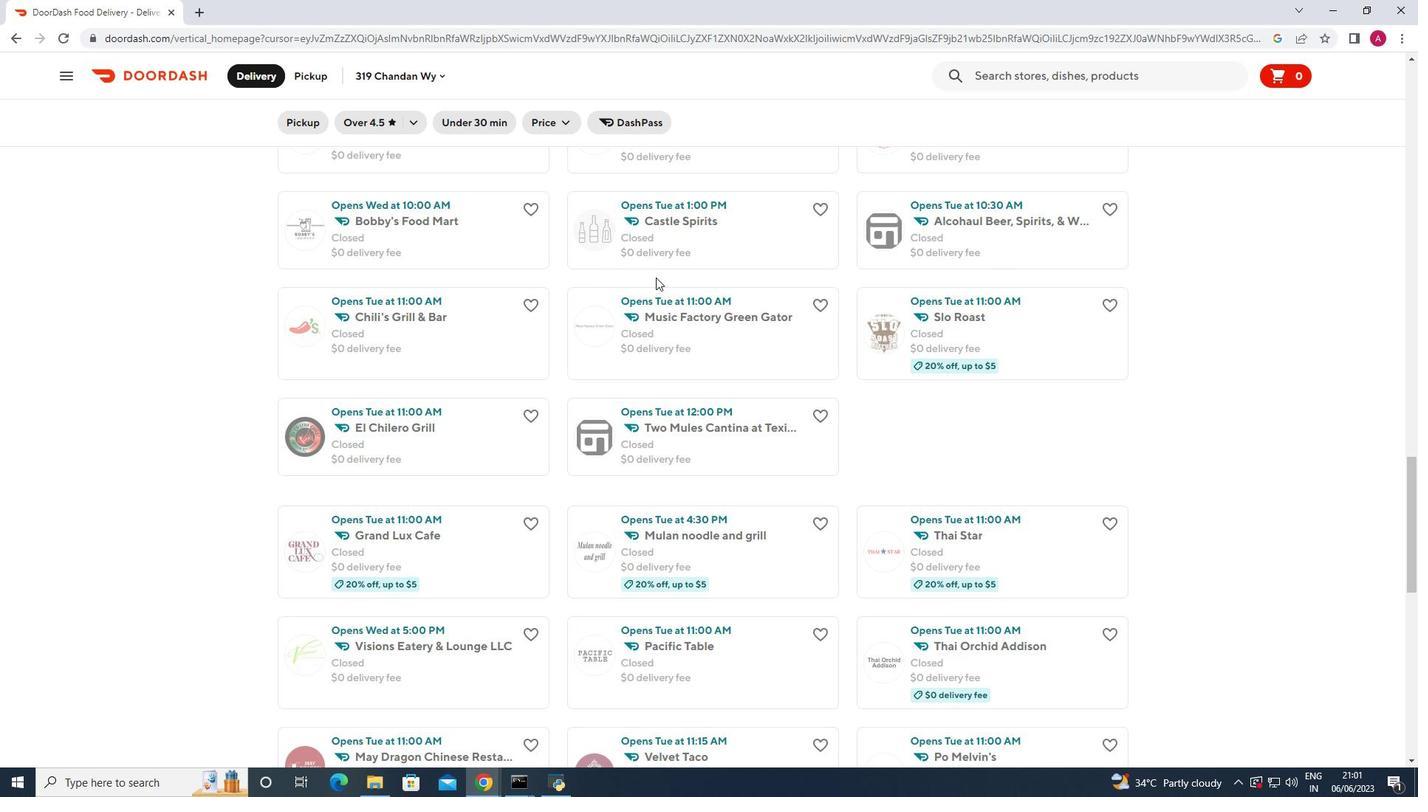 
Action: Mouse scrolled (655, 278) with delta (0, 0)
Screenshot: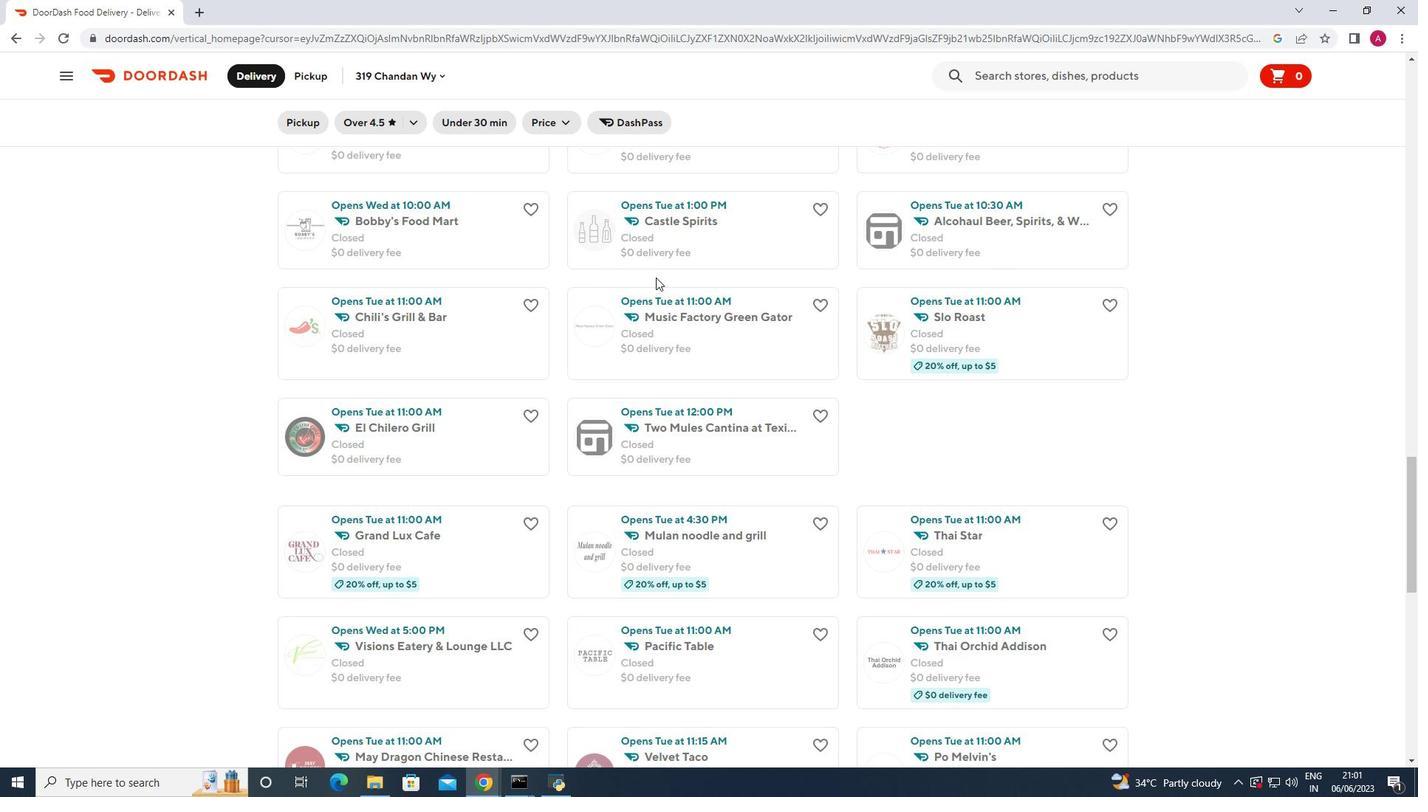 
Action: Mouse moved to (684, 300)
Screenshot: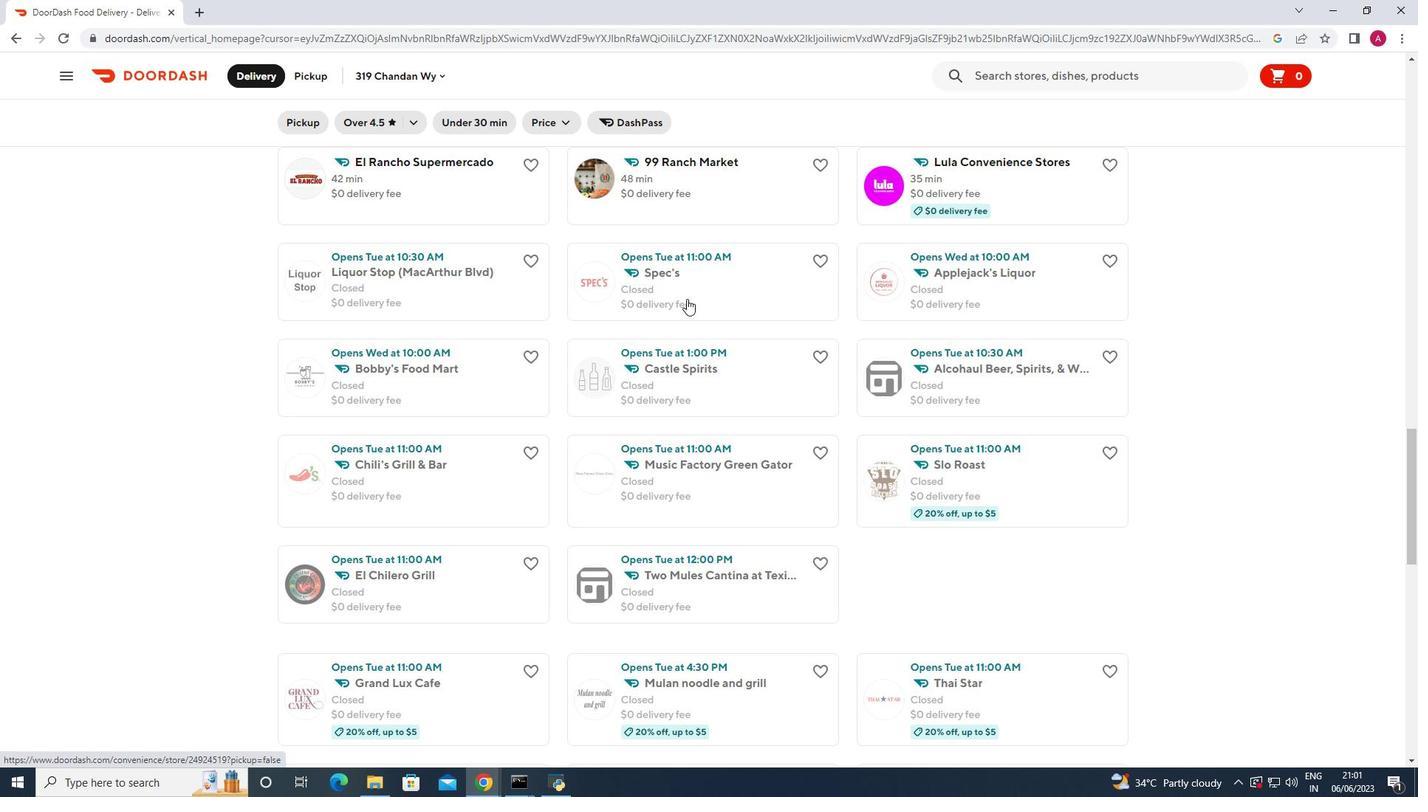 
Action: Mouse scrolled (684, 301) with delta (0, 0)
Screenshot: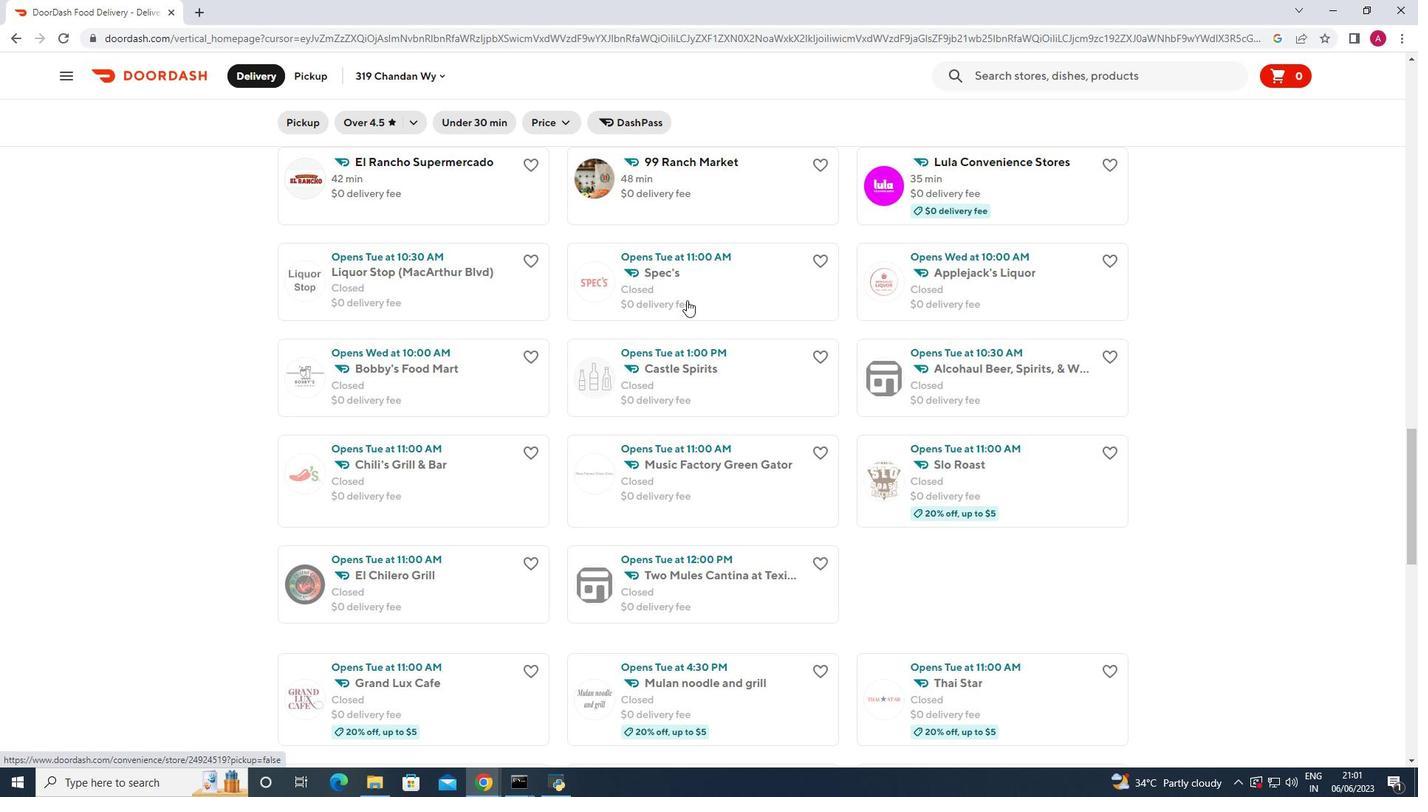 
Action: Mouse scrolled (684, 301) with delta (0, 0)
Screenshot: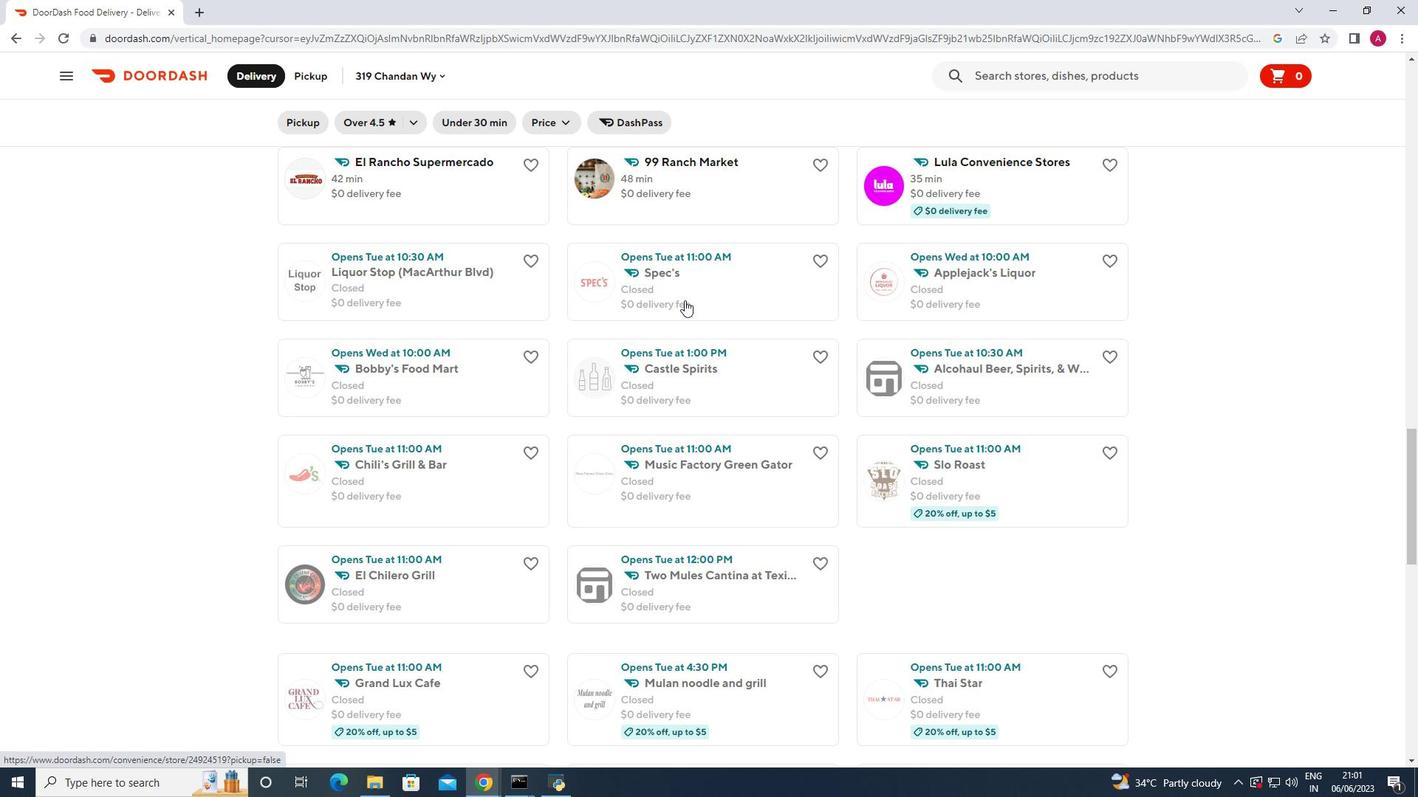 
Action: Mouse moved to (796, 353)
Screenshot: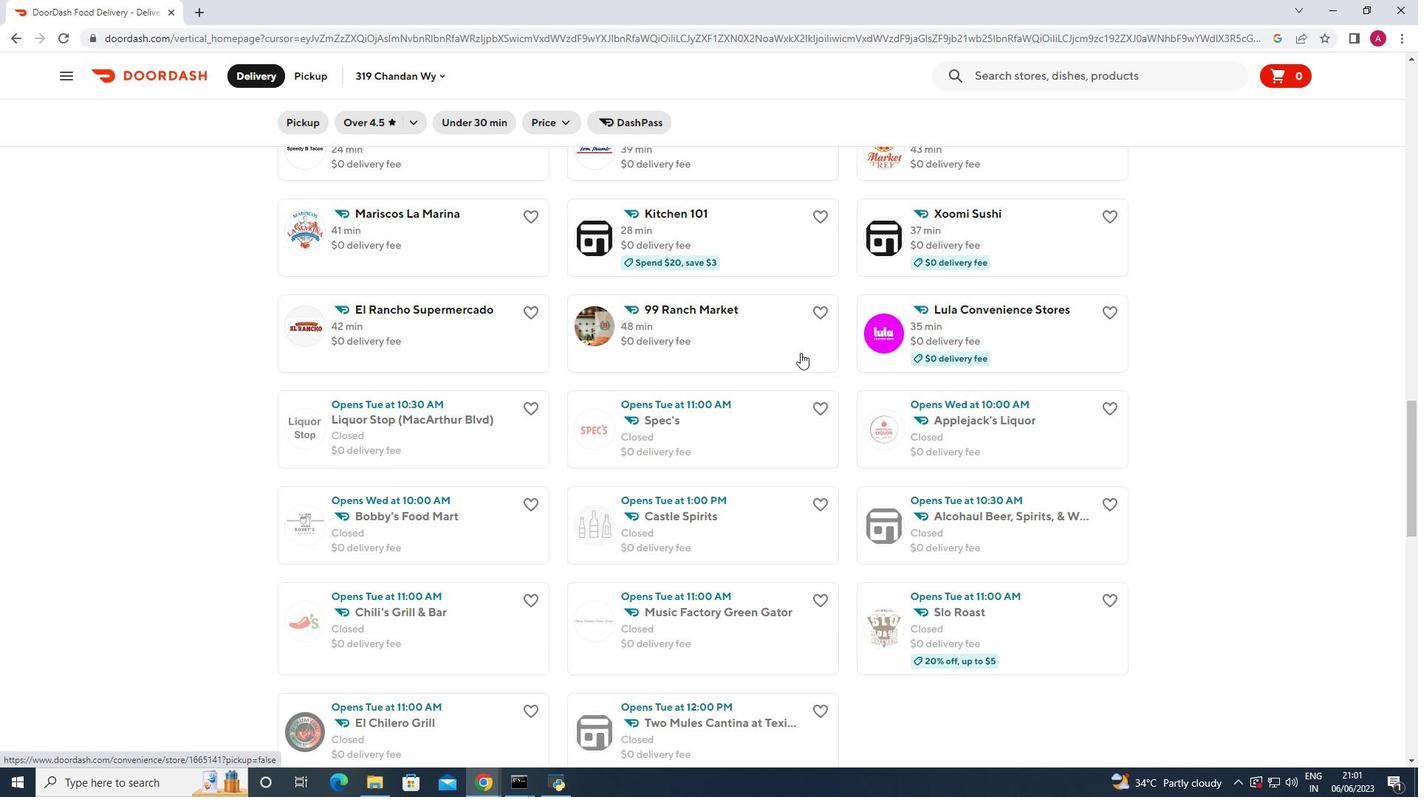 
Action: Mouse scrolled (796, 353) with delta (0, 0)
Screenshot: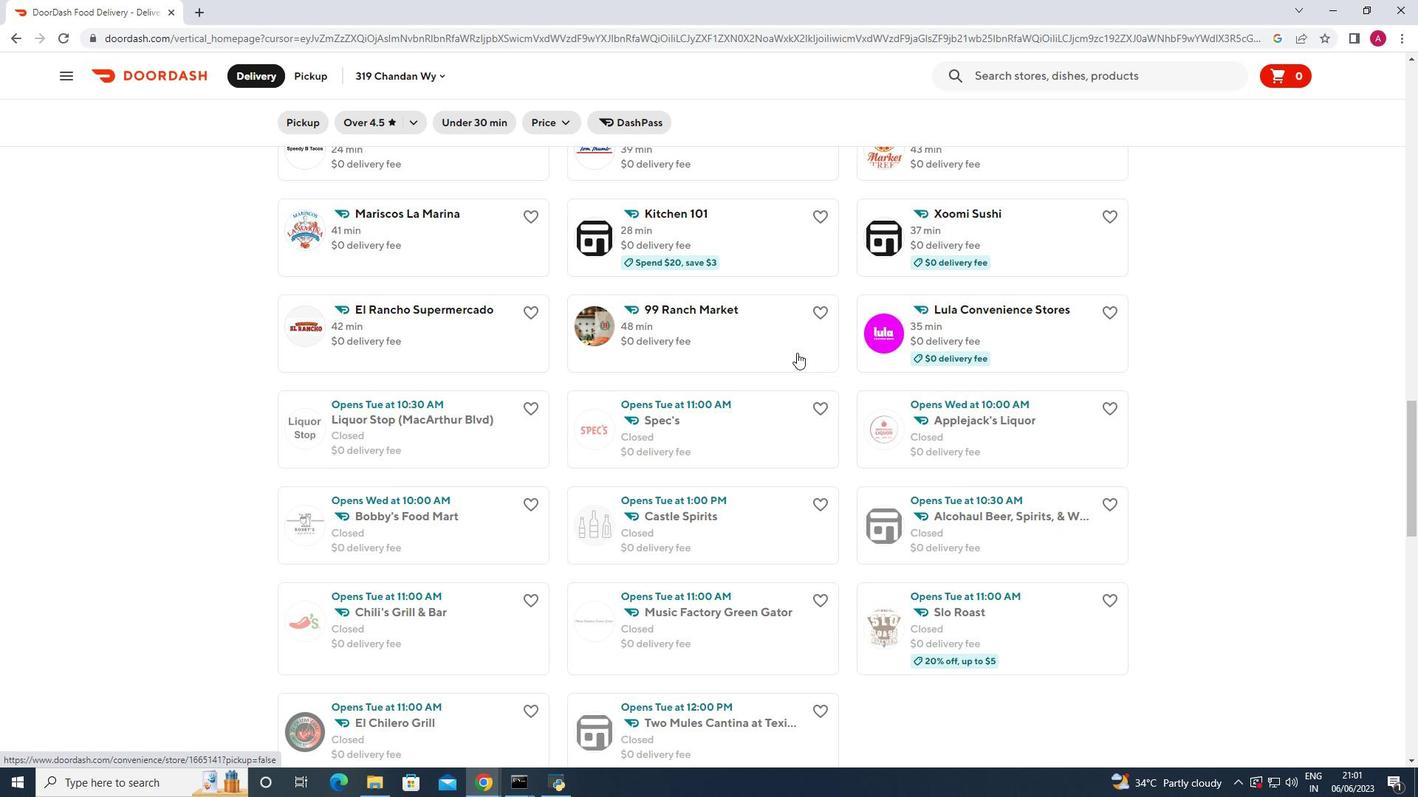 
Action: Mouse moved to (588, 328)
Screenshot: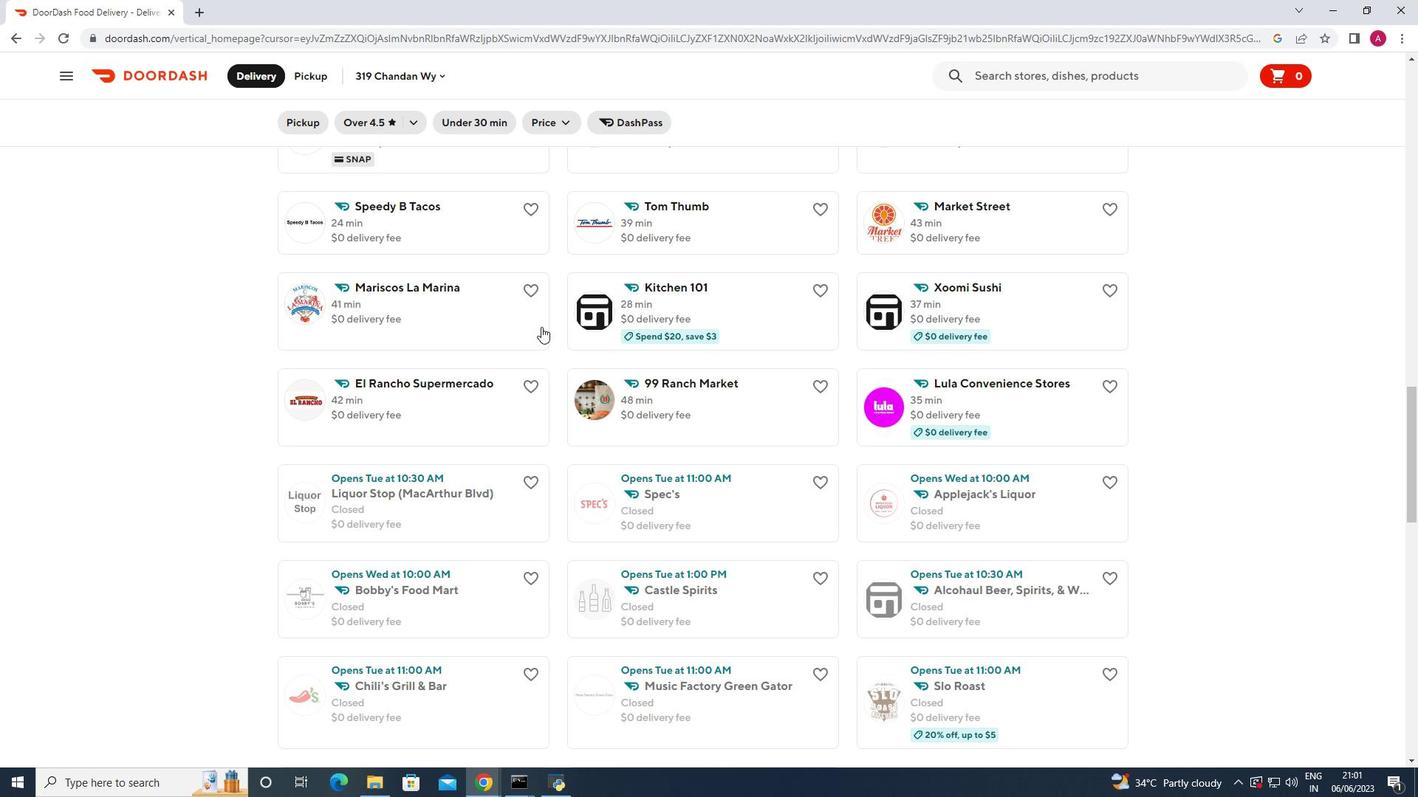 
Action: Mouse scrolled (588, 329) with delta (0, 0)
Screenshot: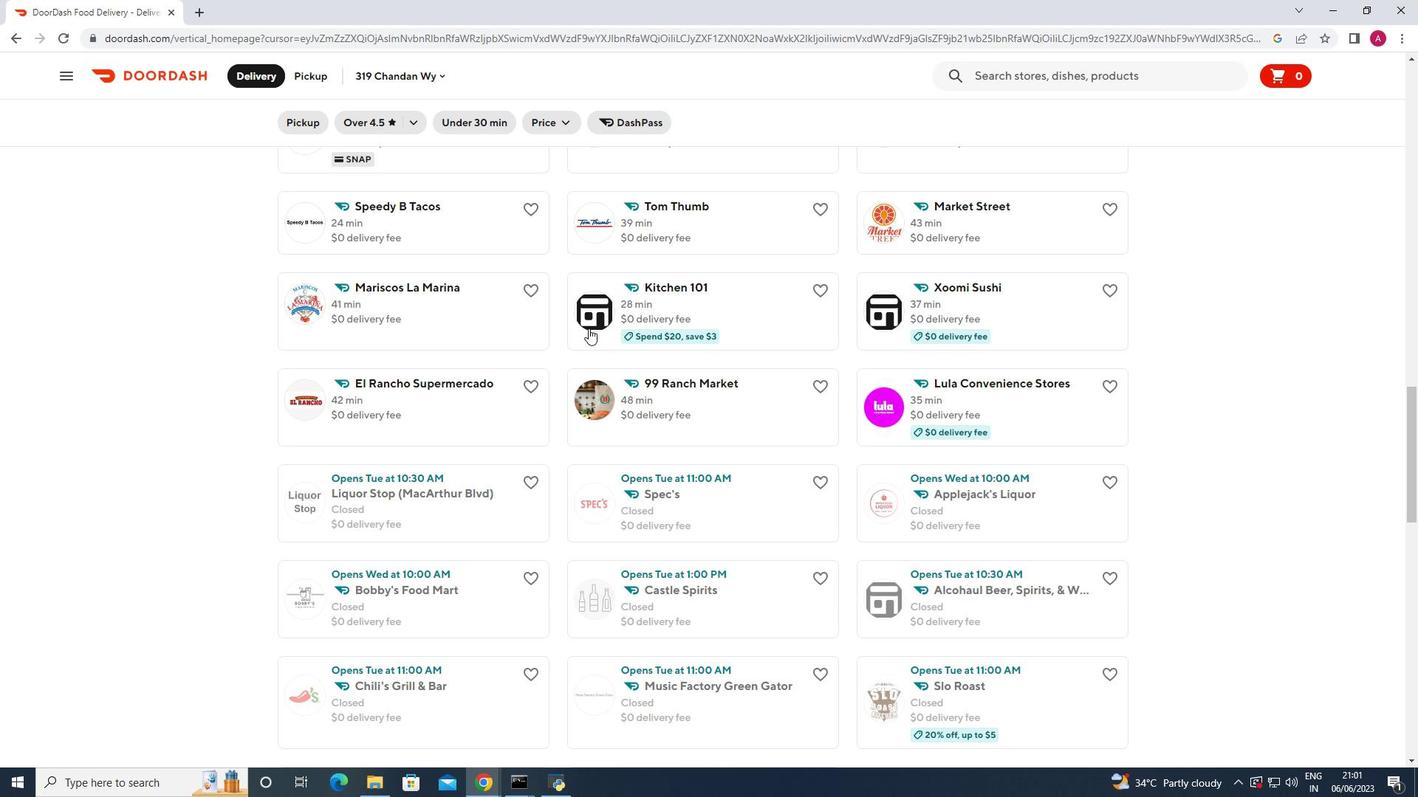 
Action: Mouse moved to (638, 322)
Screenshot: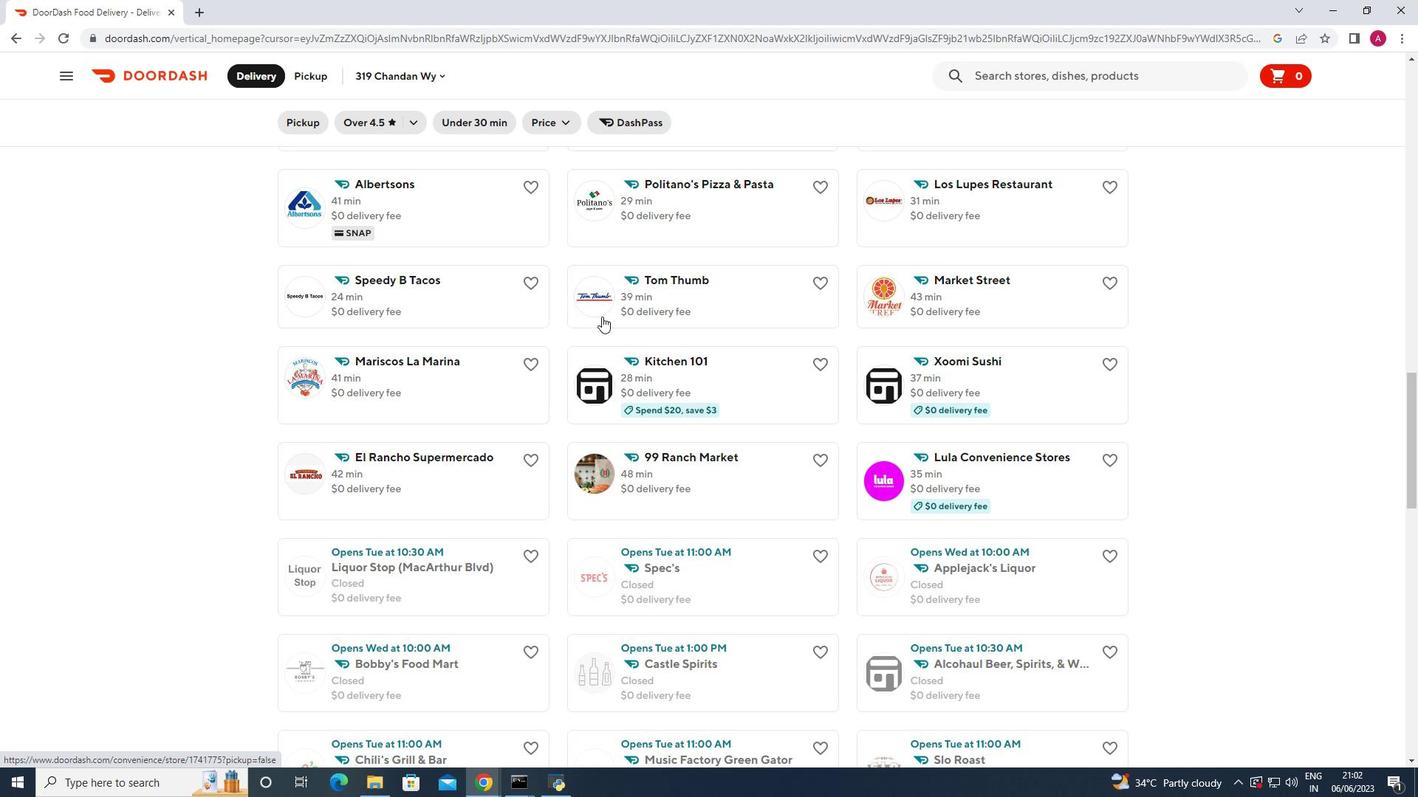 
Action: Mouse scrolled (638, 322) with delta (0, 0)
Screenshot: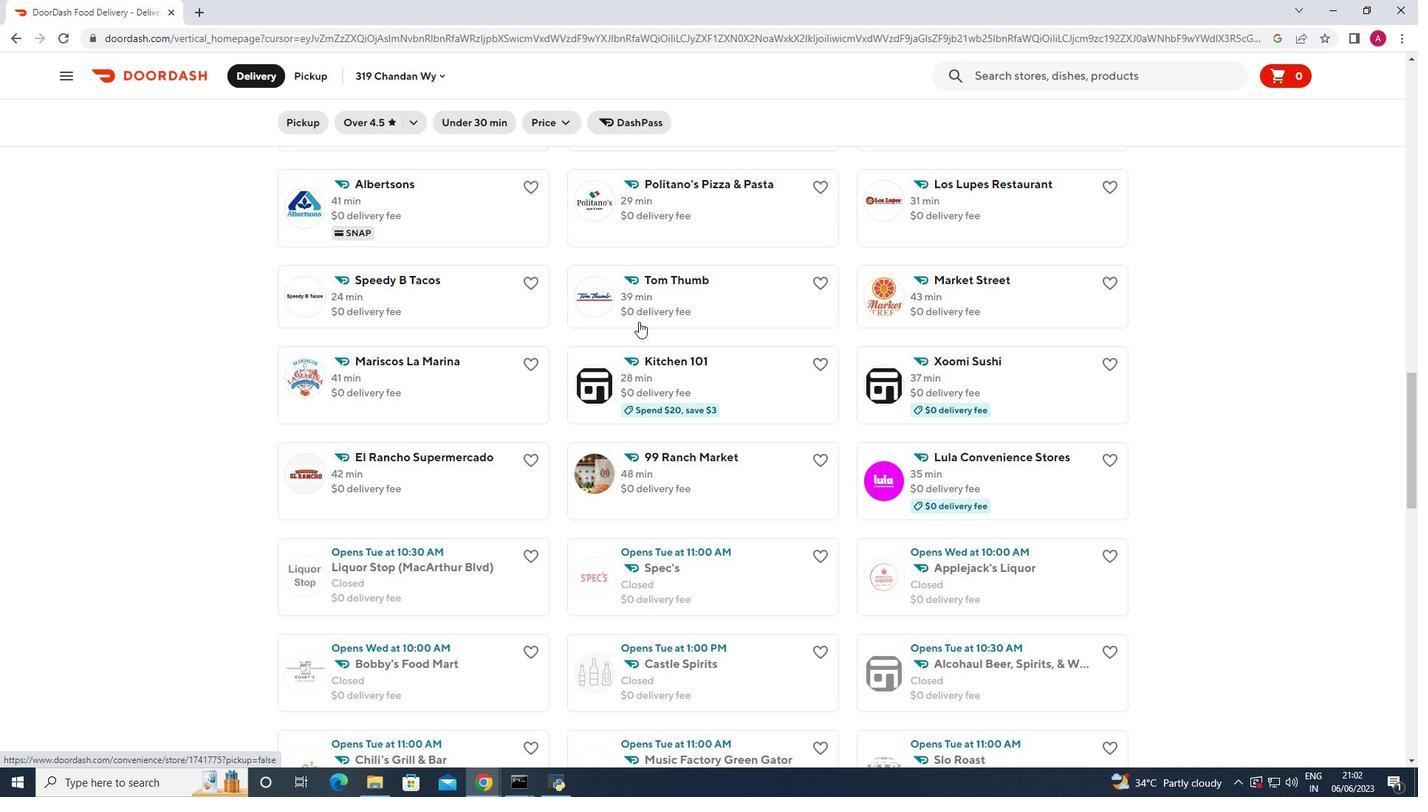
Action: Mouse scrolled (638, 322) with delta (0, 0)
Screenshot: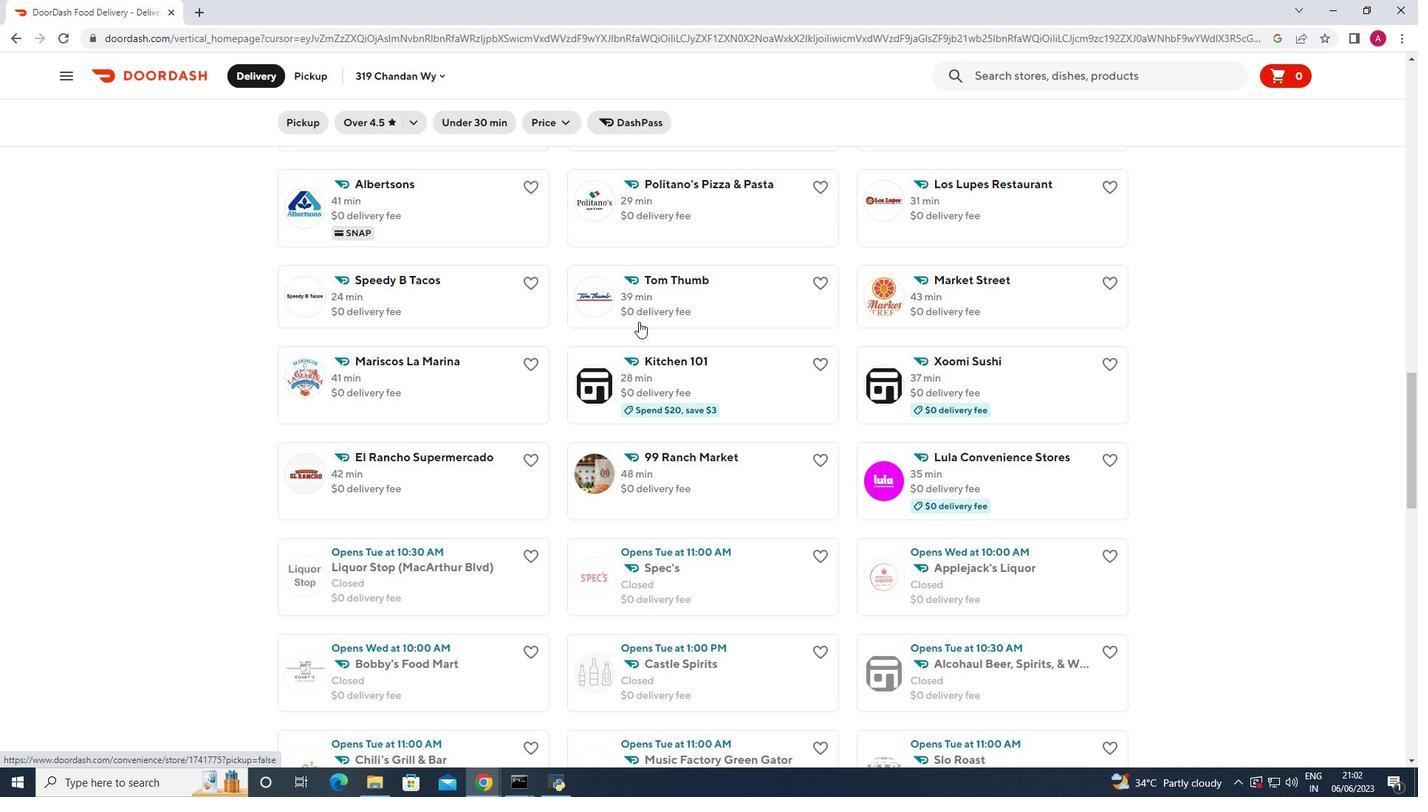 
Action: Mouse moved to (630, 316)
Screenshot: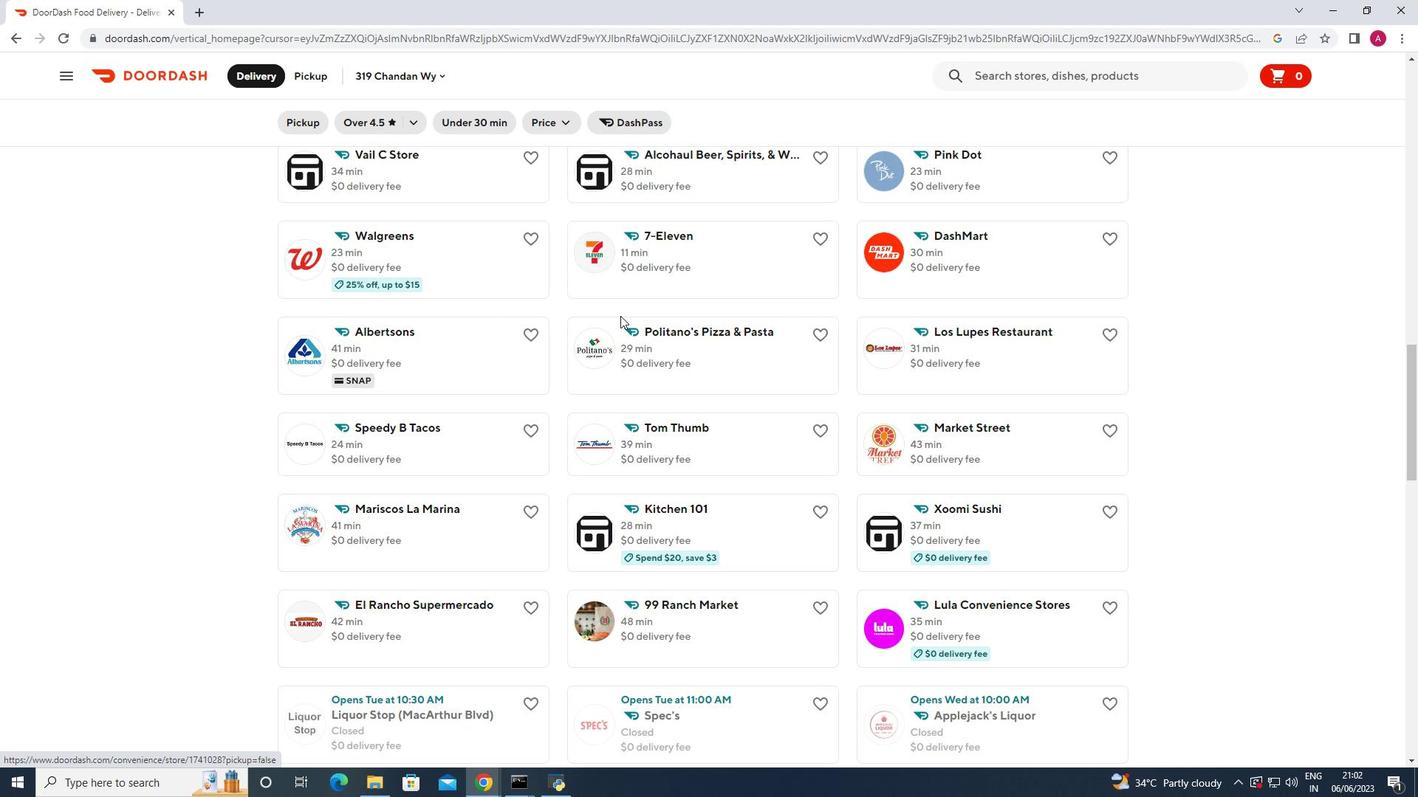 
Action: Mouse scrolled (630, 316) with delta (0, 0)
Screenshot: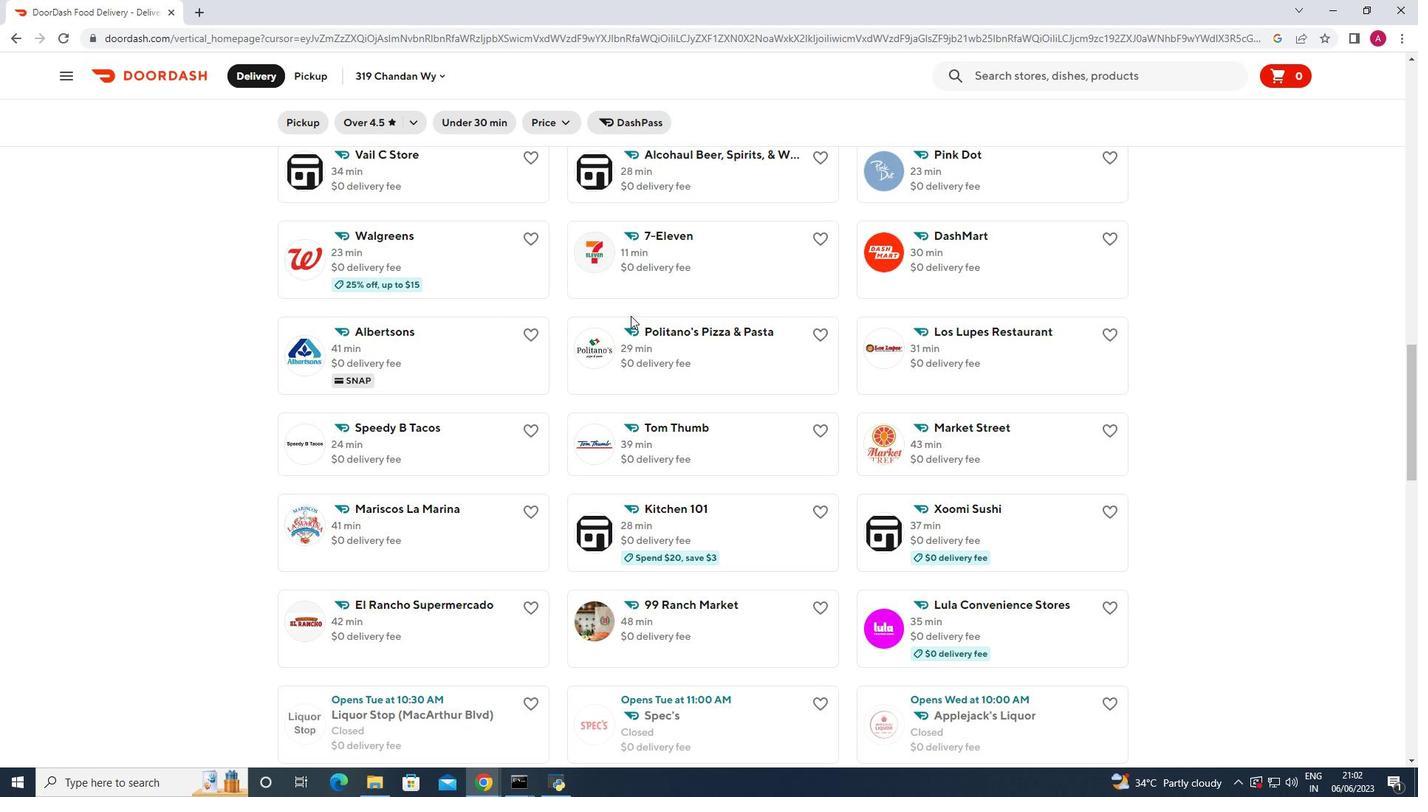 
Action: Mouse moved to (641, 319)
Screenshot: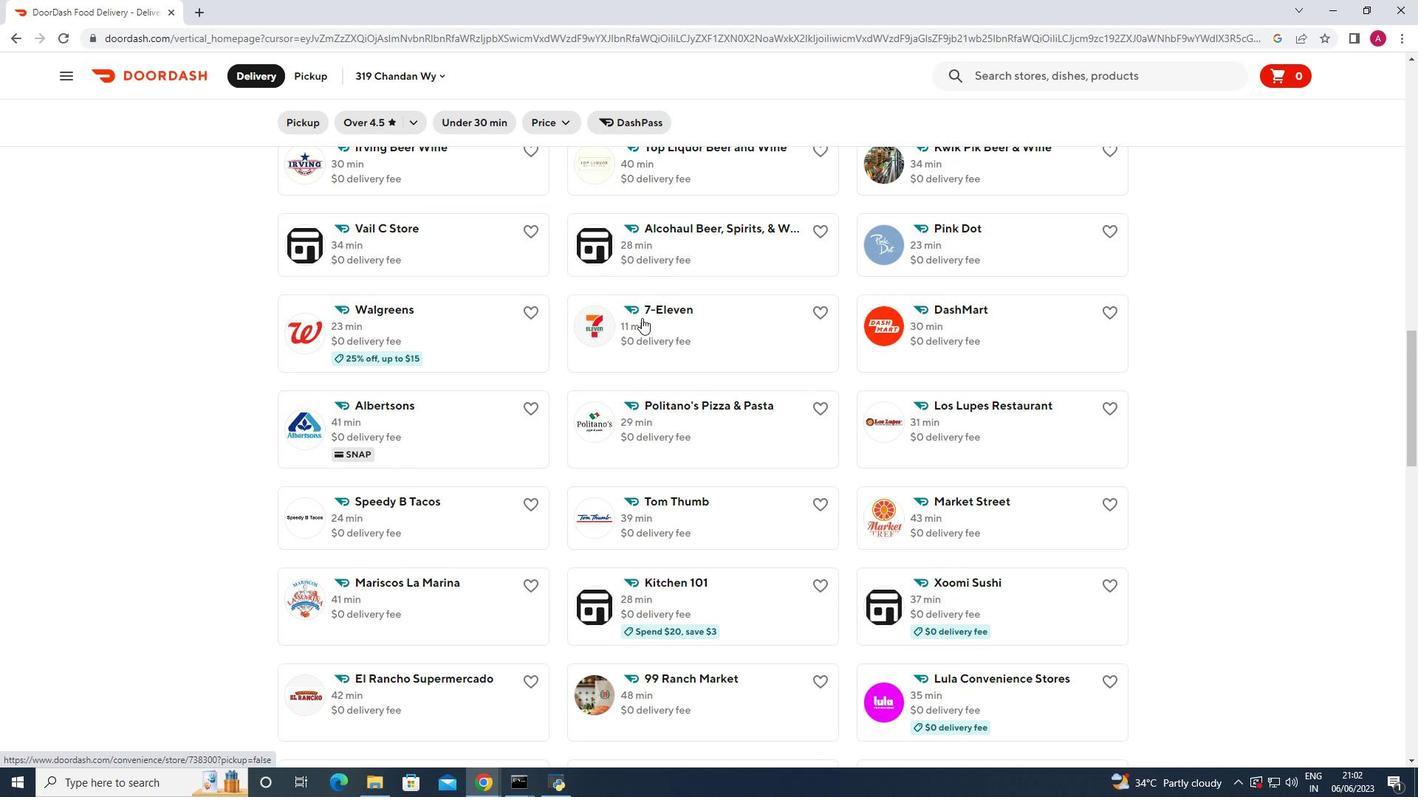 
Action: Mouse scrolled (641, 319) with delta (0, 0)
Screenshot: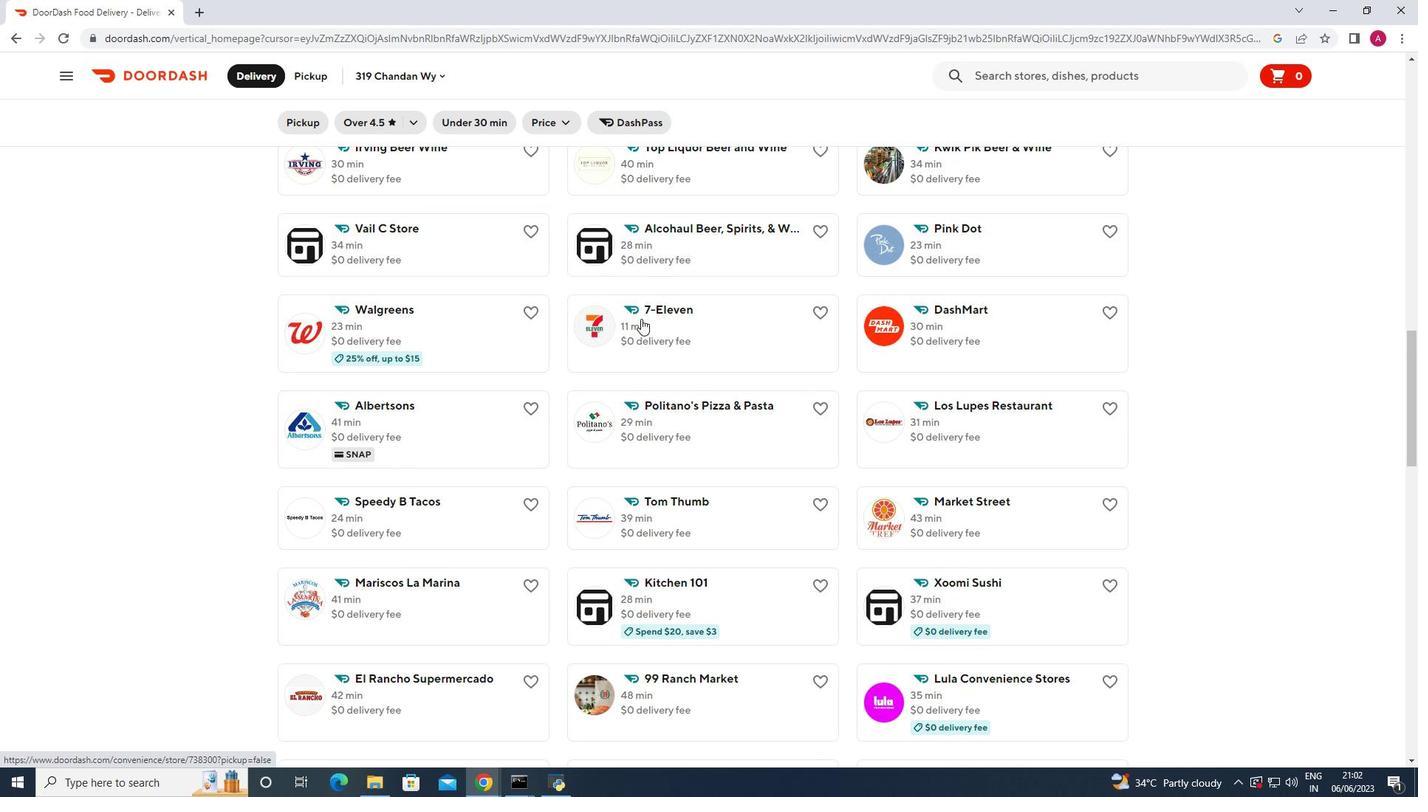 
Action: Mouse moved to (608, 317)
Screenshot: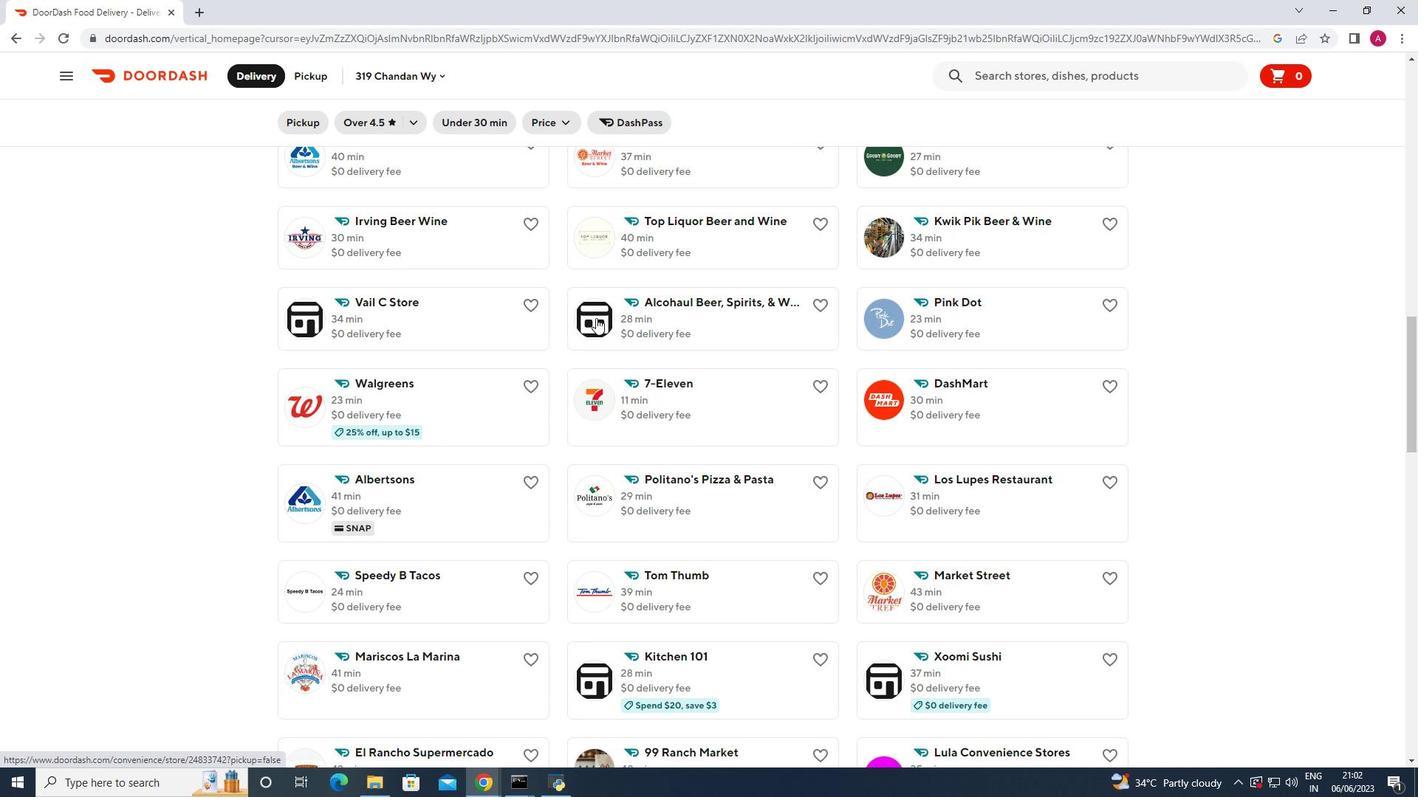 
Action: Mouse scrolled (608, 318) with delta (0, 0)
Screenshot: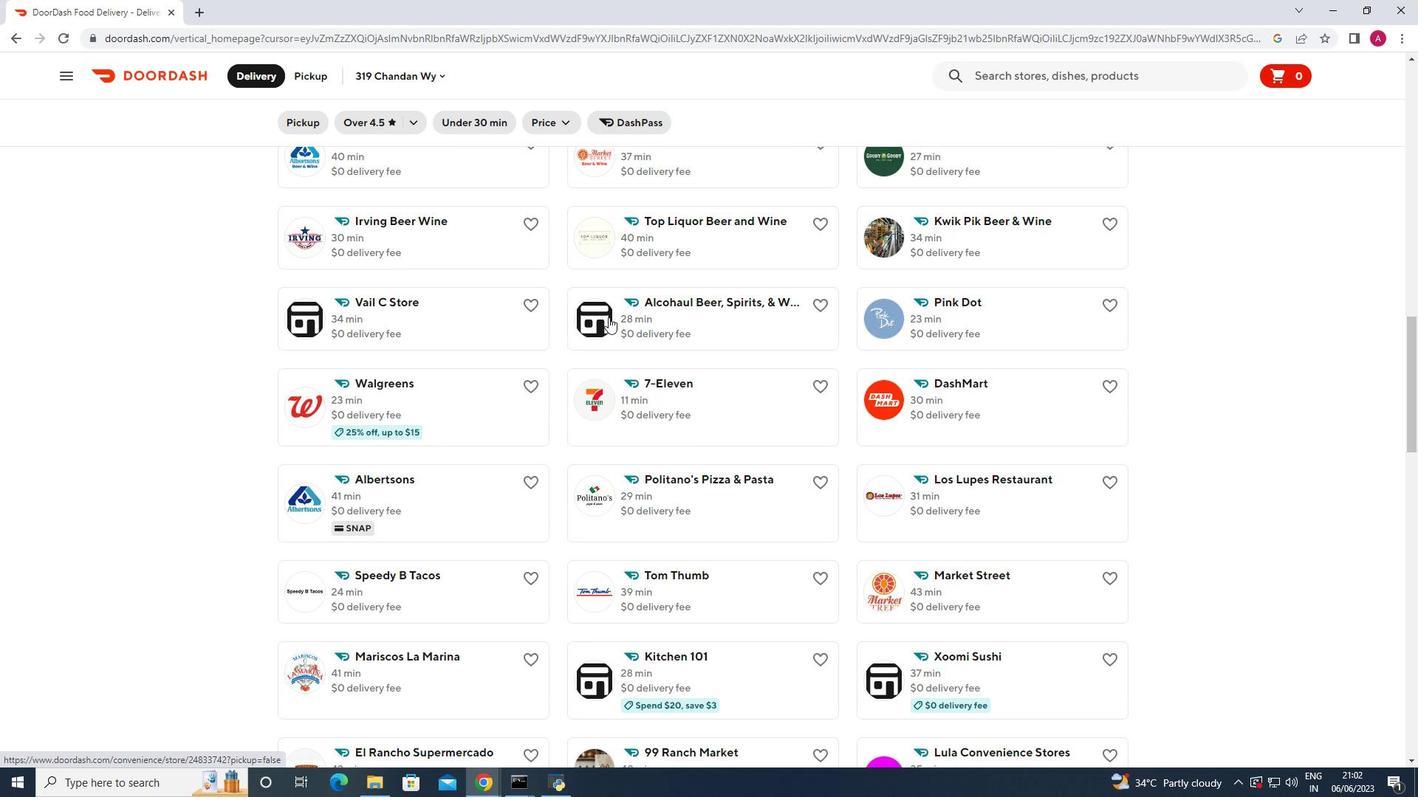 
Action: Mouse moved to (647, 318)
Screenshot: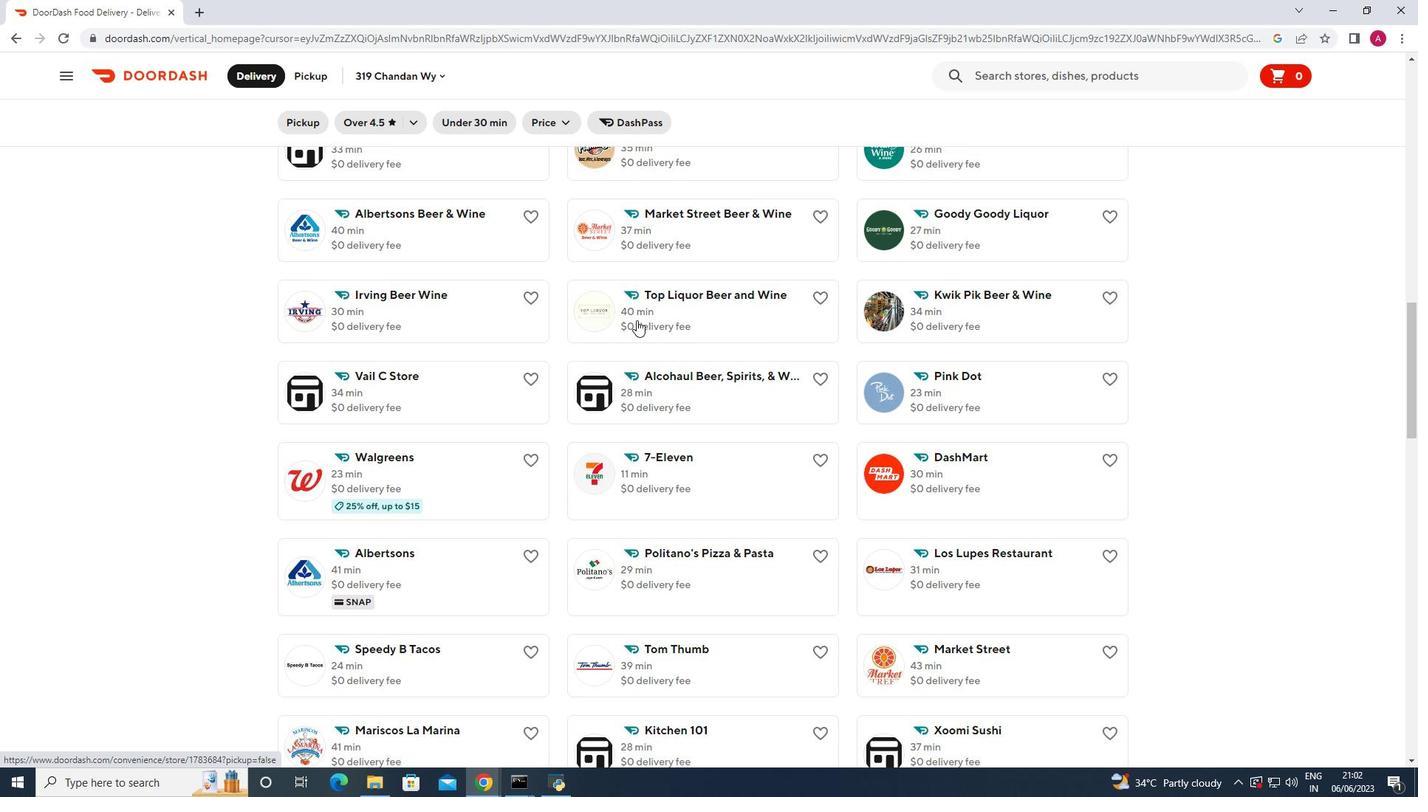 
Action: Mouse scrolled (647, 319) with delta (0, 0)
Screenshot: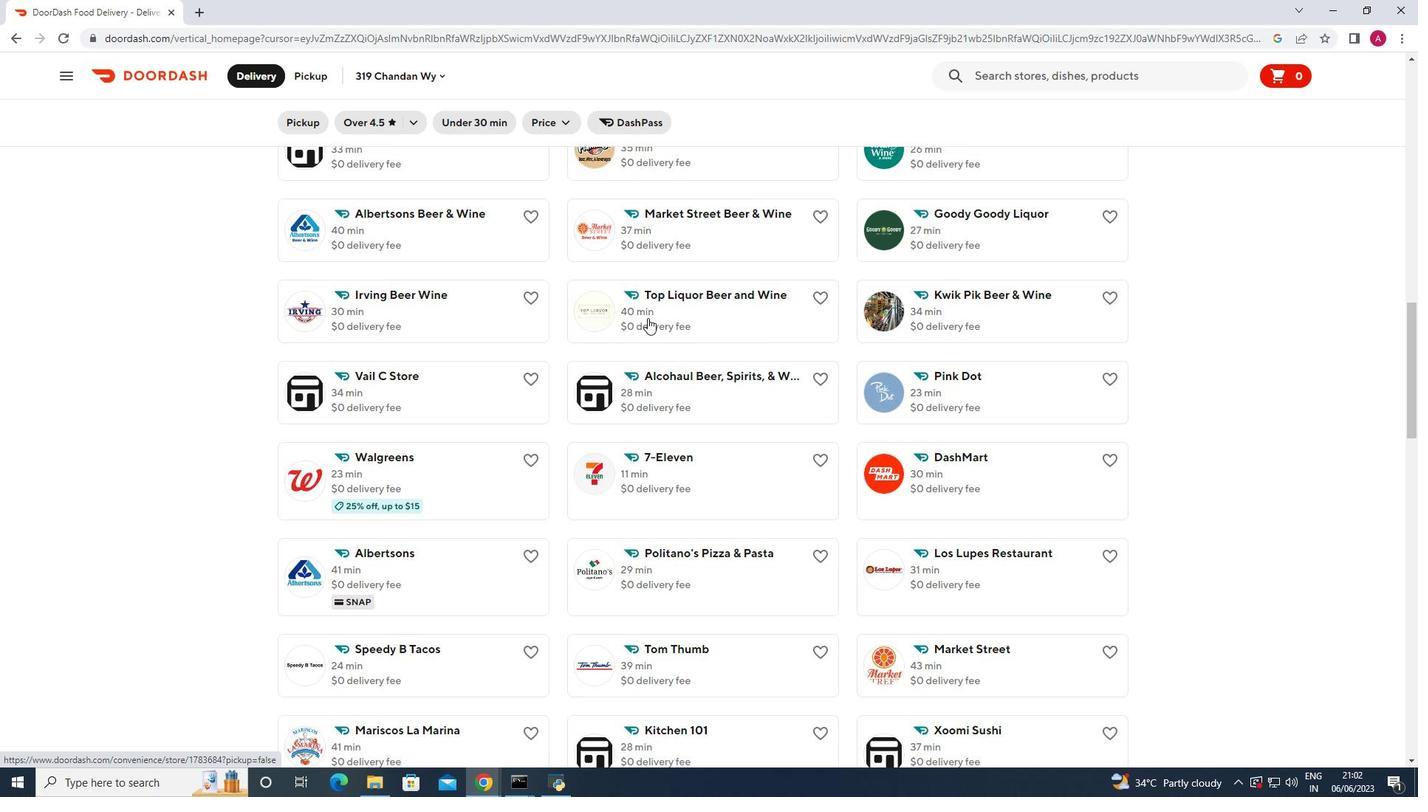 
Action: Mouse scrolled (647, 319) with delta (0, 0)
Screenshot: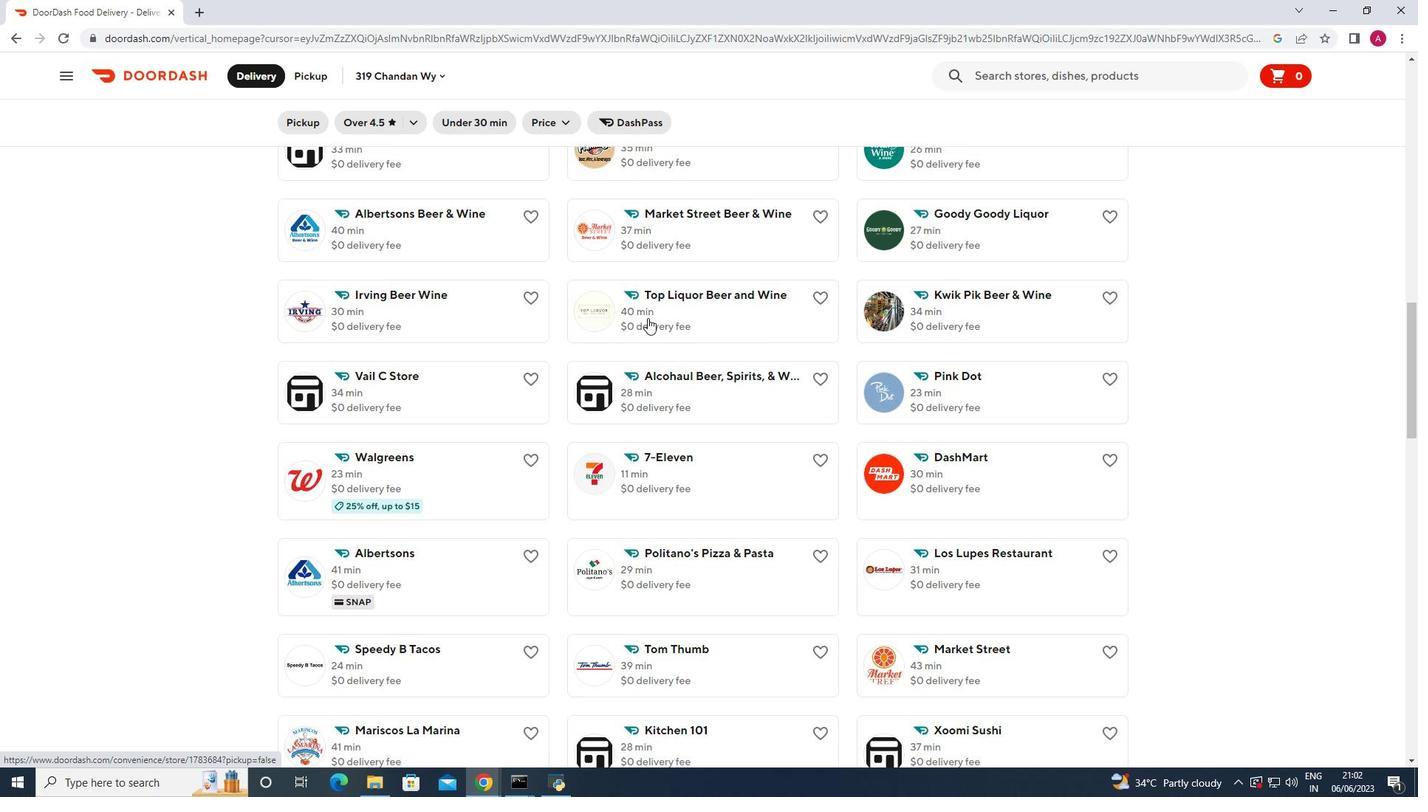 
Action: Mouse moved to (669, 336)
Screenshot: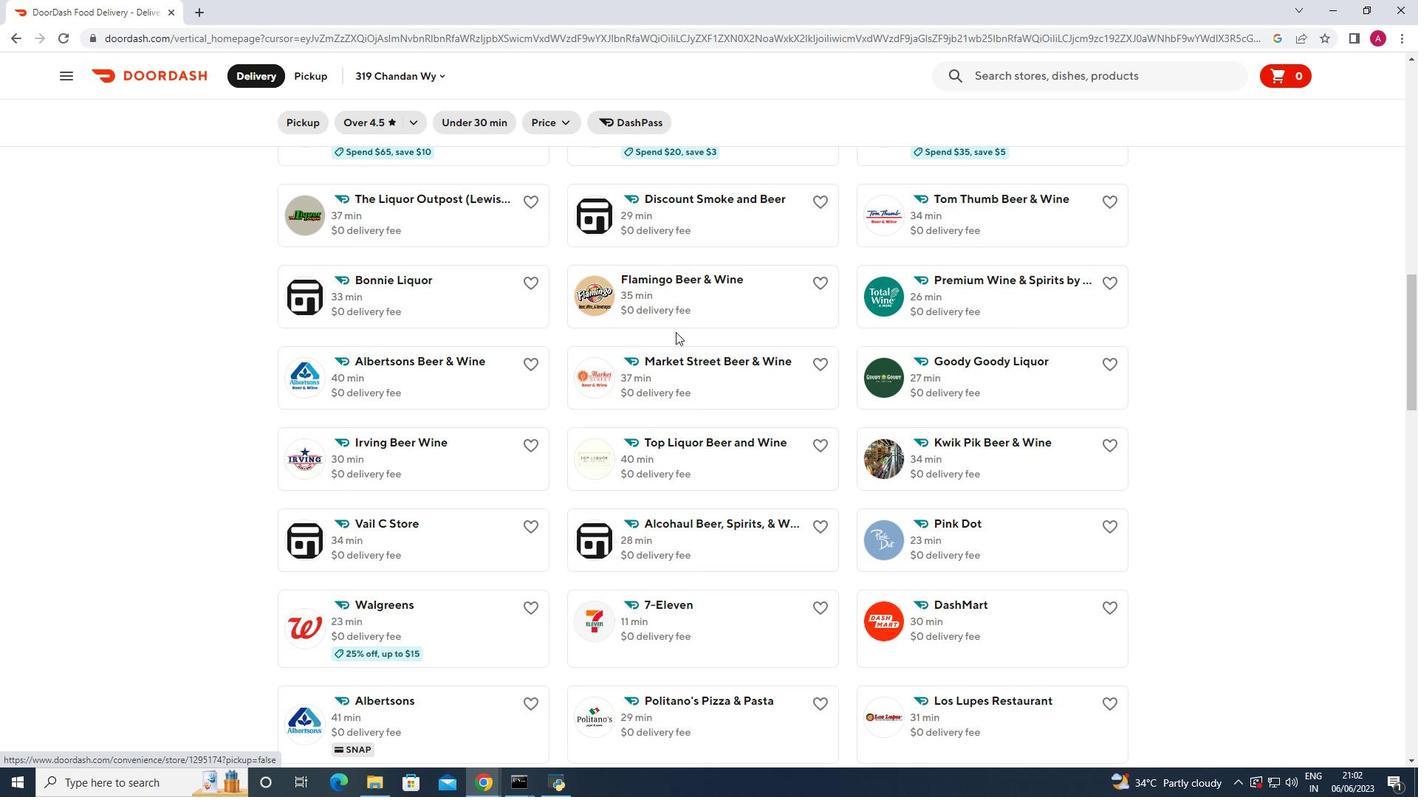 
Action: Mouse scrolled (669, 337) with delta (0, 0)
Screenshot: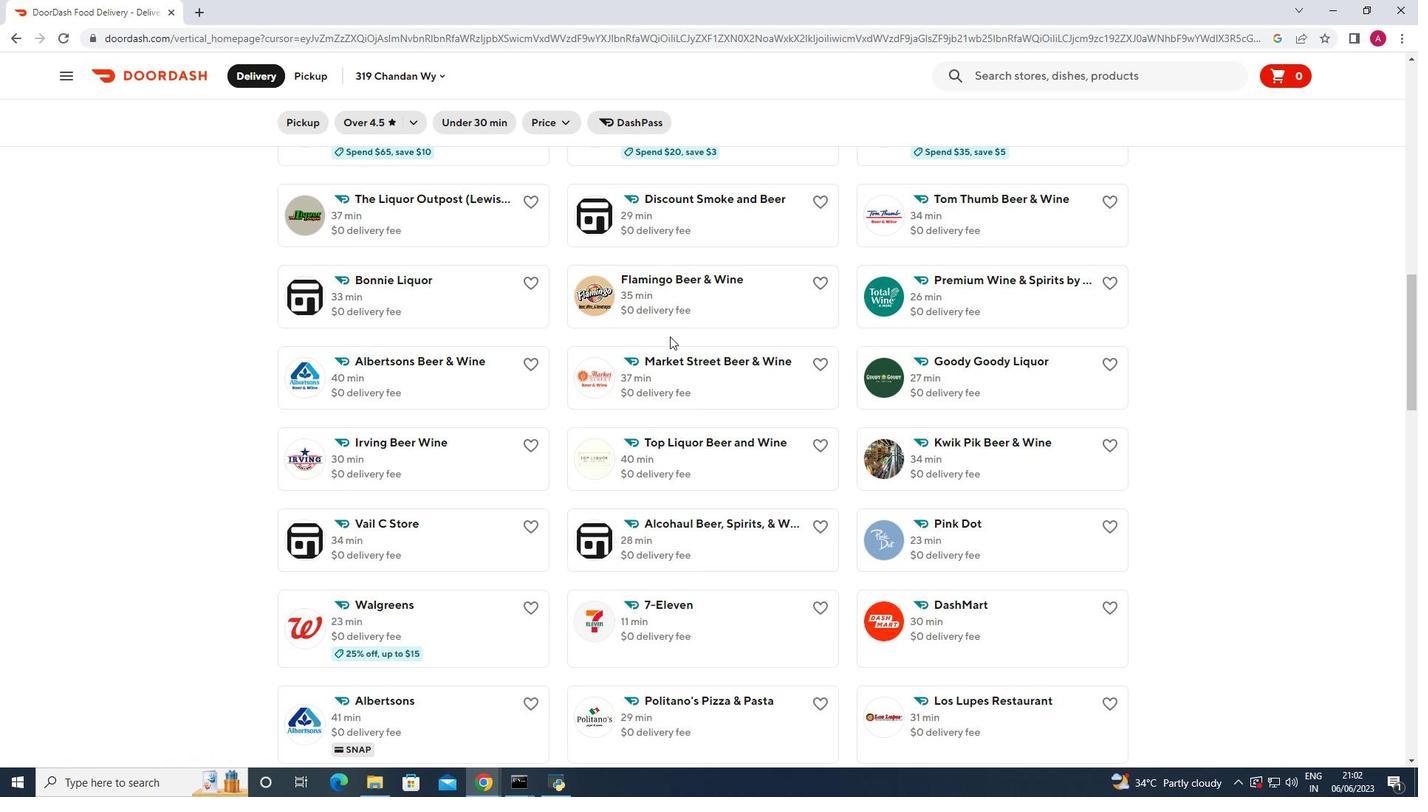 
Action: Mouse moved to (657, 324)
Screenshot: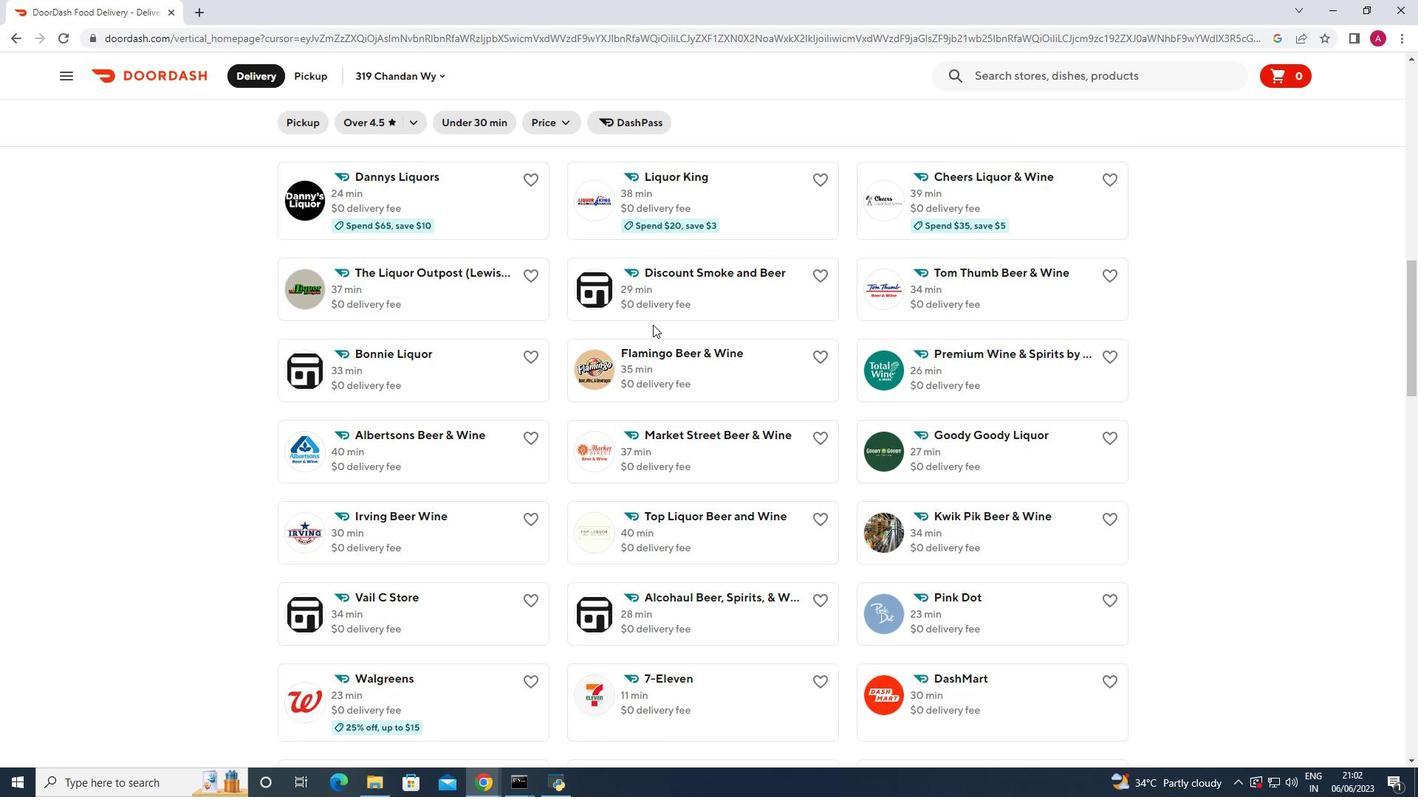 
Action: Mouse scrolled (657, 325) with delta (0, 0)
Screenshot: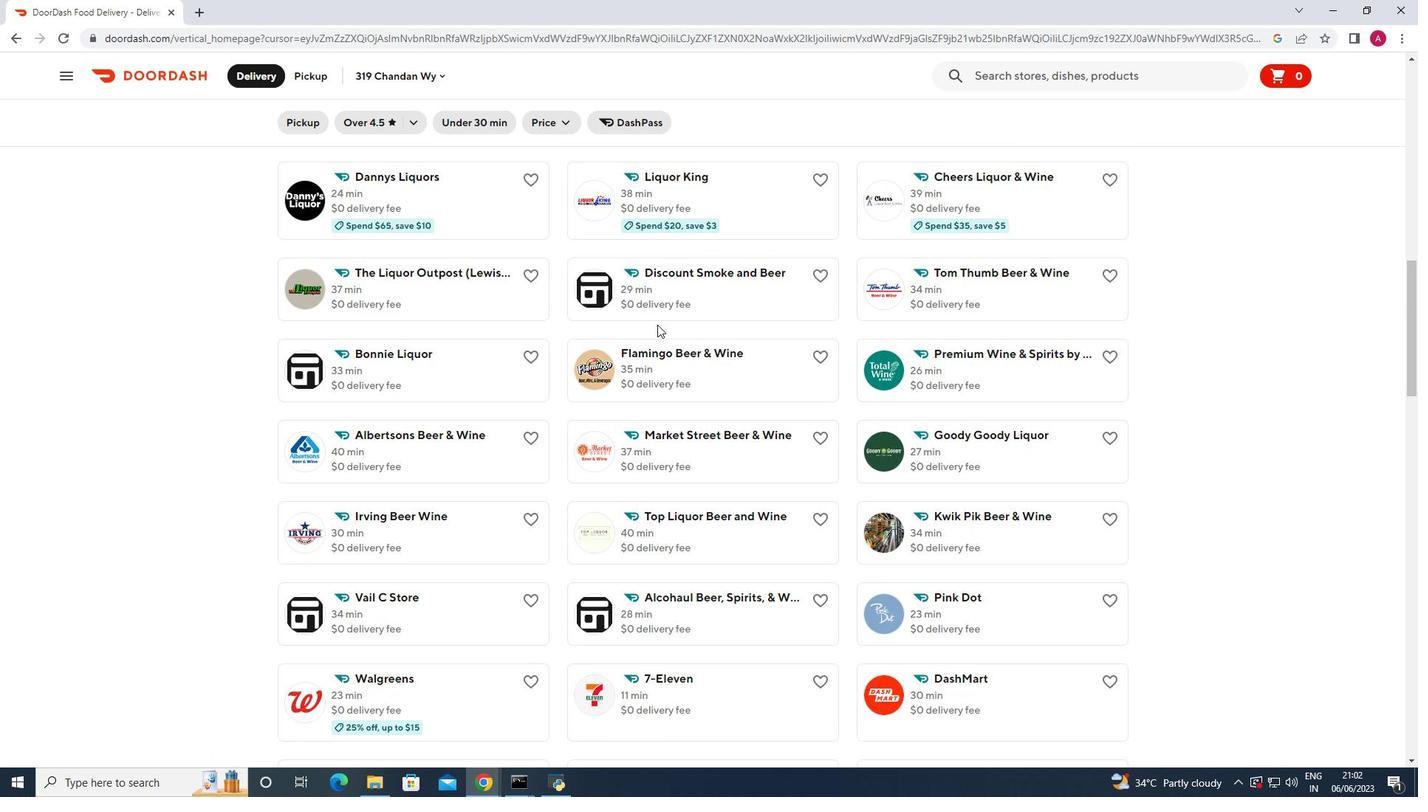 
Action: Mouse moved to (967, 172)
Screenshot: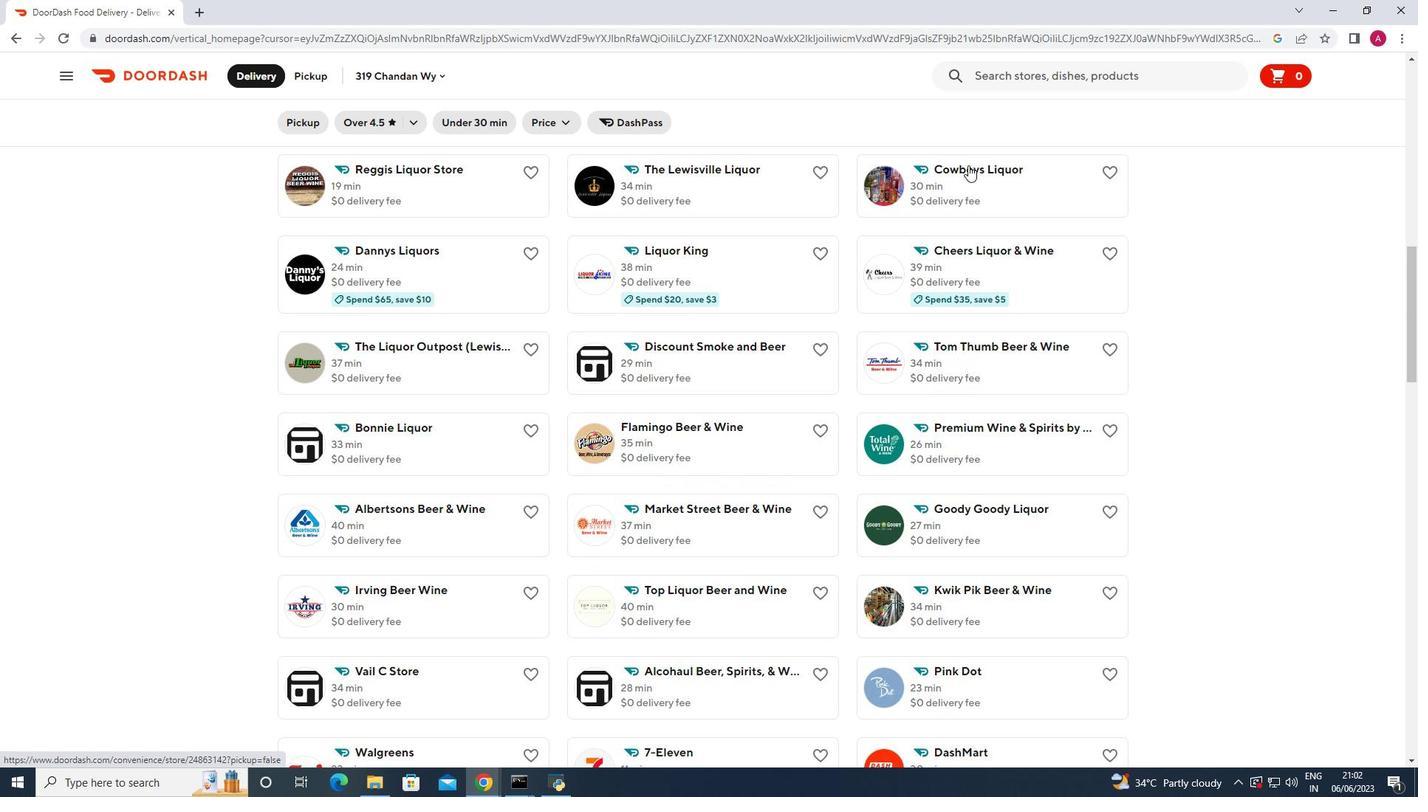 
Action: Mouse pressed left at (967, 172)
Screenshot: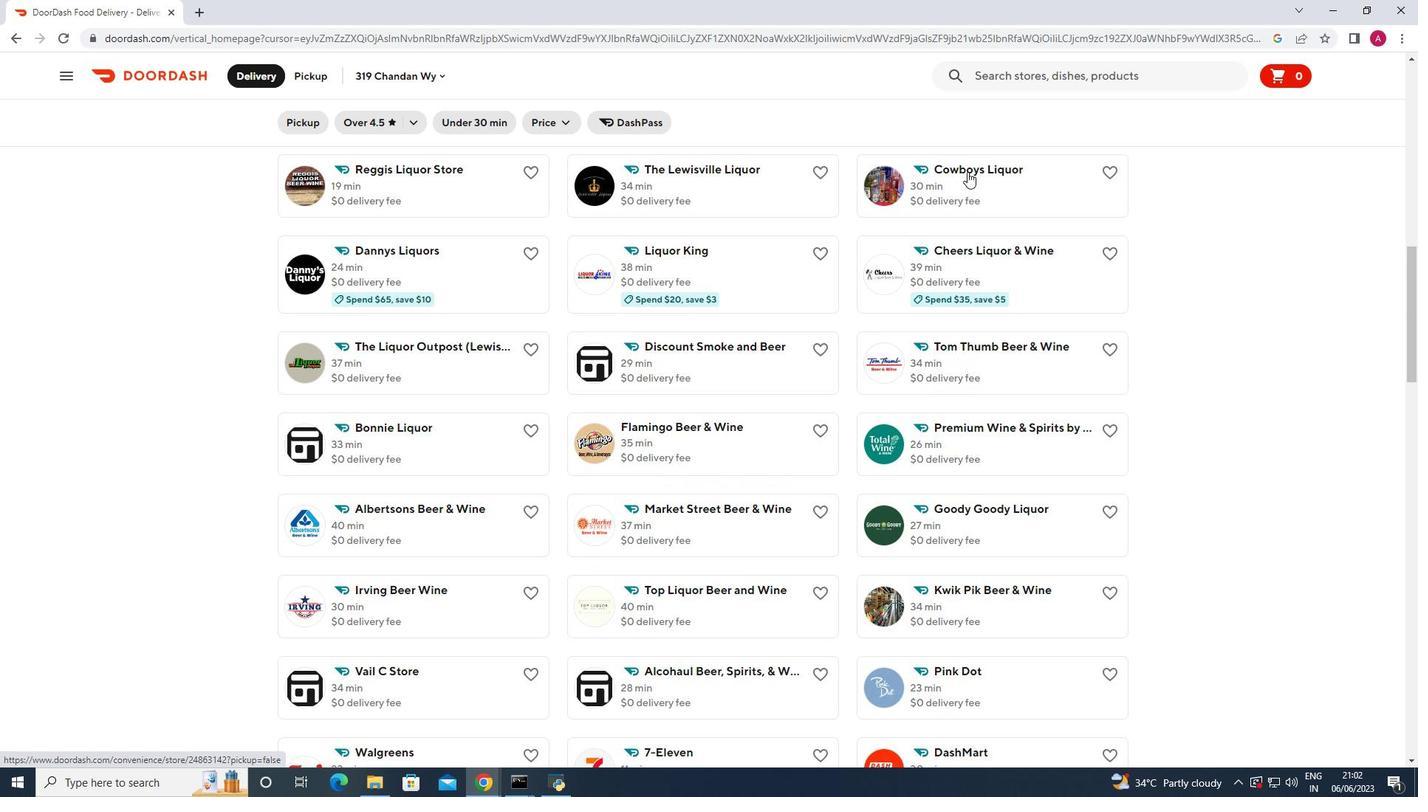 
Action: Mouse moved to (262, 76)
Screenshot: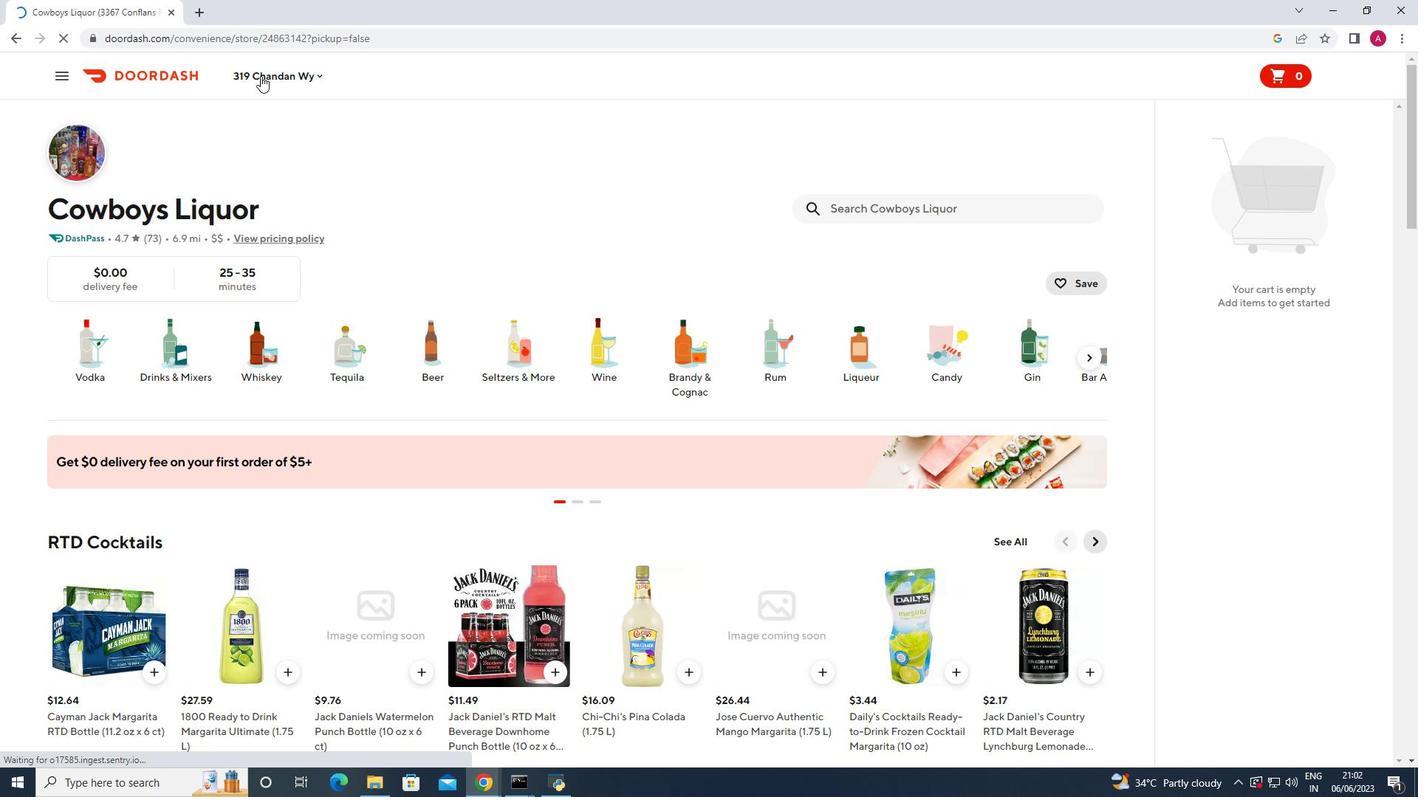 
Action: Mouse pressed left at (262, 76)
Screenshot: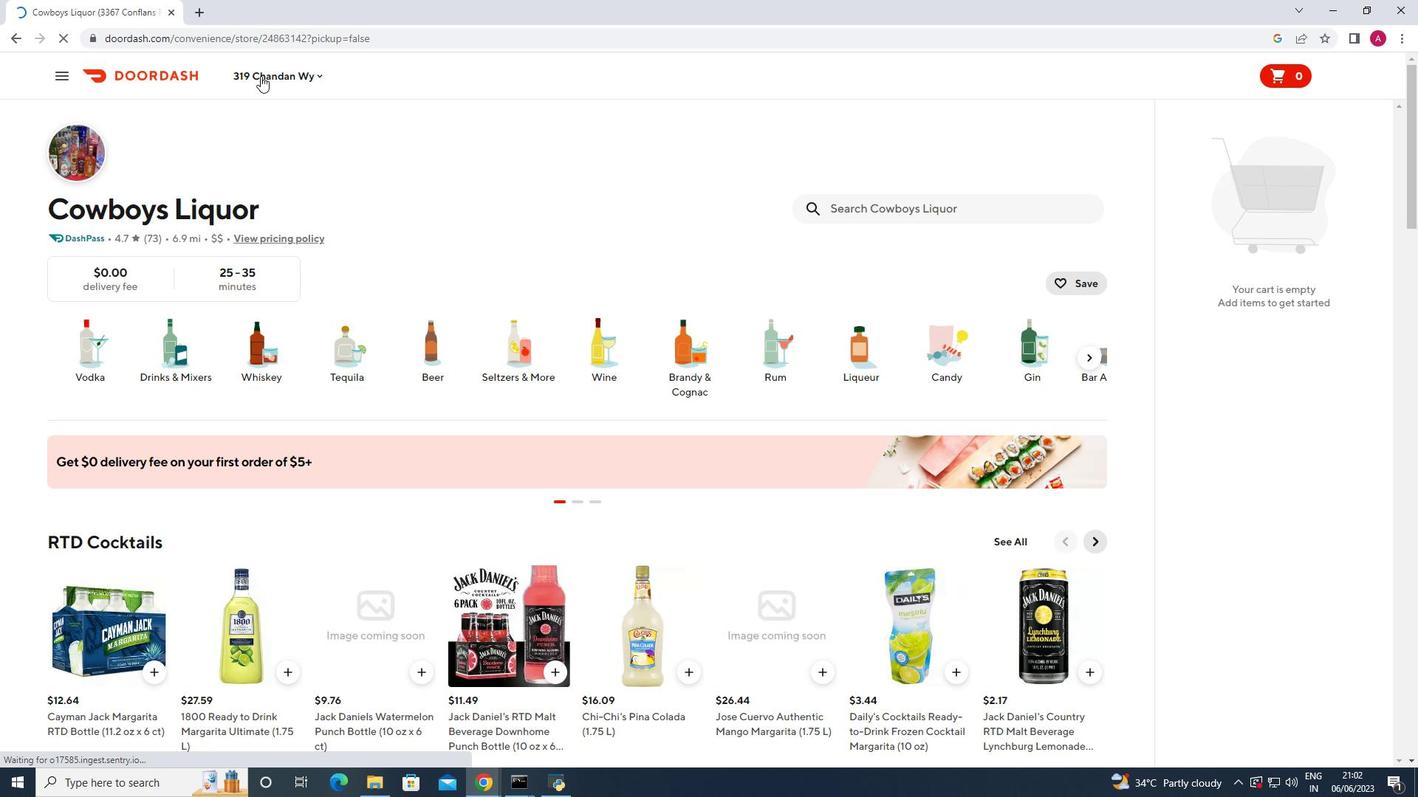 
Action: Mouse moved to (318, 139)
Screenshot: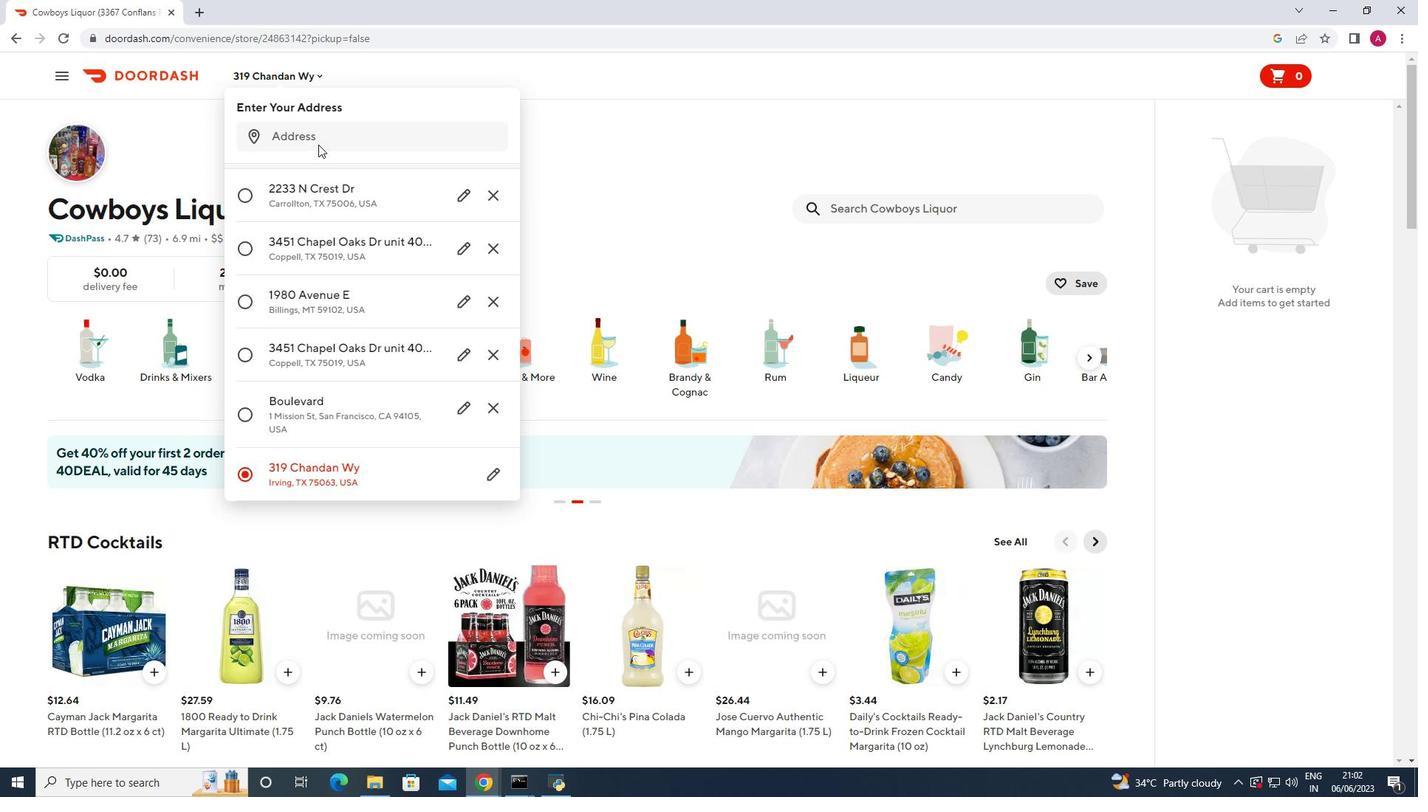 
Action: Mouse pressed left at (318, 139)
Screenshot: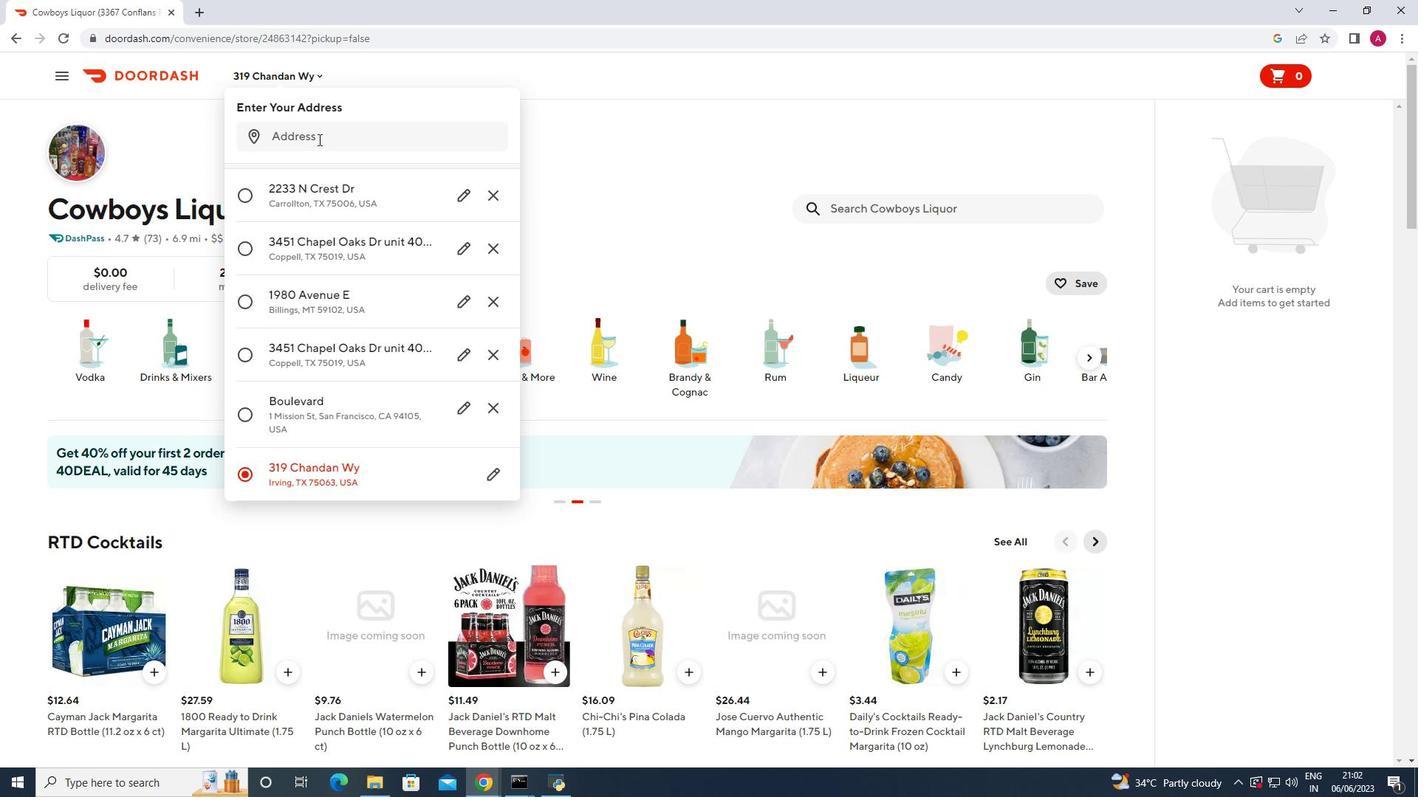 
Action: Key pressed 425<Key.space>callison<Key.space>lane<Key.space>wilmington<Key.space>delware<Key.space>19801<Key.space><Key.enter>
Screenshot: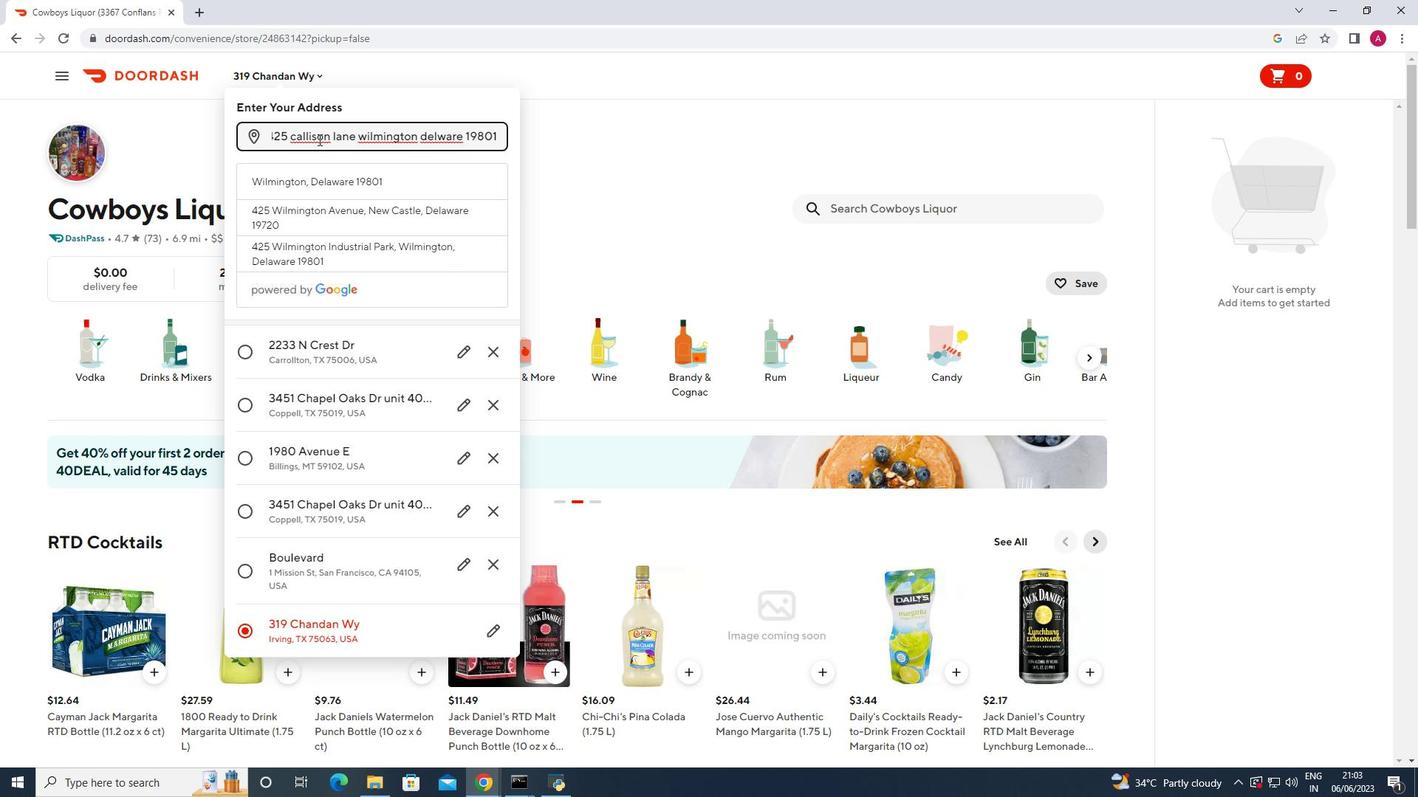 
Action: Mouse moved to (455, 615)
Screenshot: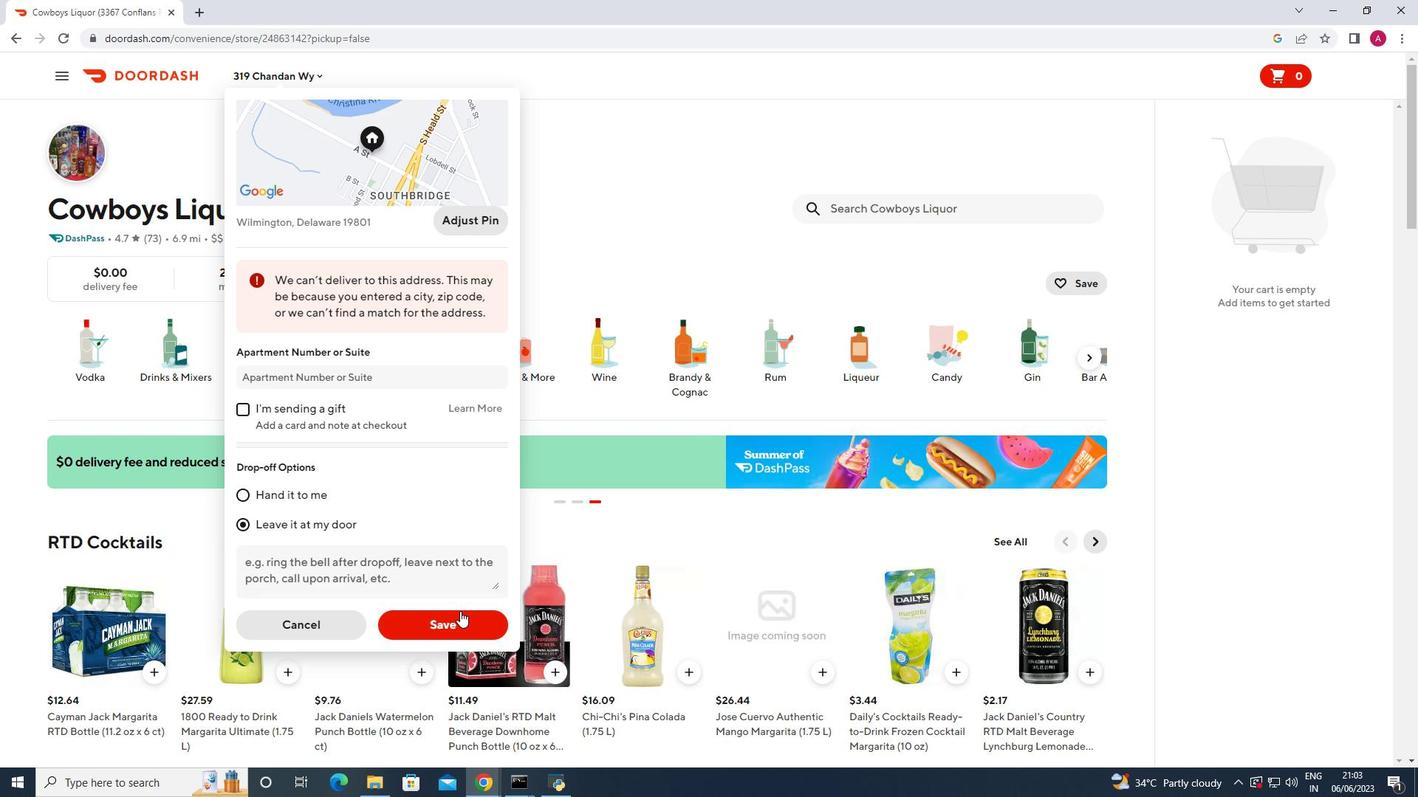 
Action: Mouse pressed left at (455, 615)
Screenshot: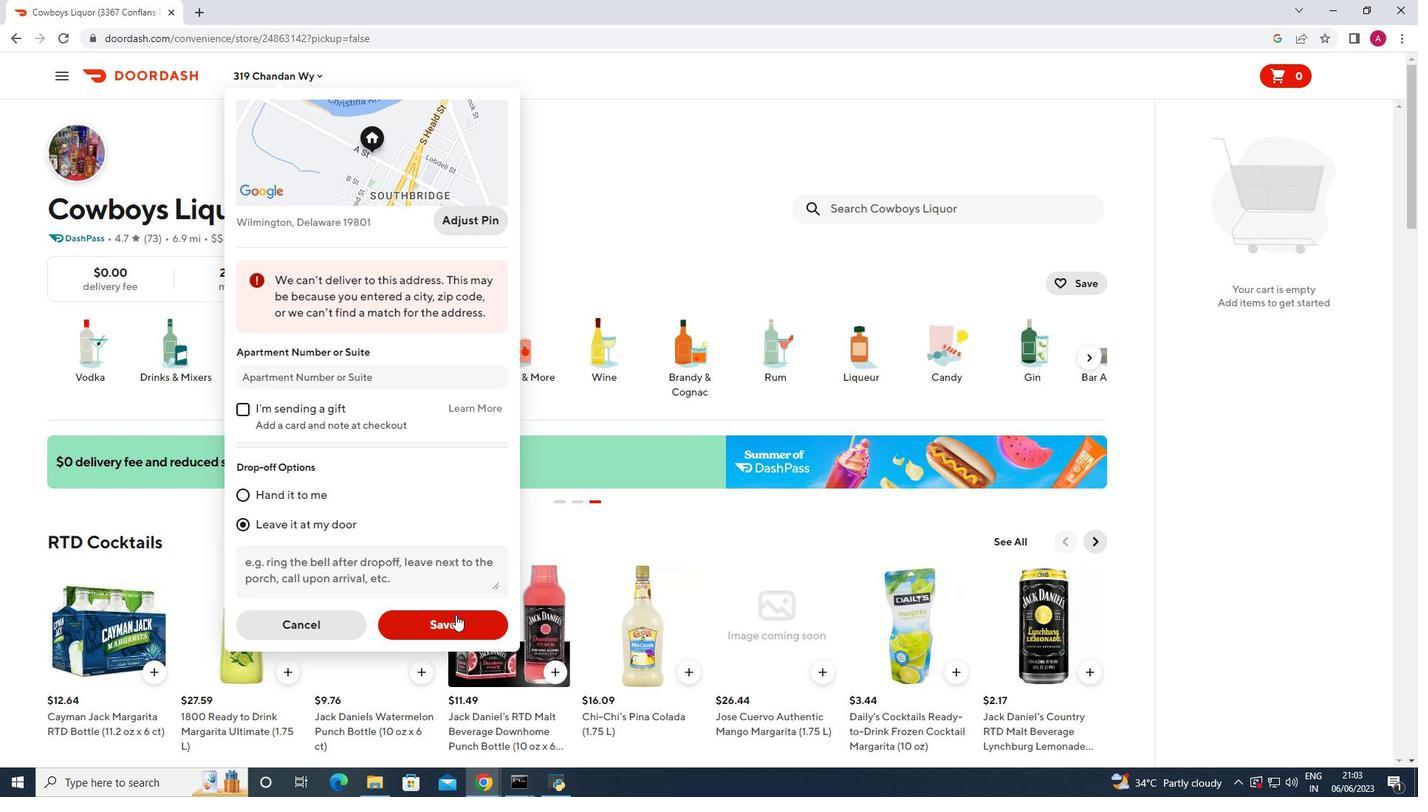 
Action: Mouse moved to (926, 216)
Screenshot: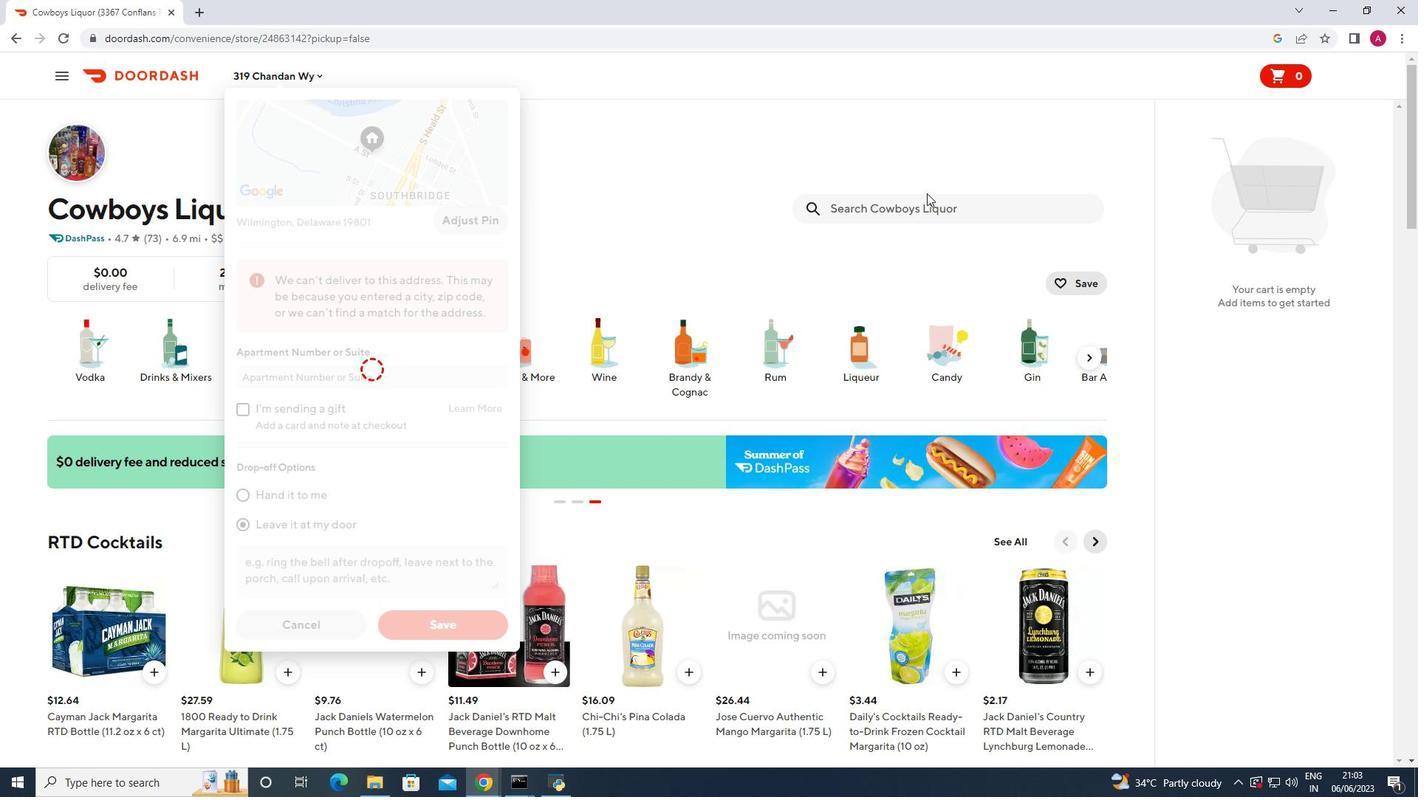 
Action: Mouse pressed left at (926, 216)
Screenshot: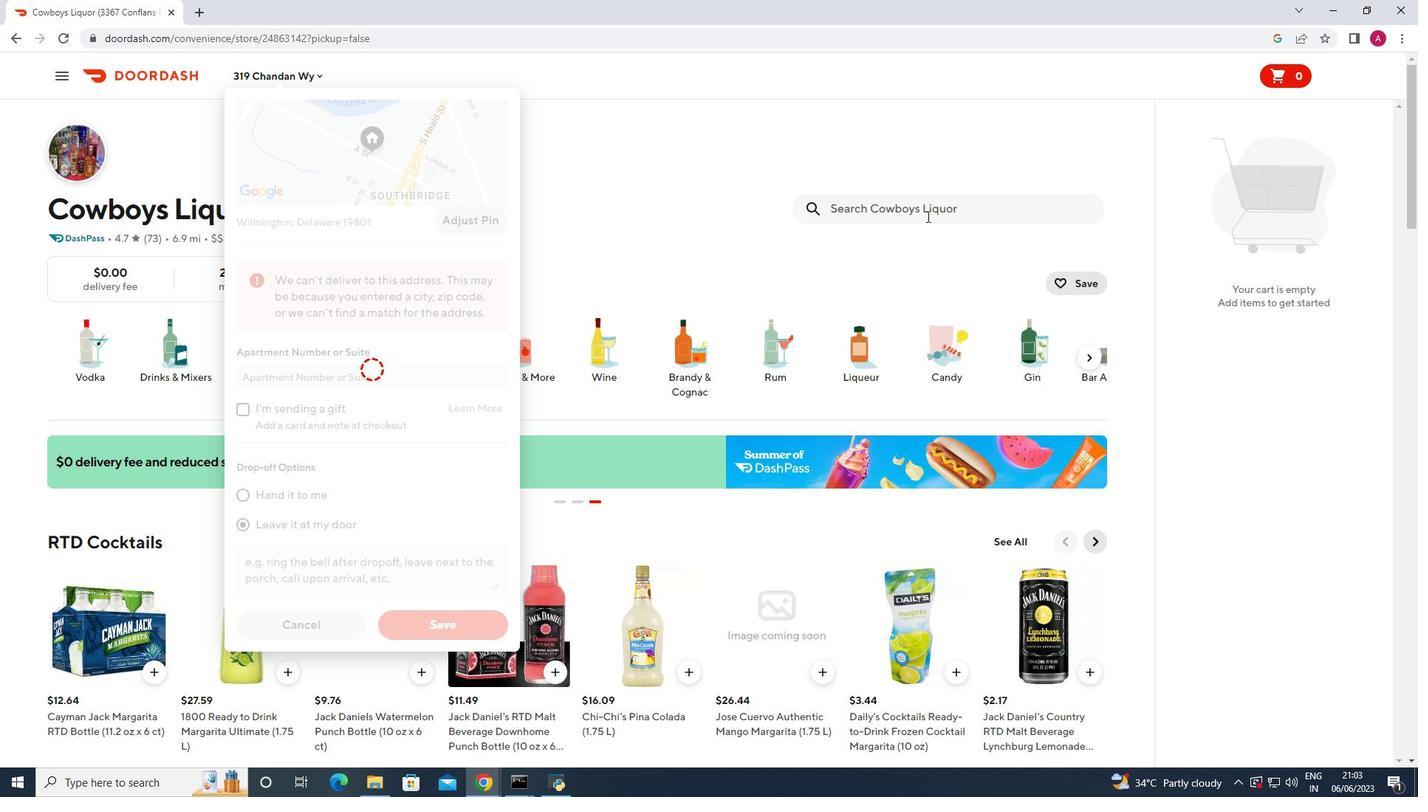 
Action: Mouse moved to (926, 209)
Screenshot: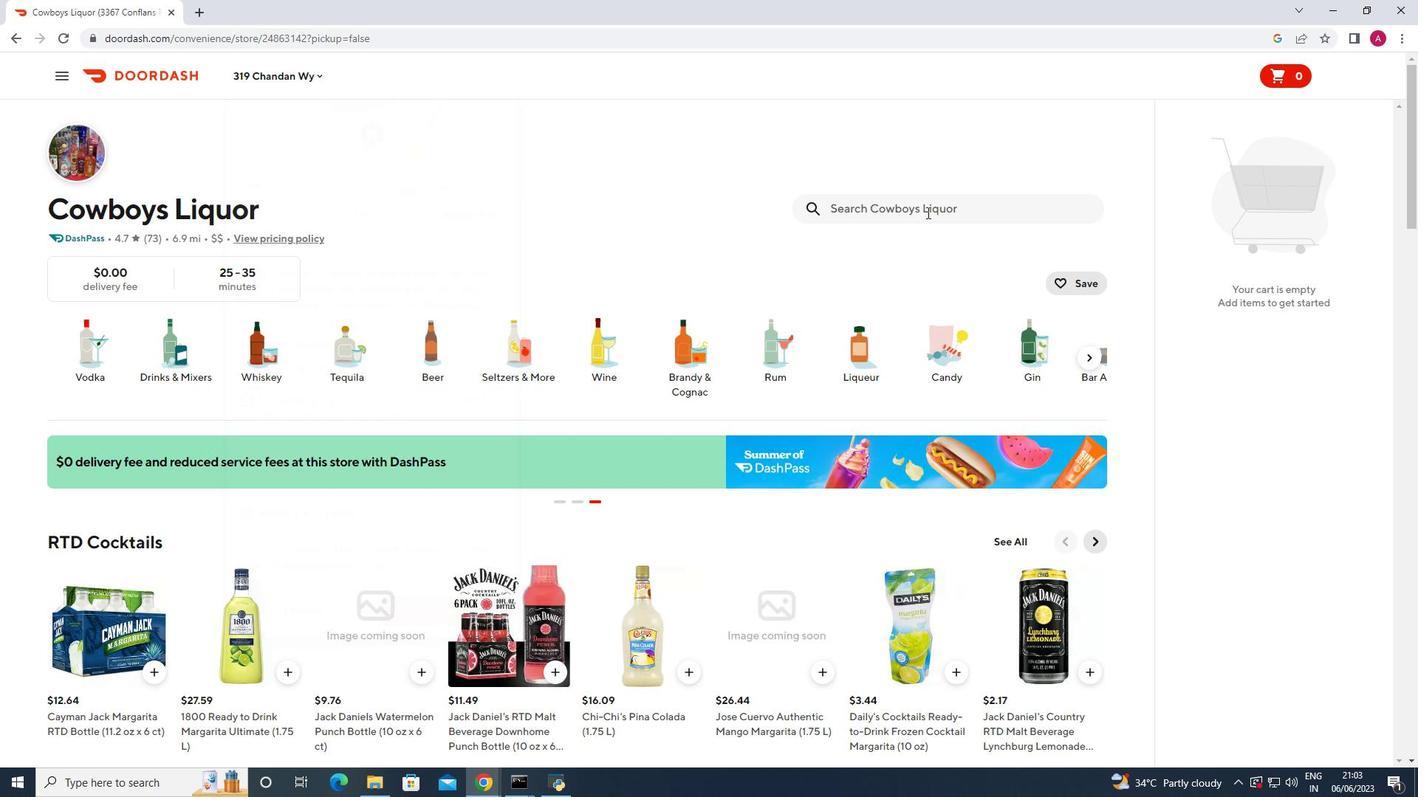 
Action: Mouse pressed left at (926, 209)
Screenshot: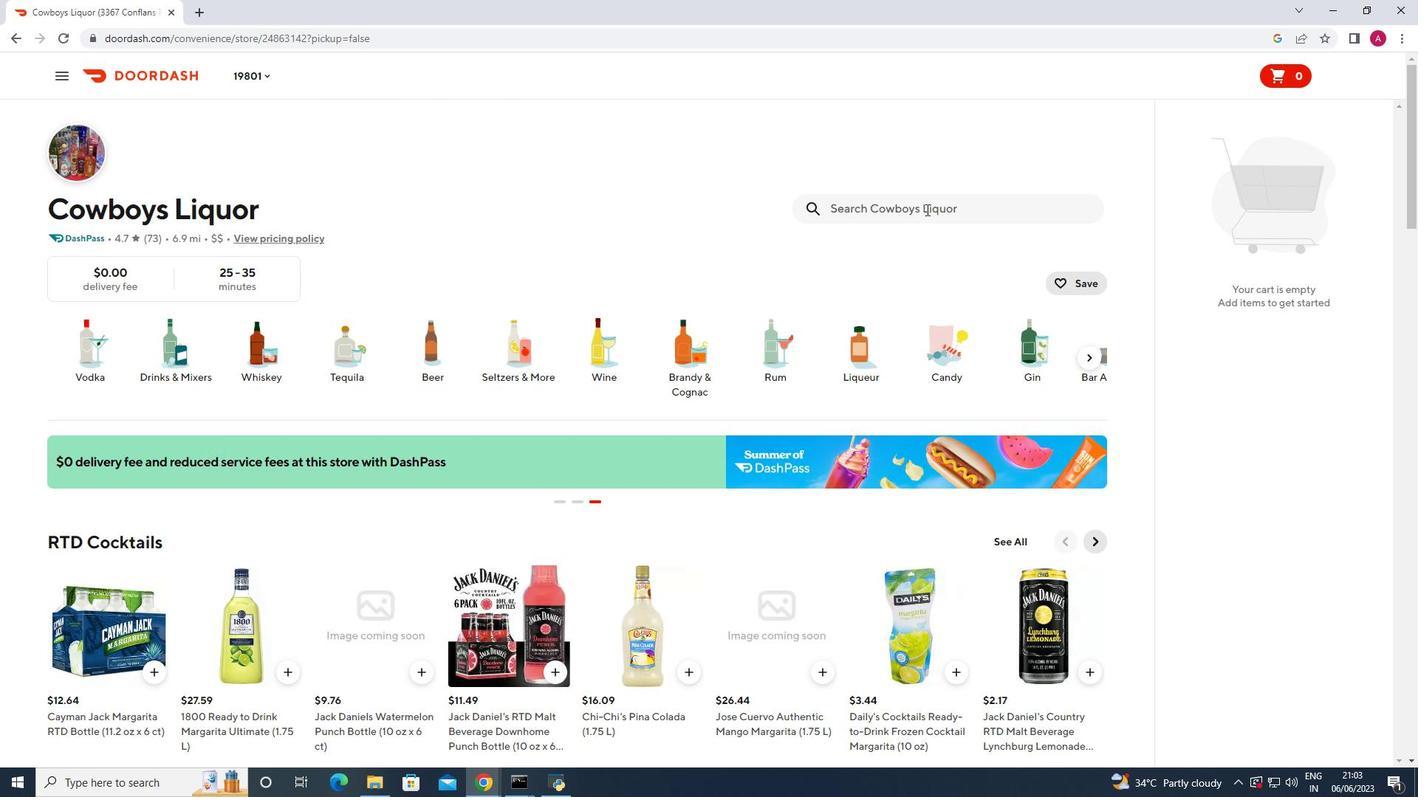 
Action: Mouse moved to (861, 214)
Screenshot: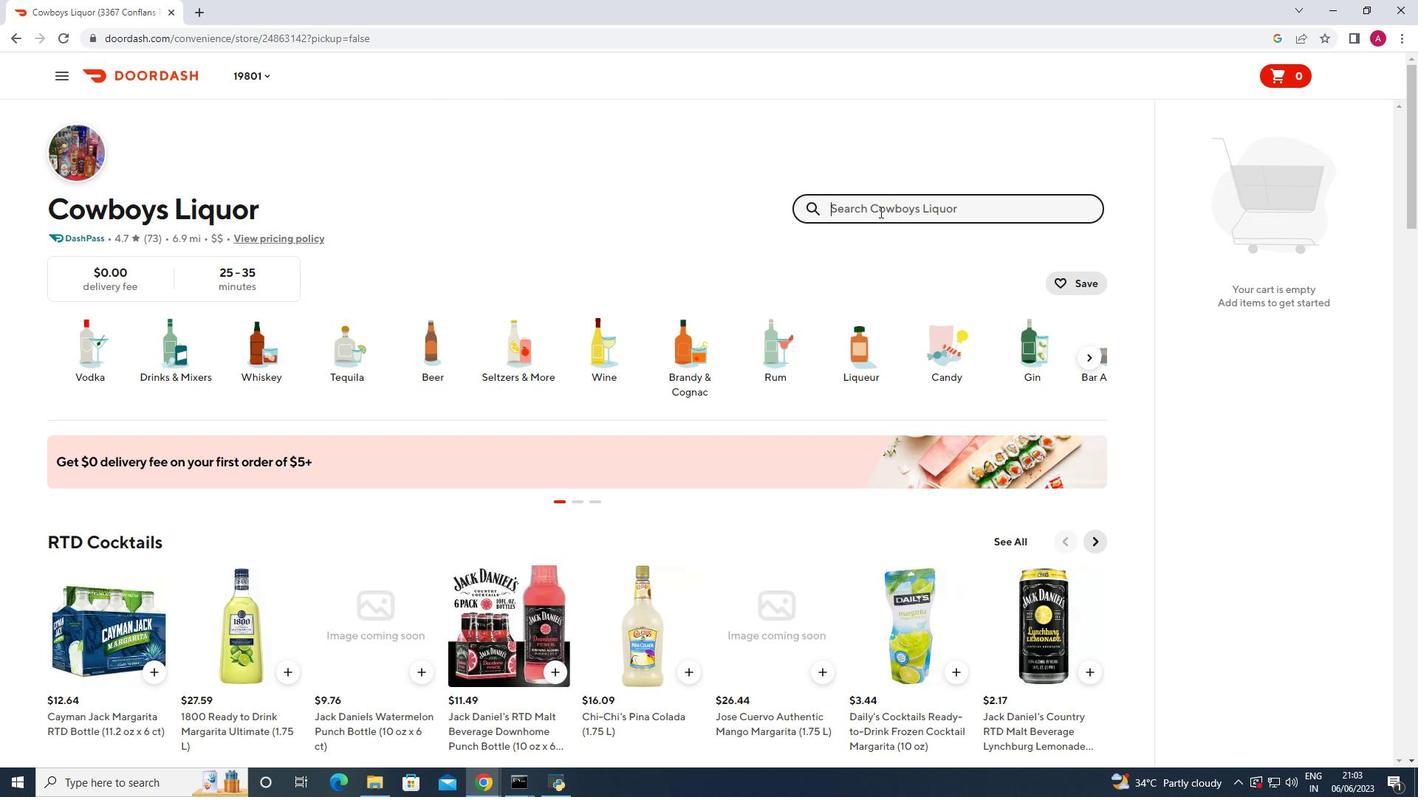 
Action: Key pressed xoxo<Key.space>point<Key.space>grigio<Key.space>chardonnay<Key.space>sparklim<Key.backspace>ng<Key.space><Key.enter><Key.enter>
Screenshot: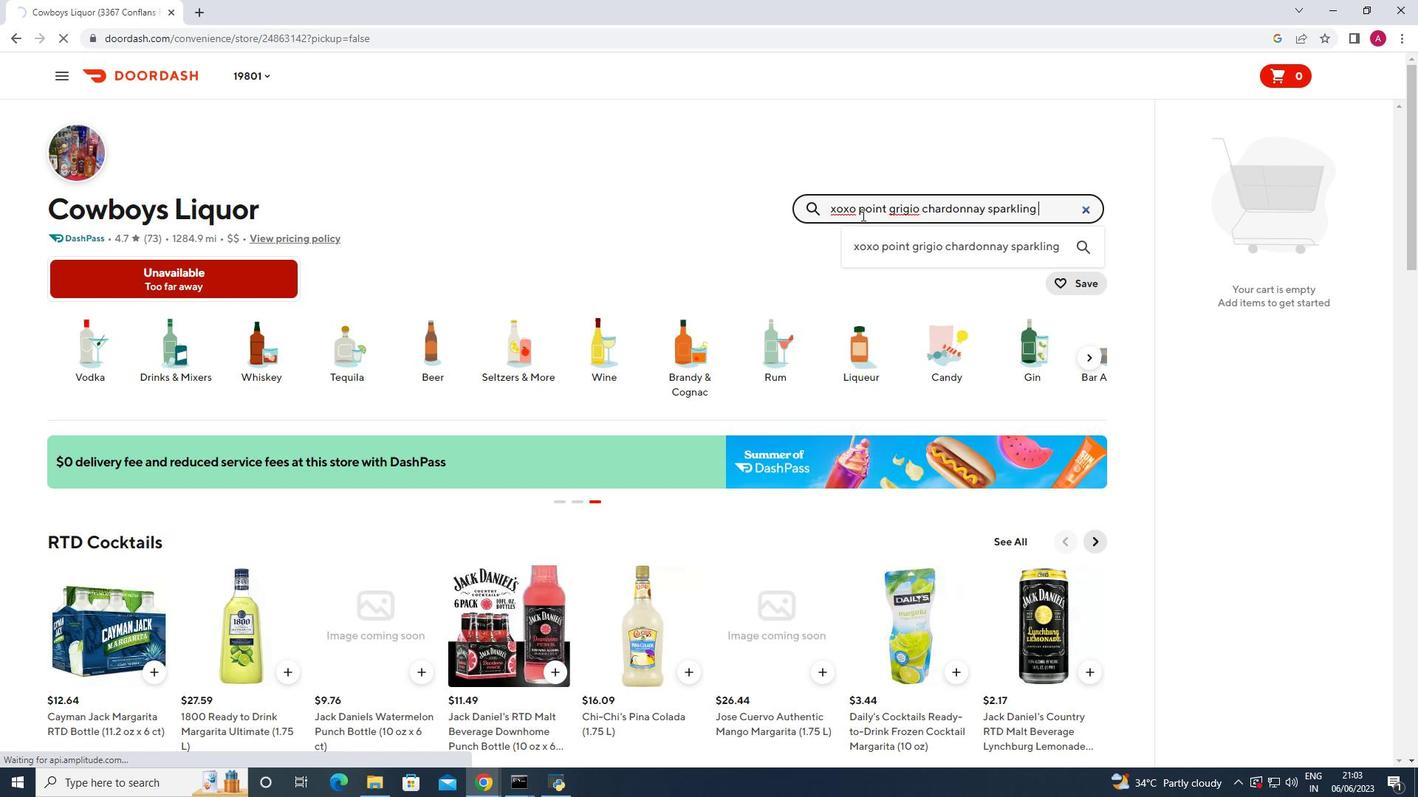 
Action: Mouse moved to (875, 155)
Screenshot: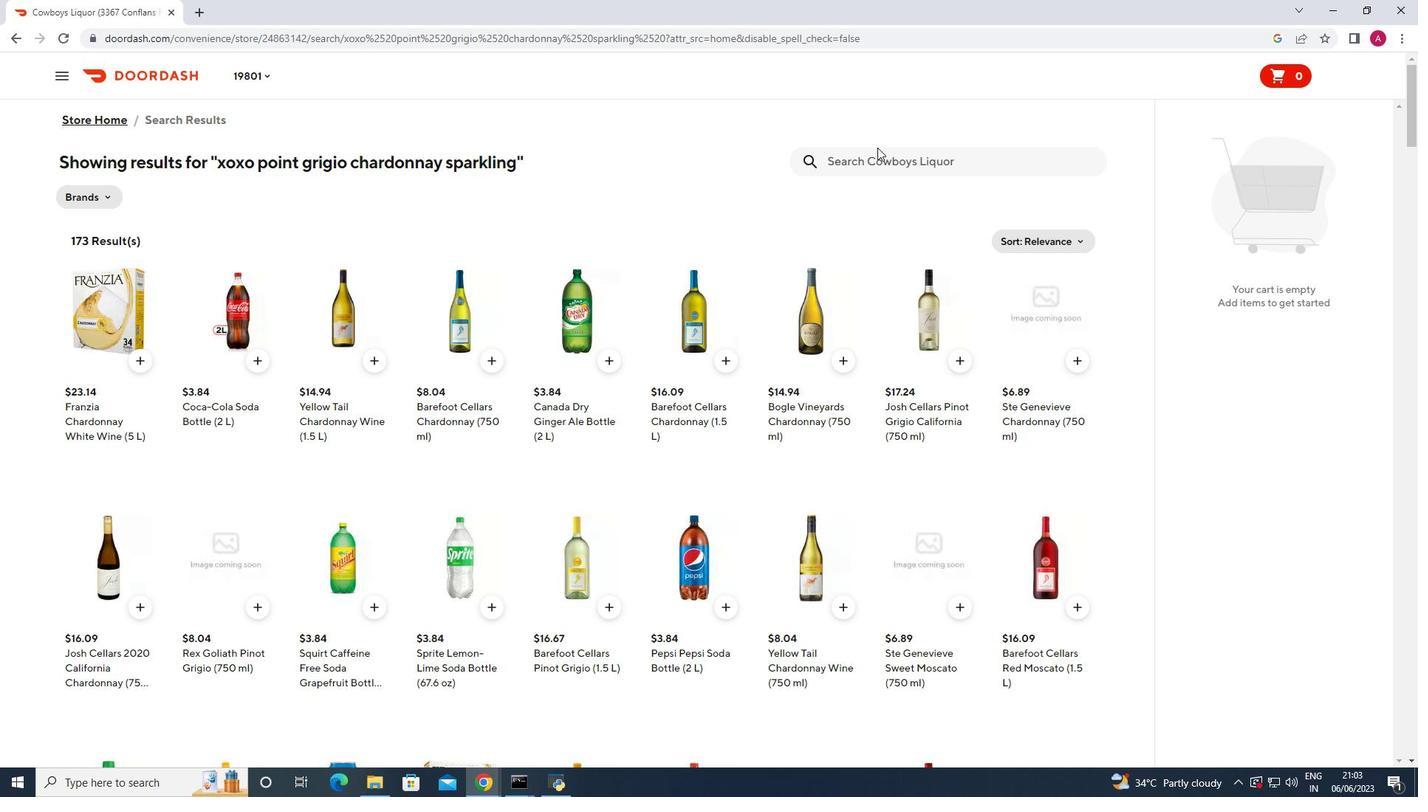 
Action: Mouse pressed left at (875, 155)
Screenshot: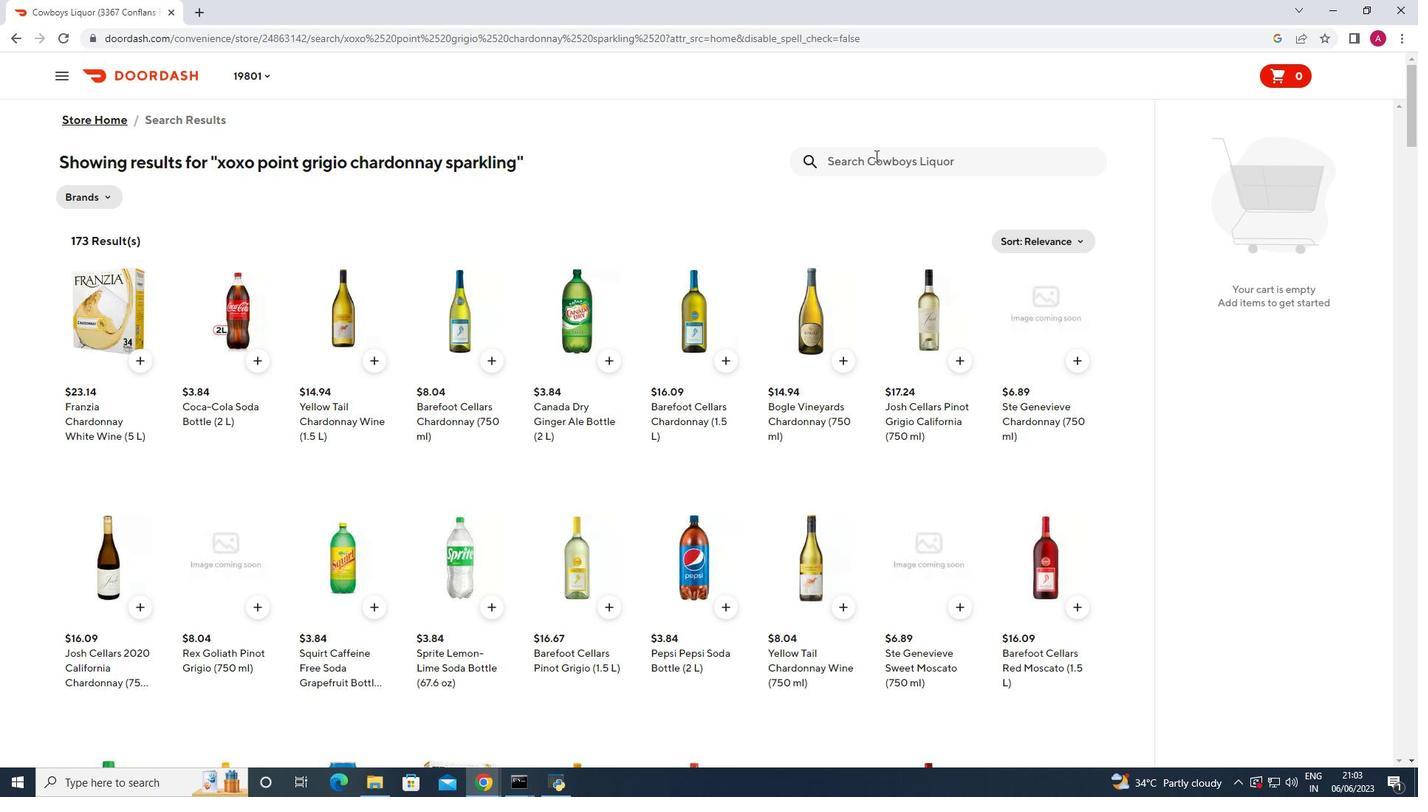 
Action: Mouse moved to (606, 217)
Screenshot: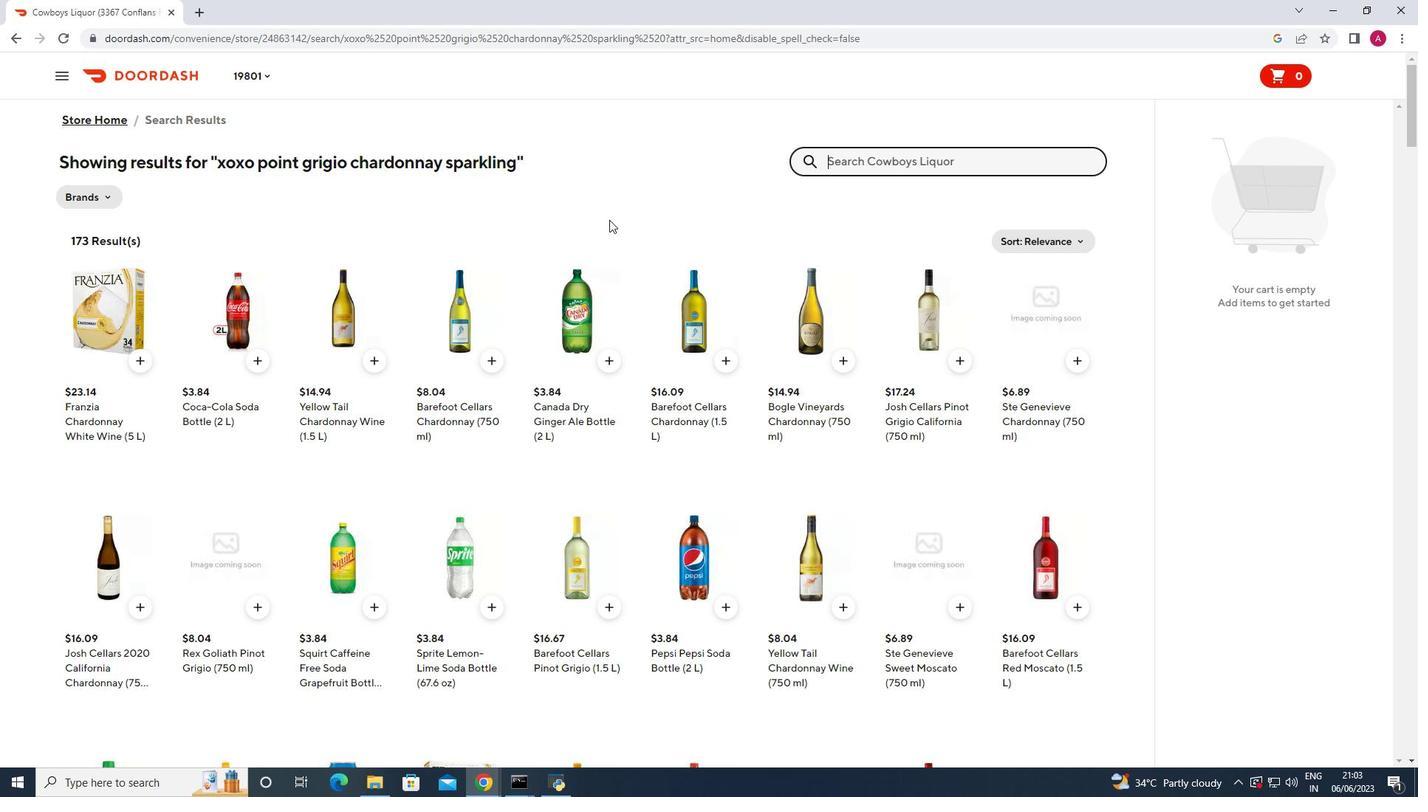 
Action: Key pressed peller<Key.space>family<Key.space>vineyards<Key.space>sauvigon<Key.space>blanc<Key.enter>
Screenshot: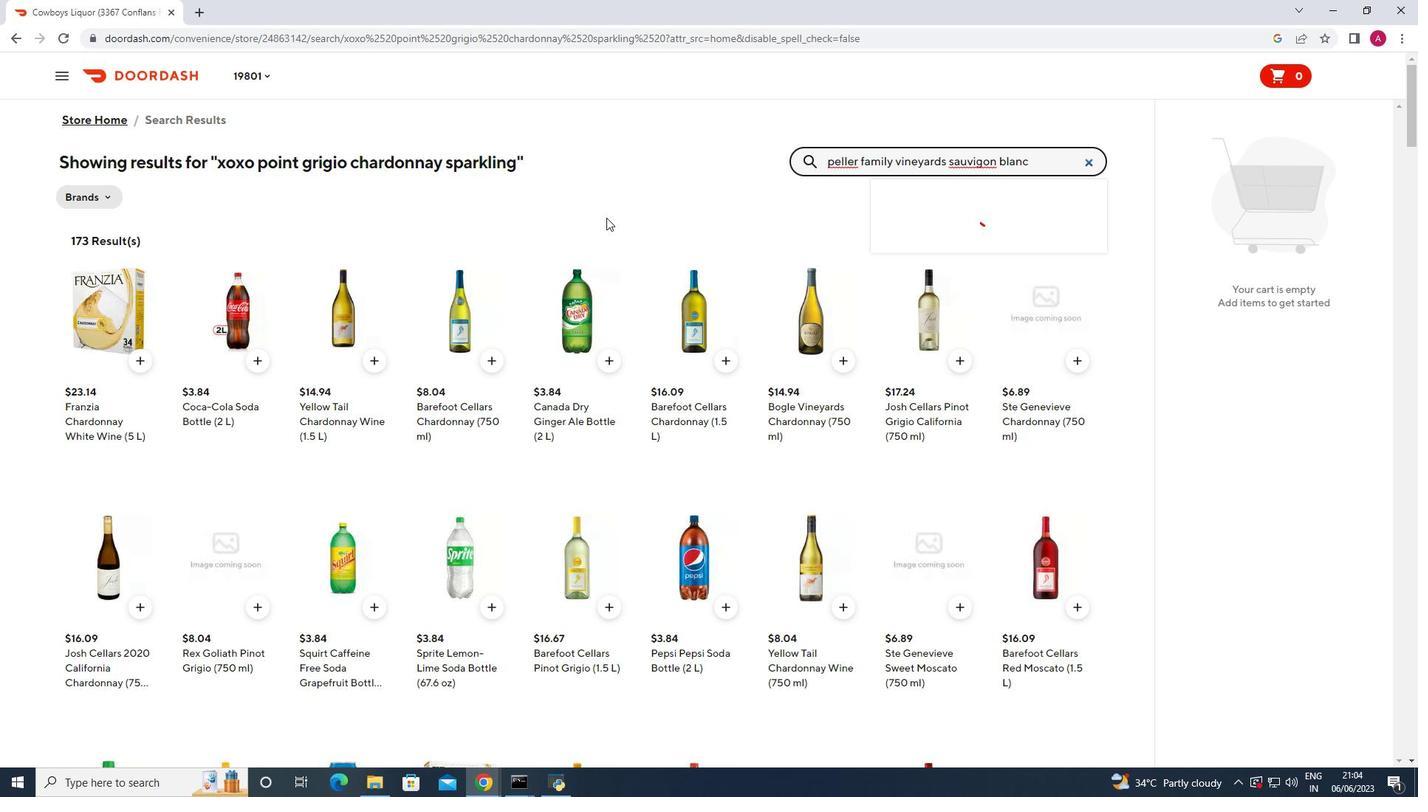 
Action: Mouse moved to (141, 363)
Screenshot: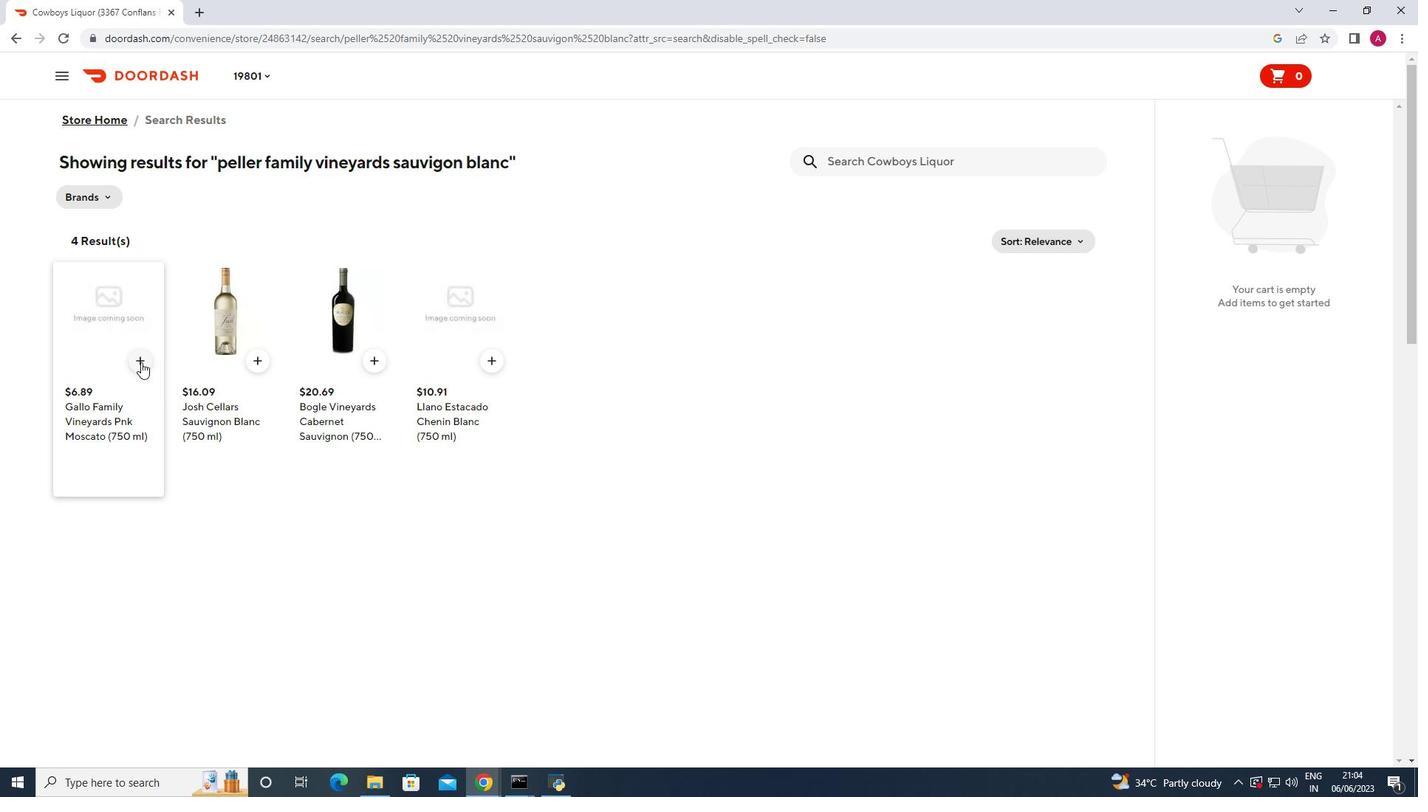 
Action: Mouse pressed left at (141, 363)
Screenshot: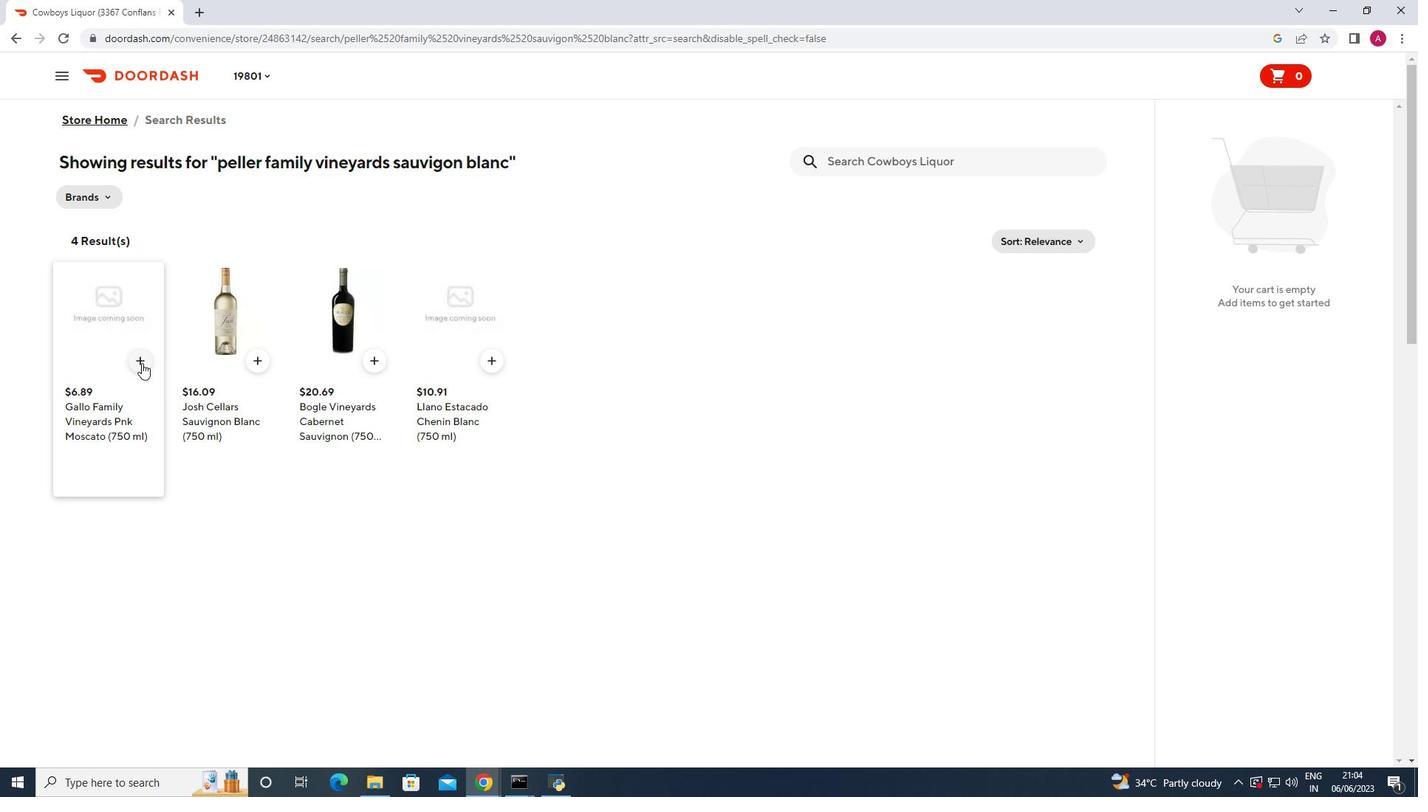 
Action: Mouse moved to (1316, 234)
Screenshot: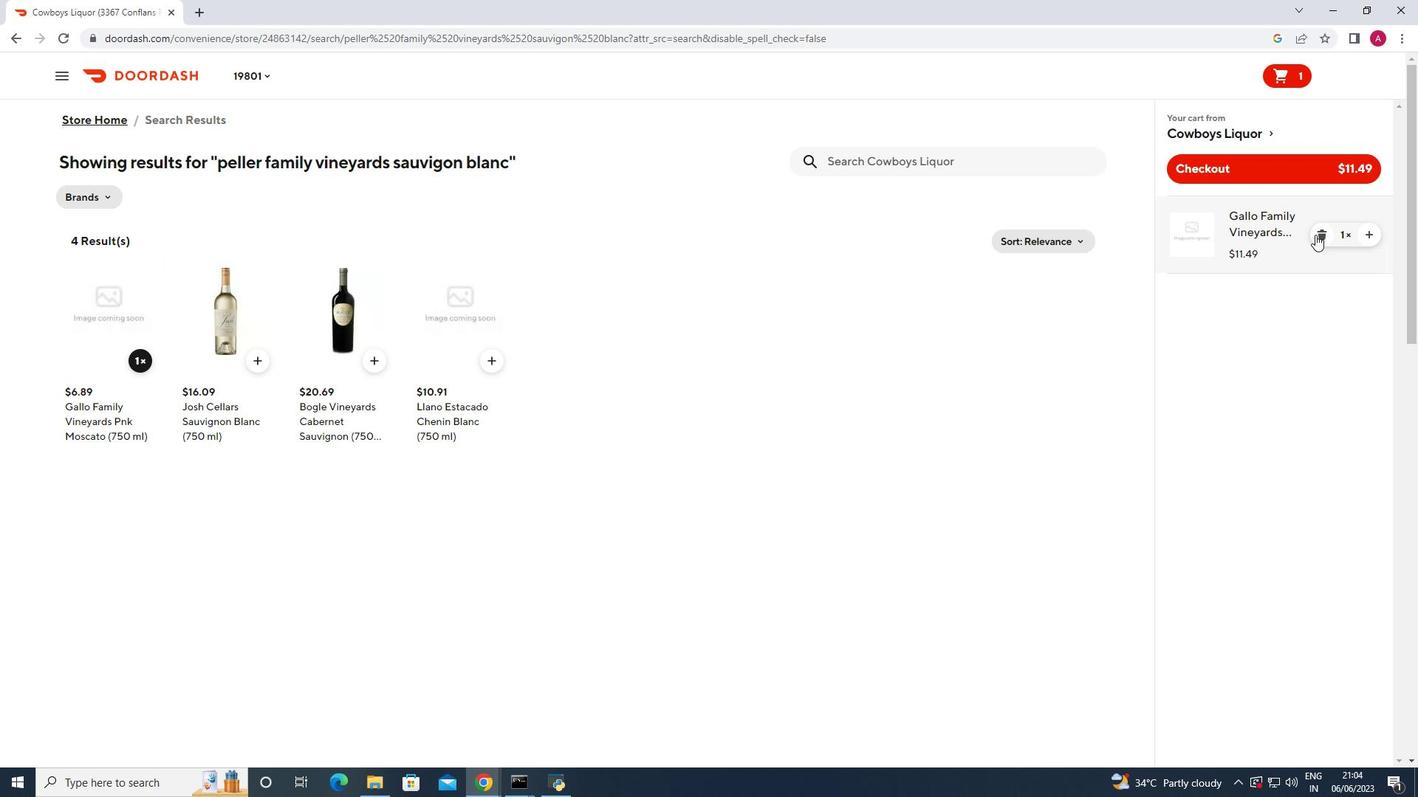 
Action: Mouse pressed left at (1316, 234)
Screenshot: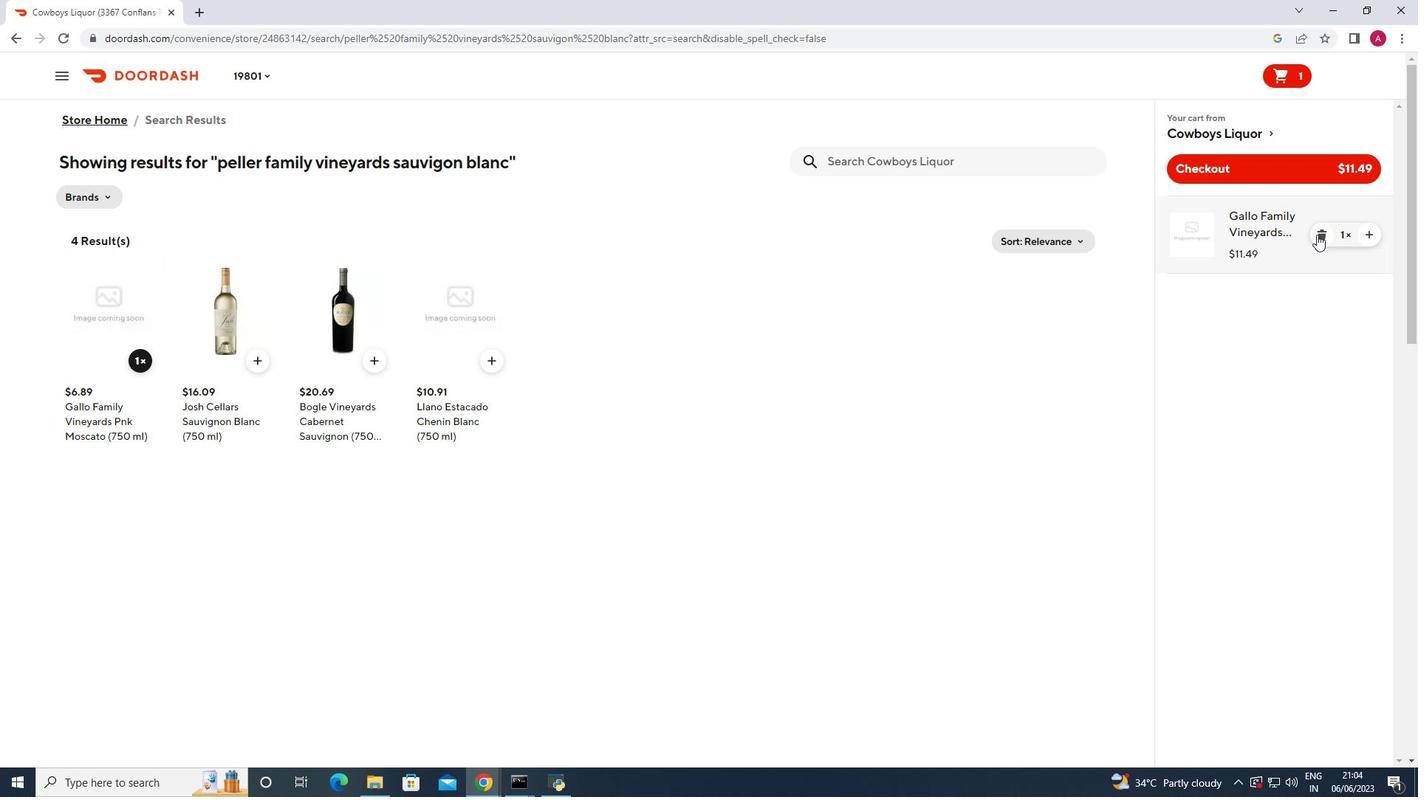 
Action: Mouse moved to (881, 158)
Screenshot: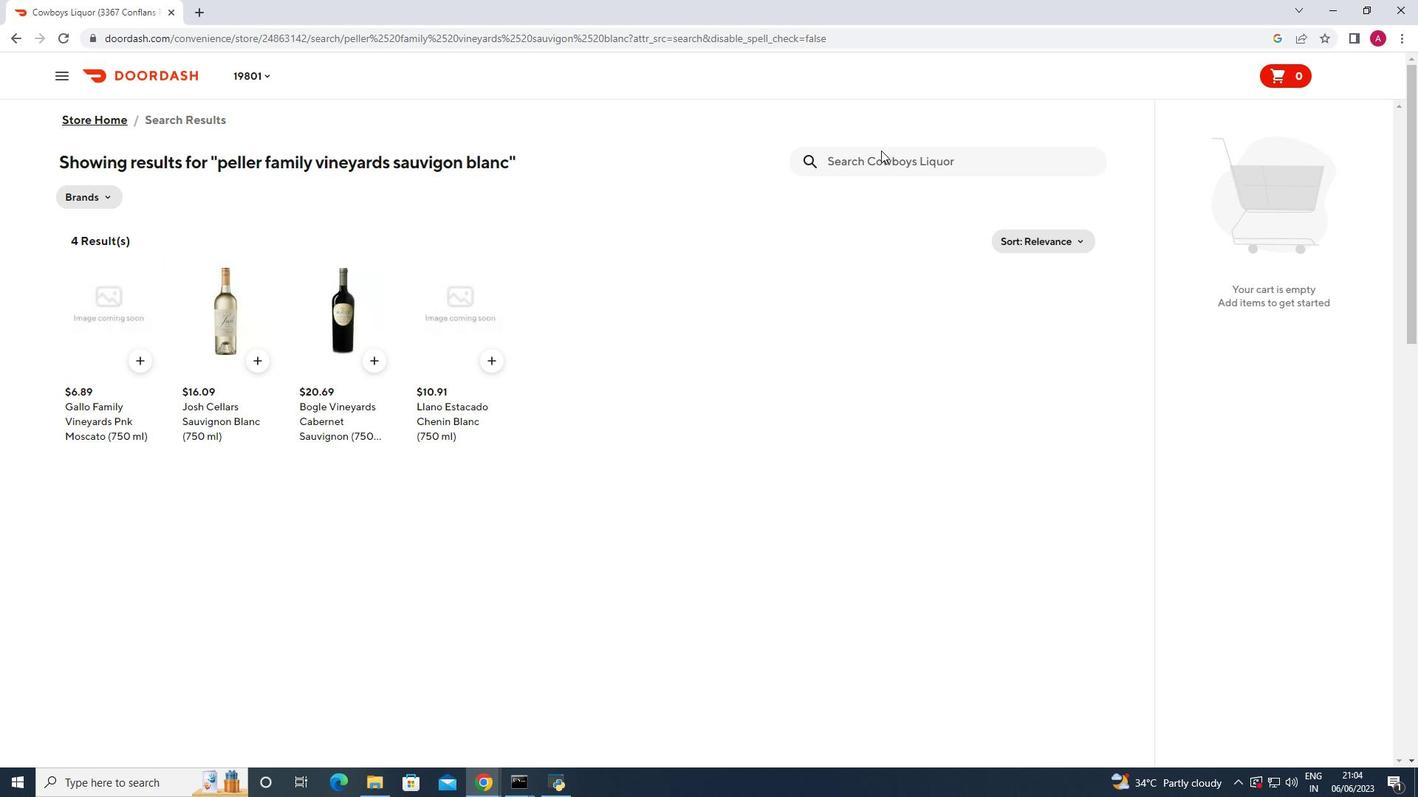 
Action: Mouse pressed left at (881, 158)
Screenshot: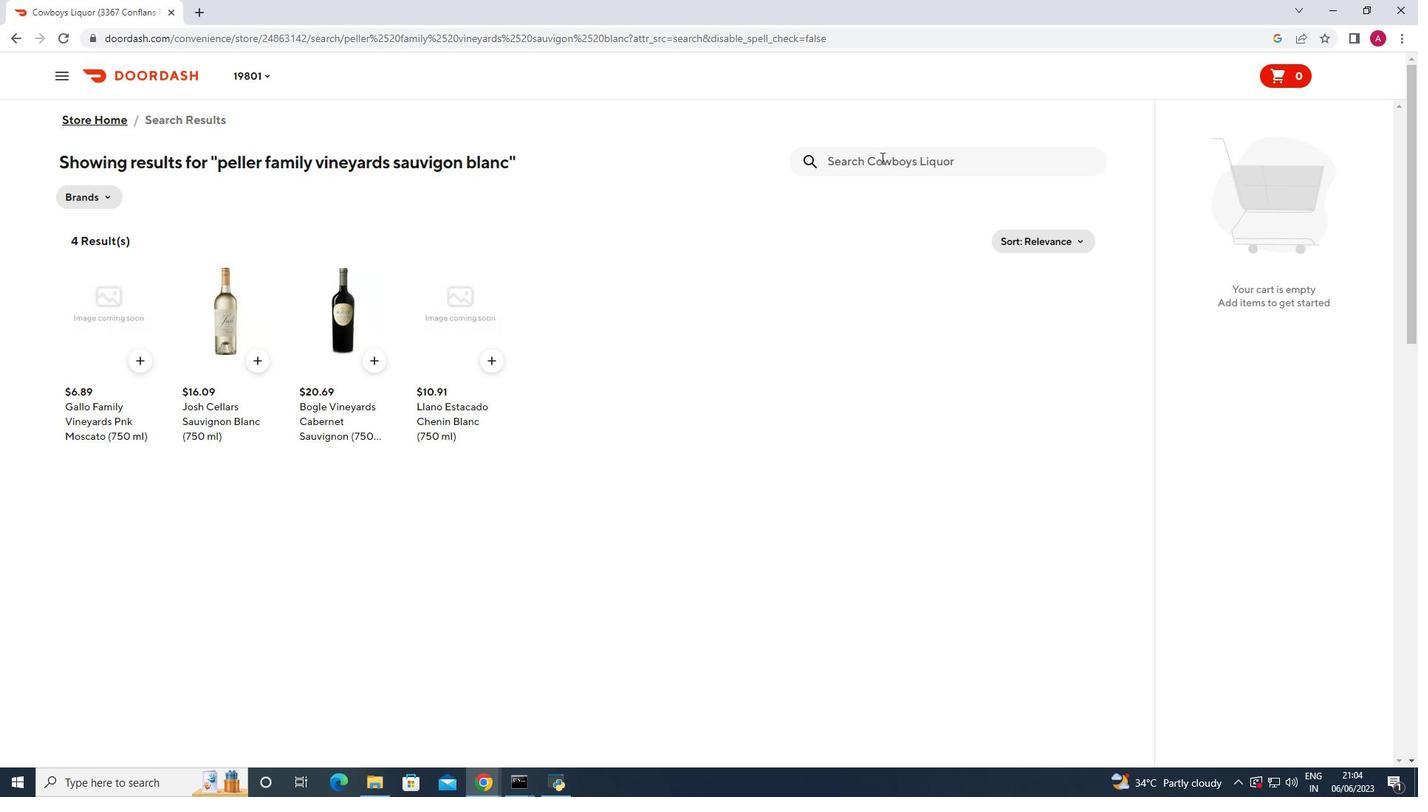 
Action: Mouse moved to (874, 162)
Screenshot: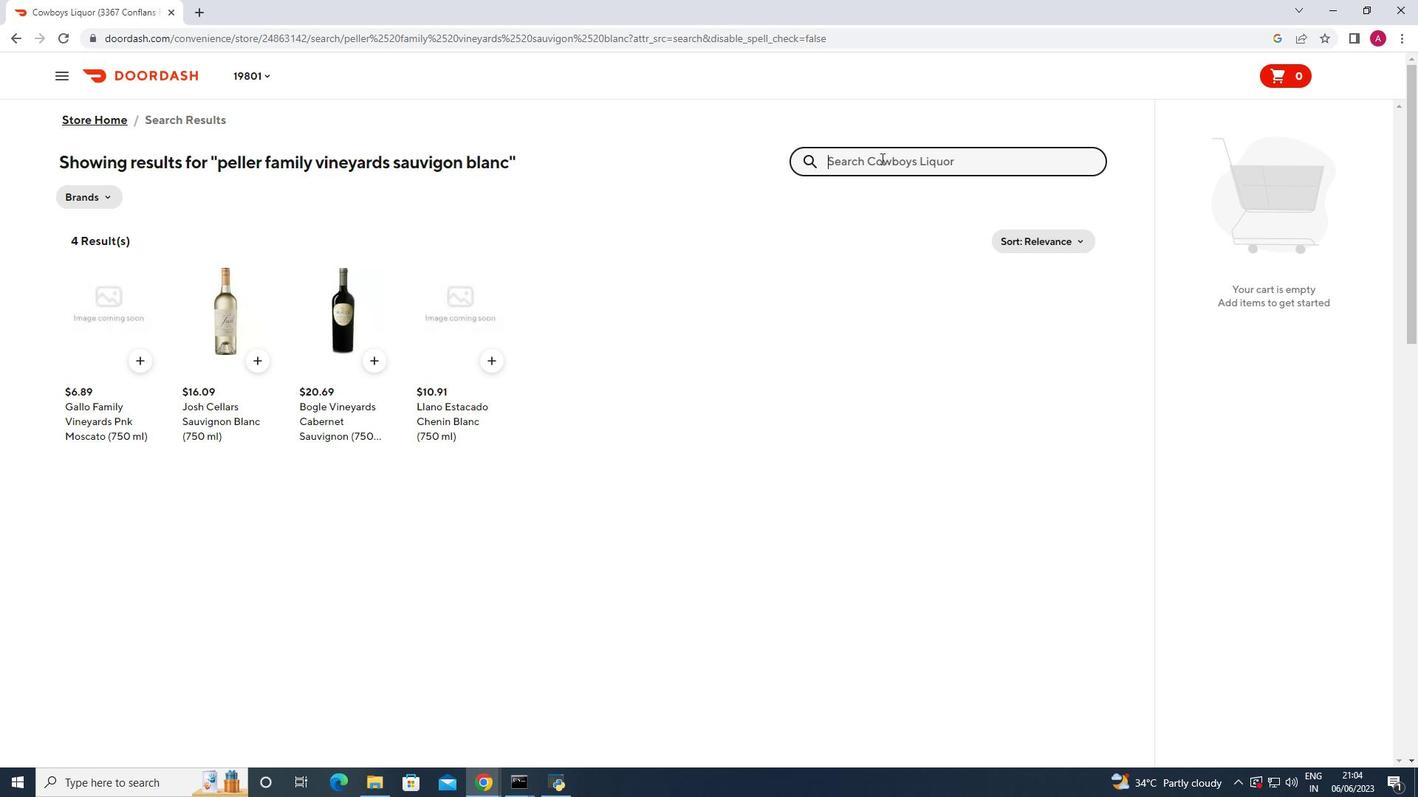 
Action: Key pressed p
Screenshot: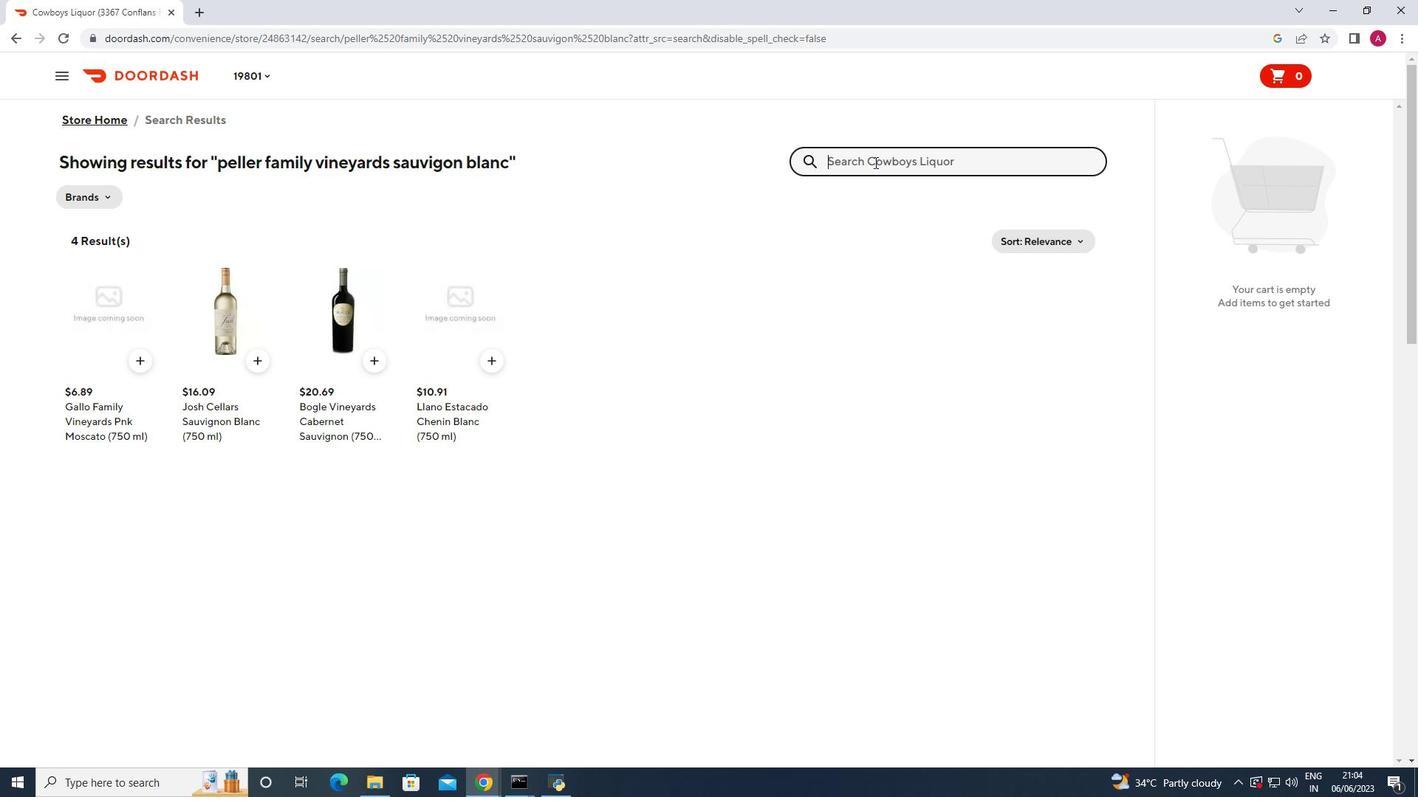 
Action: Mouse moved to (873, 163)
Screenshot: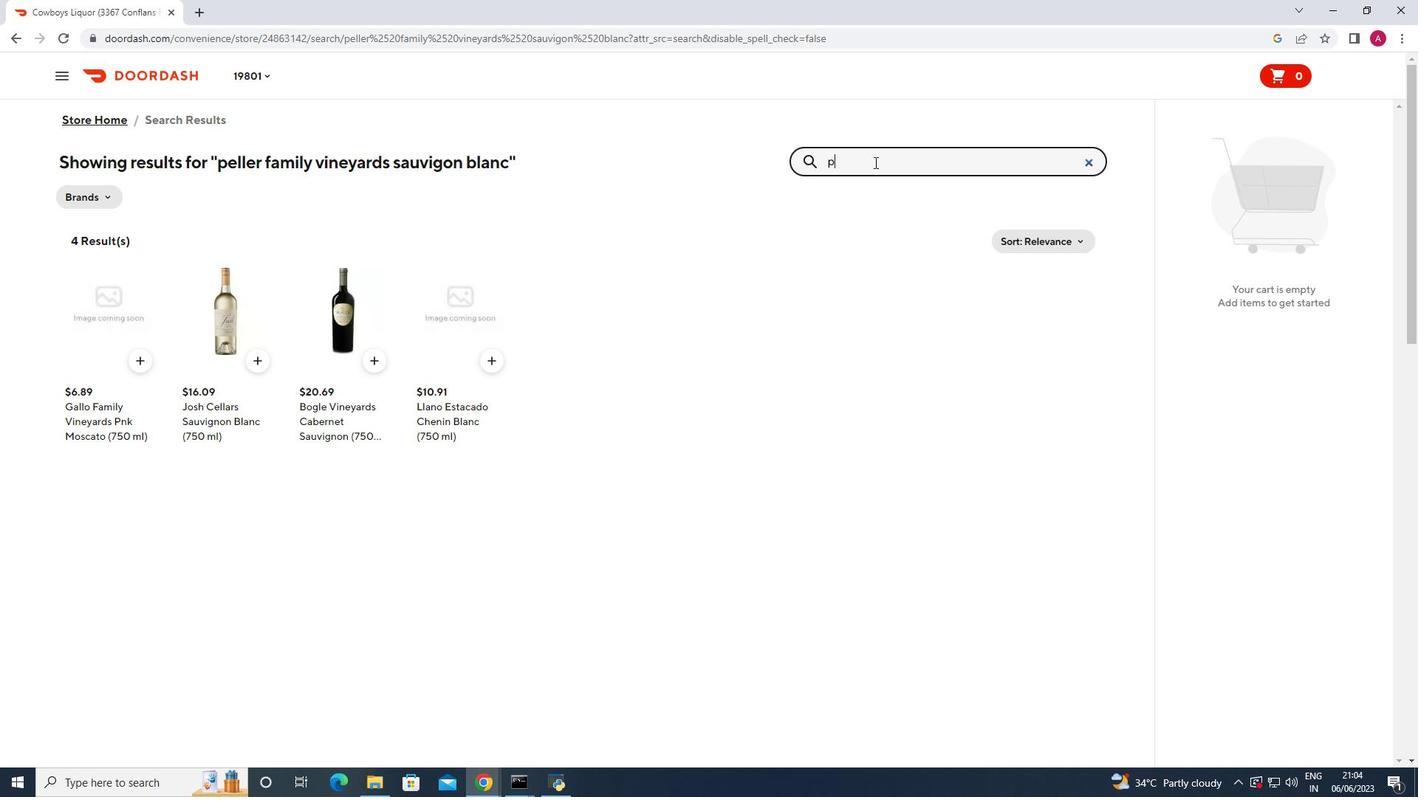 
Action: Key pressed eller<Key.space>family<Key.space>vineyards<Key.space>dry<Key.space>wg<Key.backspace>hitw<Key.backspace>e<Key.space><Key.enter><Key.enter>
Screenshot: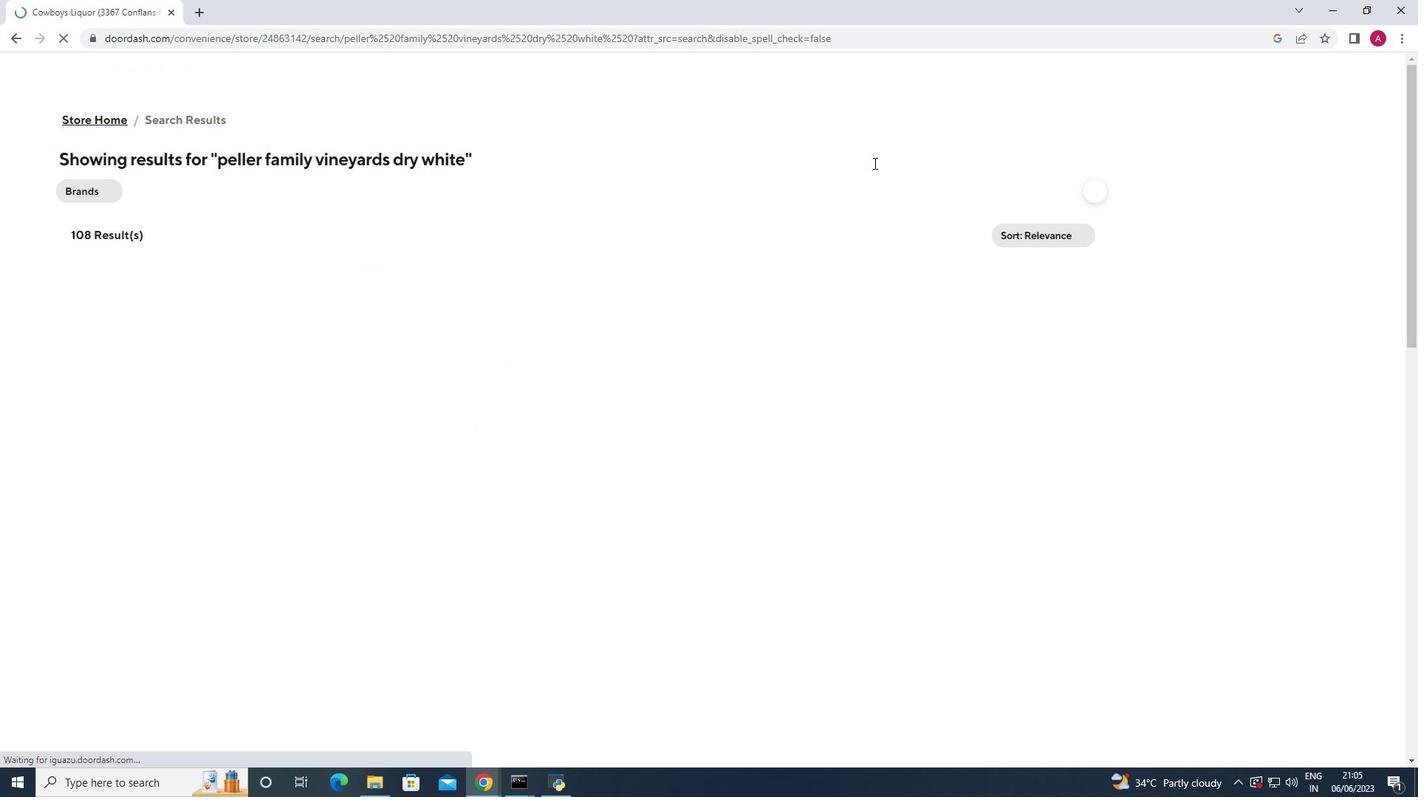 
Action: Mouse moved to (866, 169)
Screenshot: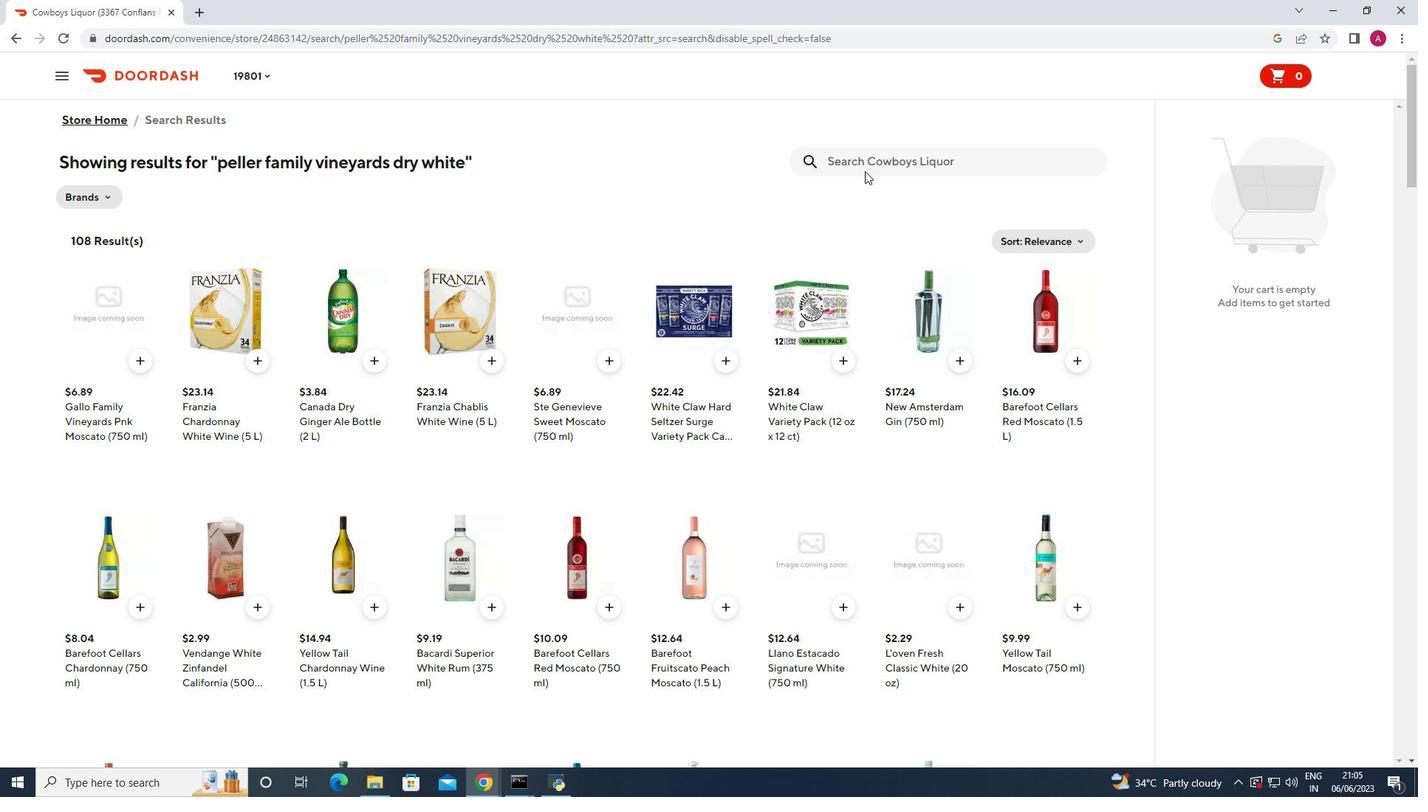 
Action: Mouse pressed left at (866, 169)
Screenshot: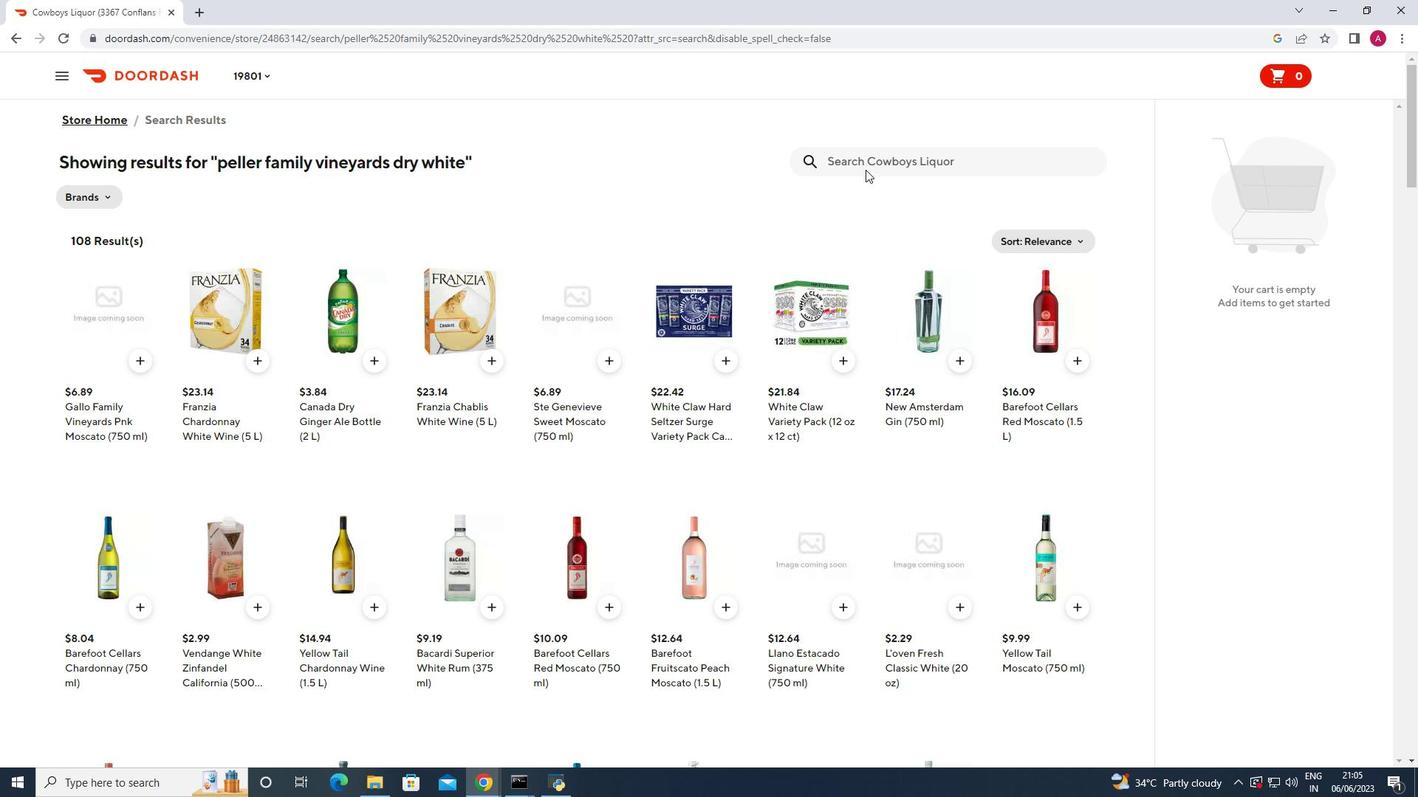 
Action: Mouse moved to (460, 343)
Screenshot: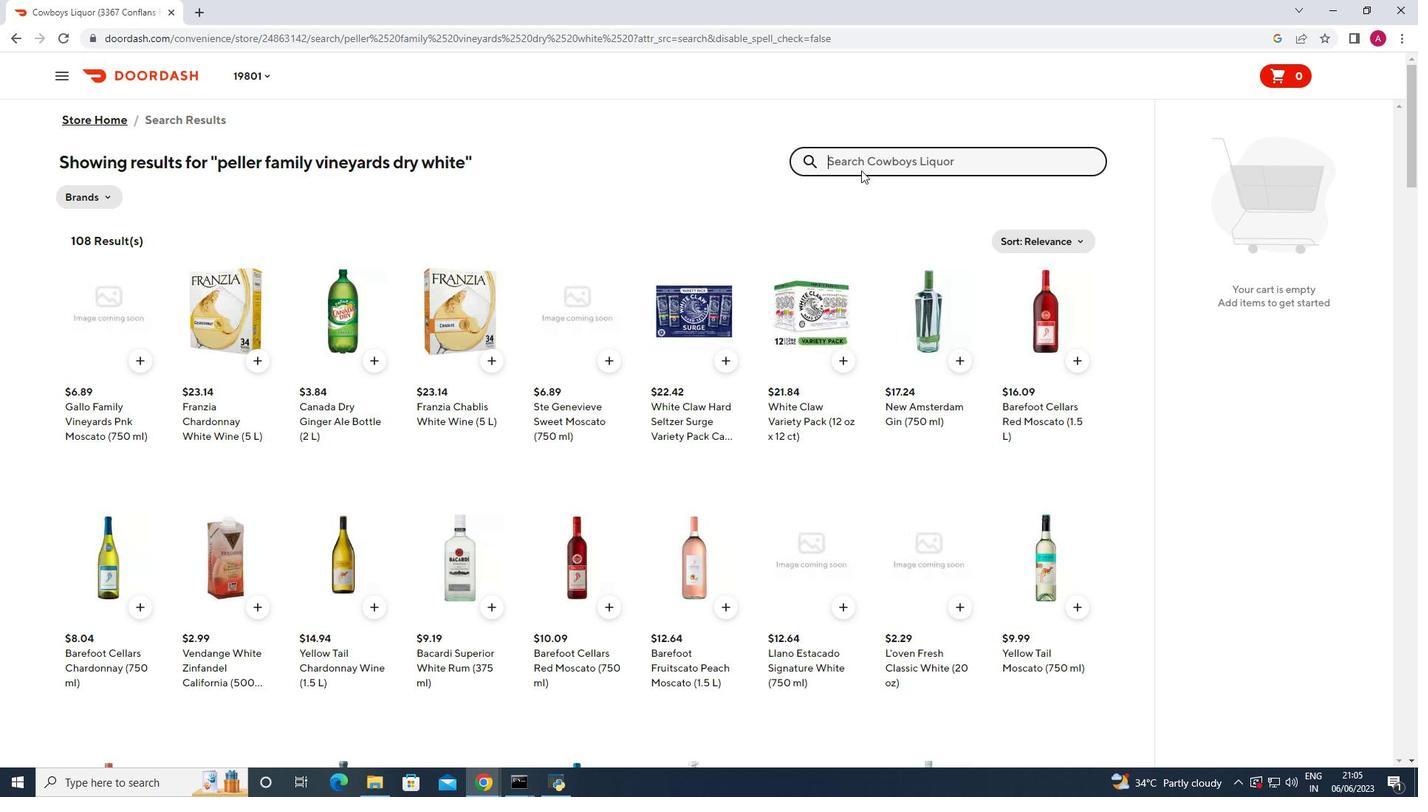 
Action: Key pressed good<Key.space>natured<Key.space>rose<Key.space><Key.enter>
Screenshot: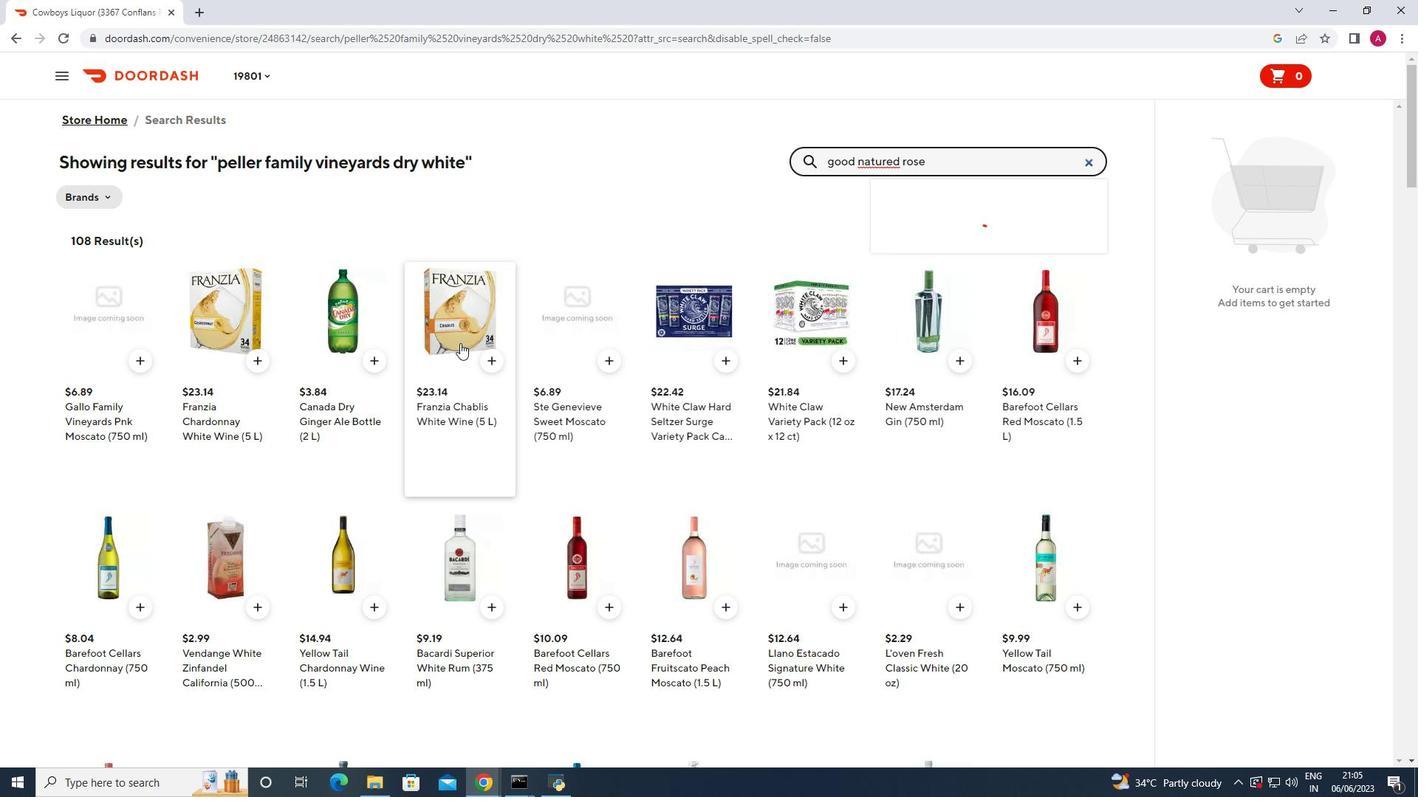 
Action: Mouse moved to (846, 157)
Screenshot: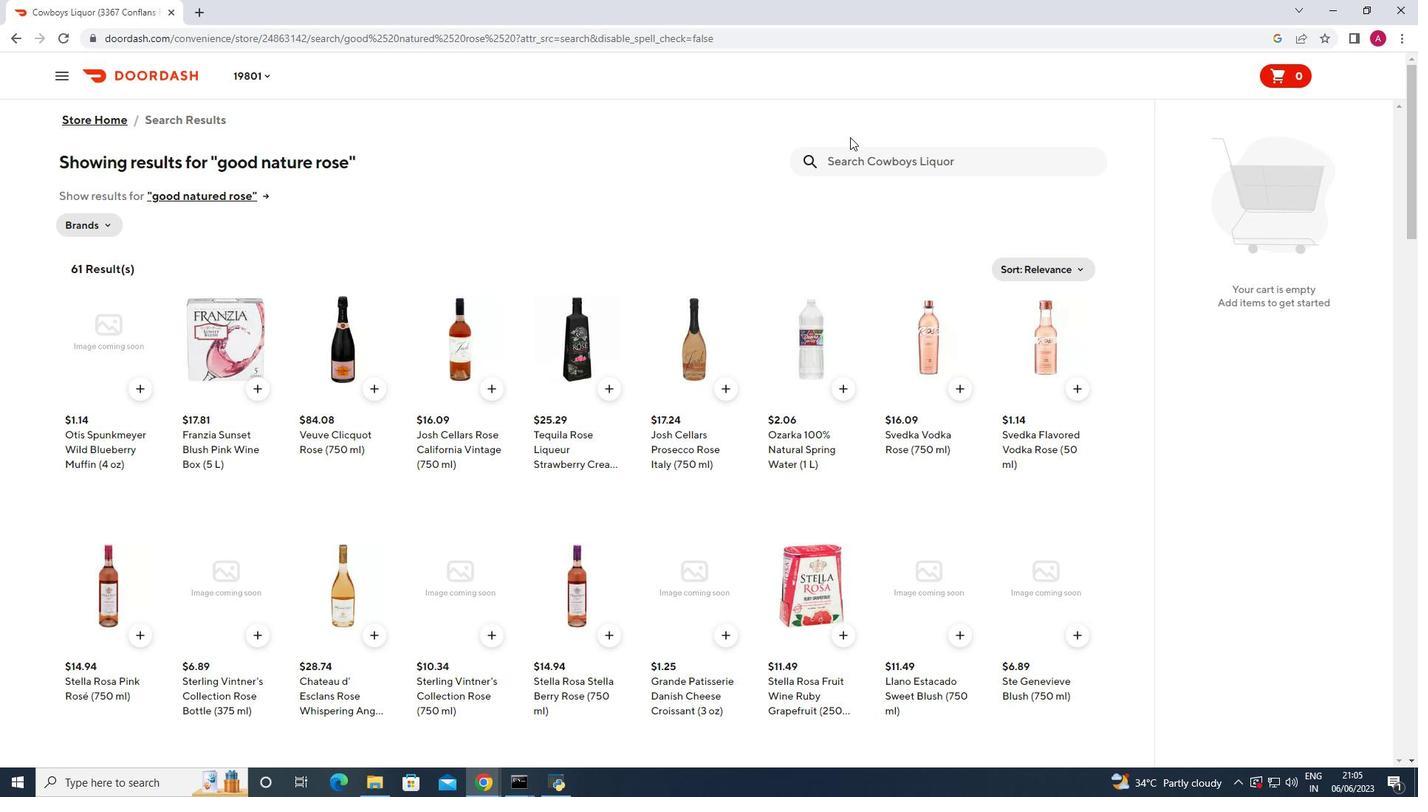 
Action: Mouse pressed left at (846, 157)
Screenshot: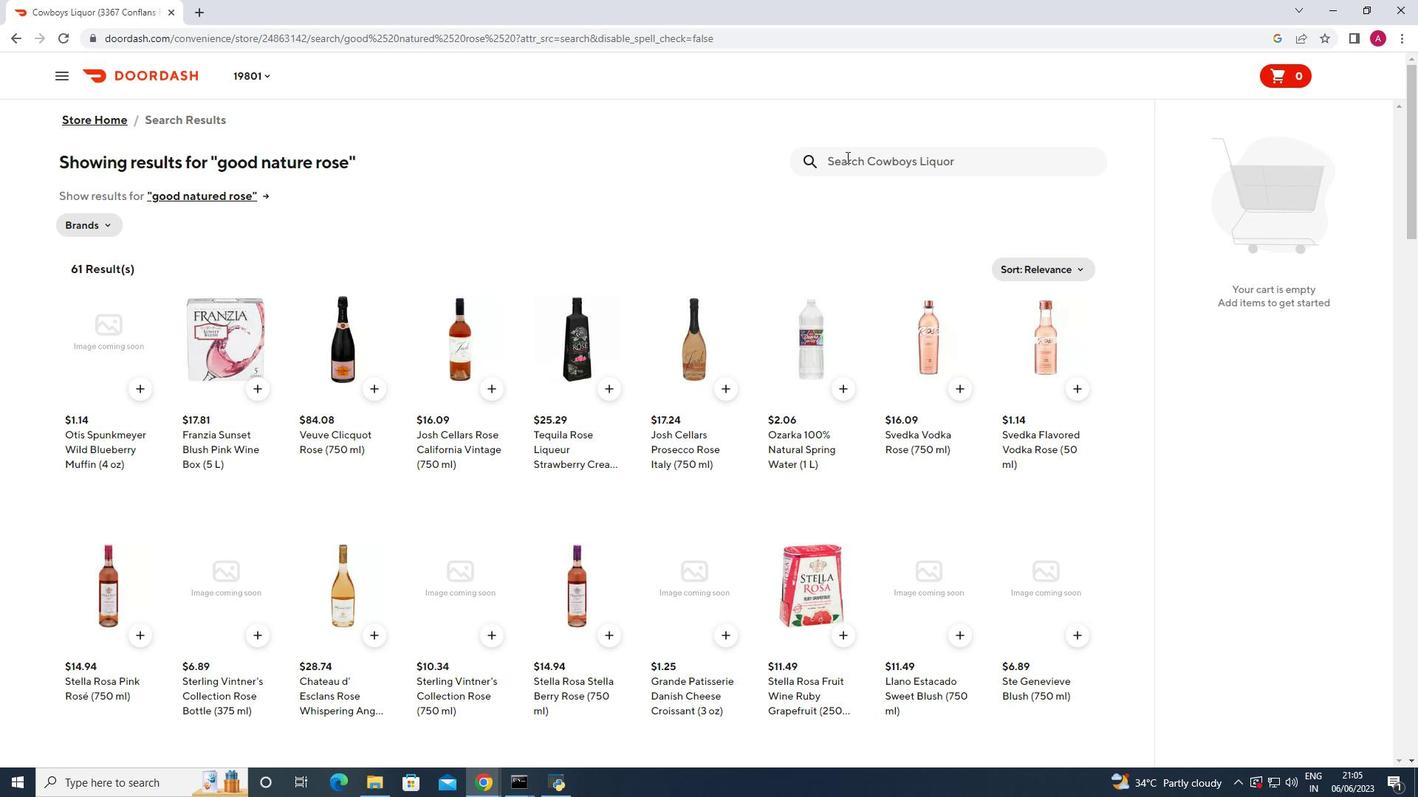 
Action: Mouse moved to (641, 255)
Screenshot: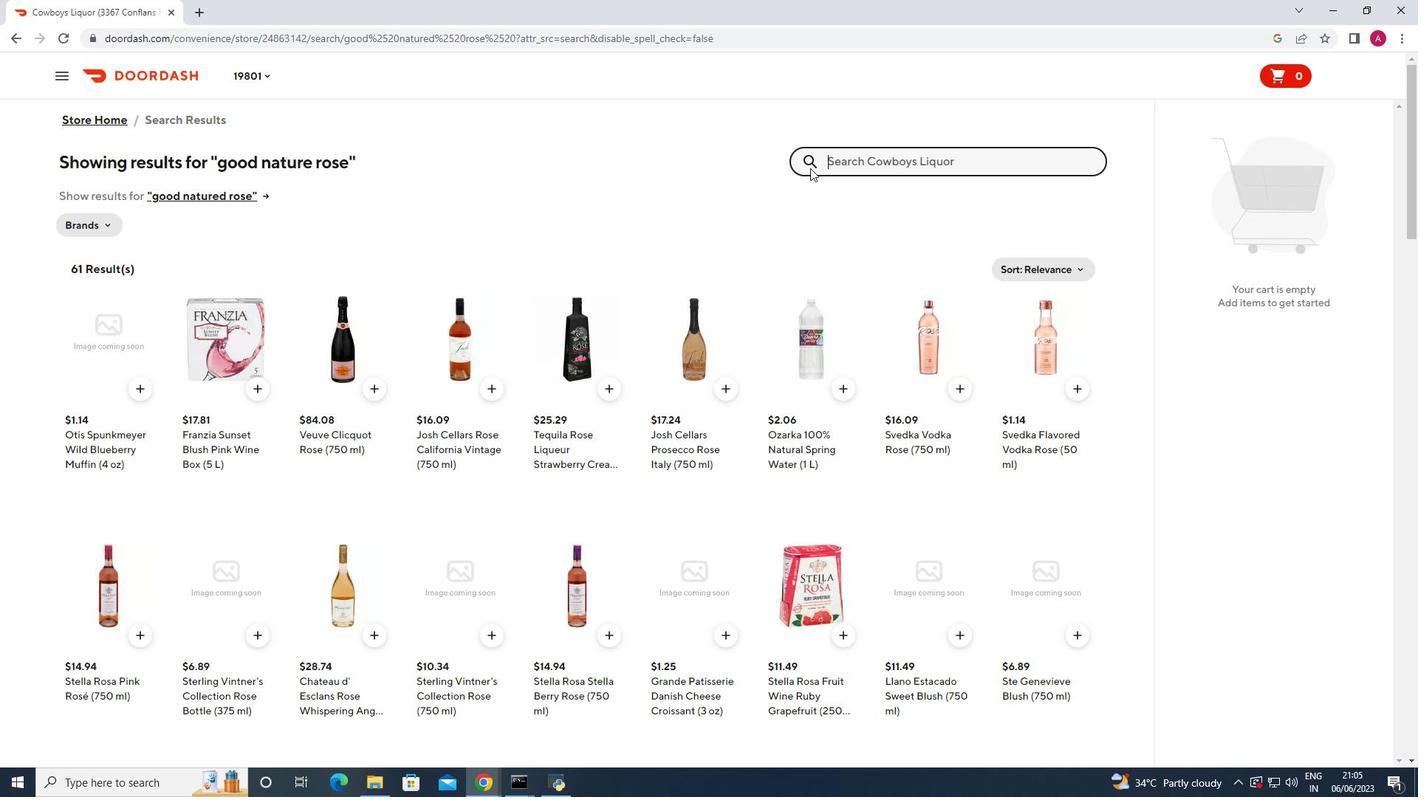
Action: Key pressed wayne<Key.space>gretzky<Key.space>estates<Key.space>cabernet<Key.space>merlot<Key.space>vqa<Key.enter><Key.enter>
Screenshot: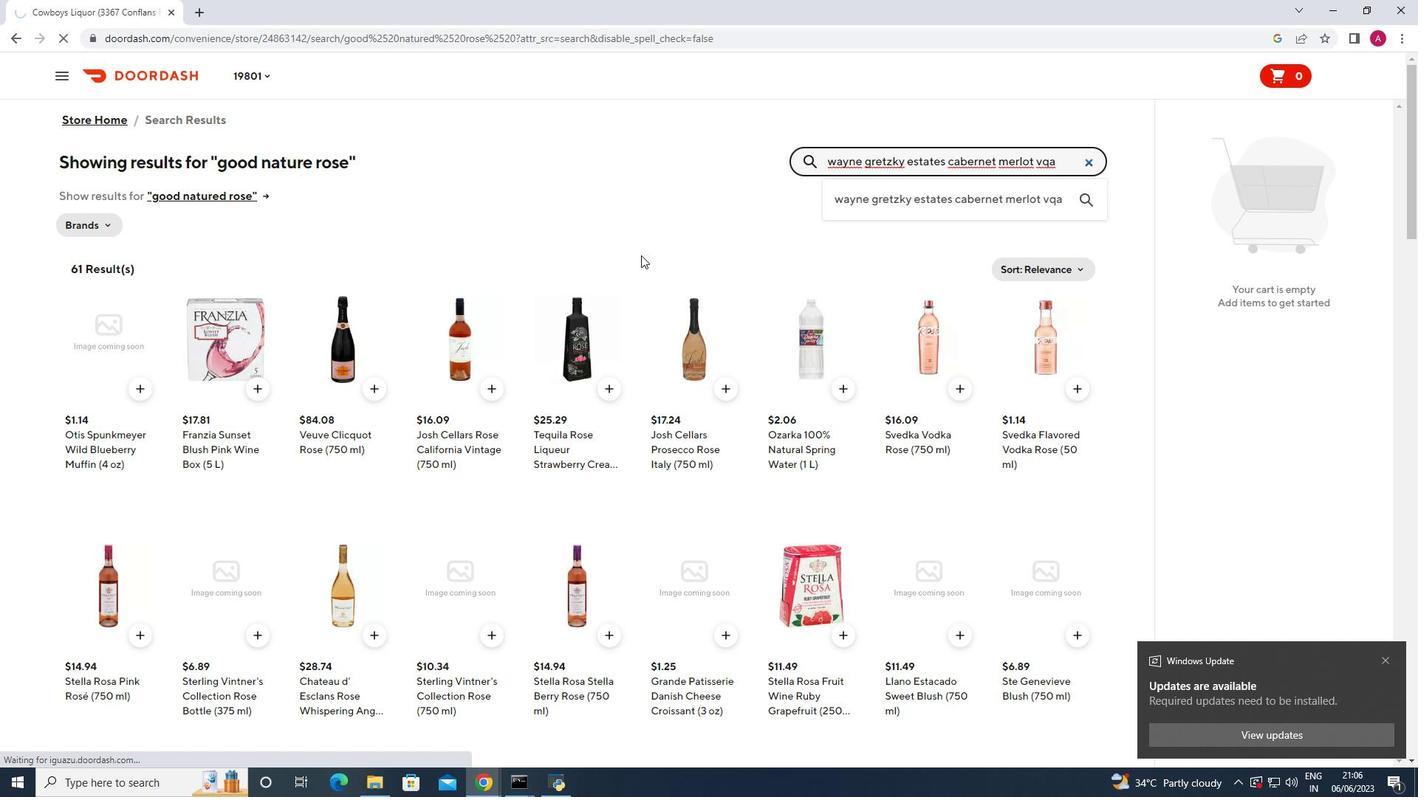 
Action: Mouse moved to (965, 152)
Screenshot: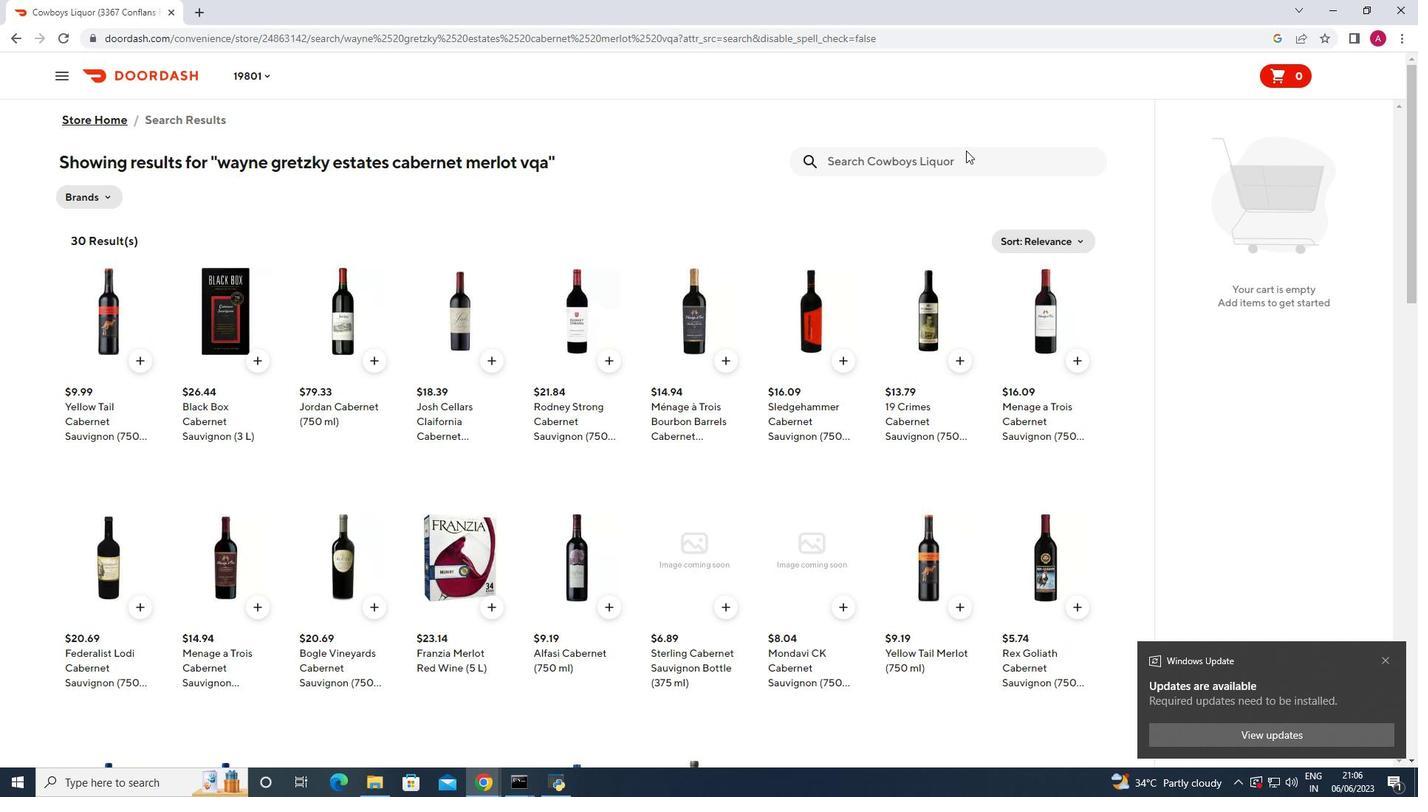 
Action: Mouse pressed left at (965, 152)
Screenshot: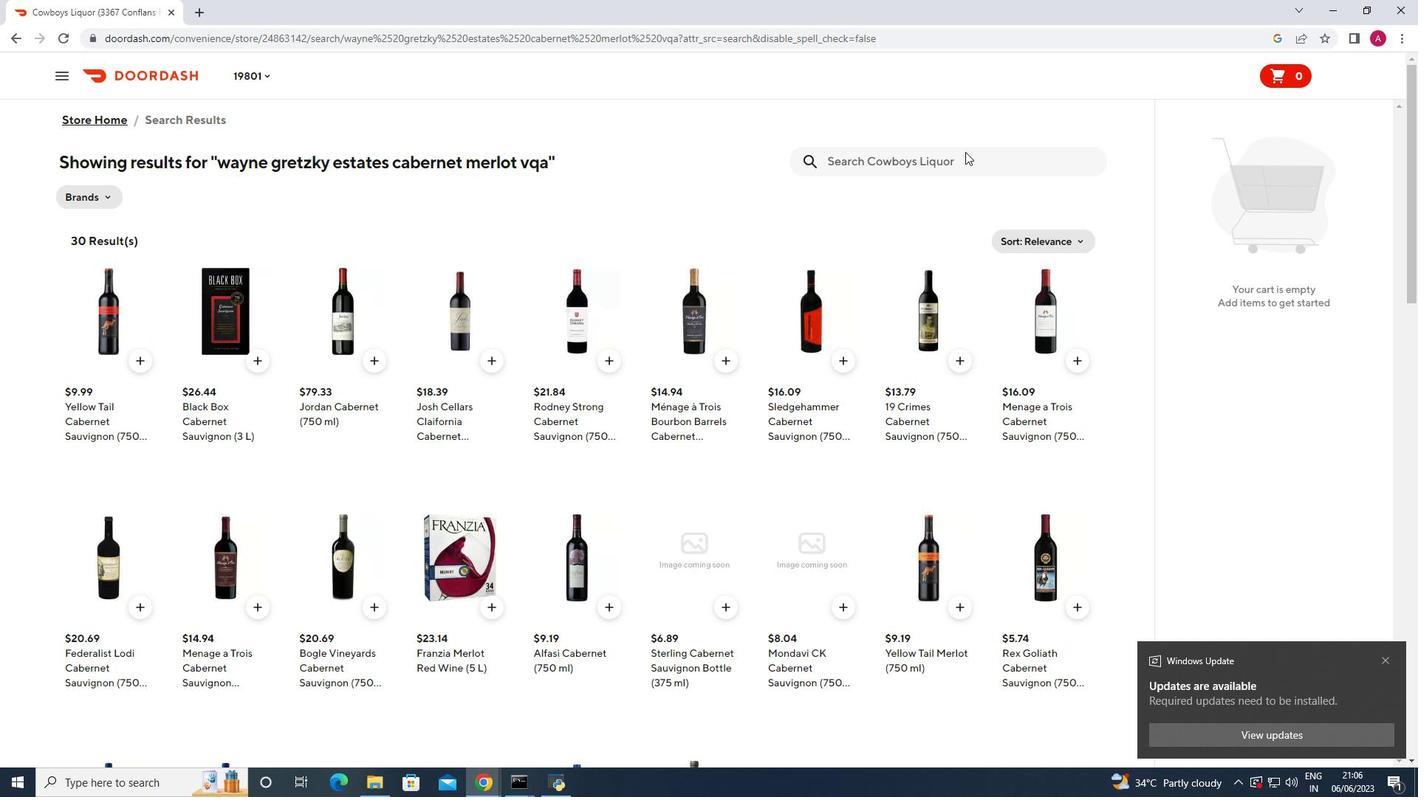 
Action: Mouse moved to (514, 65)
Screenshot: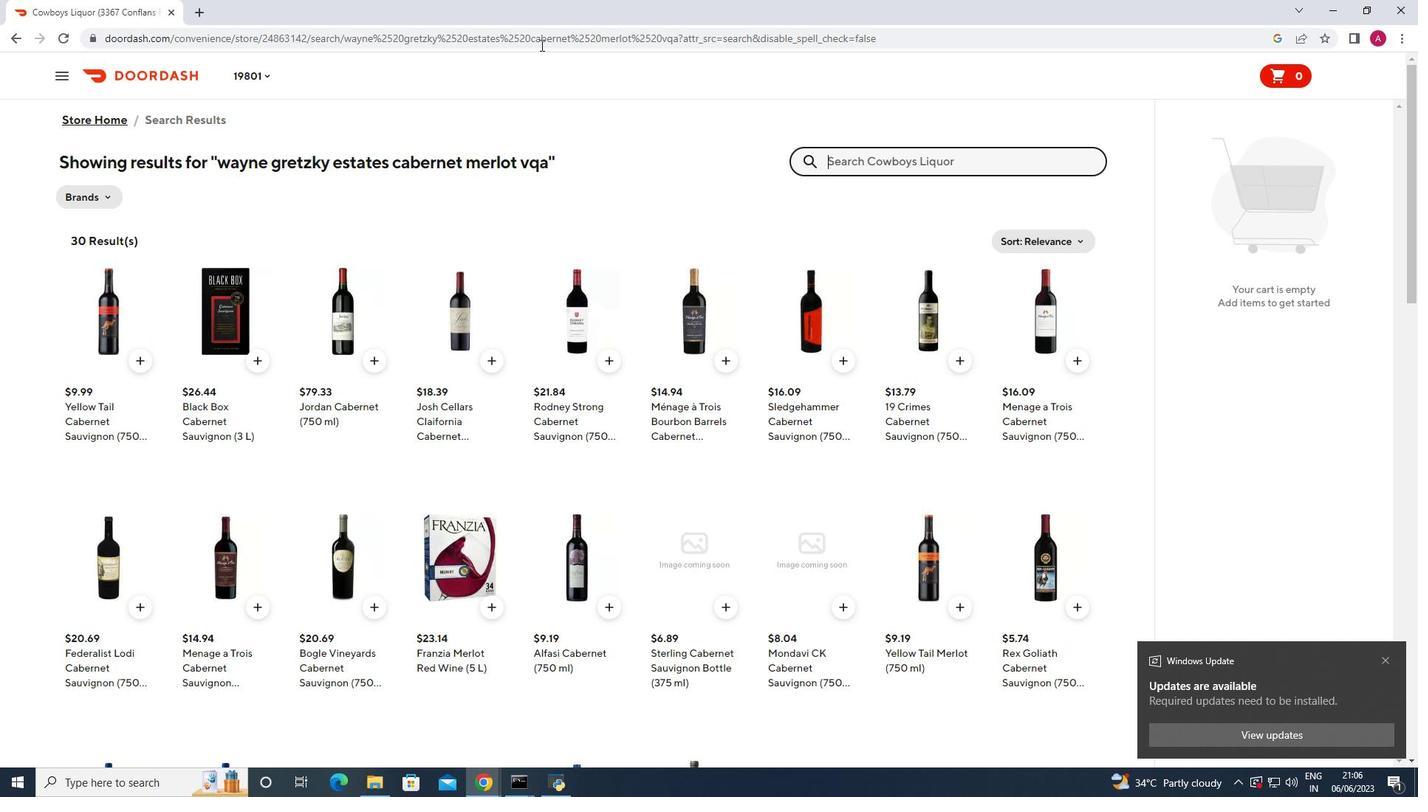 
